 Task: Display track field history in the audit object.
Action: Mouse moved to (1314, 125)
Screenshot: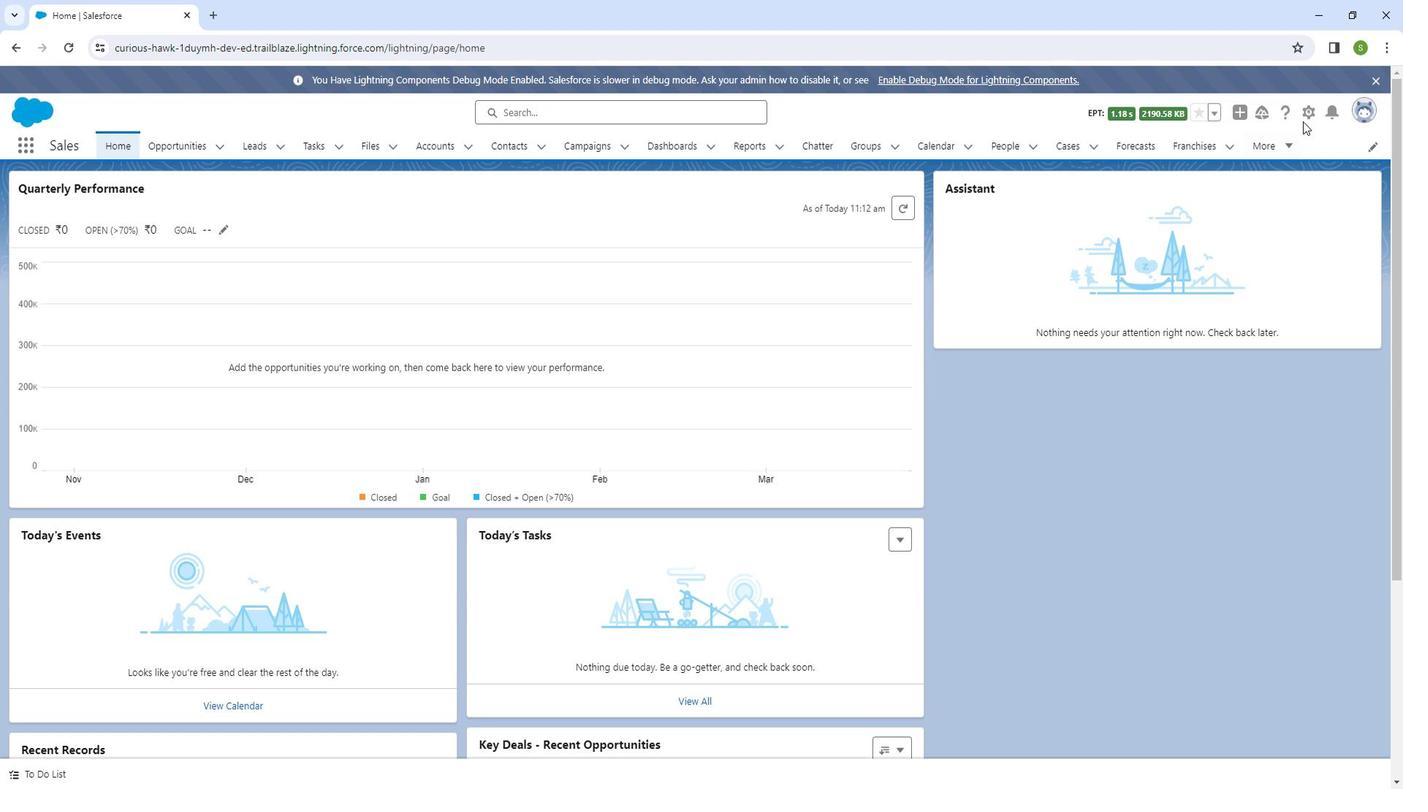 
Action: Mouse pressed left at (1314, 125)
Screenshot: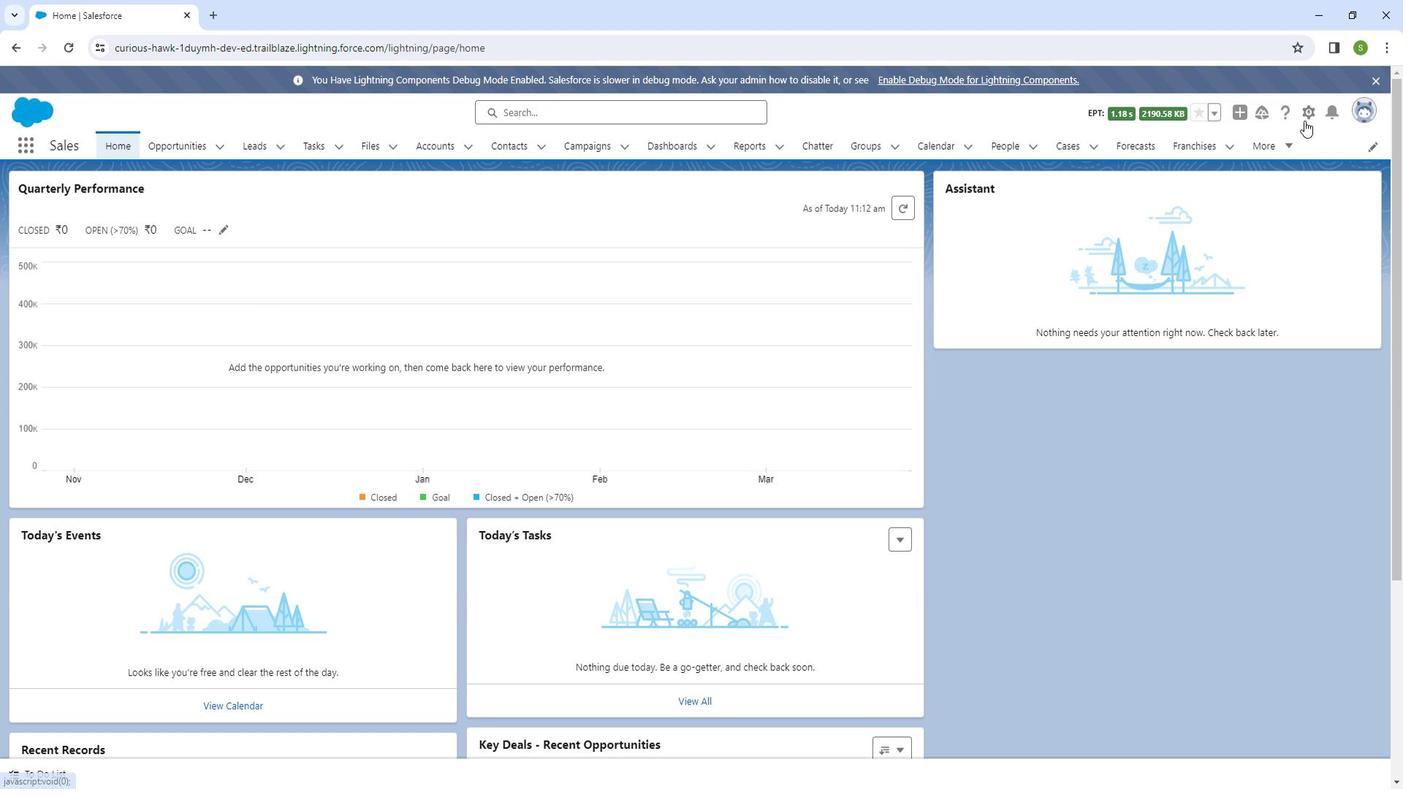 
Action: Mouse moved to (34, 150)
Screenshot: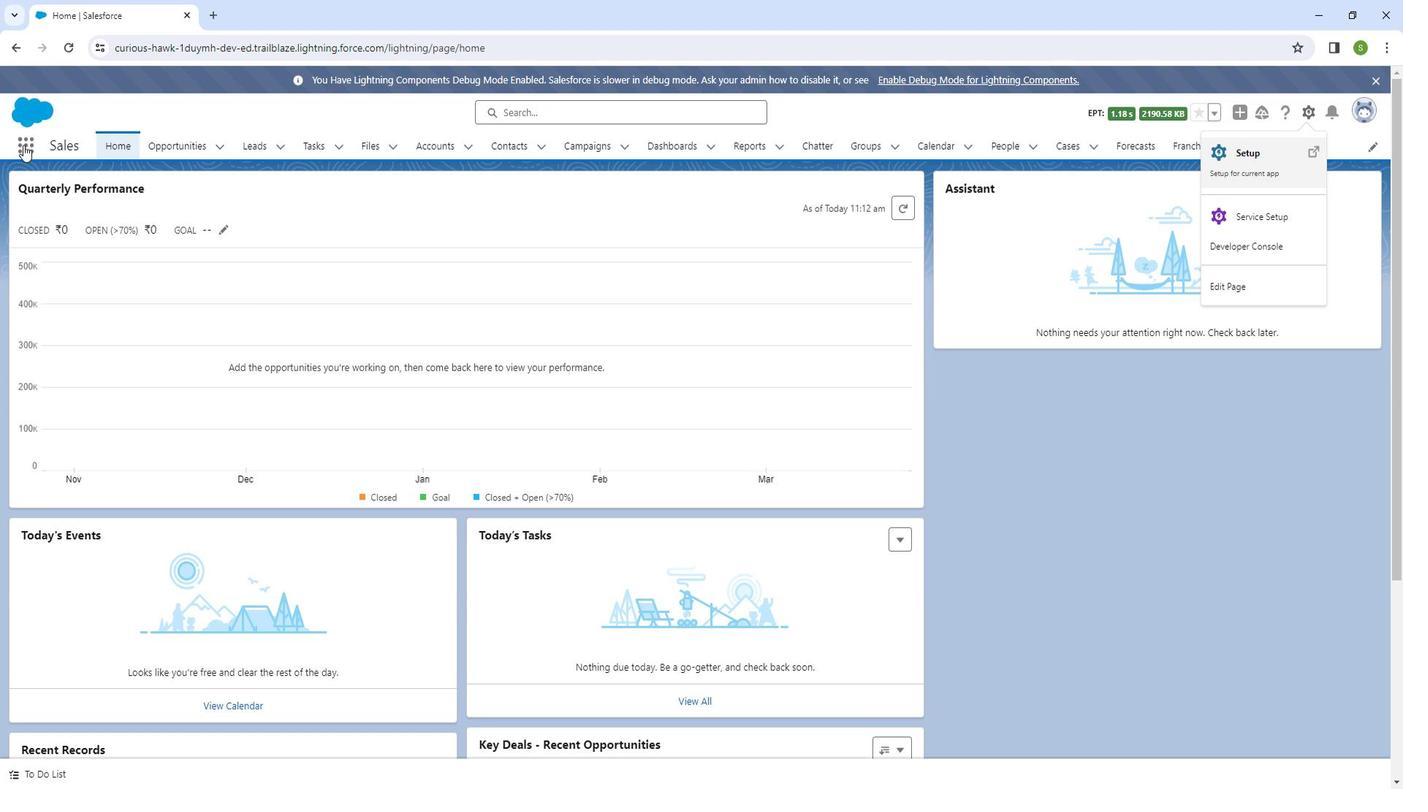 
Action: Mouse pressed left at (34, 150)
Screenshot: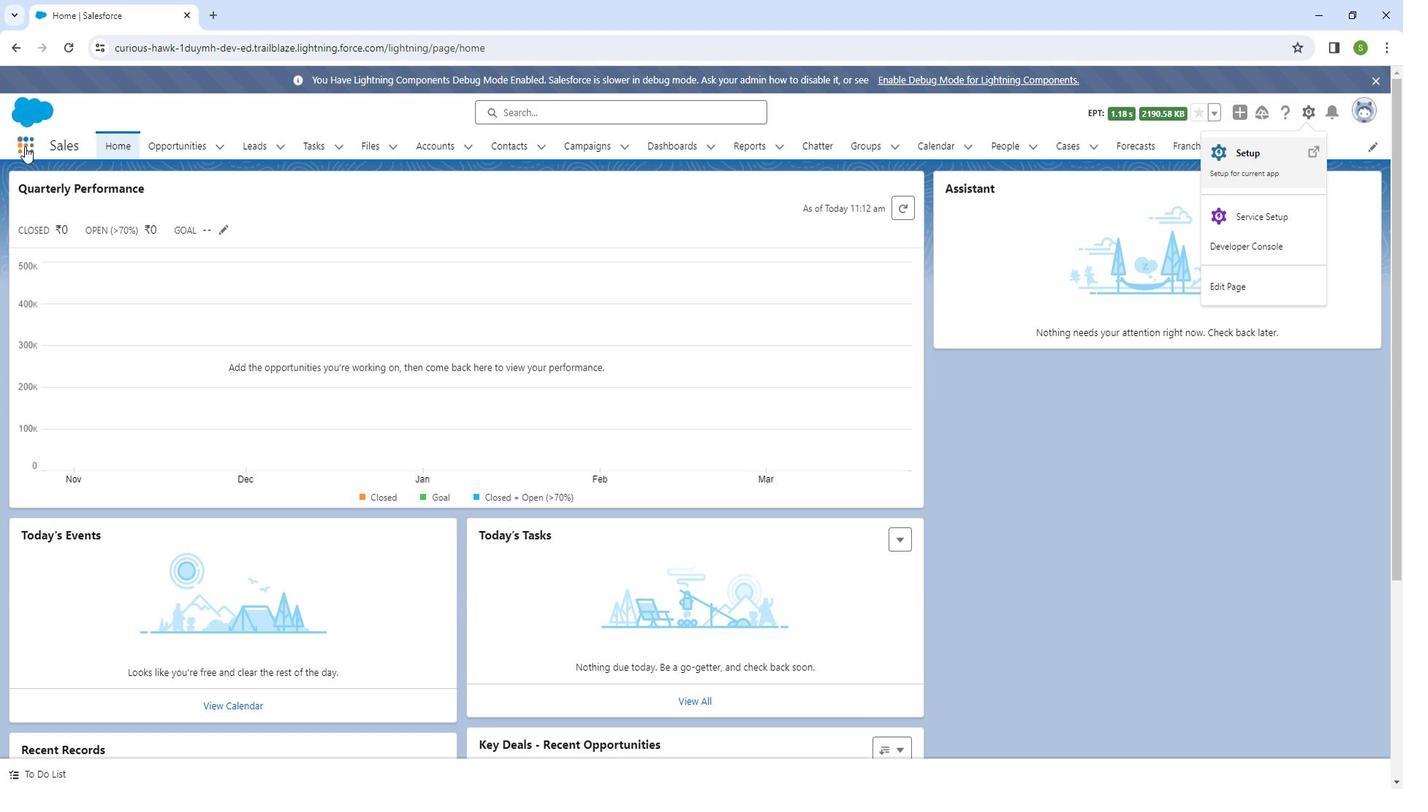 
Action: Mouse moved to (49, 408)
Screenshot: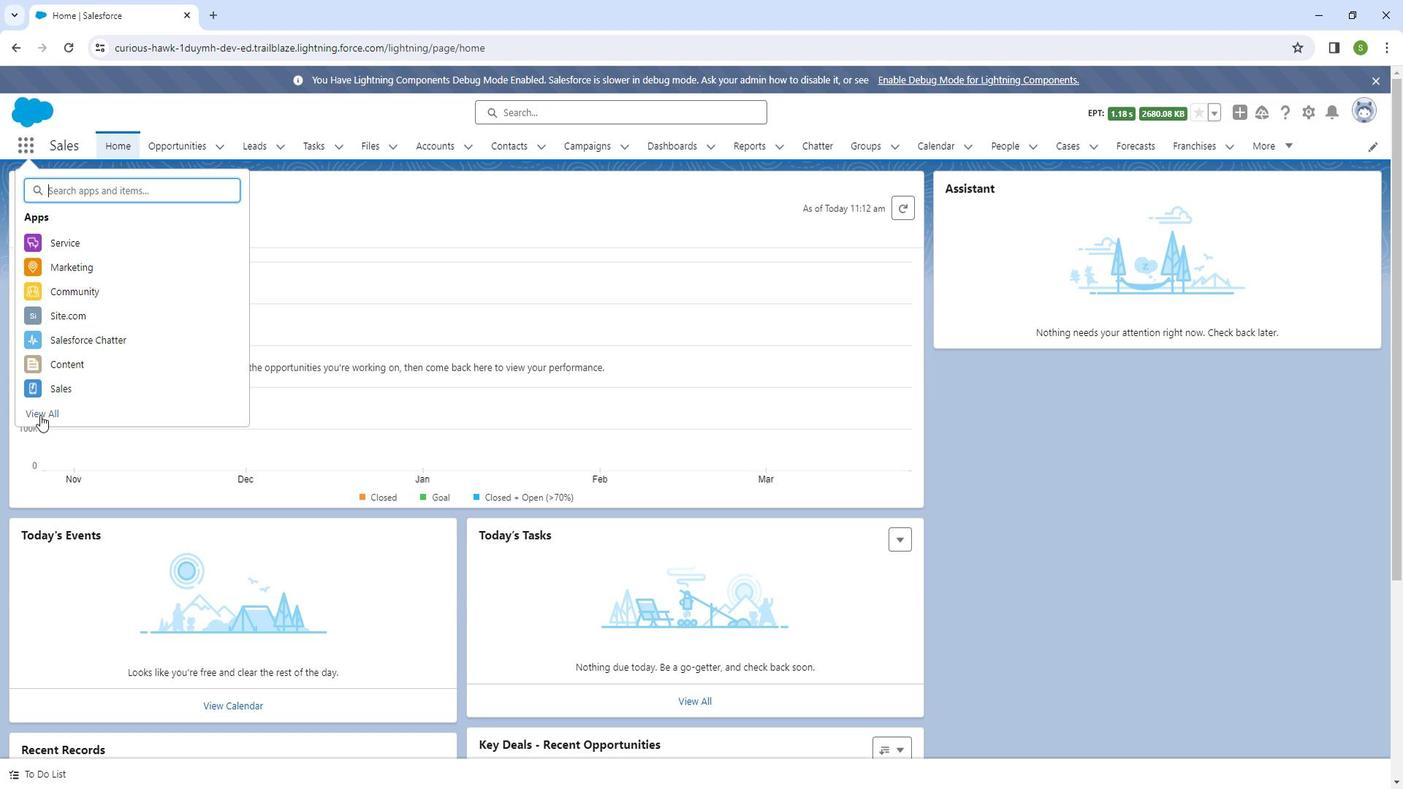 
Action: Mouse pressed left at (49, 408)
Screenshot: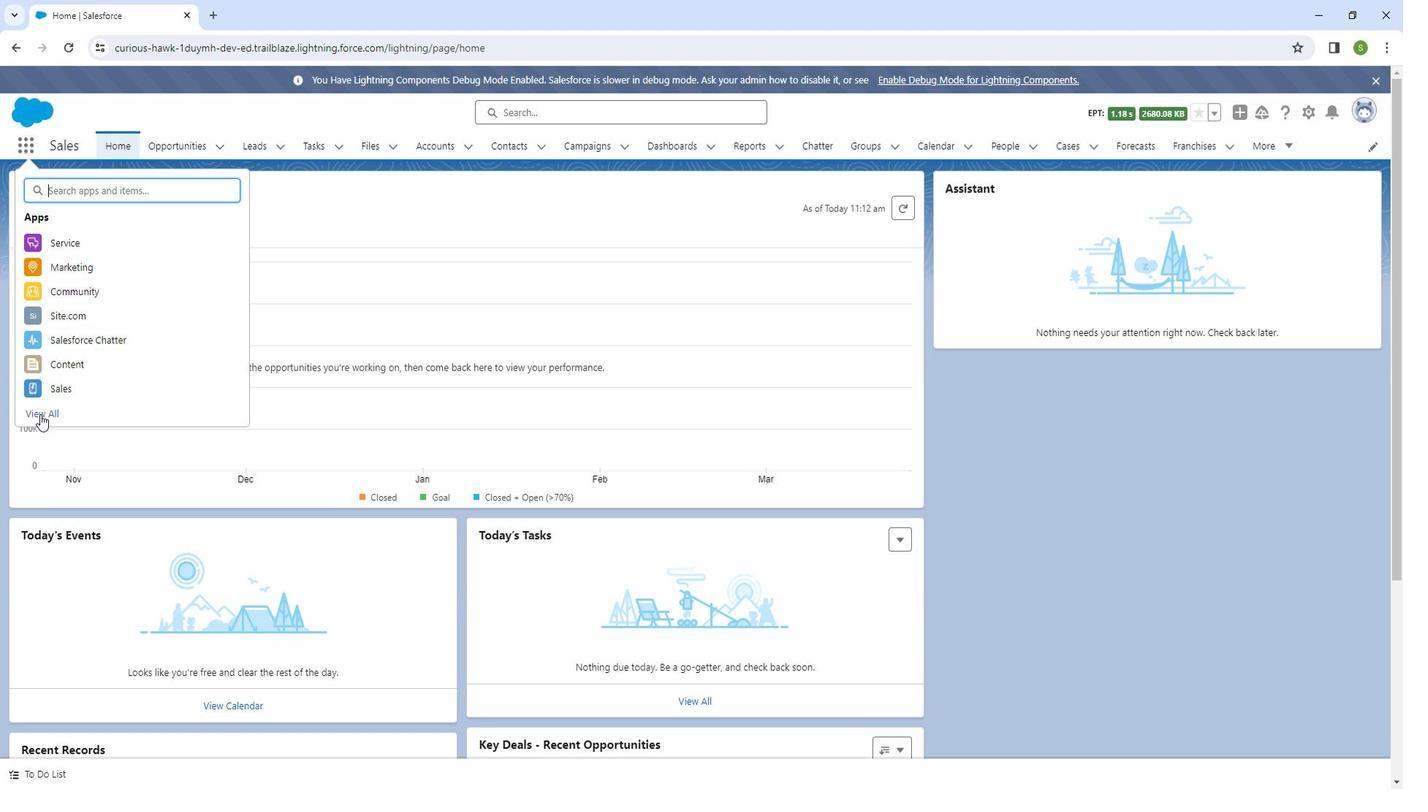
Action: Mouse moved to (984, 536)
Screenshot: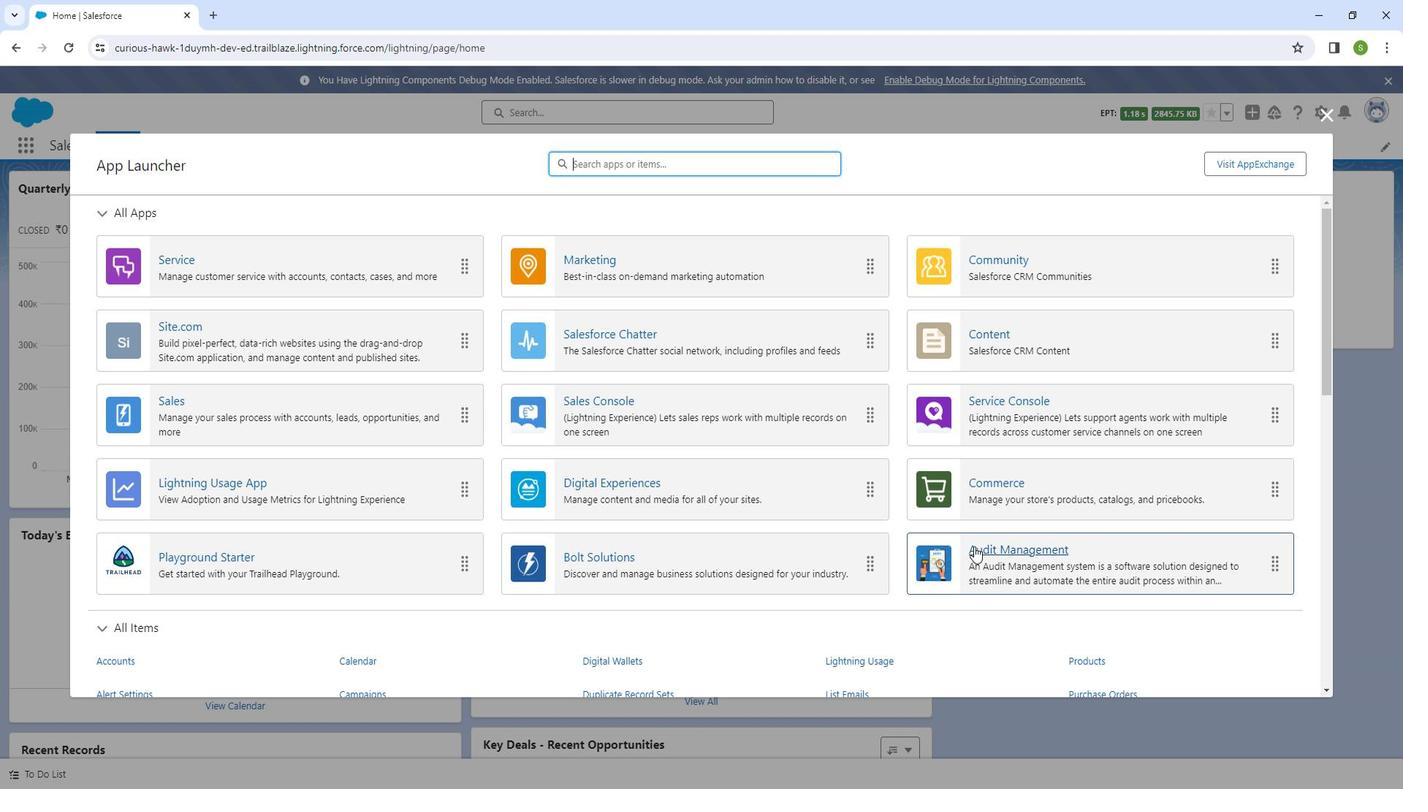 
Action: Mouse pressed left at (984, 536)
Screenshot: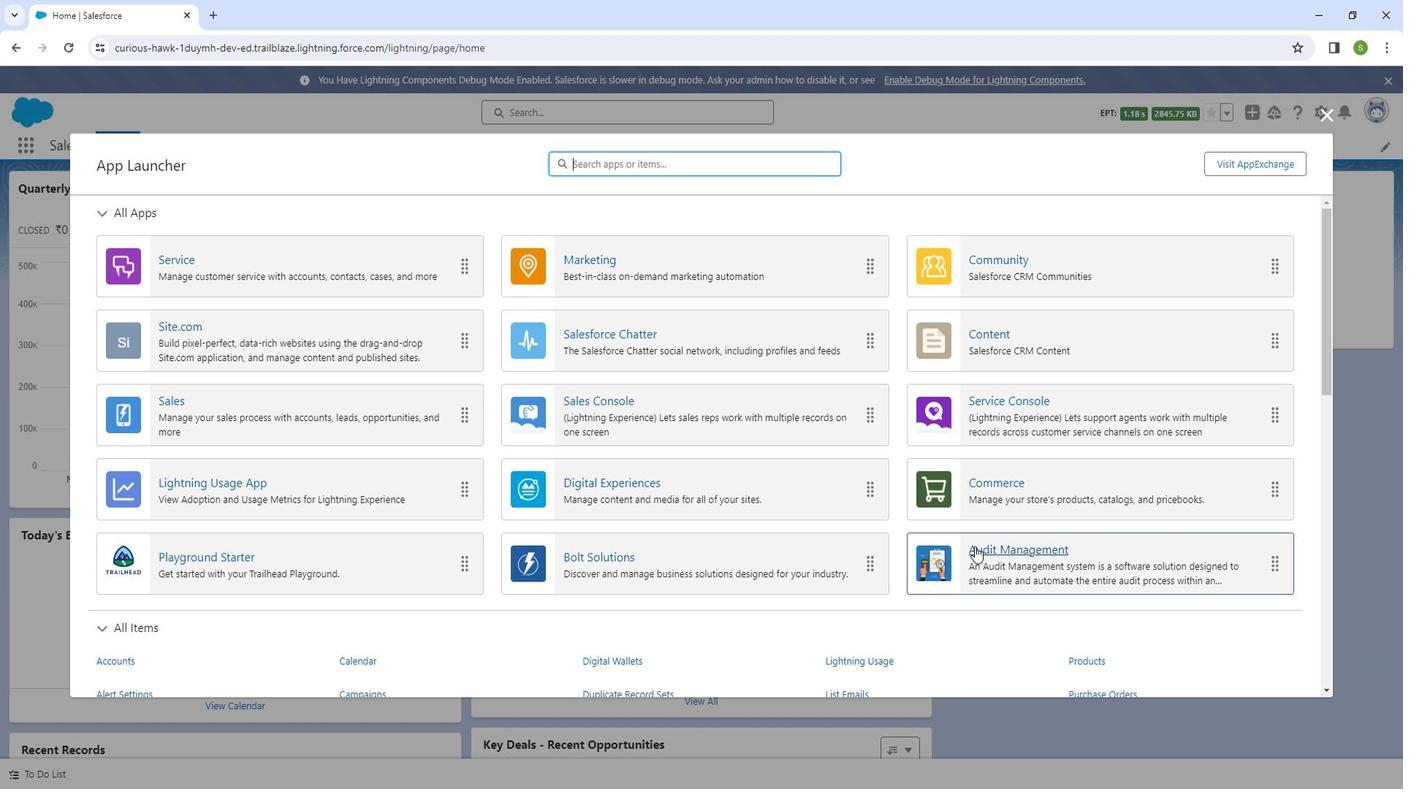 
Action: Mouse moved to (1329, 117)
Screenshot: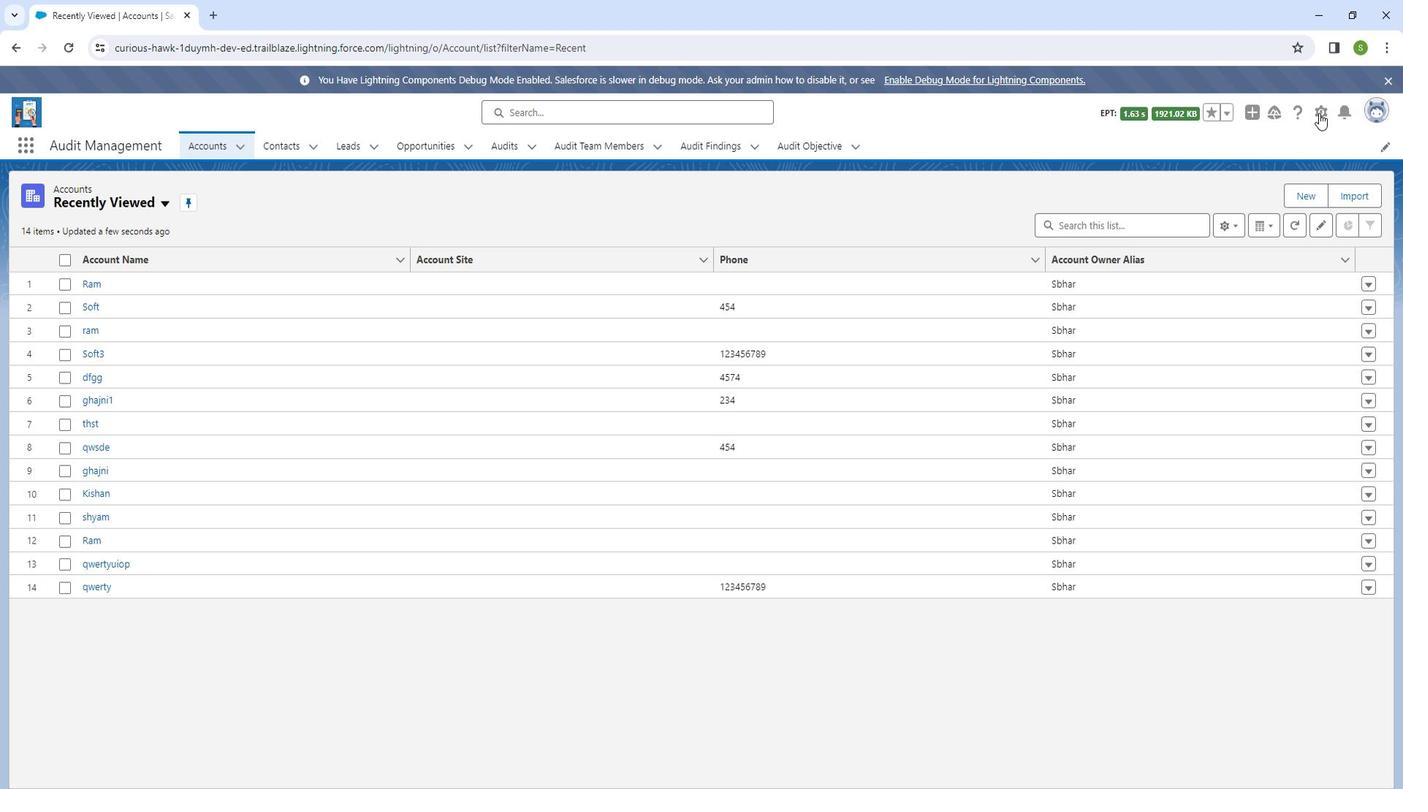 
Action: Mouse pressed left at (1329, 117)
Screenshot: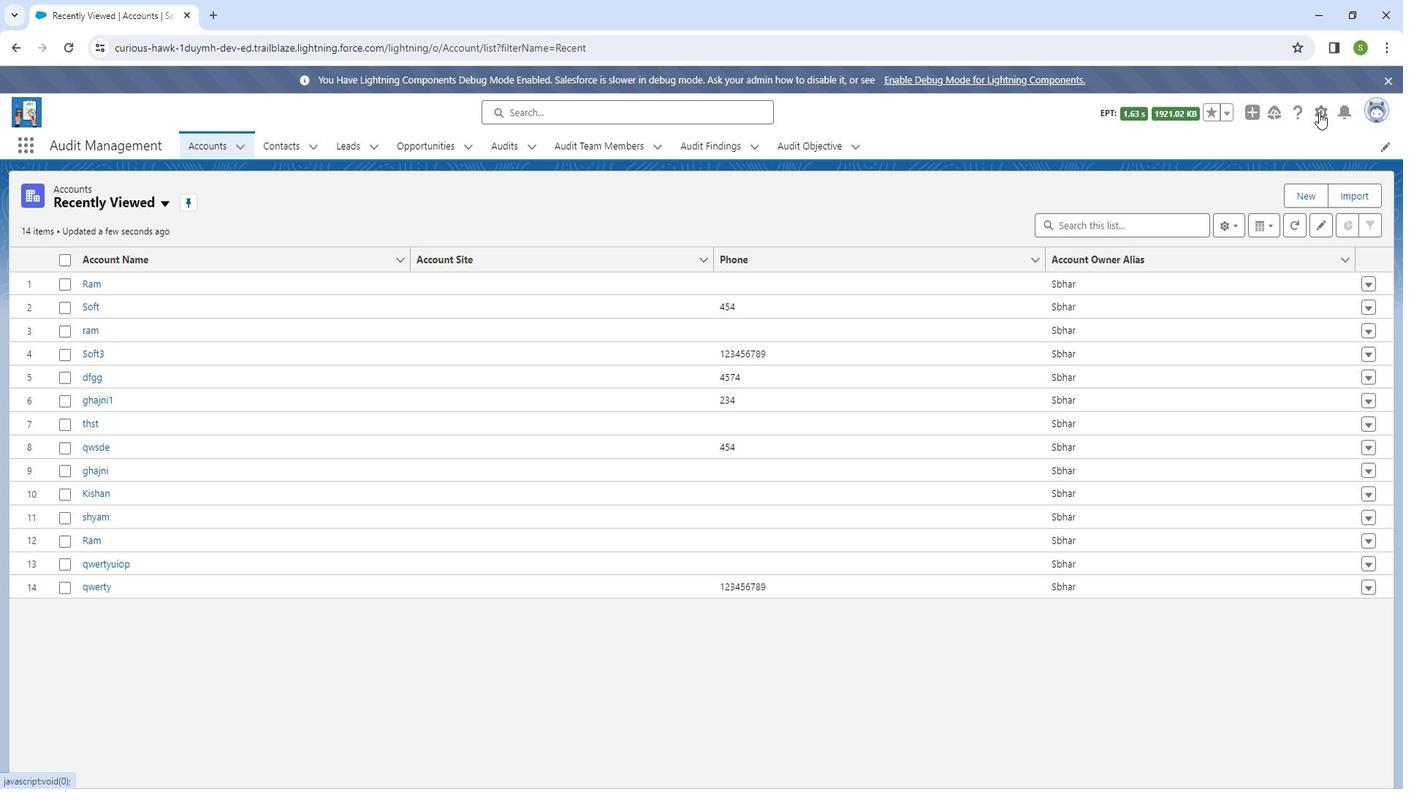 
Action: Mouse moved to (1286, 157)
Screenshot: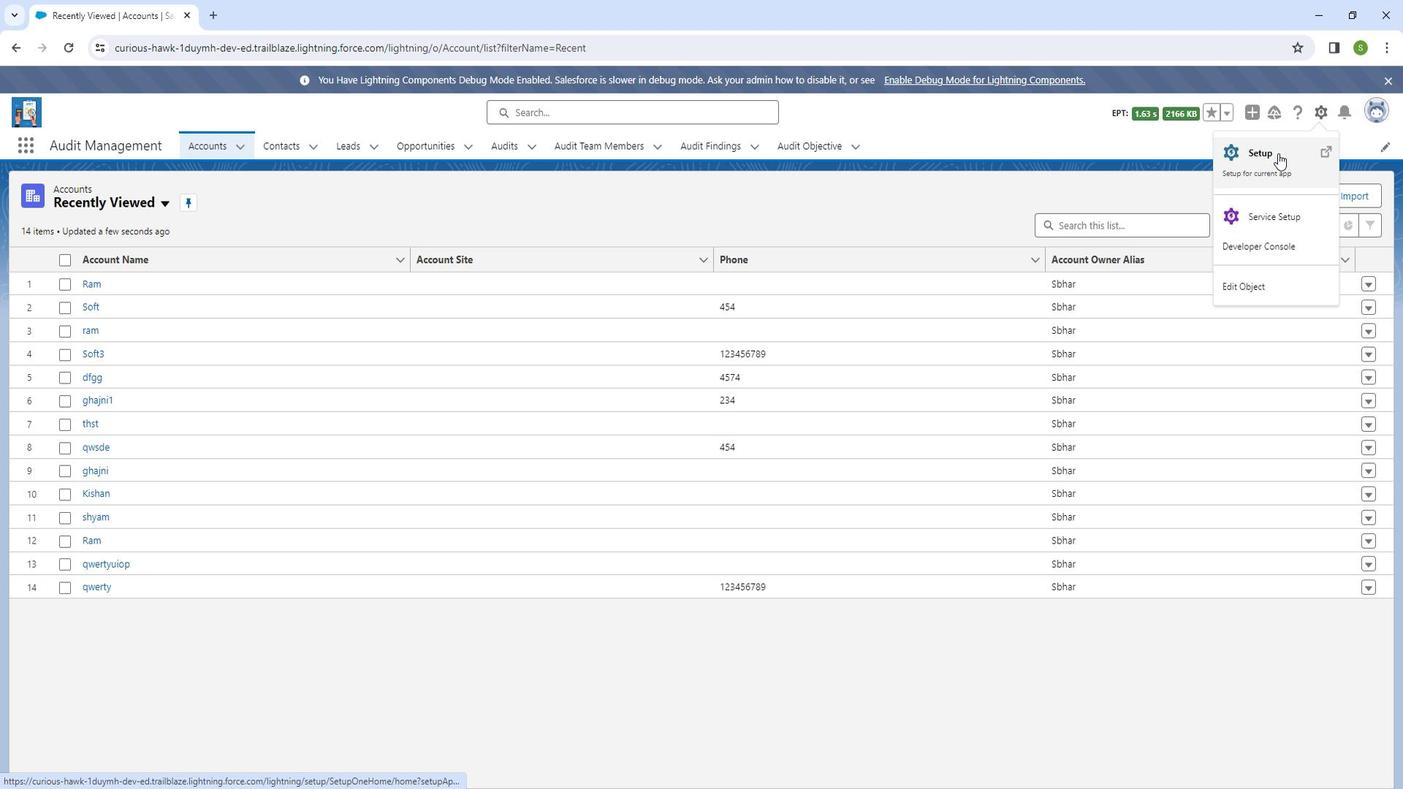 
Action: Mouse pressed left at (1286, 157)
Screenshot: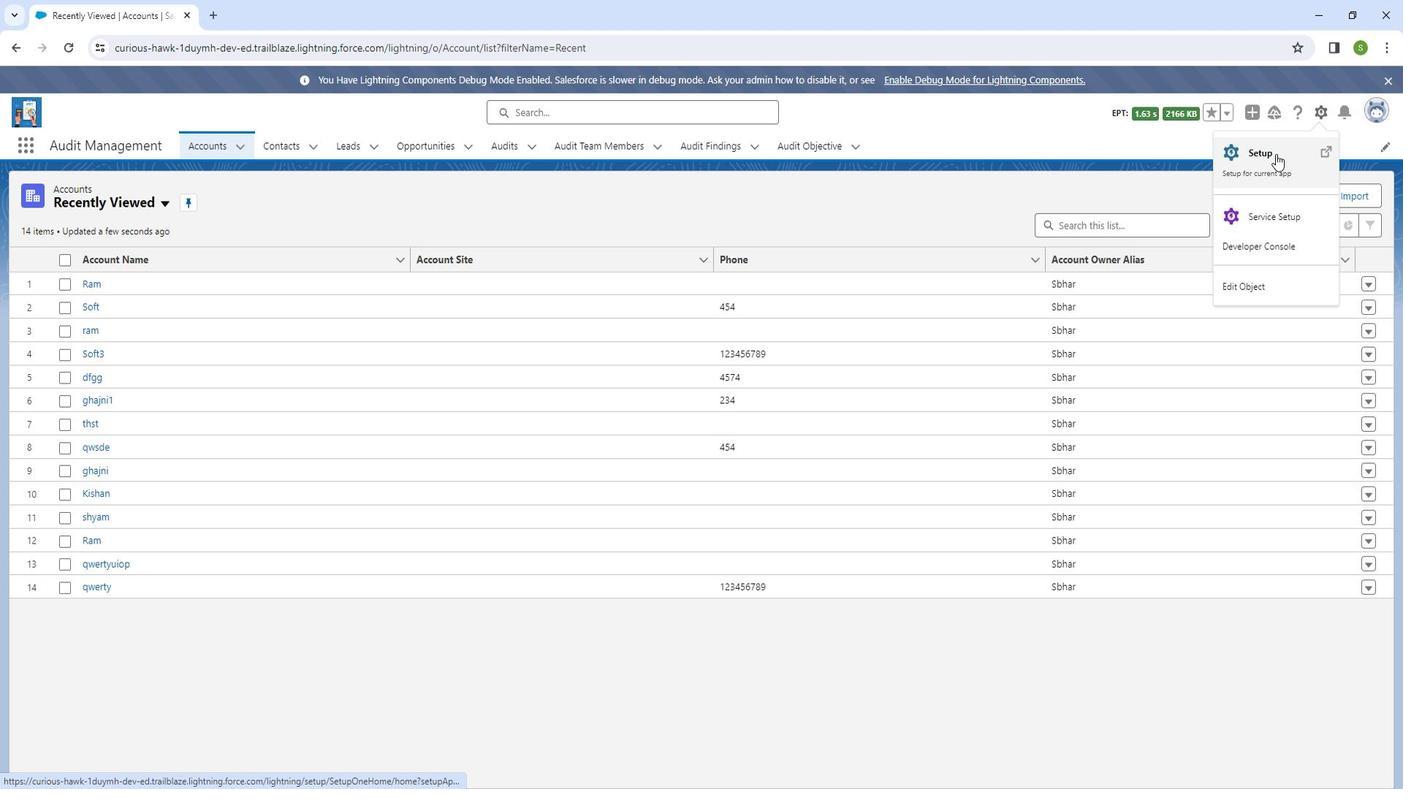 
Action: Mouse moved to (194, 154)
Screenshot: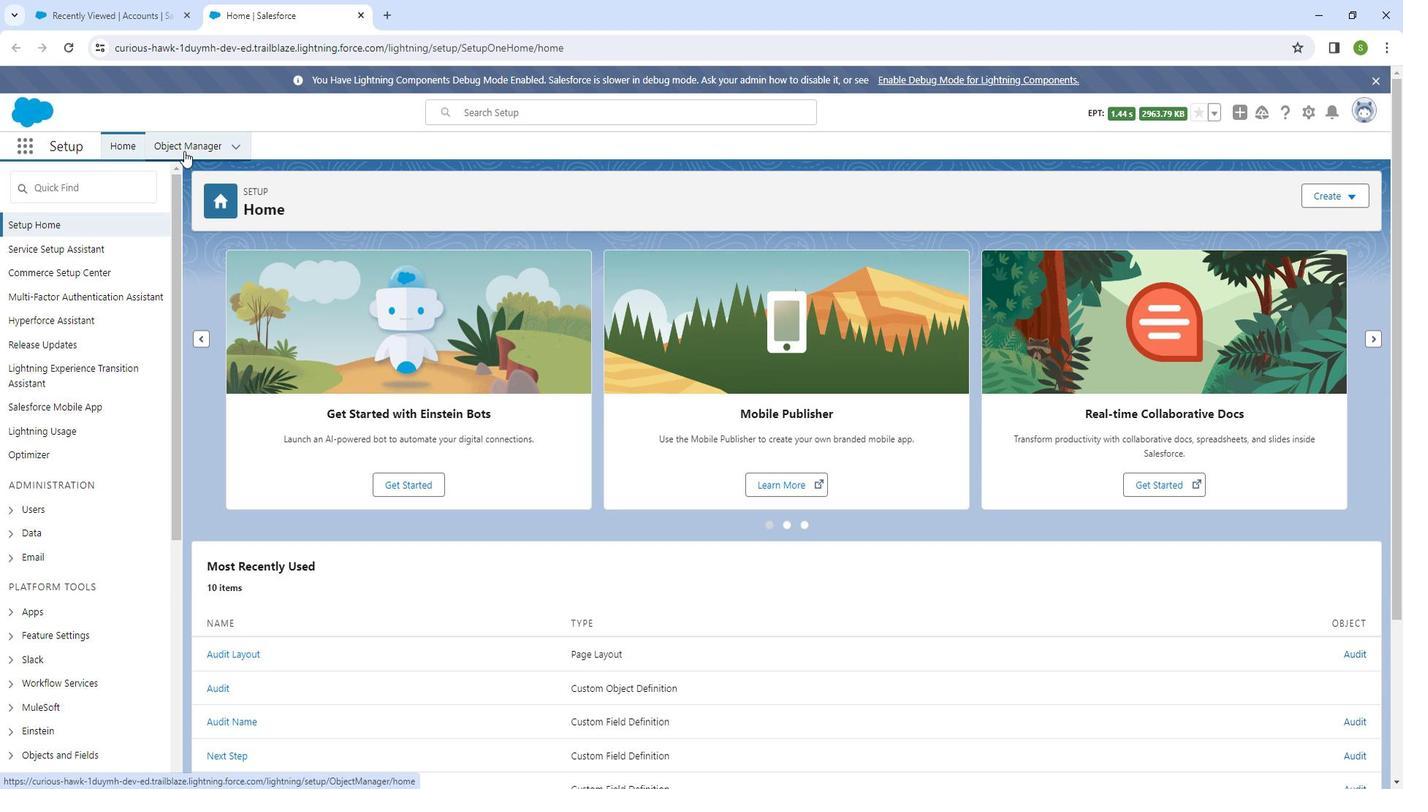 
Action: Mouse pressed left at (194, 154)
Screenshot: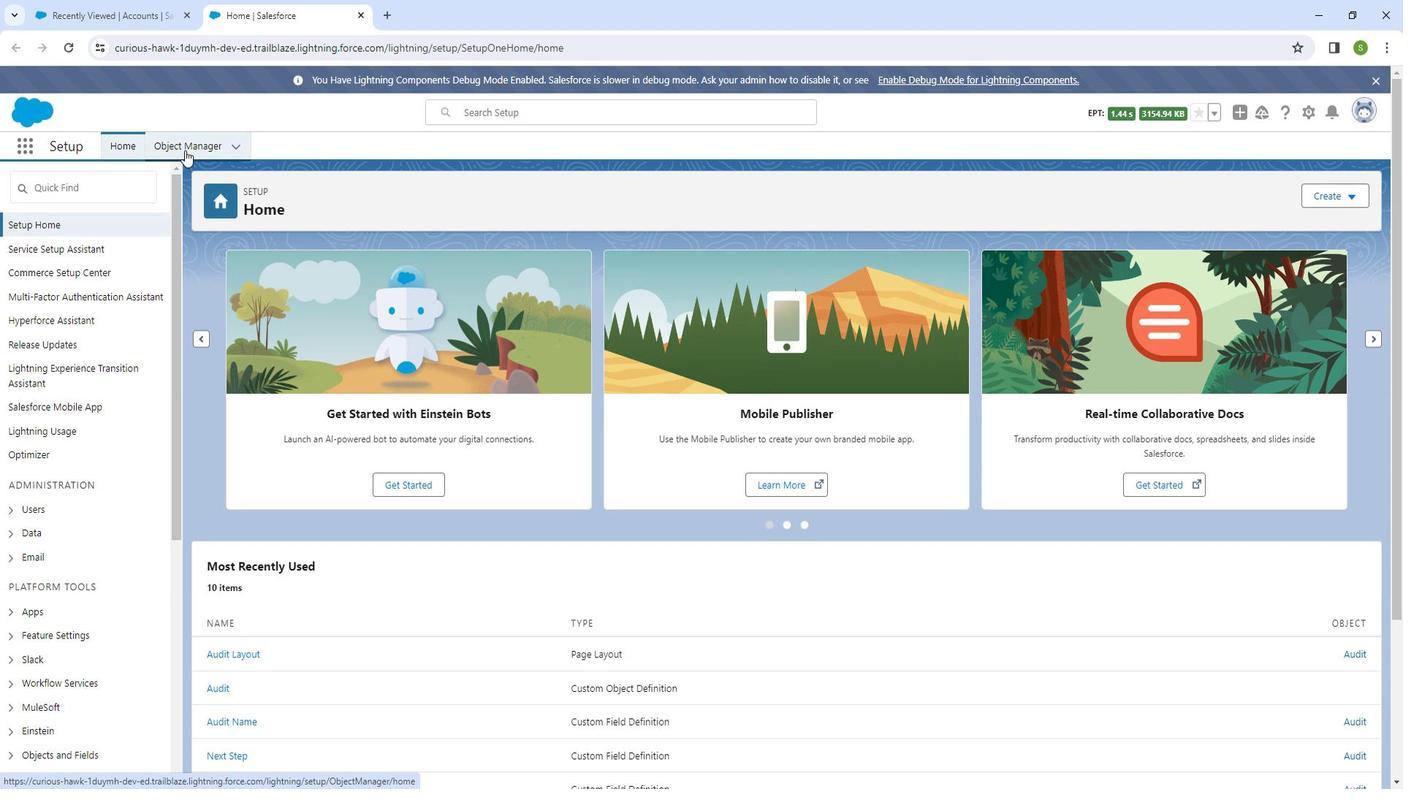 
Action: Mouse moved to (39, 575)
Screenshot: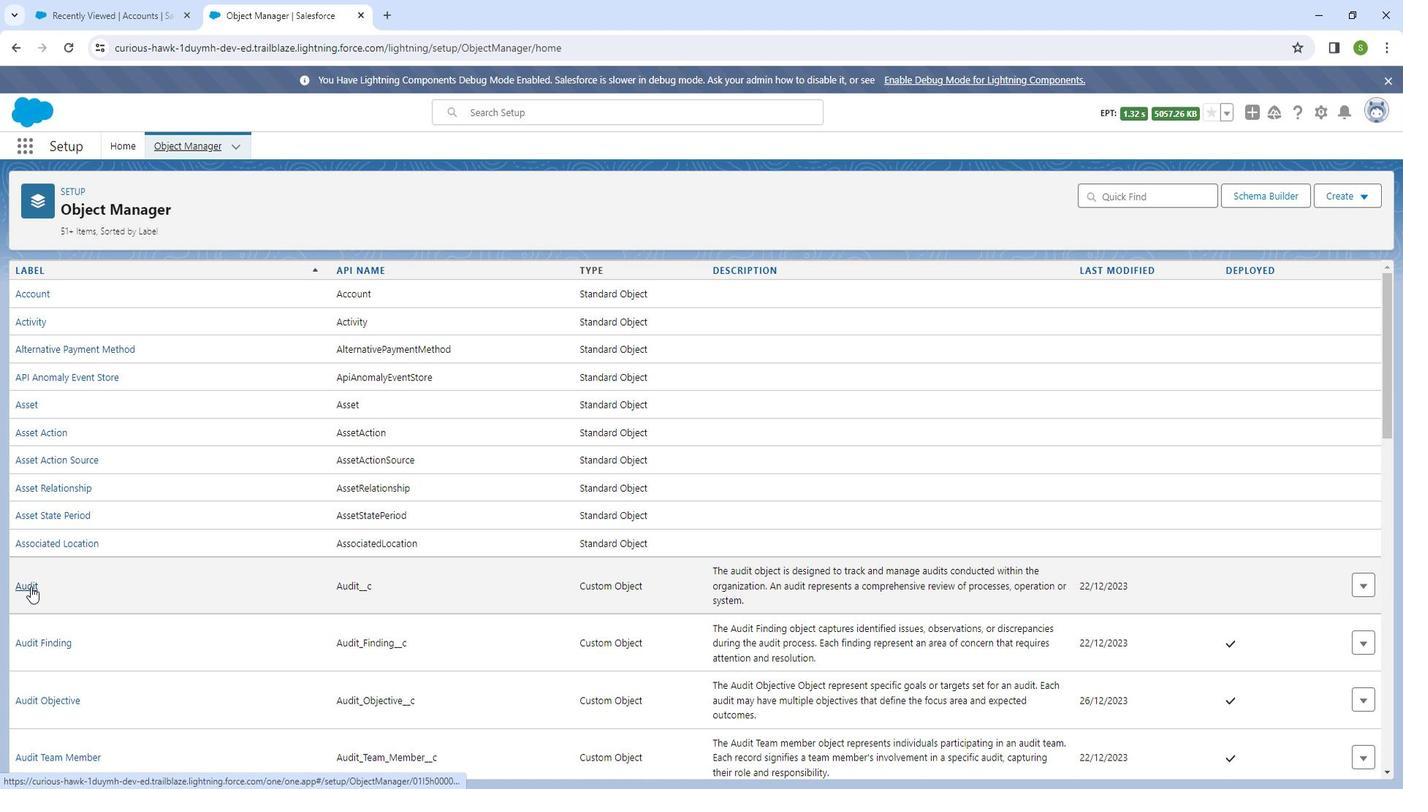 
Action: Mouse pressed left at (39, 575)
Screenshot: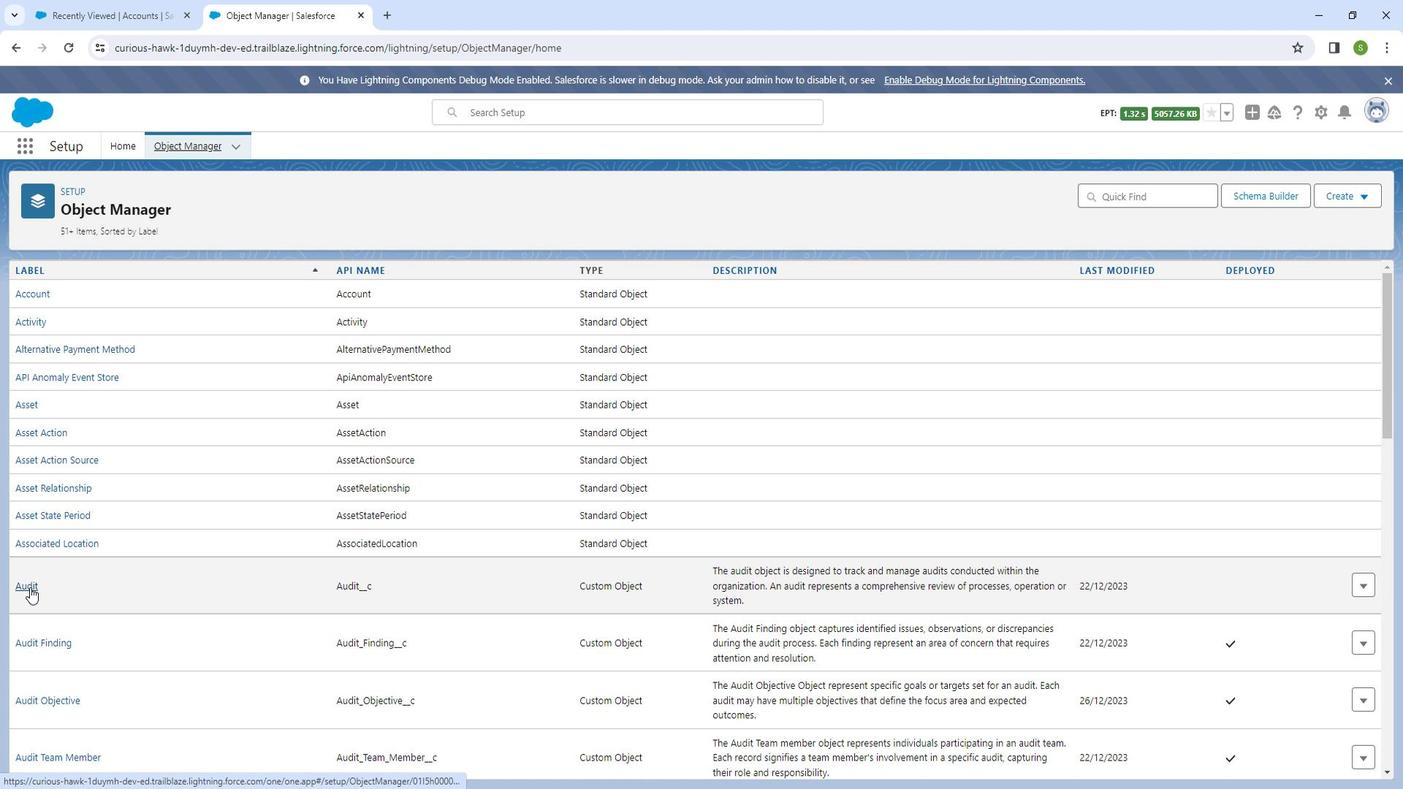 
Action: Mouse moved to (1324, 270)
Screenshot: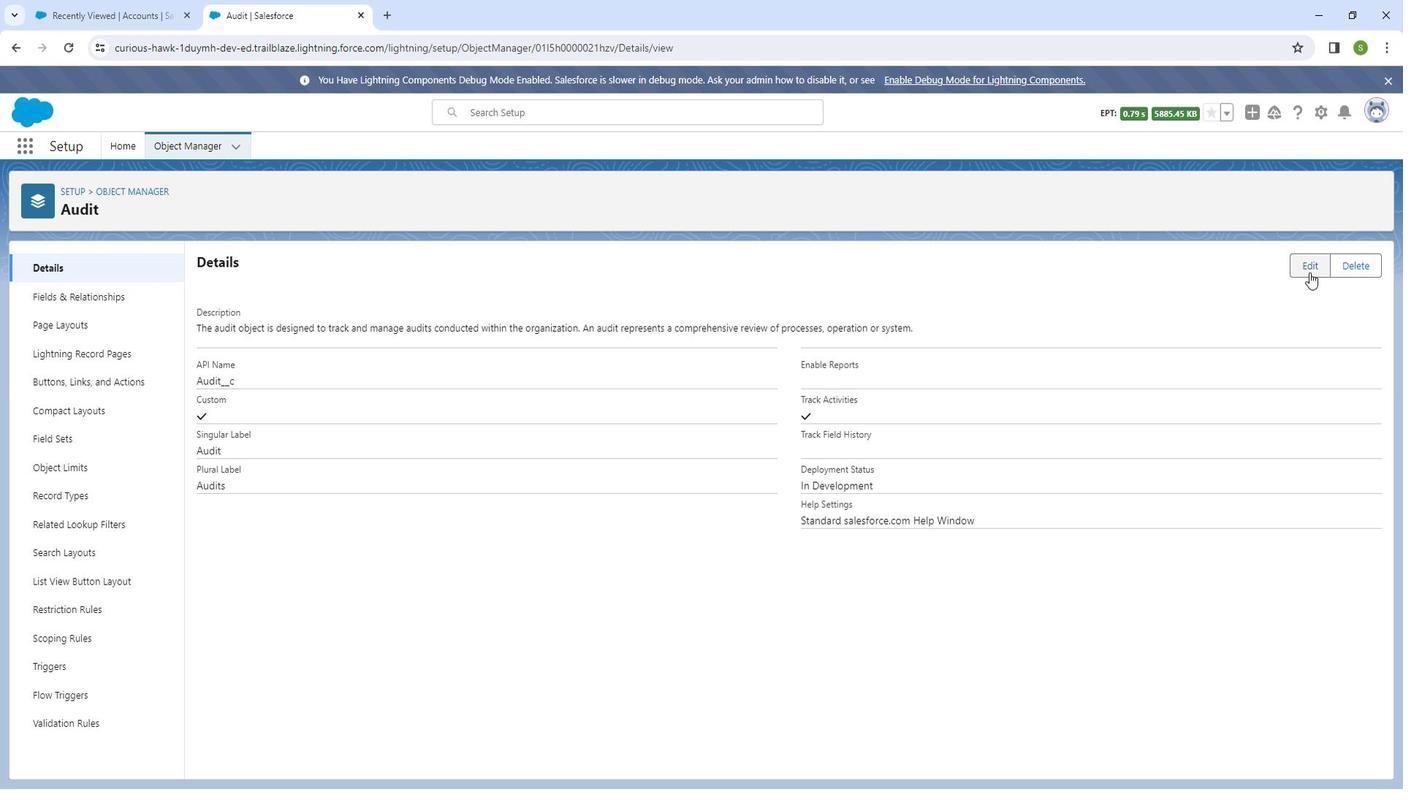 
Action: Mouse pressed left at (1324, 270)
Screenshot: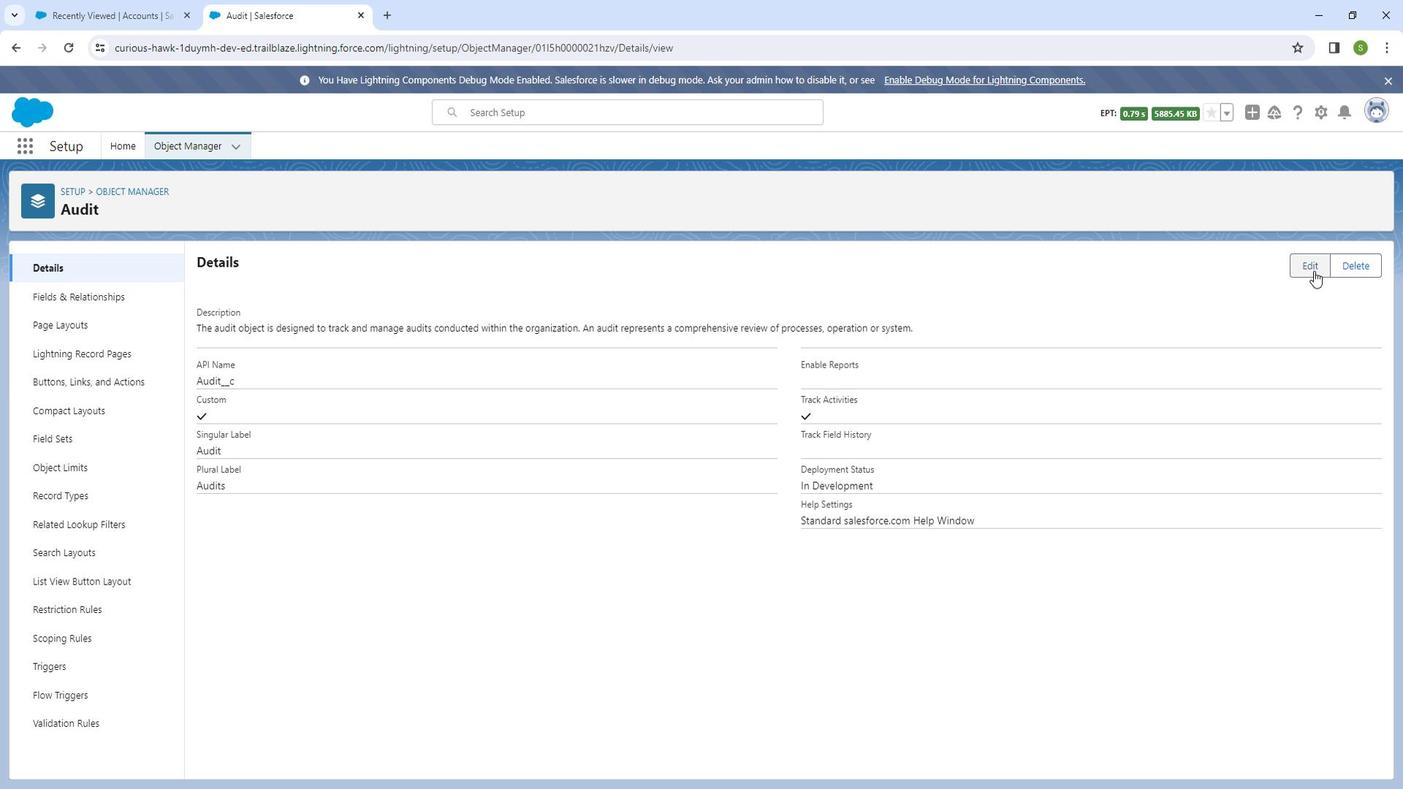 
Action: Mouse moved to (701, 398)
Screenshot: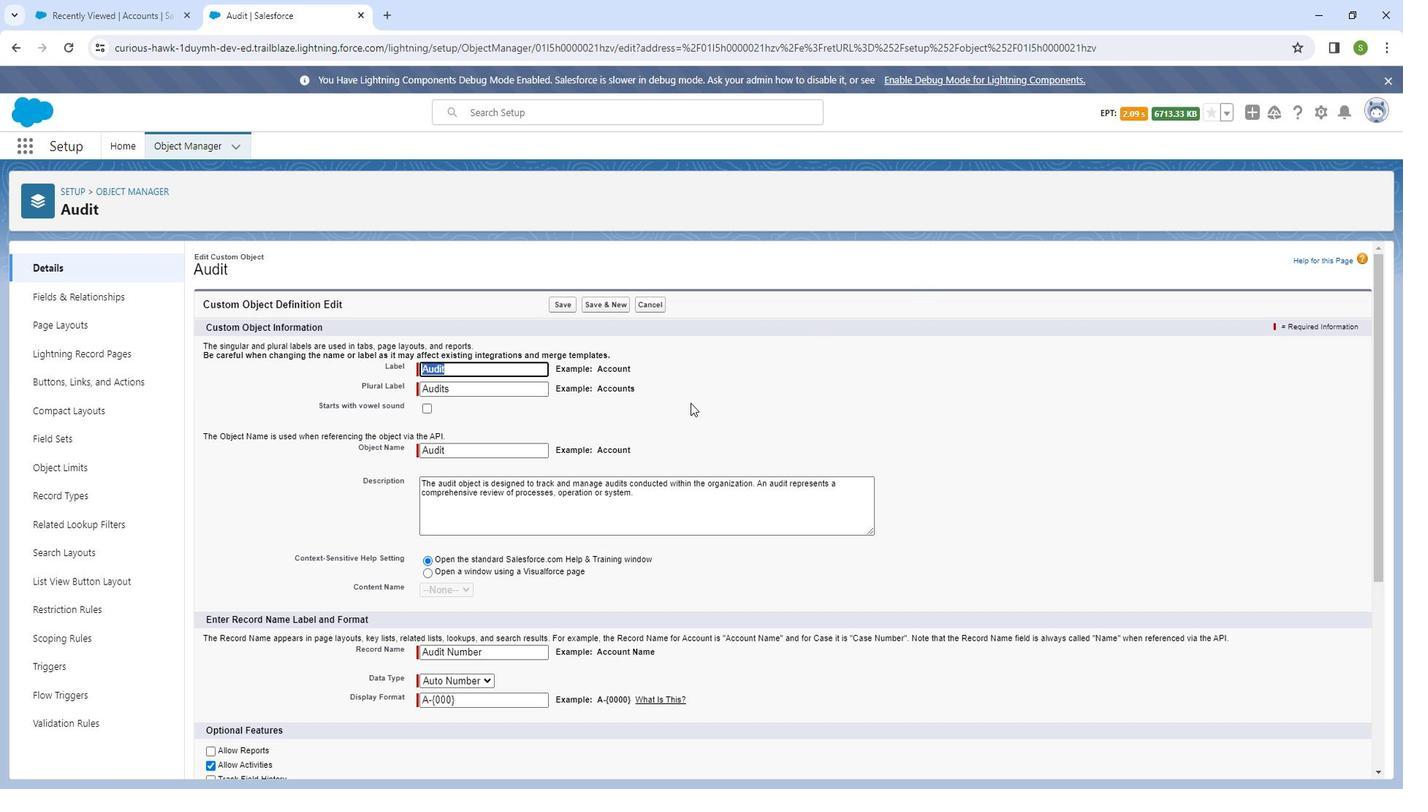 
Action: Mouse scrolled (701, 397) with delta (0, 0)
Screenshot: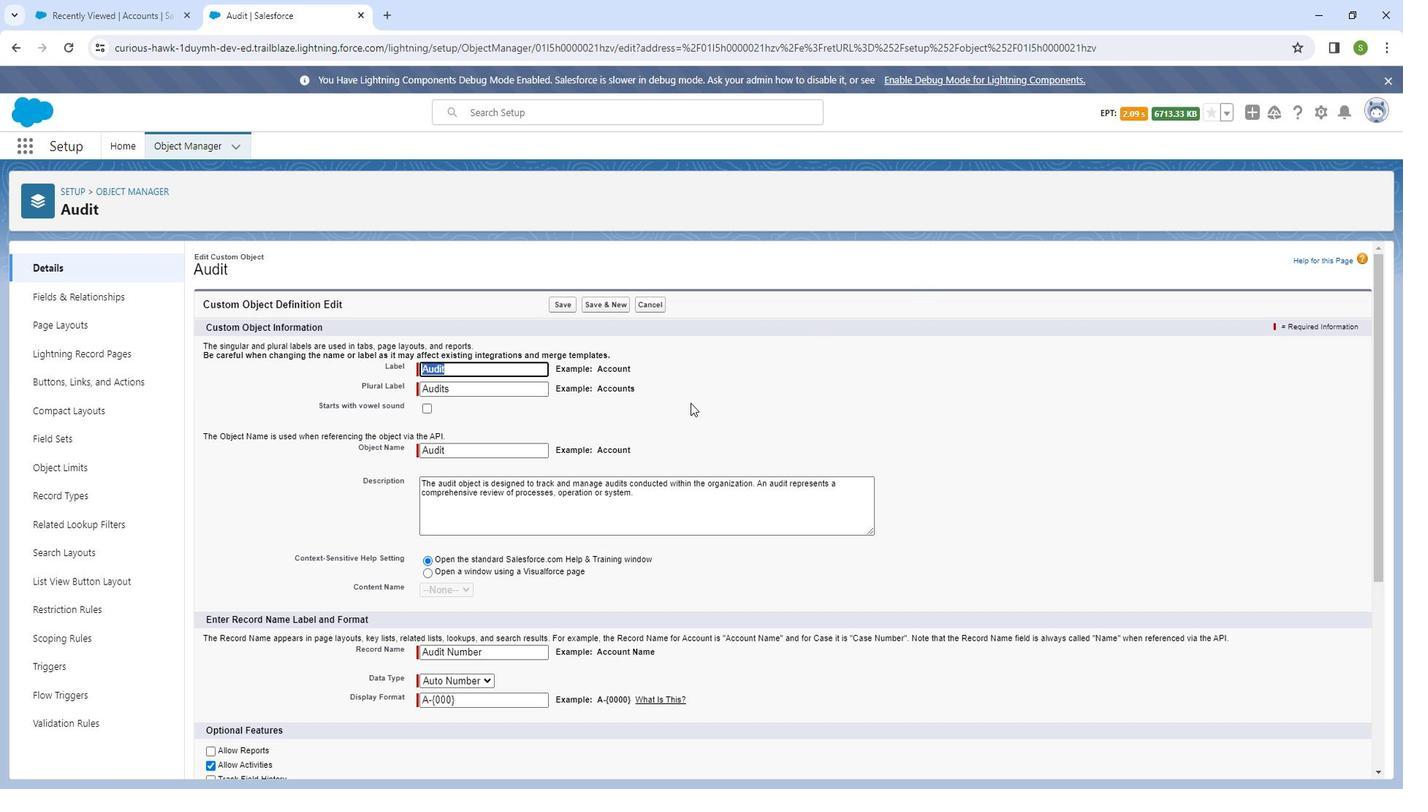 
Action: Mouse moved to (704, 401)
Screenshot: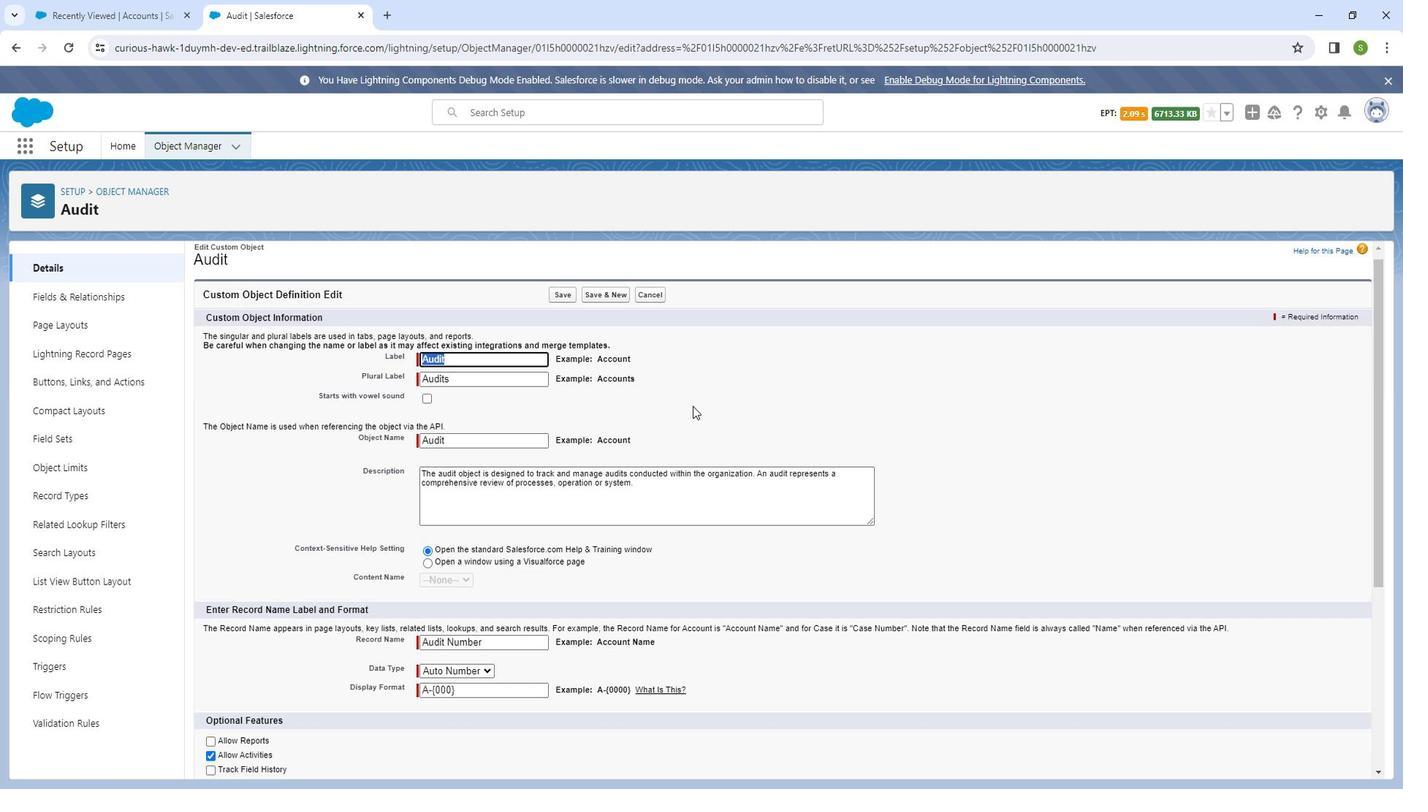 
Action: Mouse scrolled (704, 400) with delta (0, 0)
Screenshot: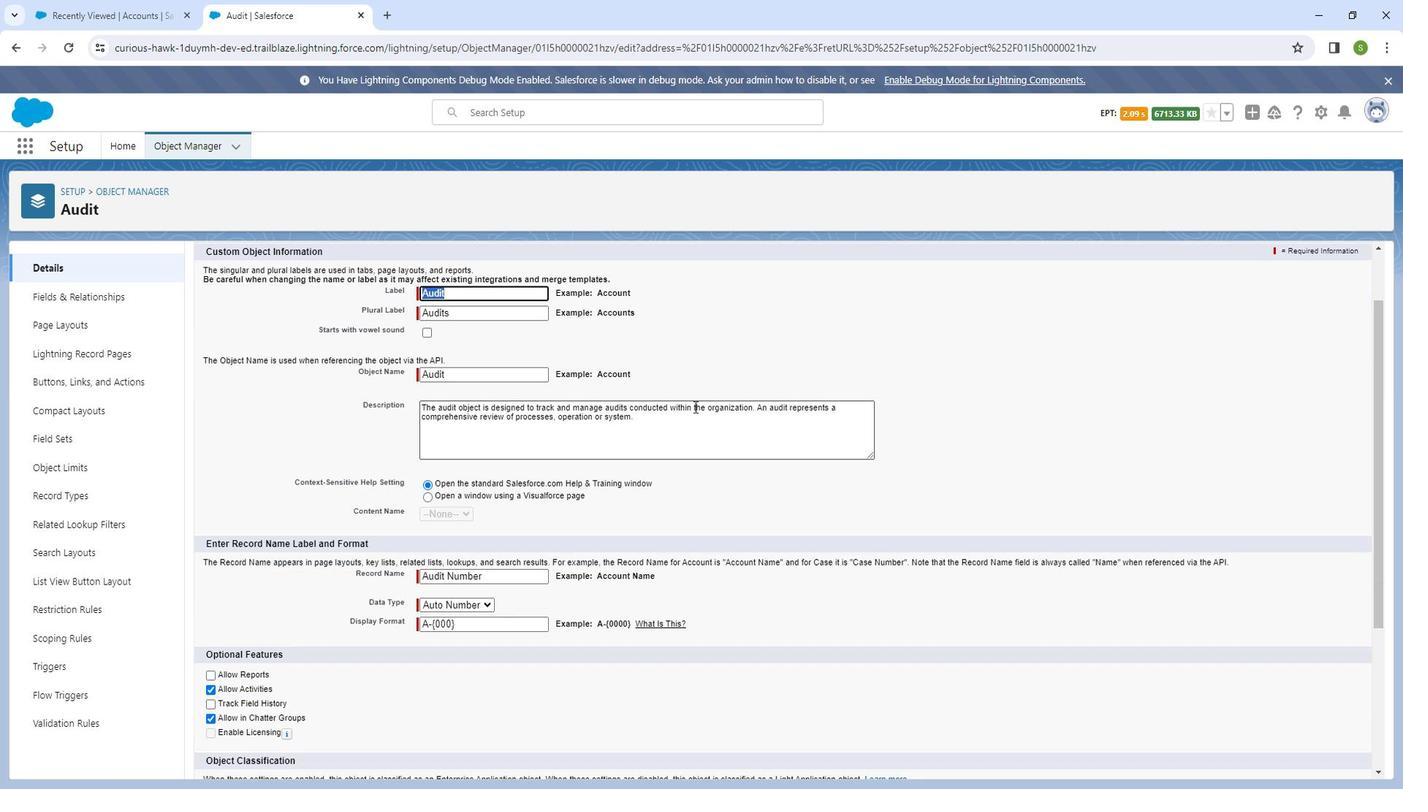 
Action: Mouse moved to (704, 402)
Screenshot: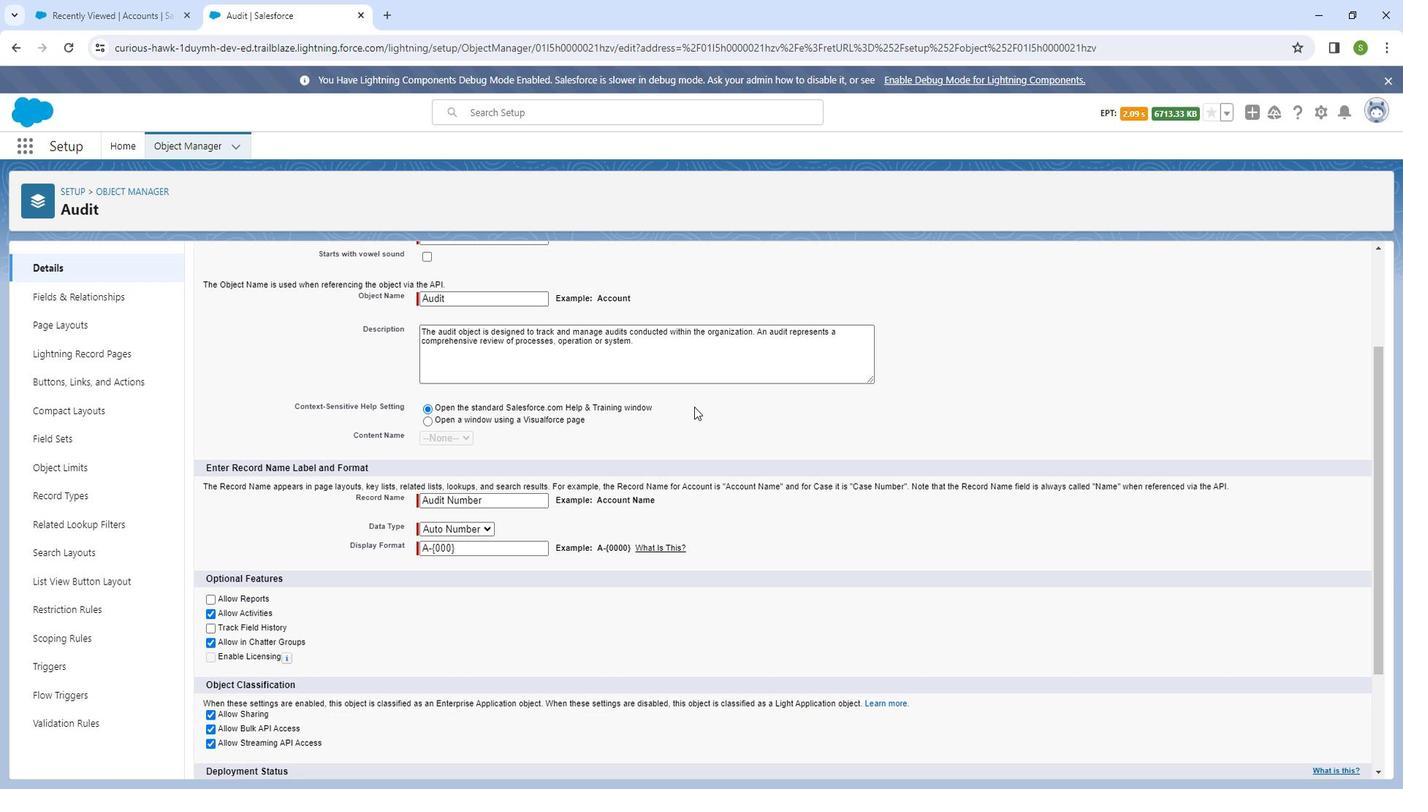 
Action: Mouse scrolled (704, 402) with delta (0, 0)
Screenshot: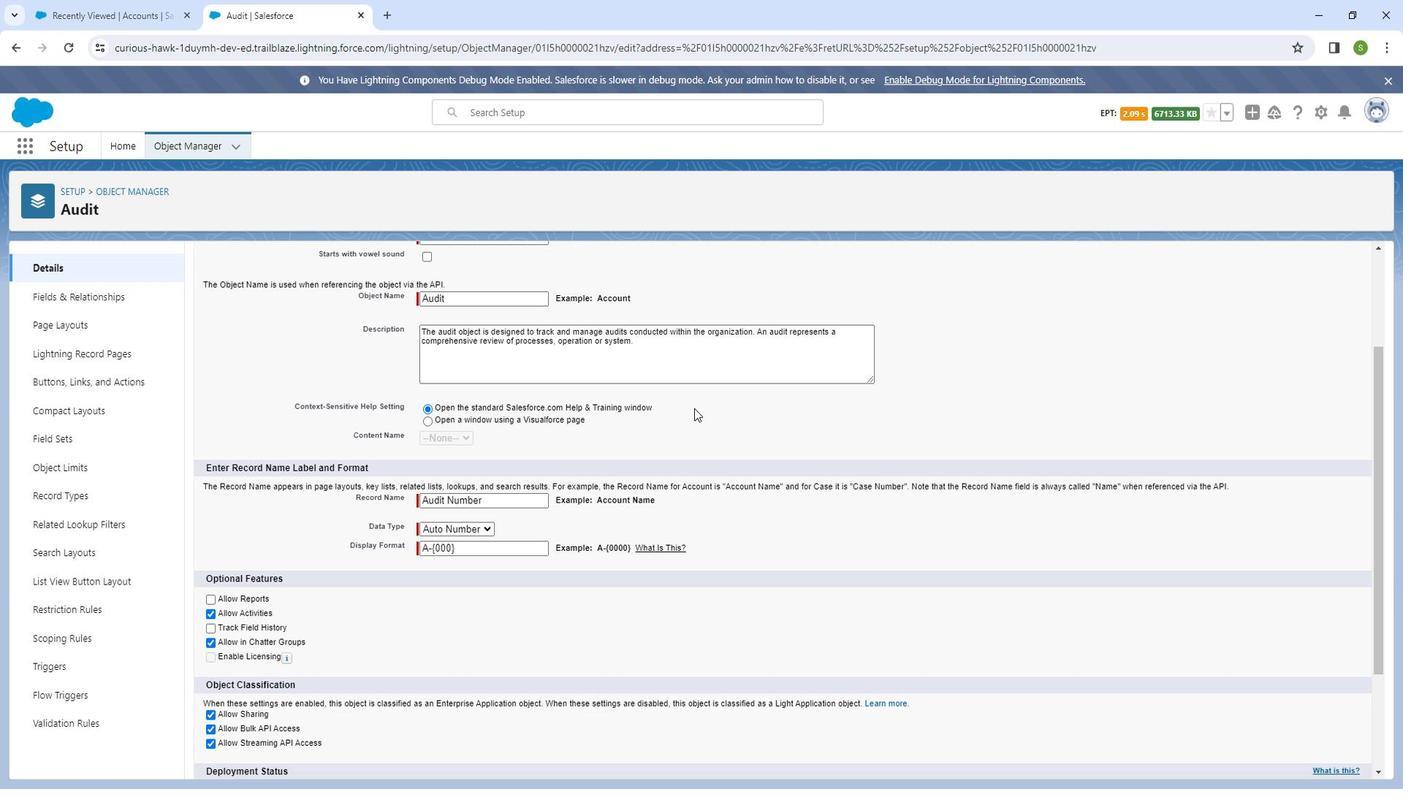 
Action: Mouse moved to (284, 540)
Screenshot: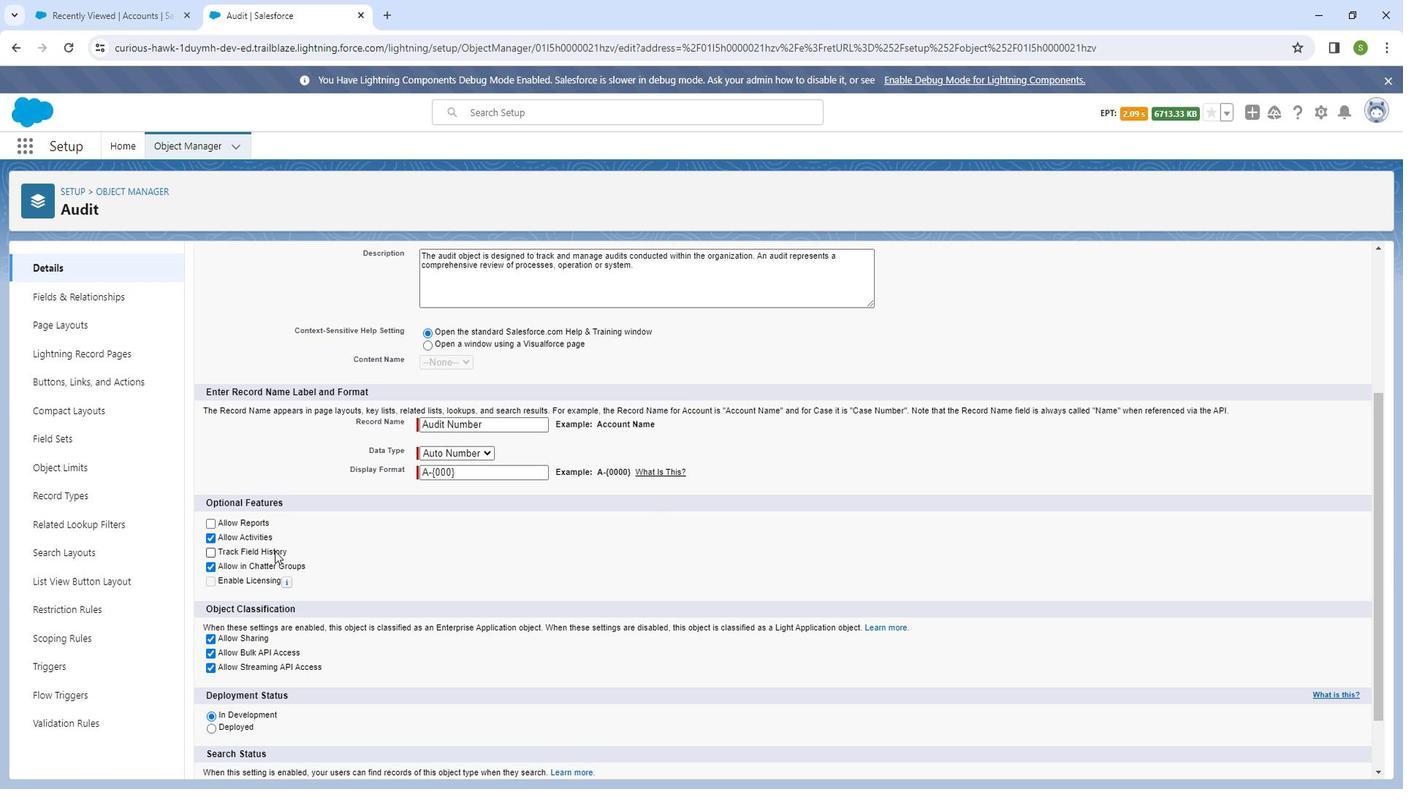 
Action: Mouse pressed left at (284, 540)
Screenshot: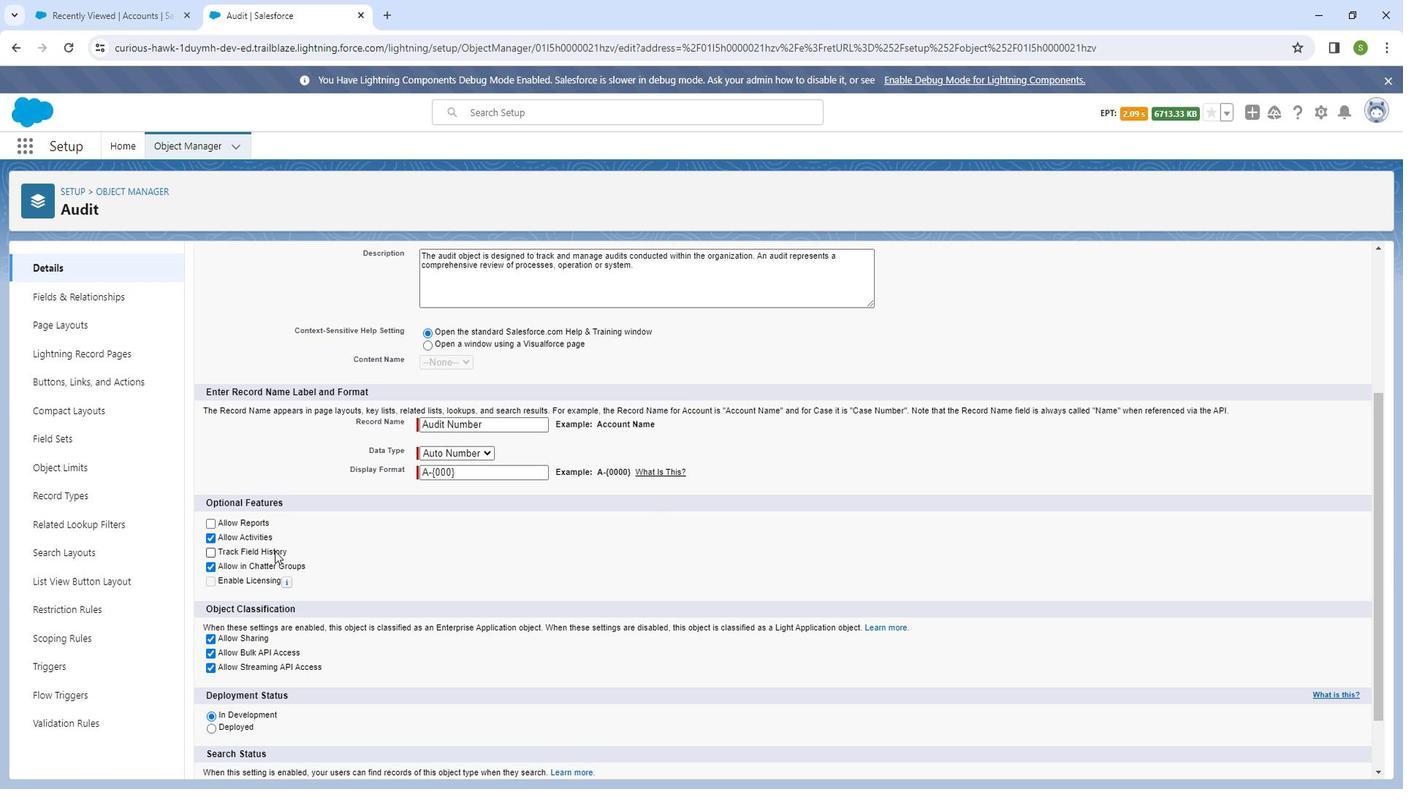 
Action: Mouse moved to (936, 546)
Screenshot: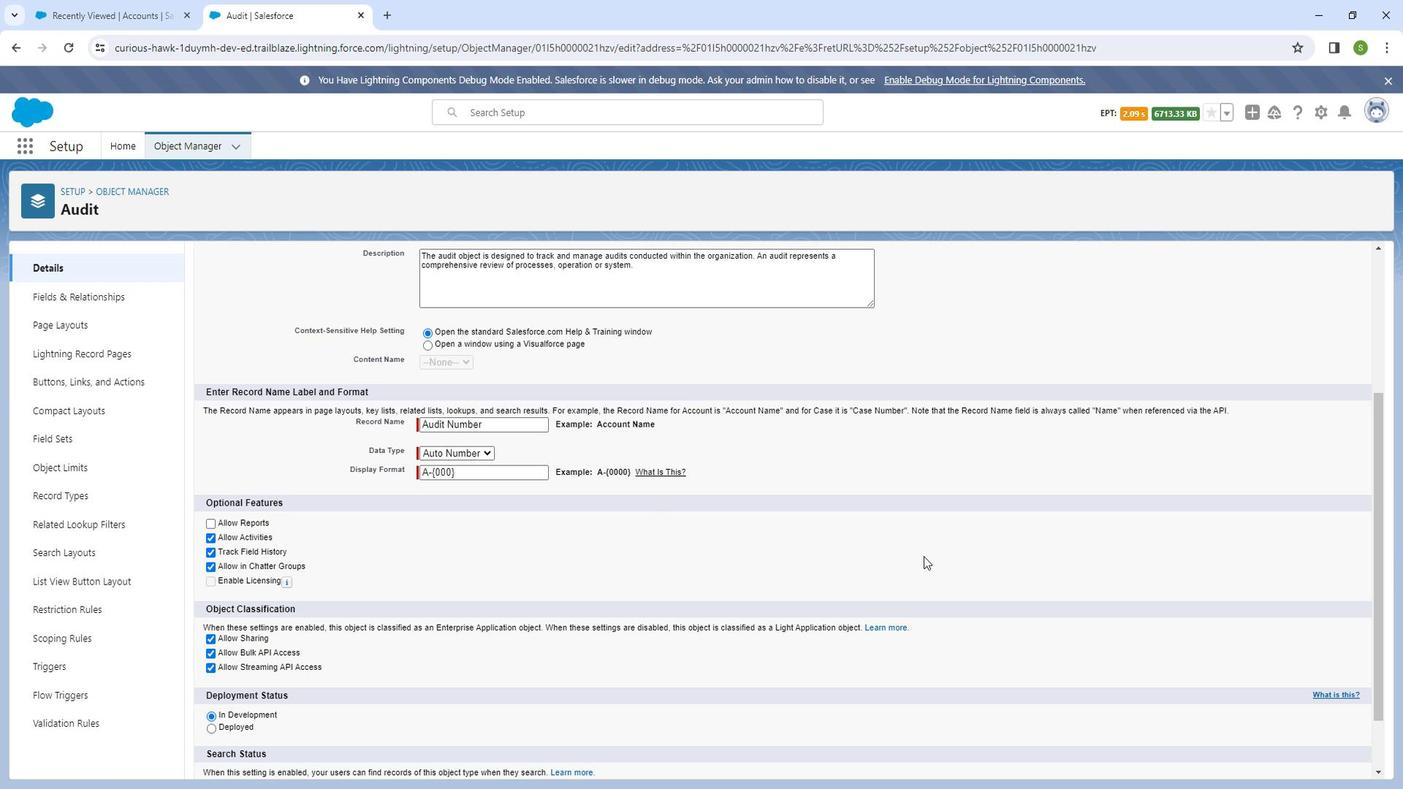 
Action: Mouse scrolled (936, 545) with delta (0, 0)
Screenshot: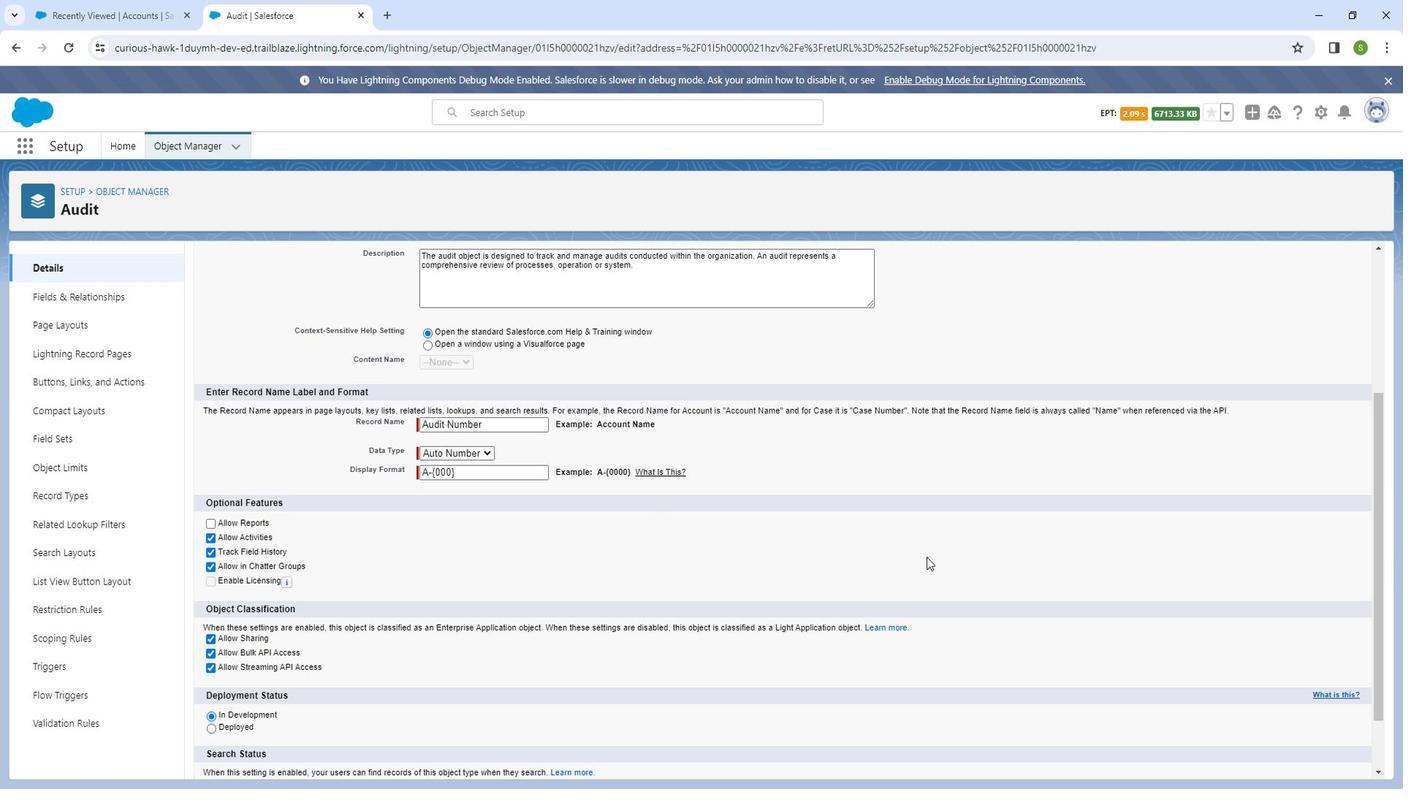
Action: Mouse moved to (941, 547)
Screenshot: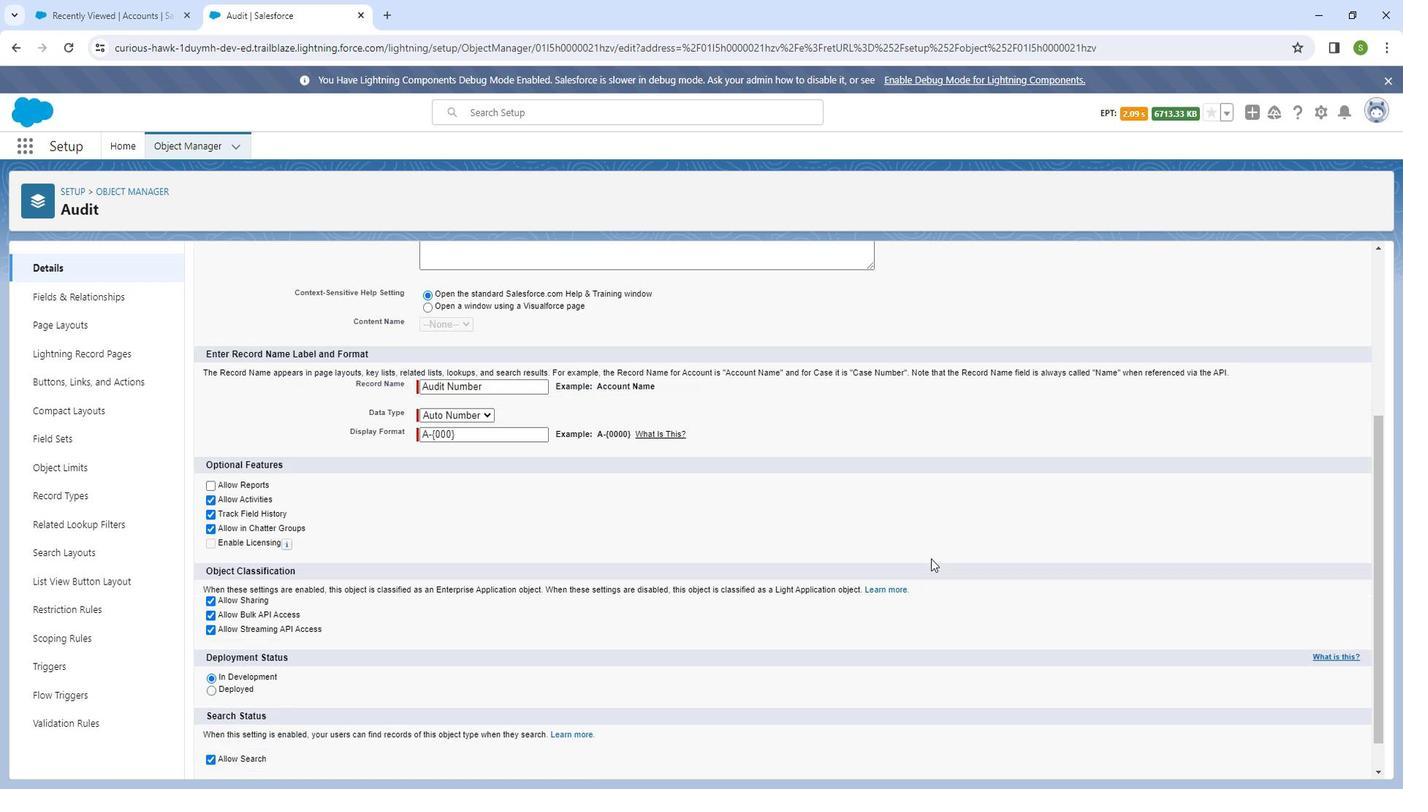
Action: Mouse scrolled (941, 546) with delta (0, 0)
Screenshot: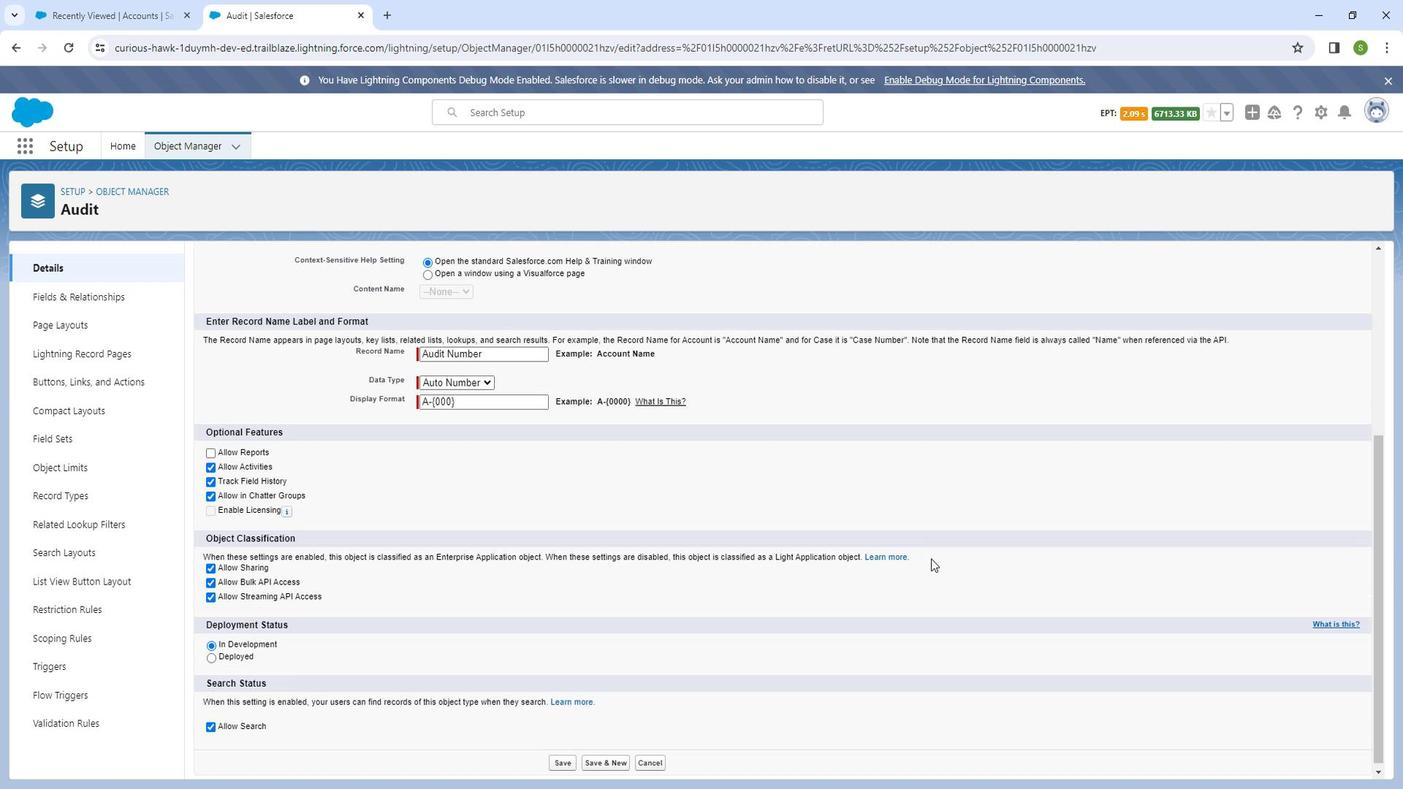 
Action: Mouse moved to (945, 549)
Screenshot: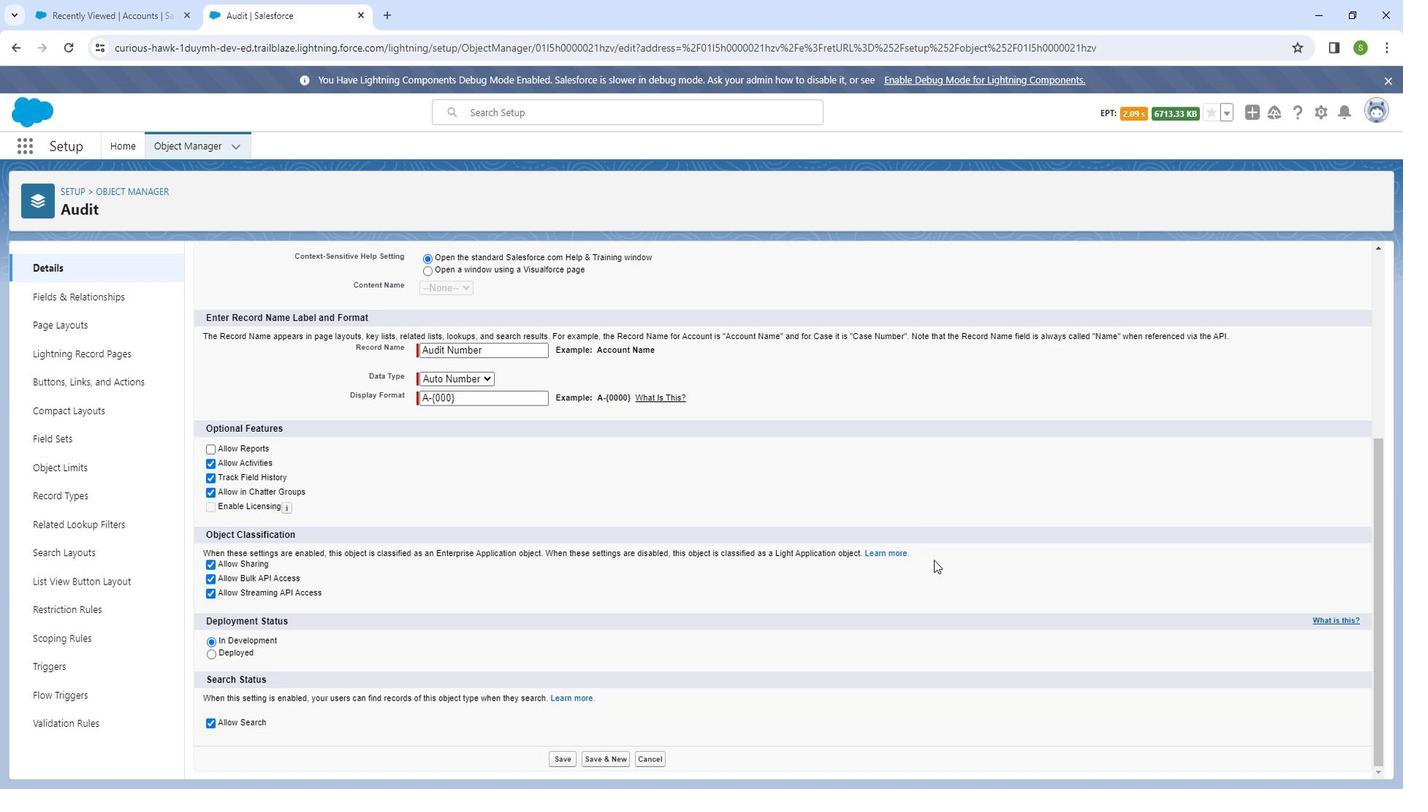 
Action: Mouse scrolled (945, 548) with delta (0, 0)
Screenshot: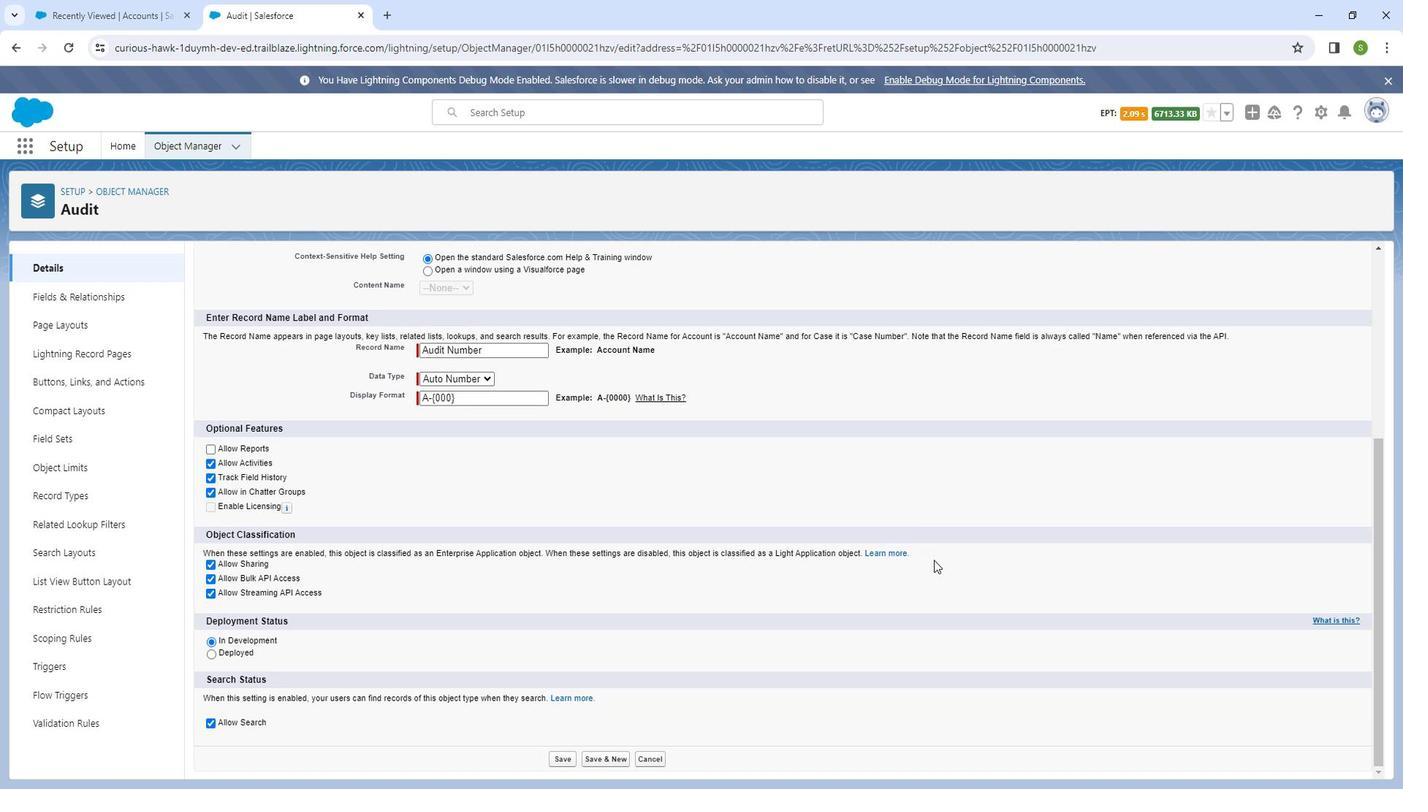 
Action: Mouse moved to (948, 549)
Screenshot: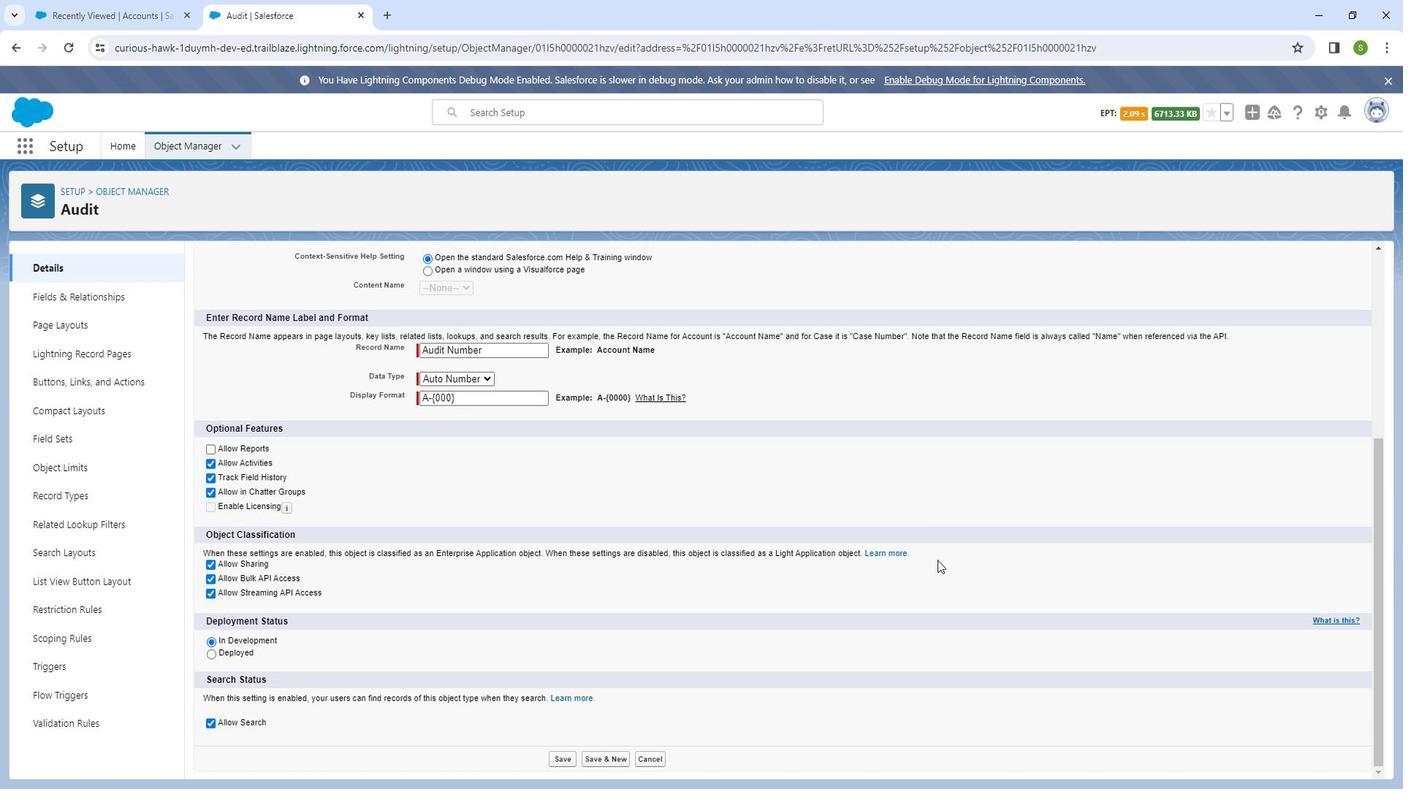 
Action: Mouse scrolled (948, 549) with delta (0, 0)
Screenshot: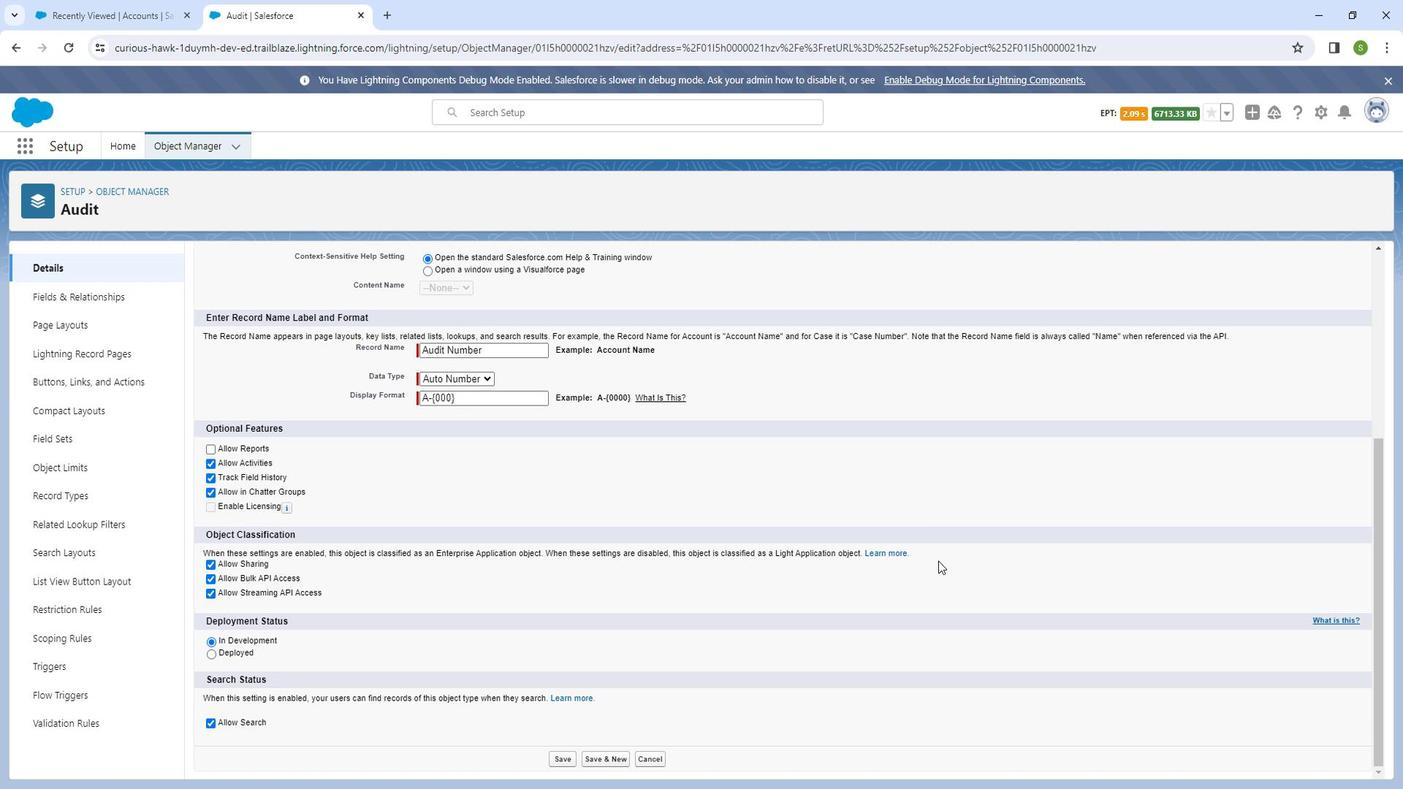 
Action: Mouse moved to (575, 743)
Screenshot: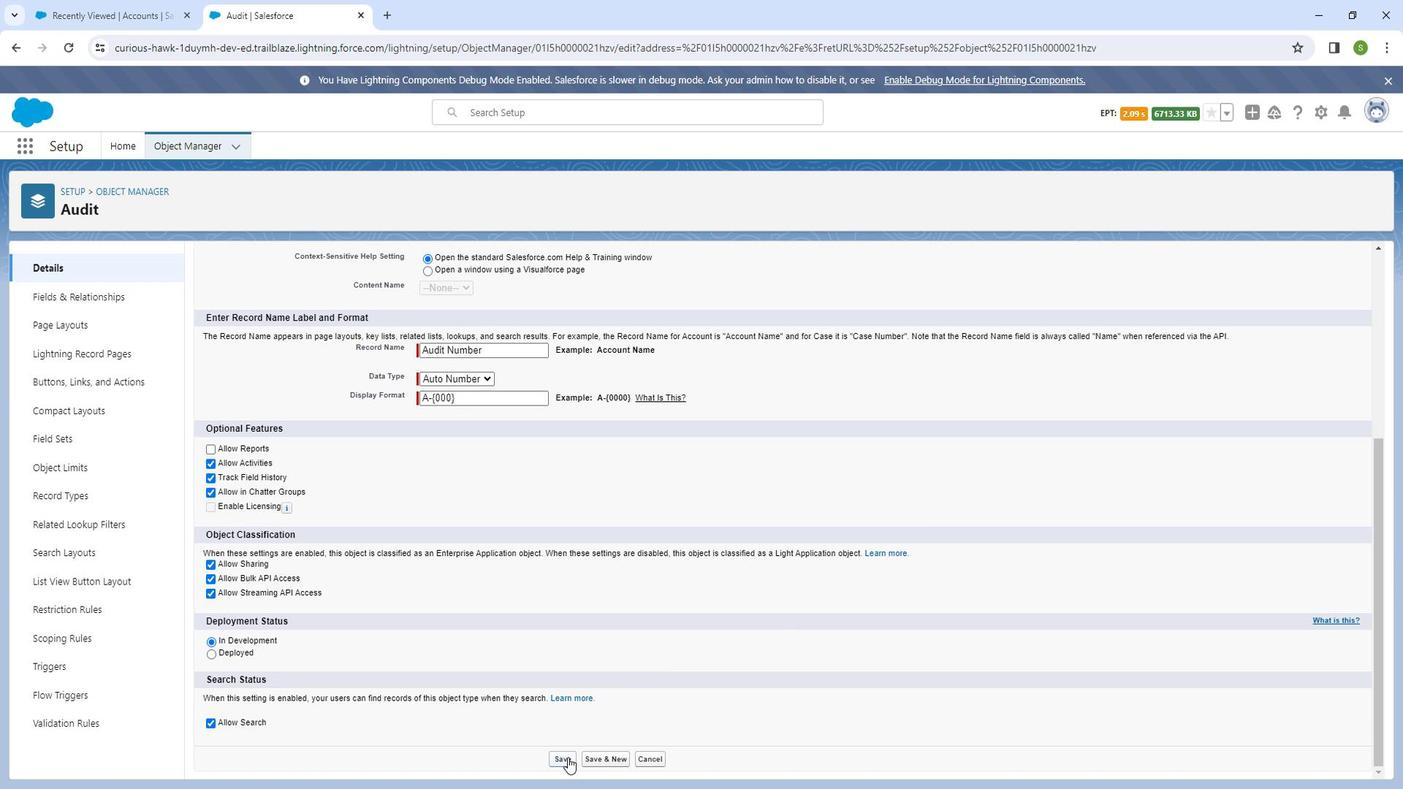 
Action: Mouse pressed left at (575, 743)
Screenshot: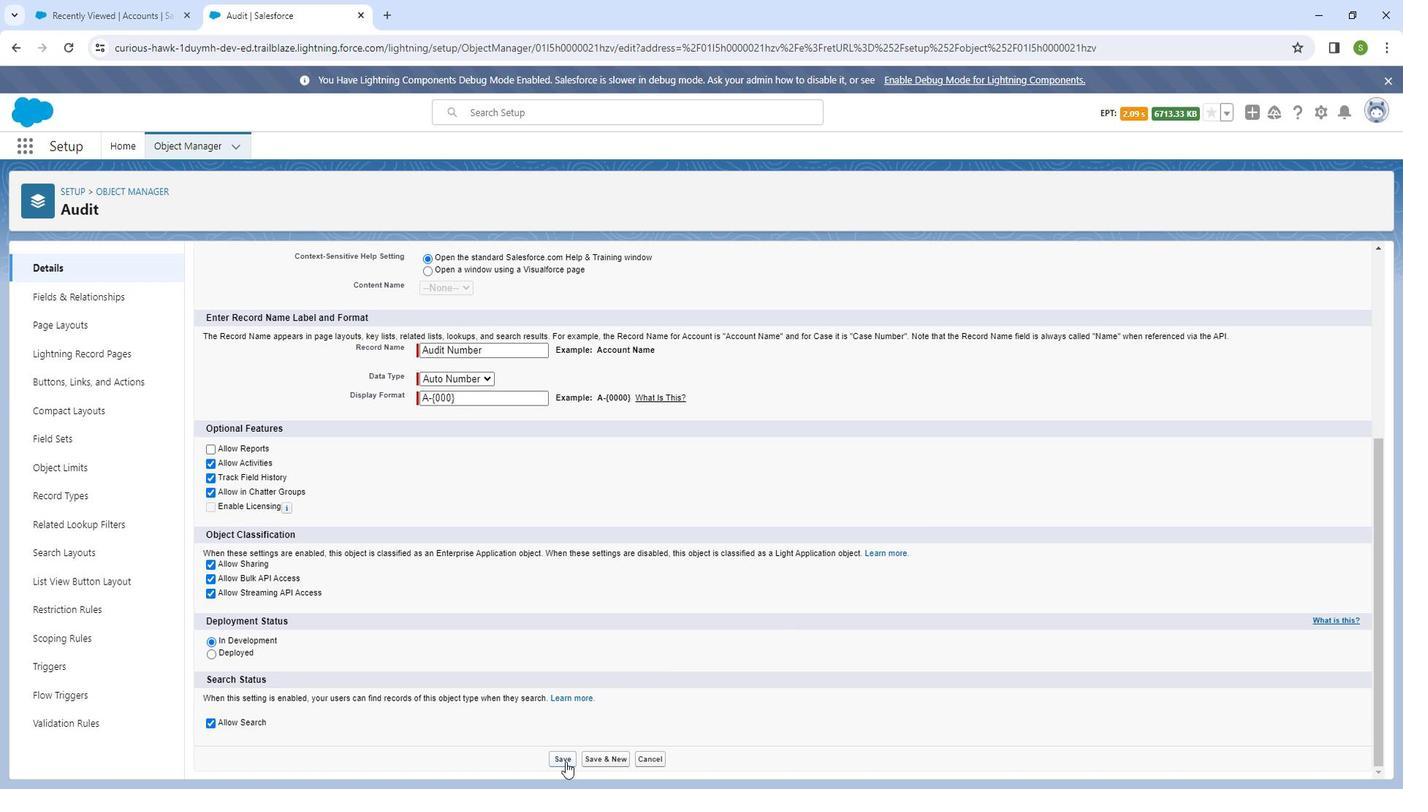 
Action: Mouse moved to (161, 287)
Screenshot: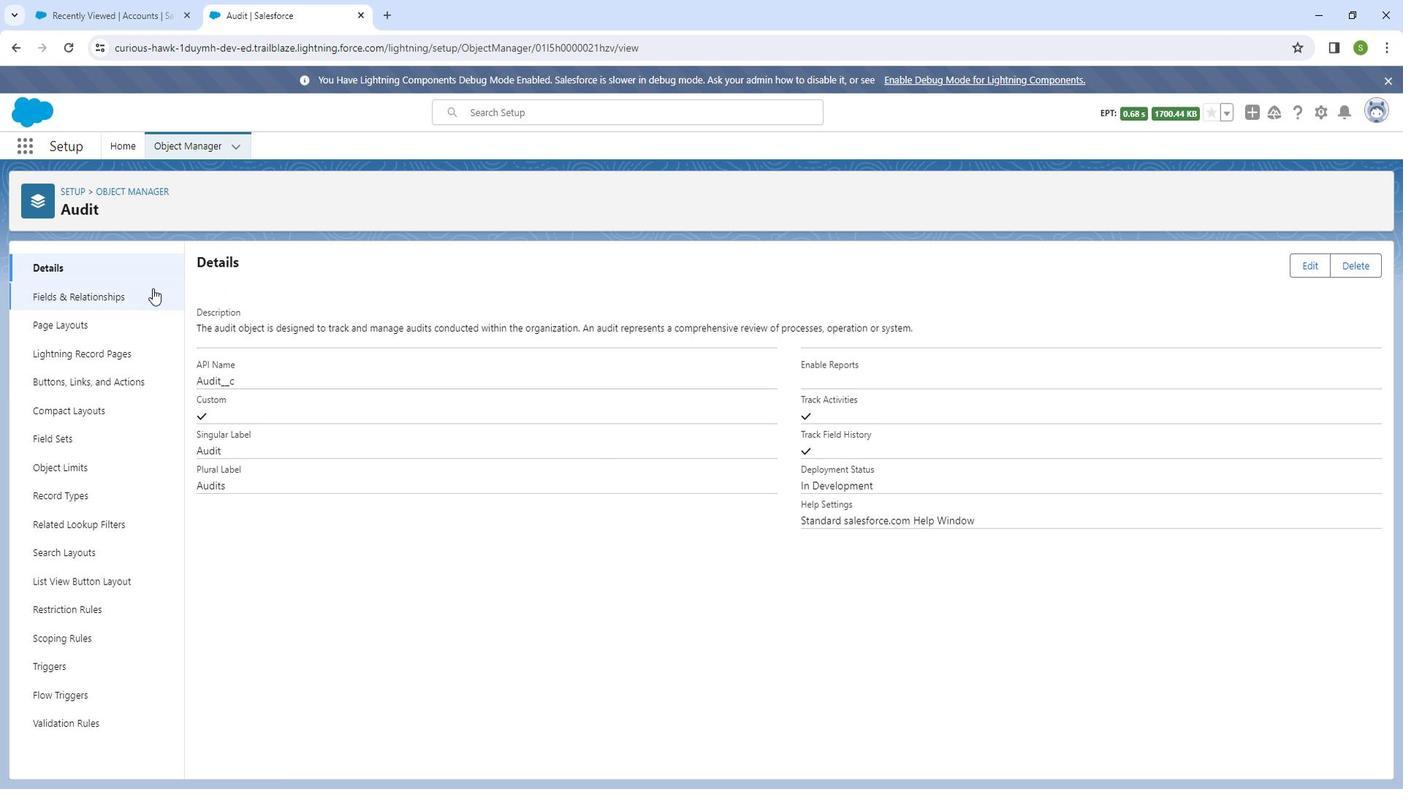 
Action: Mouse pressed left at (161, 287)
Screenshot: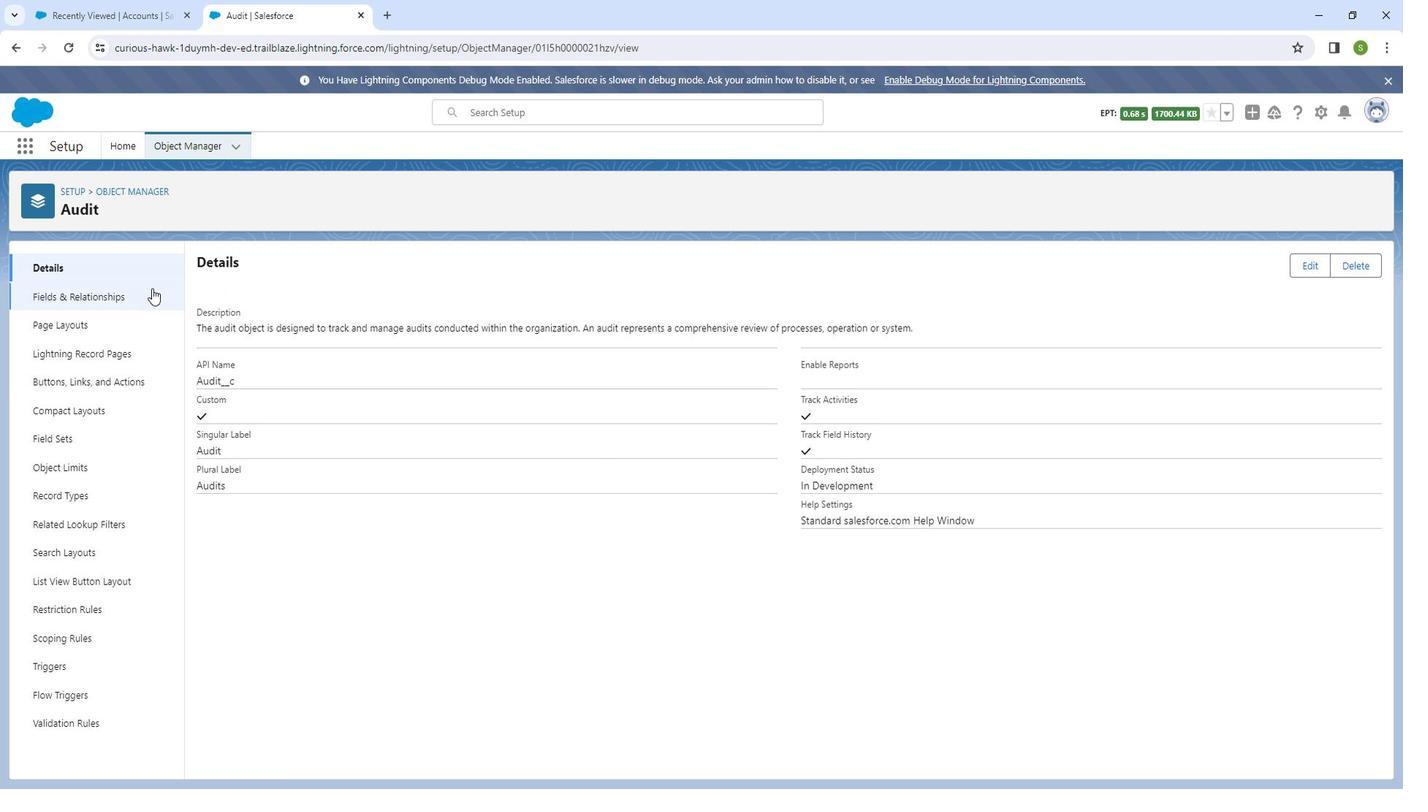 
Action: Mouse moved to (1346, 266)
Screenshot: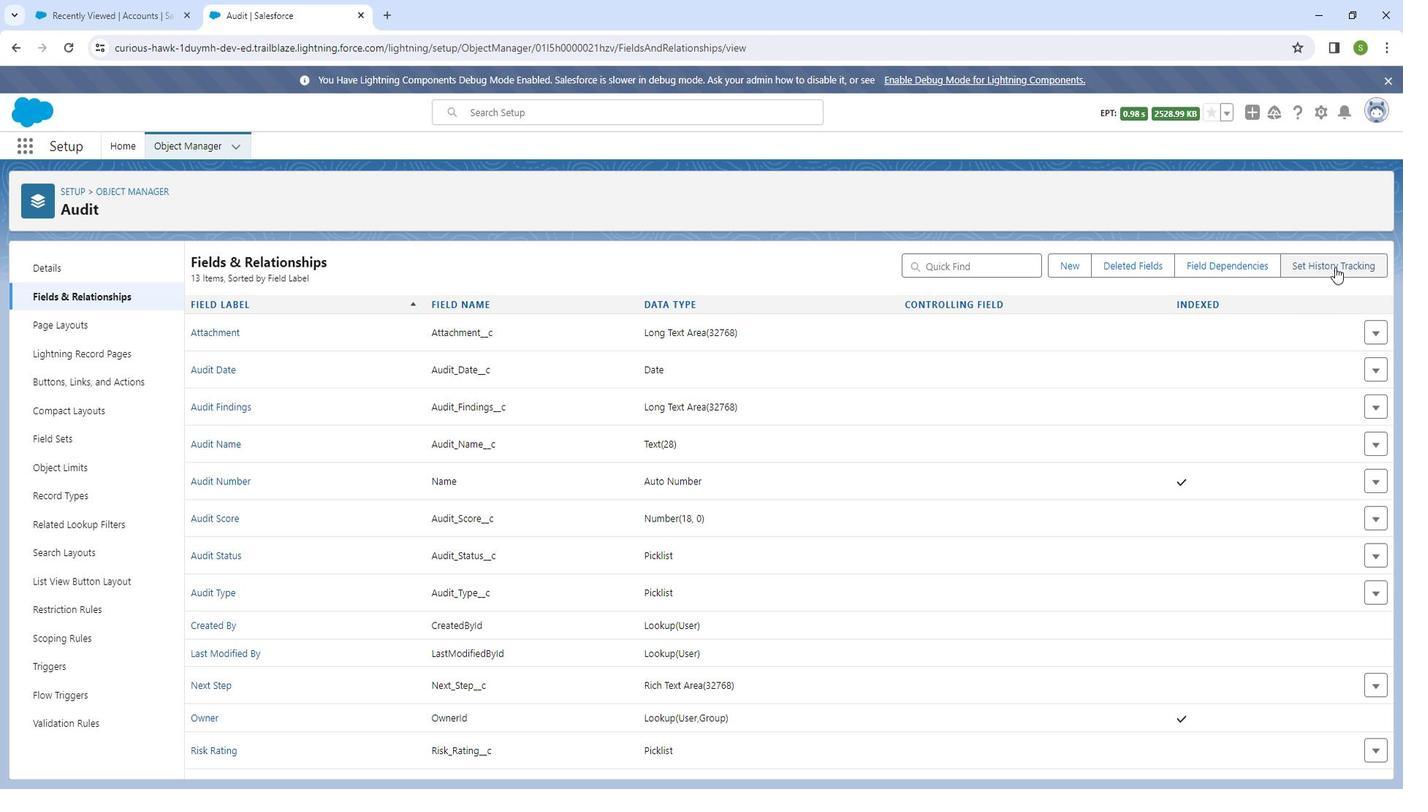 
Action: Mouse pressed left at (1346, 266)
Screenshot: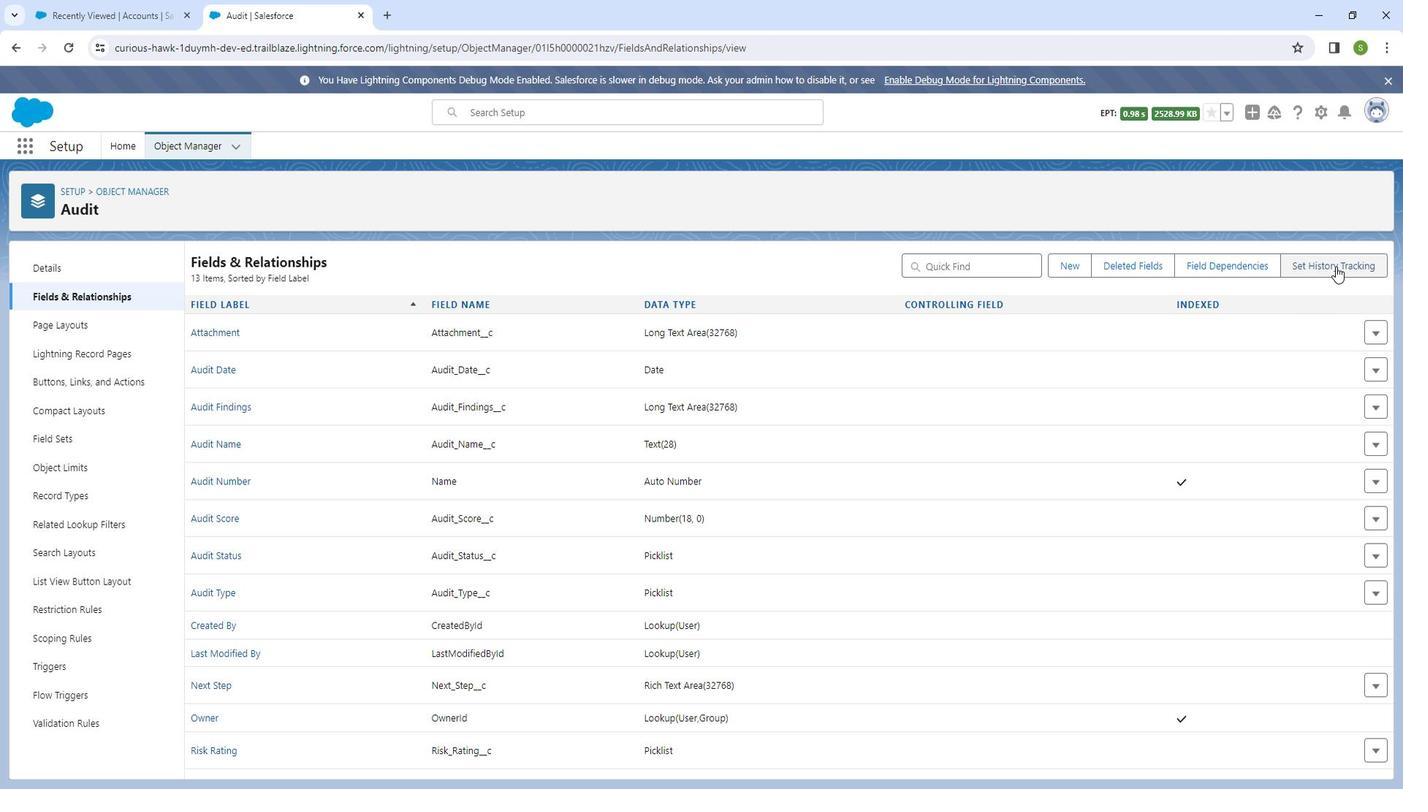 
Action: Mouse moved to (438, 393)
Screenshot: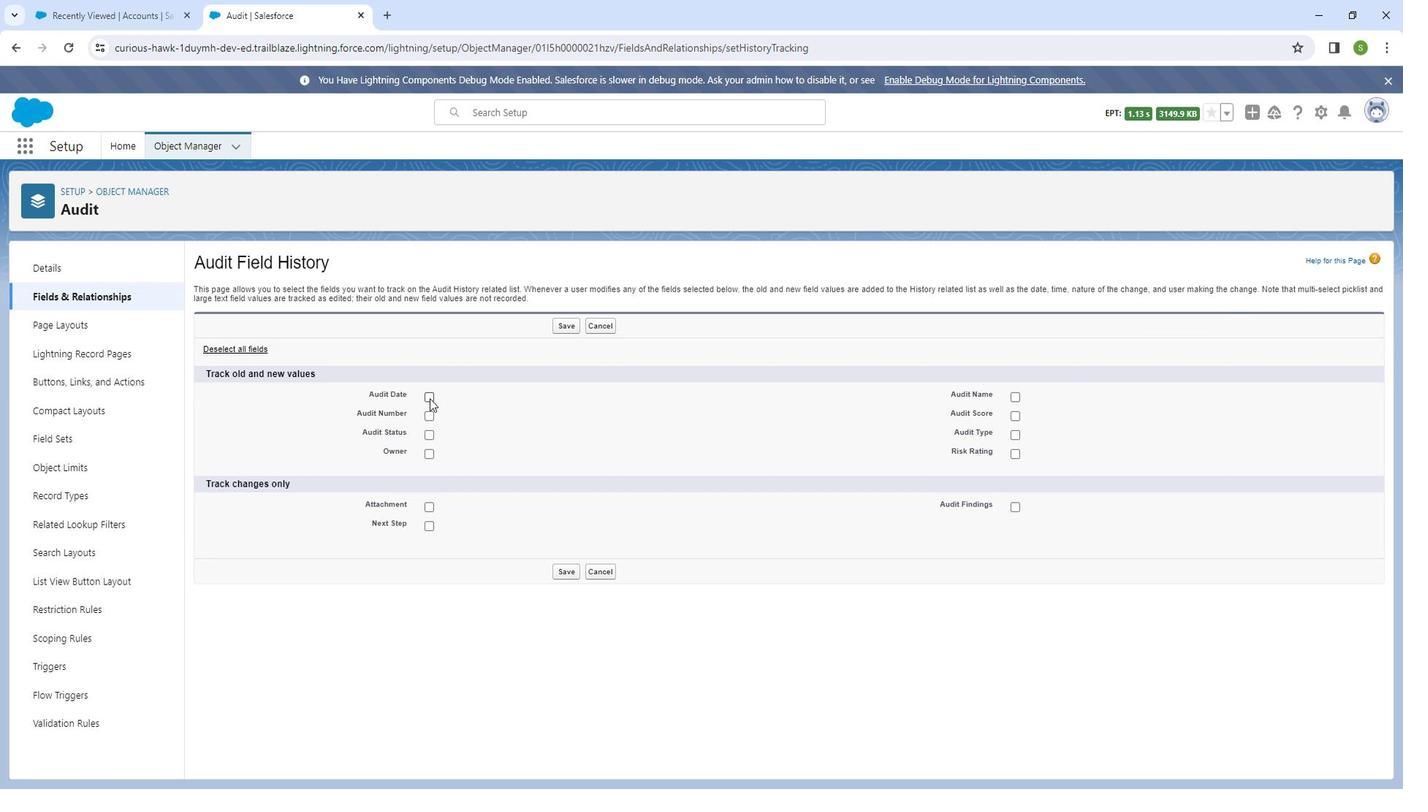 
Action: Mouse pressed left at (438, 393)
Screenshot: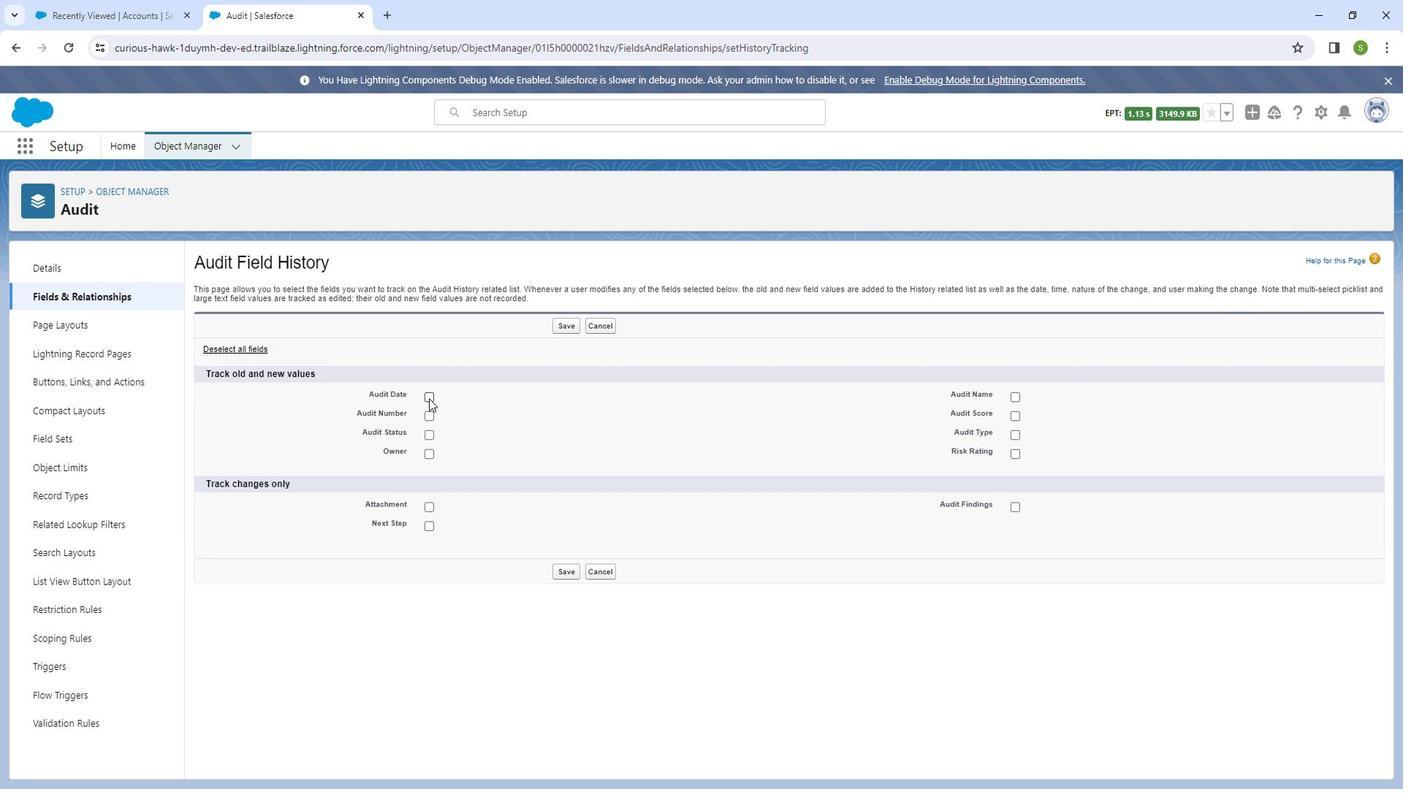 
Action: Mouse moved to (571, 559)
Screenshot: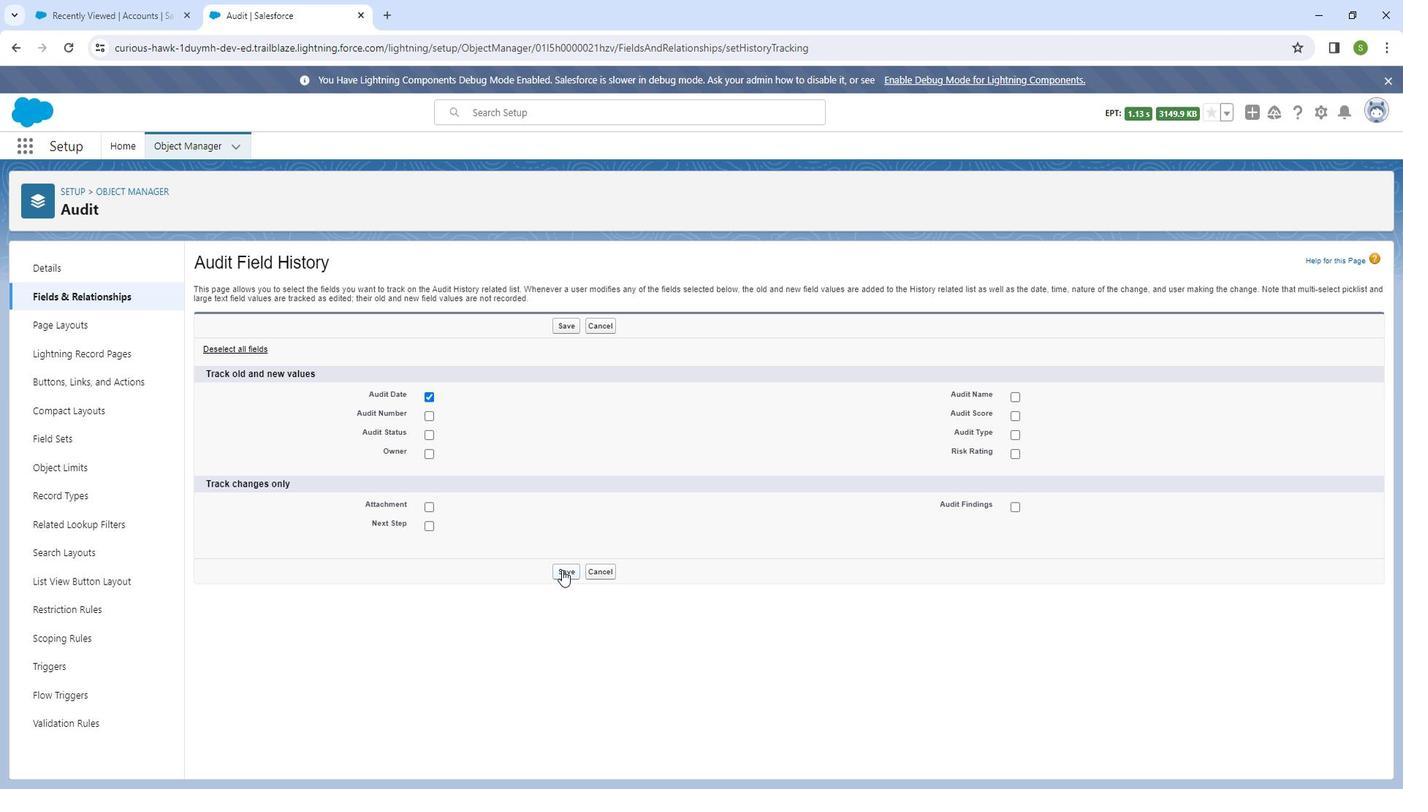 
Action: Mouse pressed left at (571, 559)
Screenshot: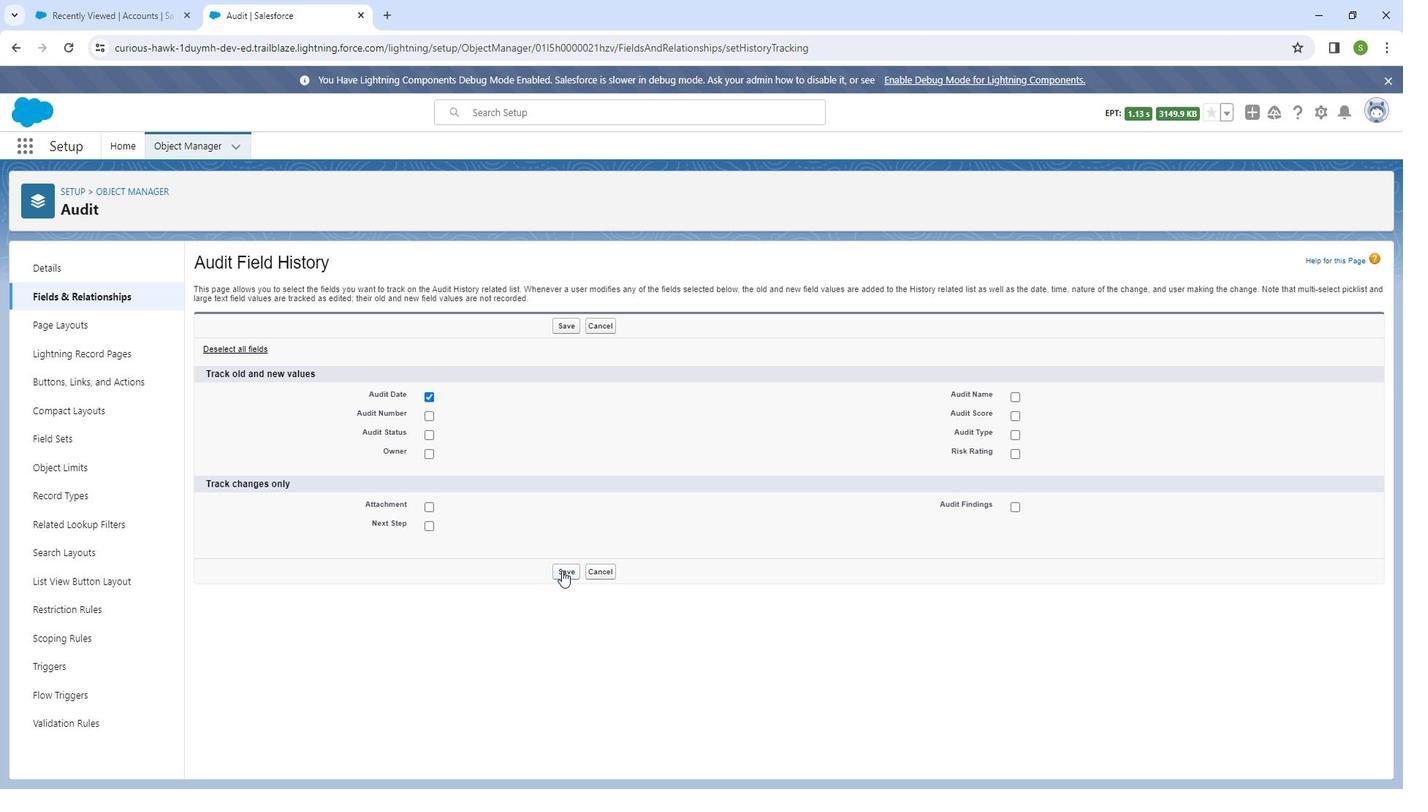 
Action: Mouse moved to (130, 321)
Screenshot: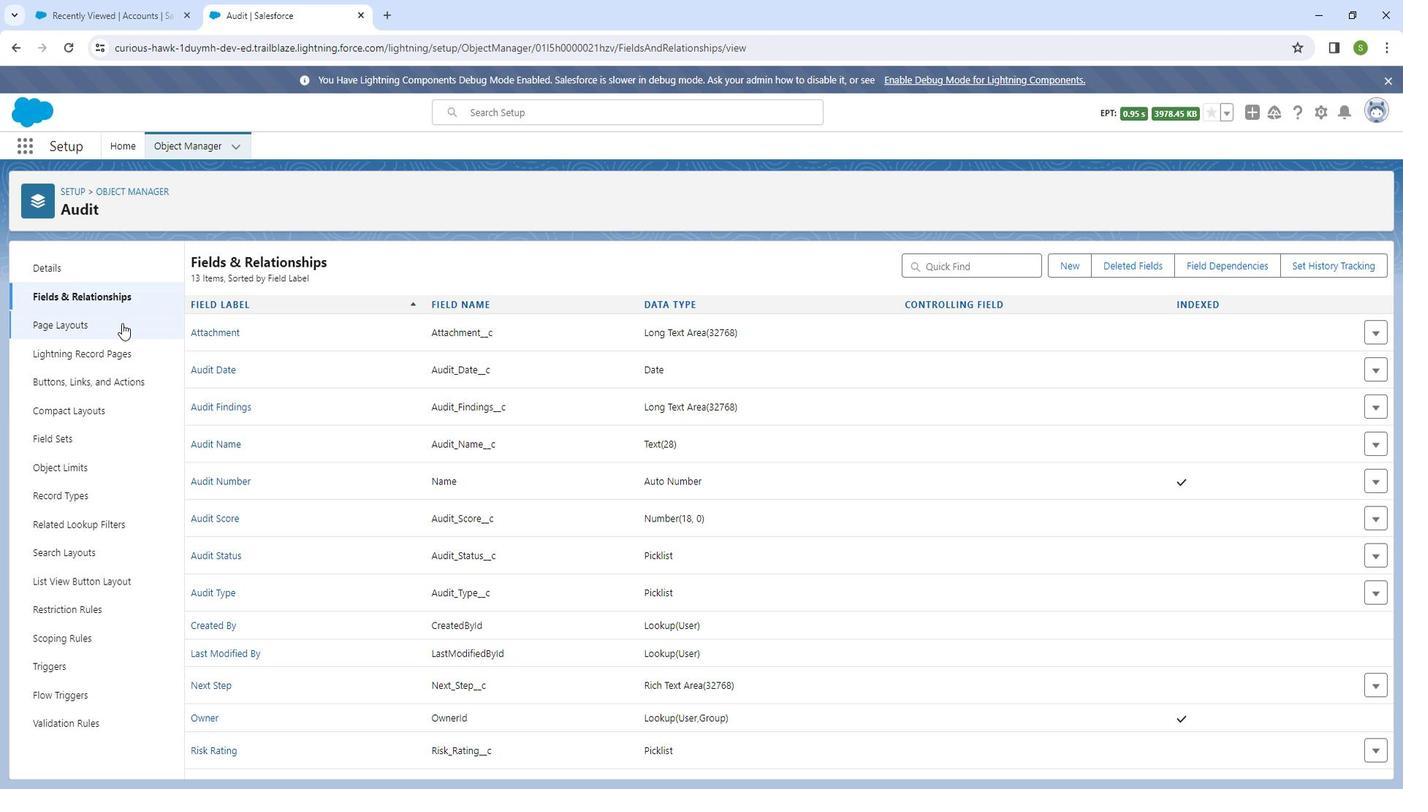
Action: Mouse pressed left at (130, 321)
Screenshot: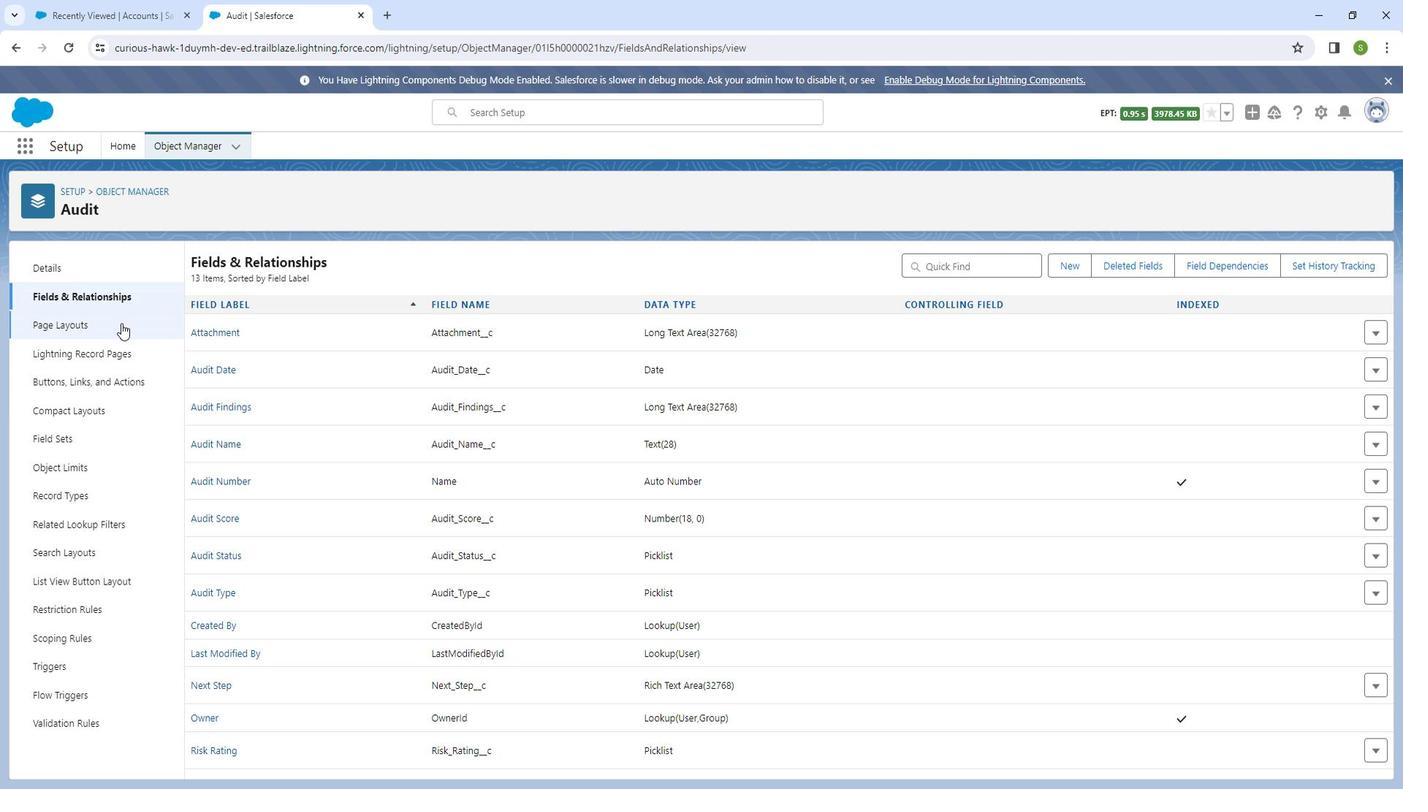 
Action: Mouse moved to (220, 332)
Screenshot: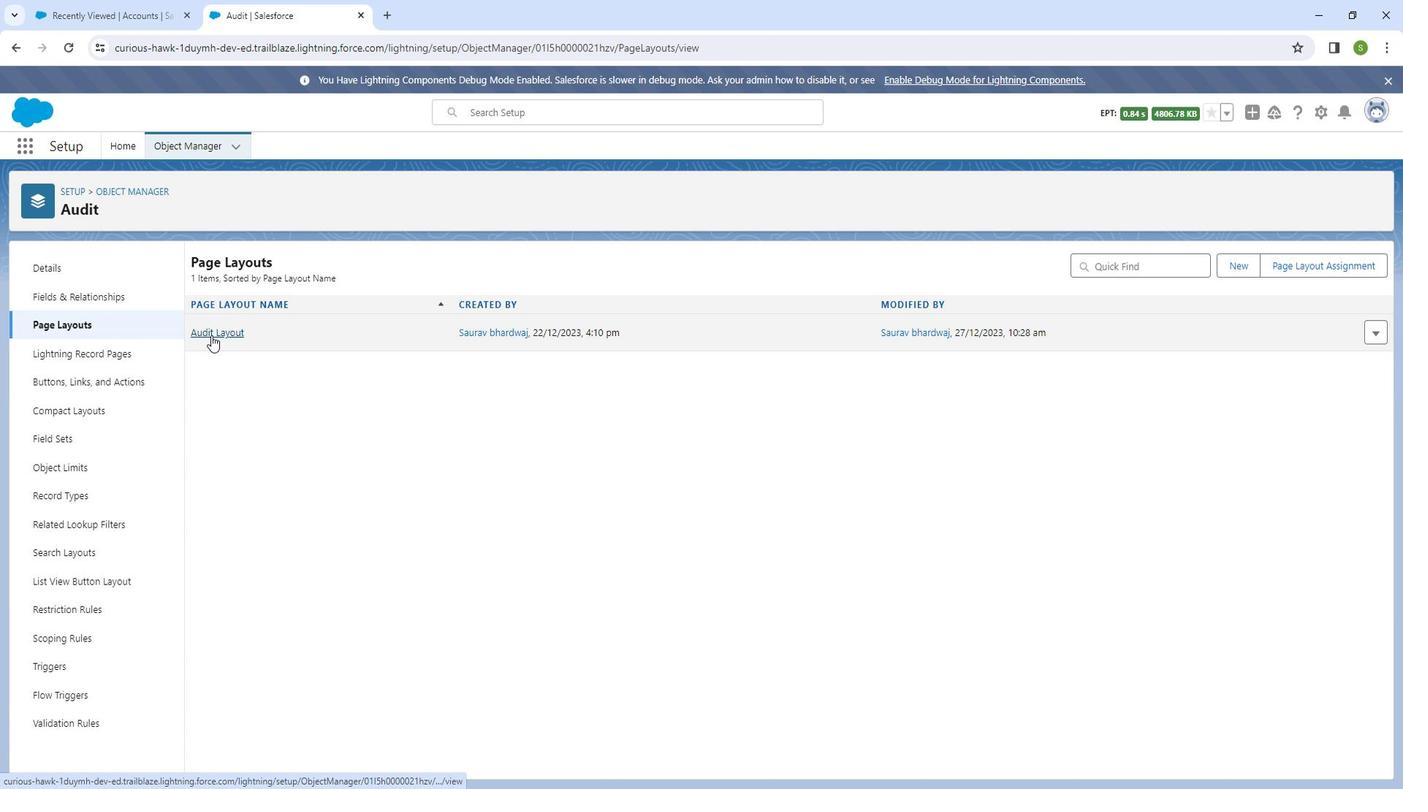 
Action: Mouse pressed left at (220, 332)
Screenshot: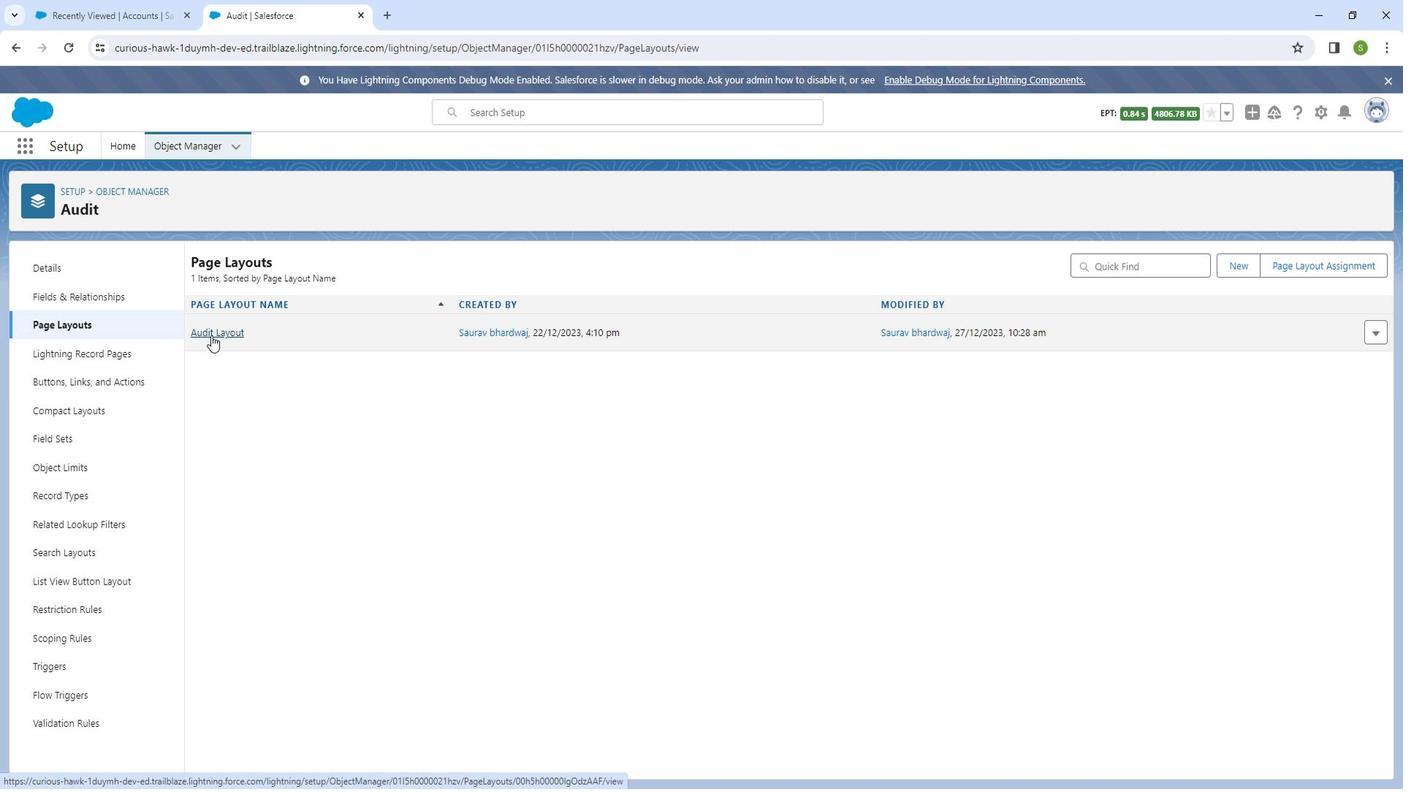 
Action: Mouse moved to (435, 348)
Screenshot: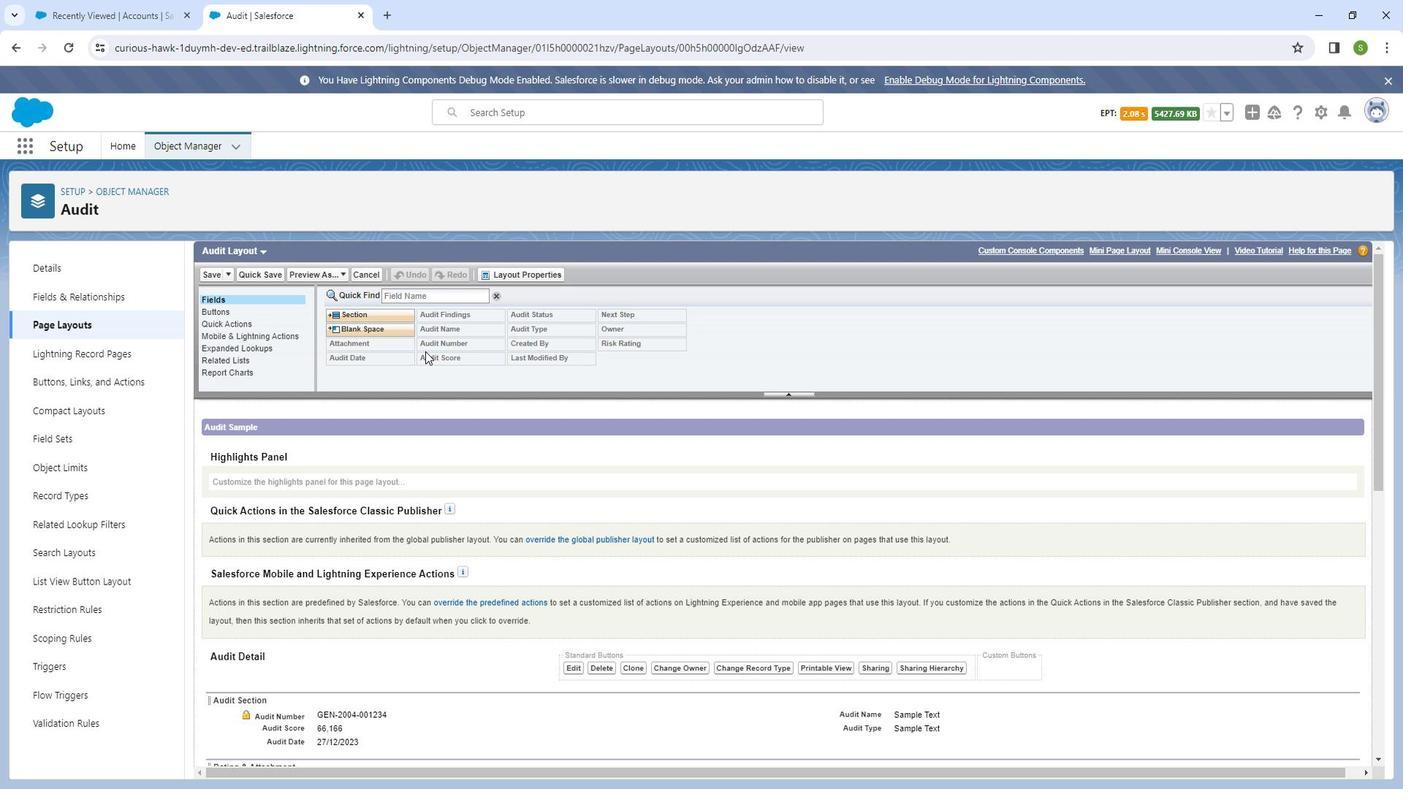 
Action: Mouse scrolled (435, 347) with delta (0, 0)
Screenshot: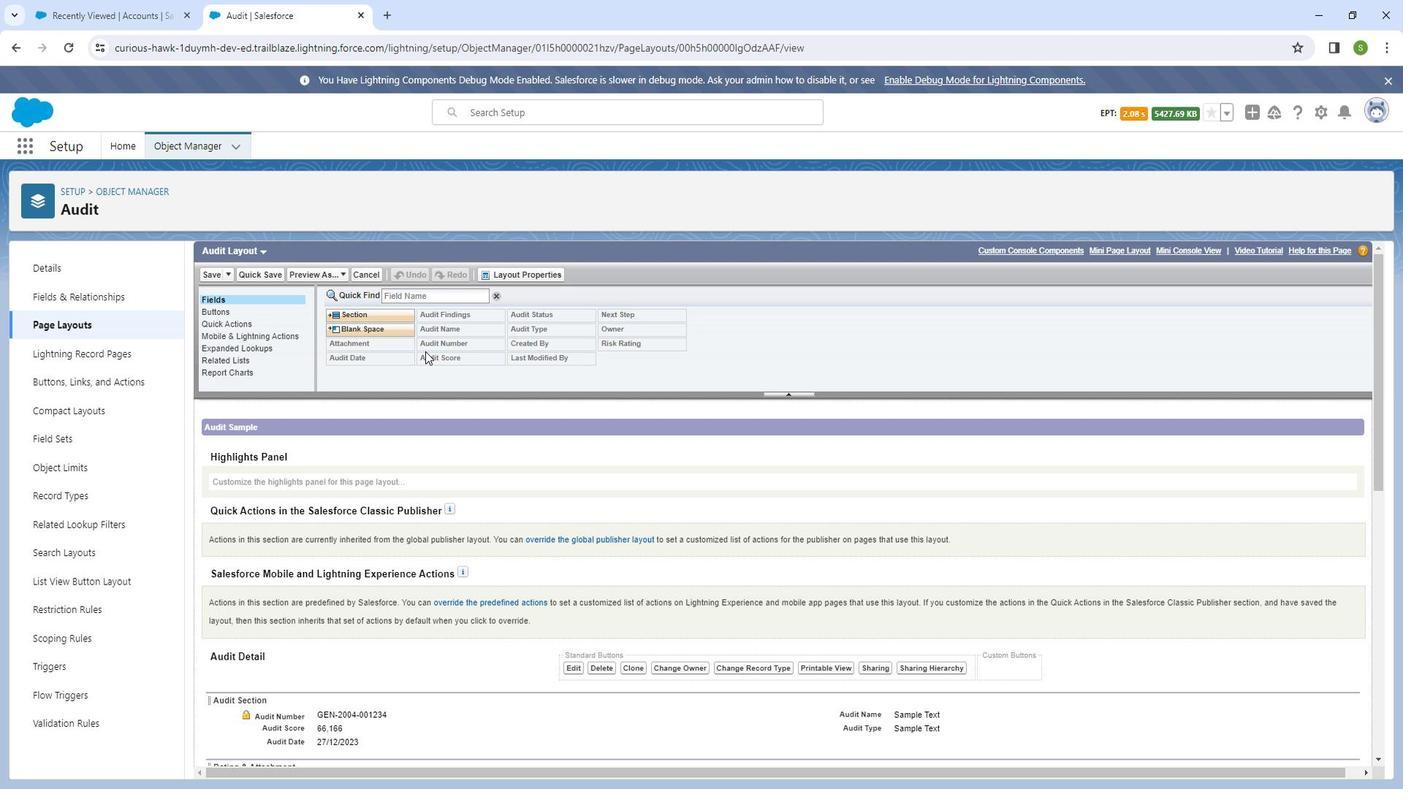 
Action: Mouse moved to (435, 348)
Screenshot: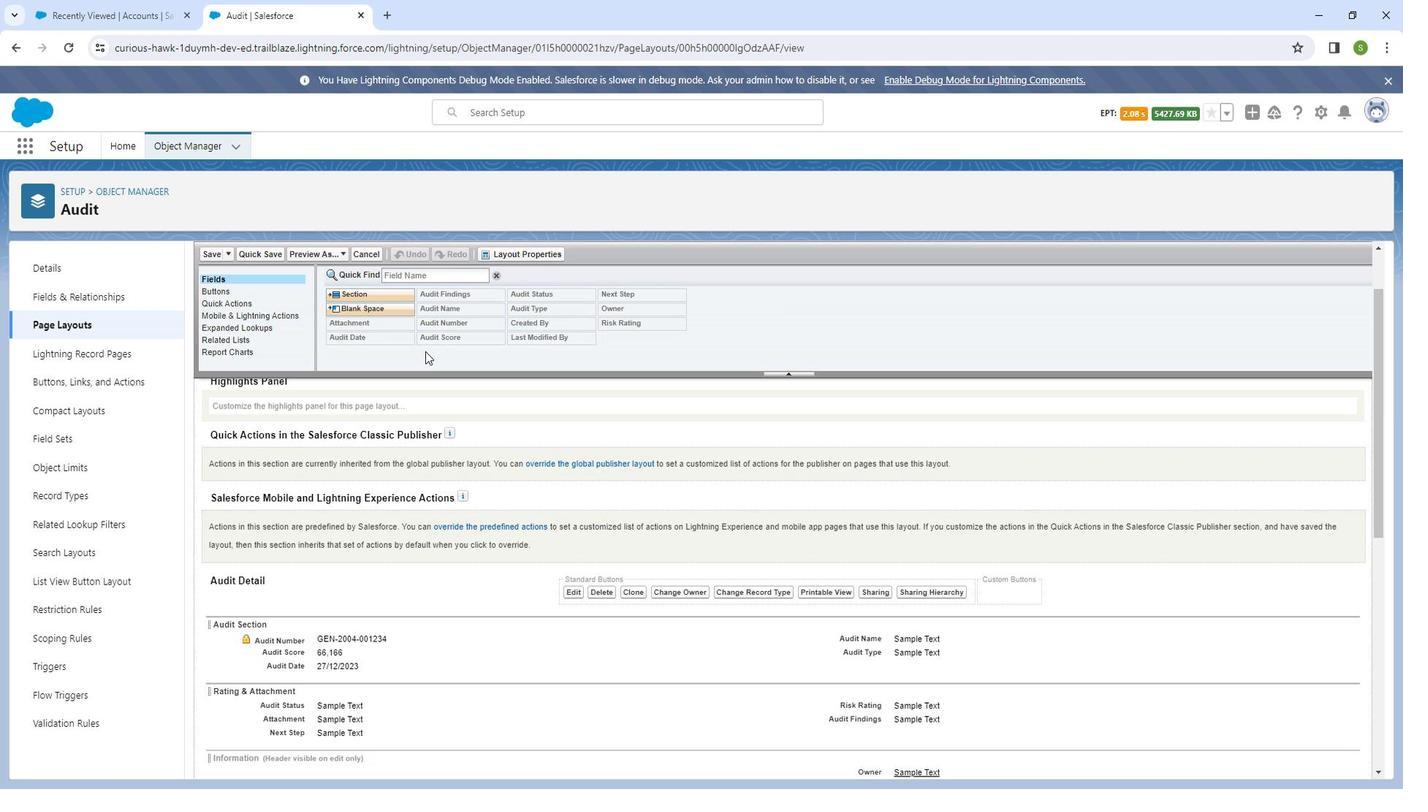 
Action: Mouse scrolled (435, 348) with delta (0, 0)
Screenshot: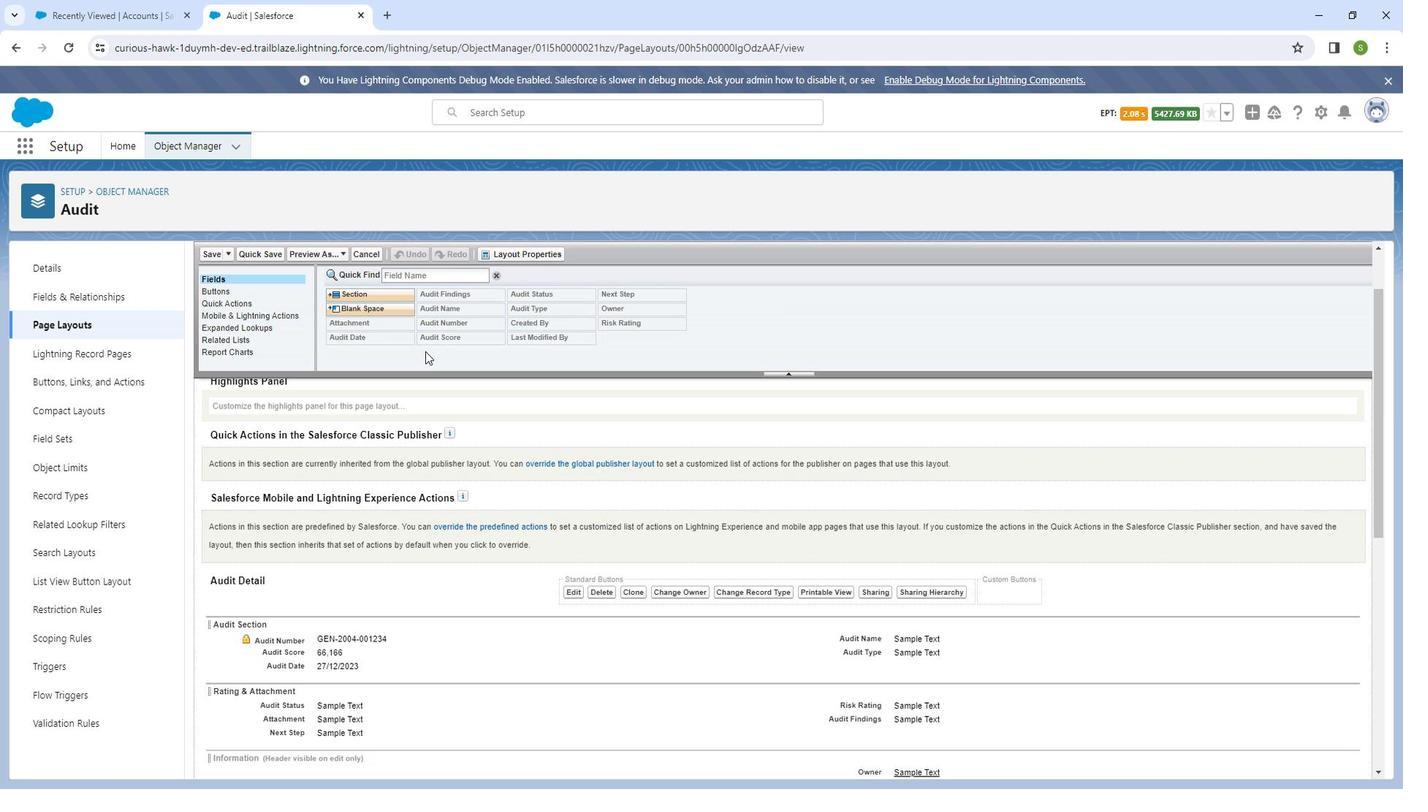 
Action: Mouse moved to (435, 350)
Screenshot: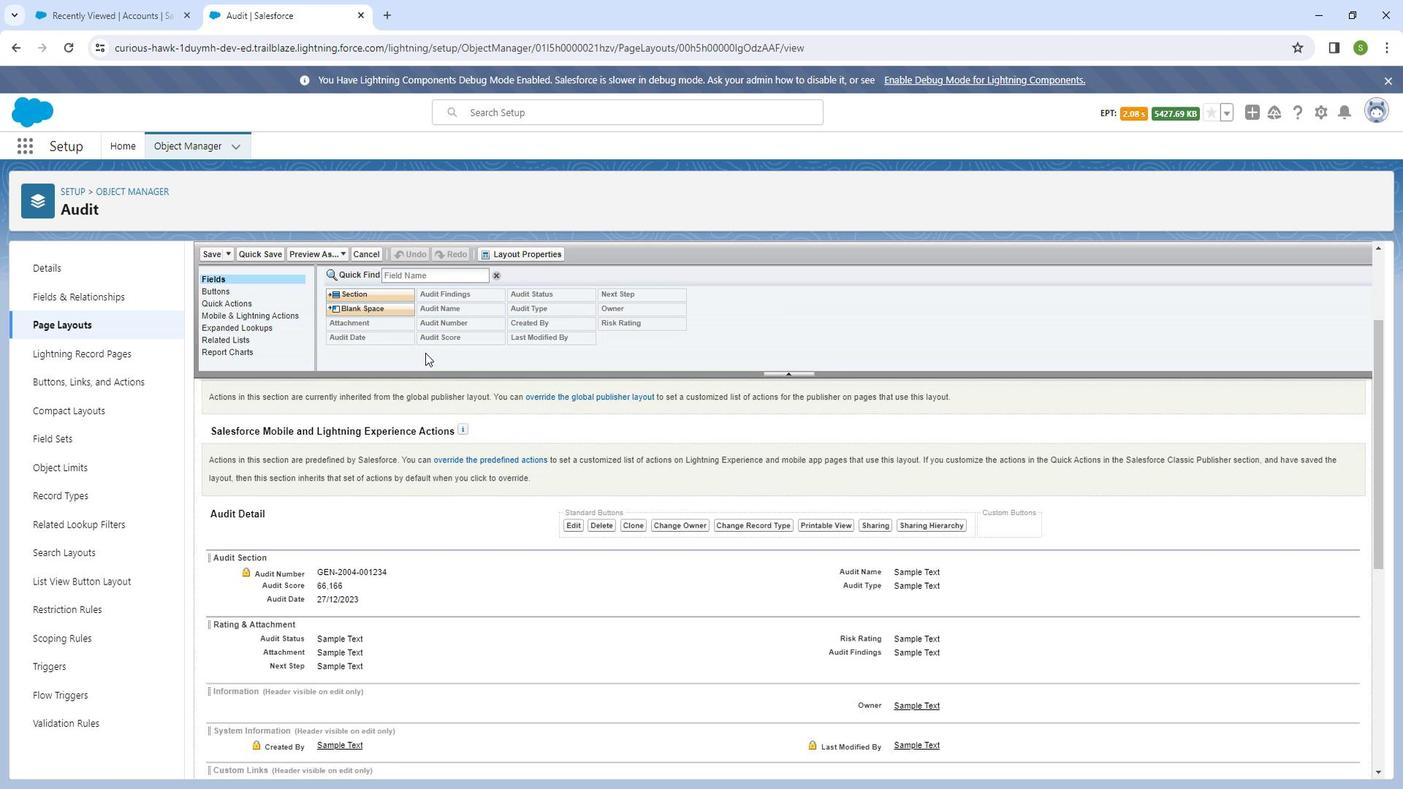 
Action: Mouse scrolled (435, 349) with delta (0, 0)
Screenshot: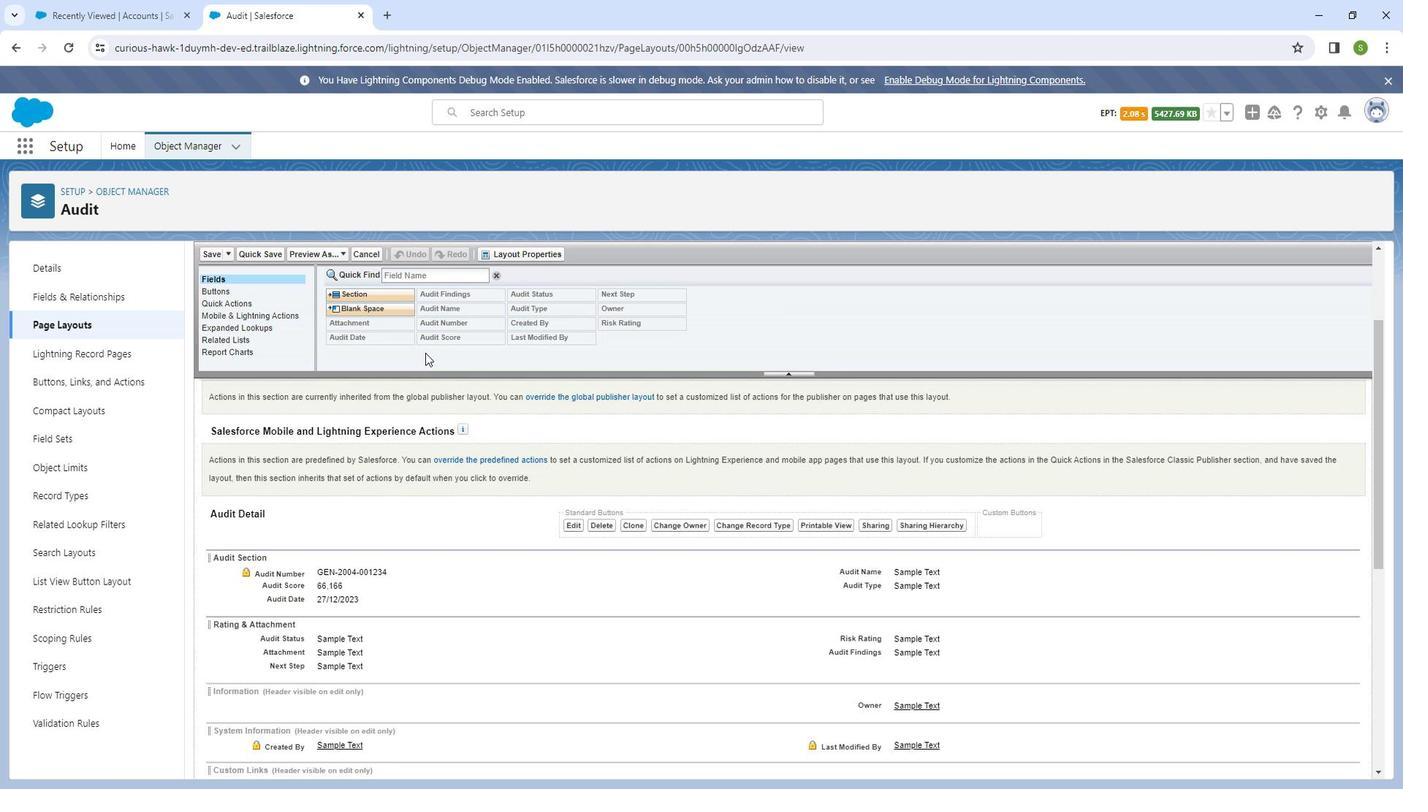 
Action: Mouse scrolled (435, 349) with delta (0, 0)
Screenshot: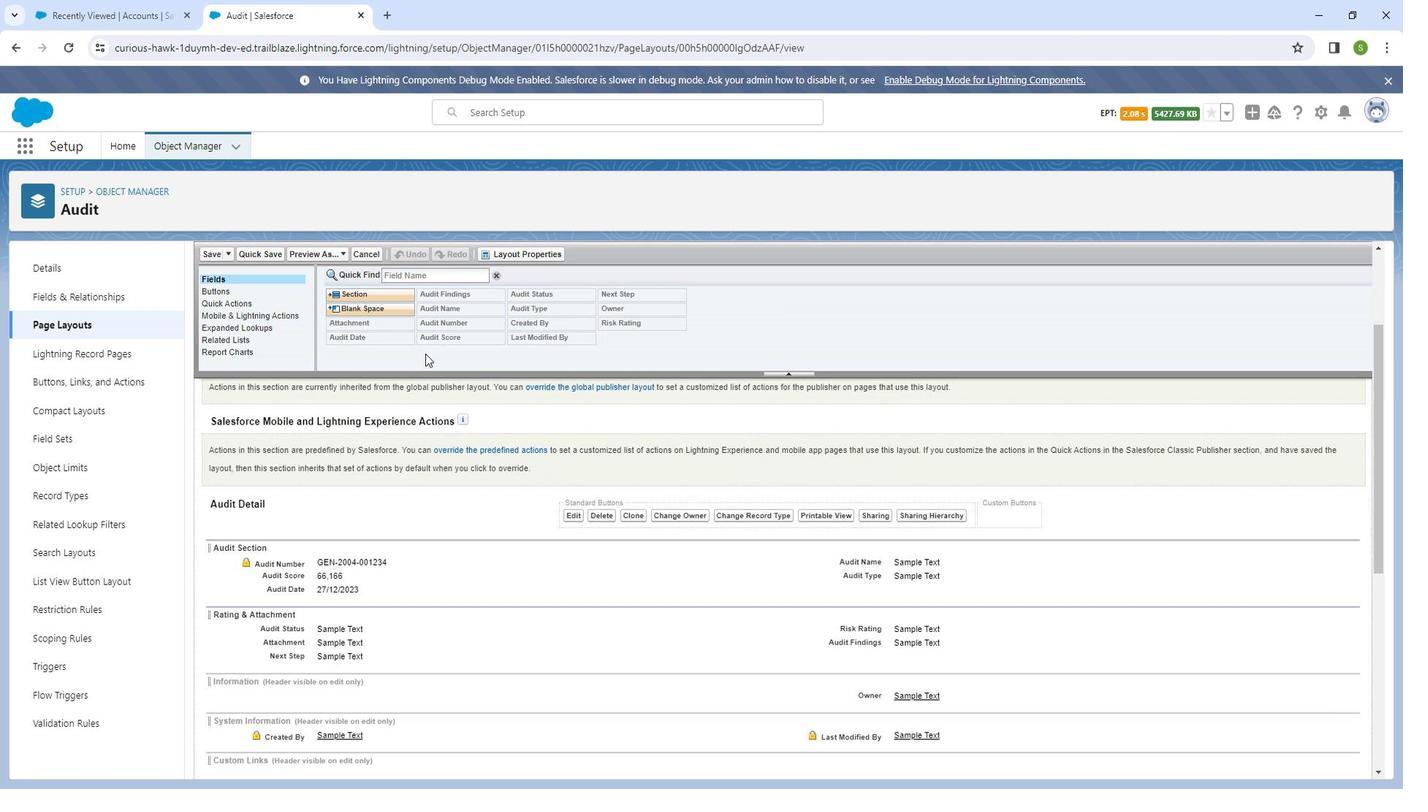 
Action: Mouse moved to (435, 350)
Screenshot: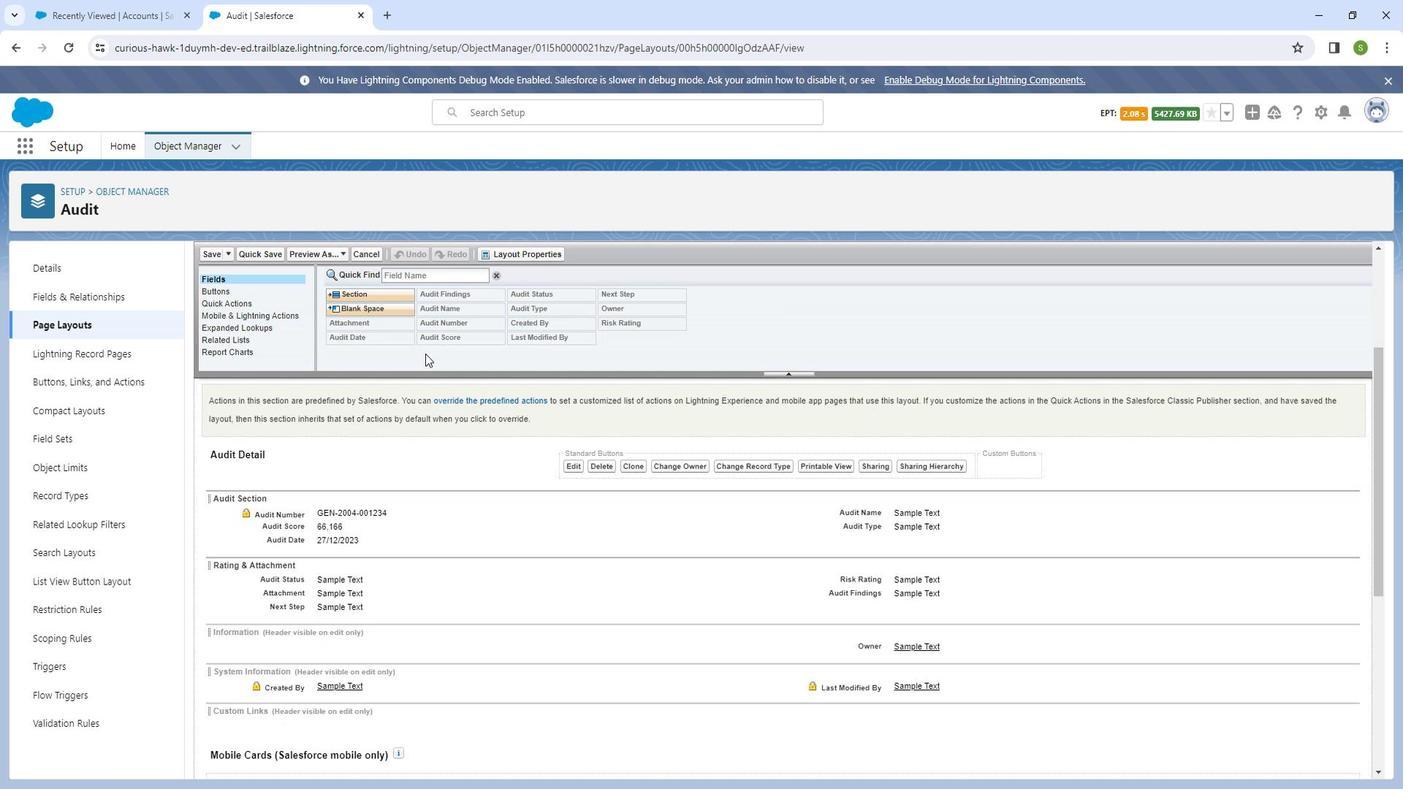 
Action: Mouse scrolled (435, 350) with delta (0, 0)
Screenshot: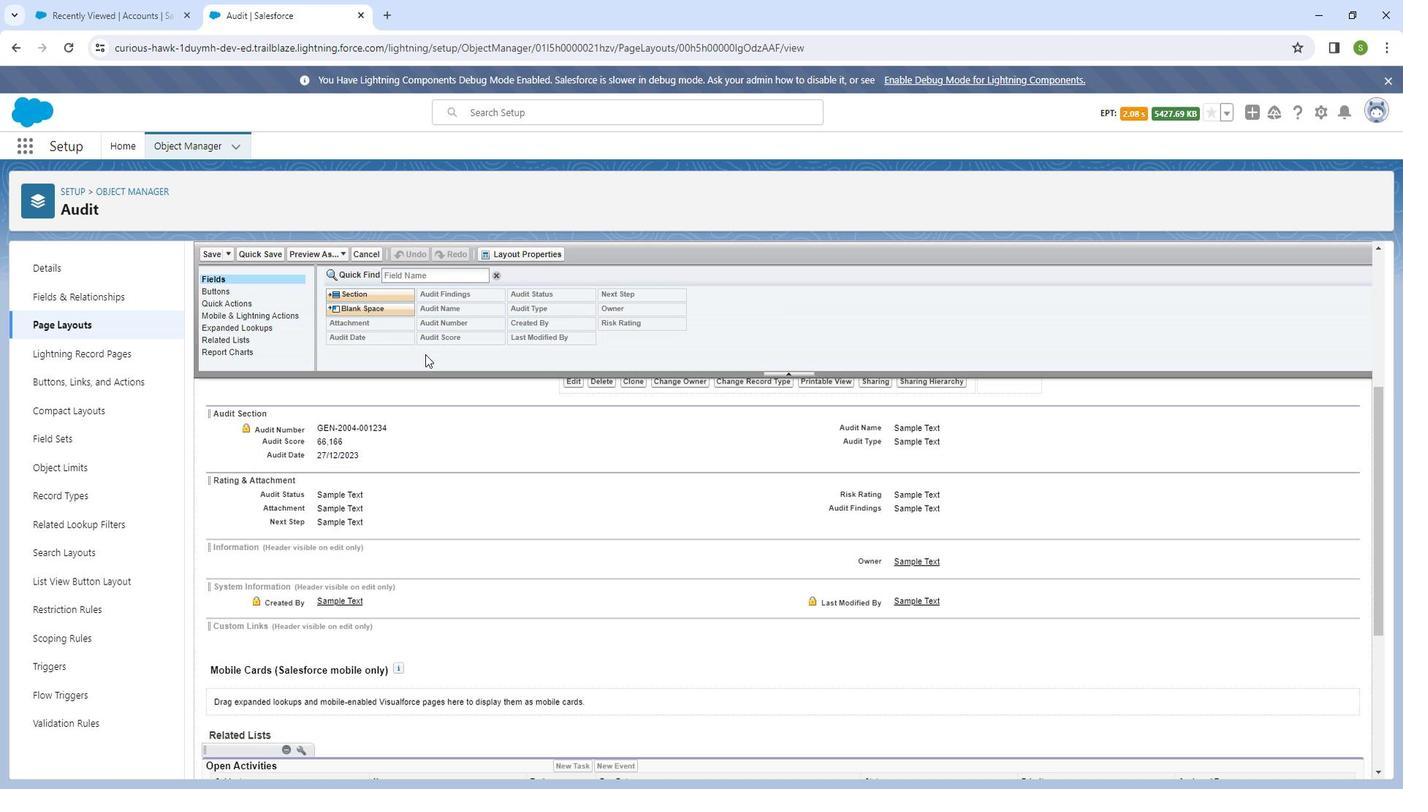 
Action: Mouse scrolled (435, 350) with delta (0, 0)
Screenshot: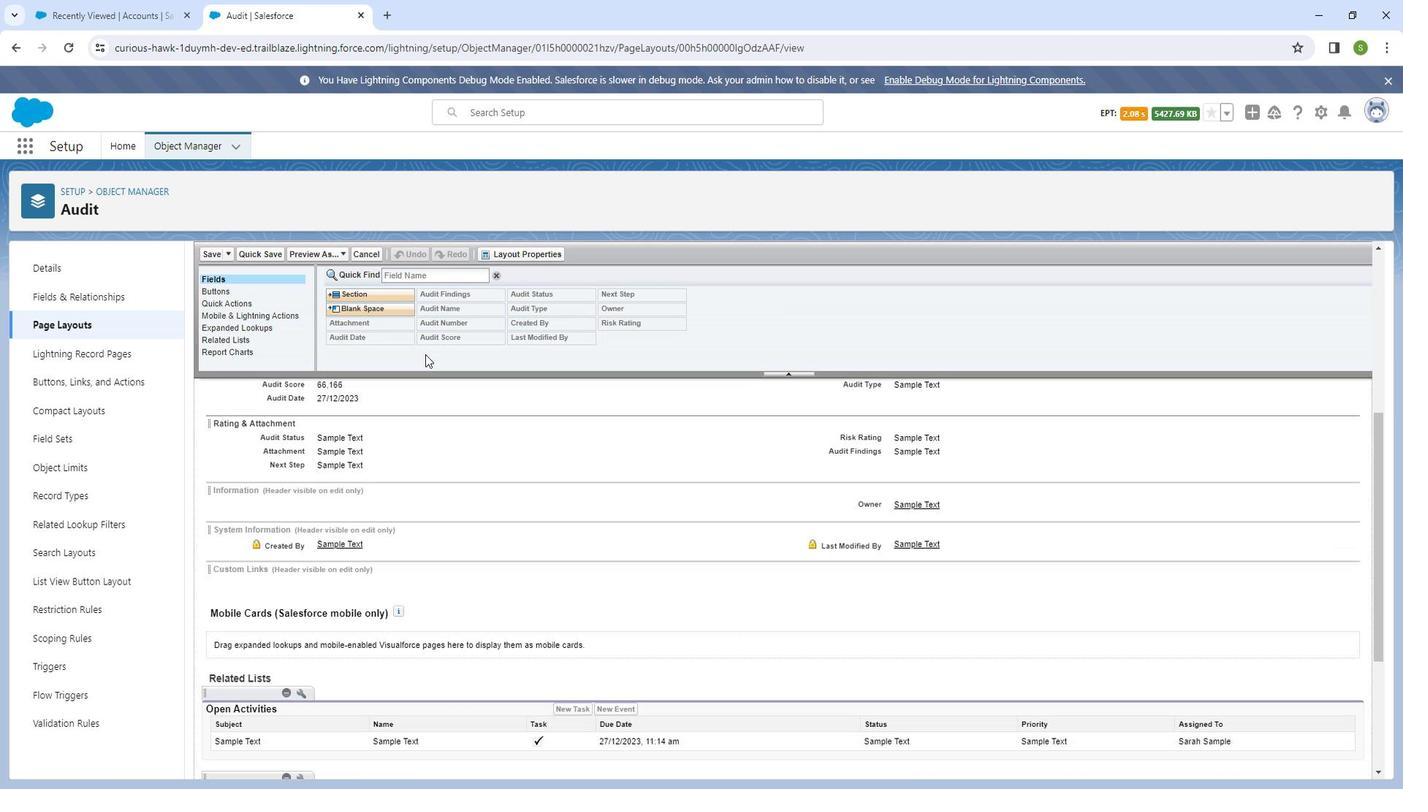 
Action: Mouse scrolled (435, 350) with delta (0, 0)
Screenshot: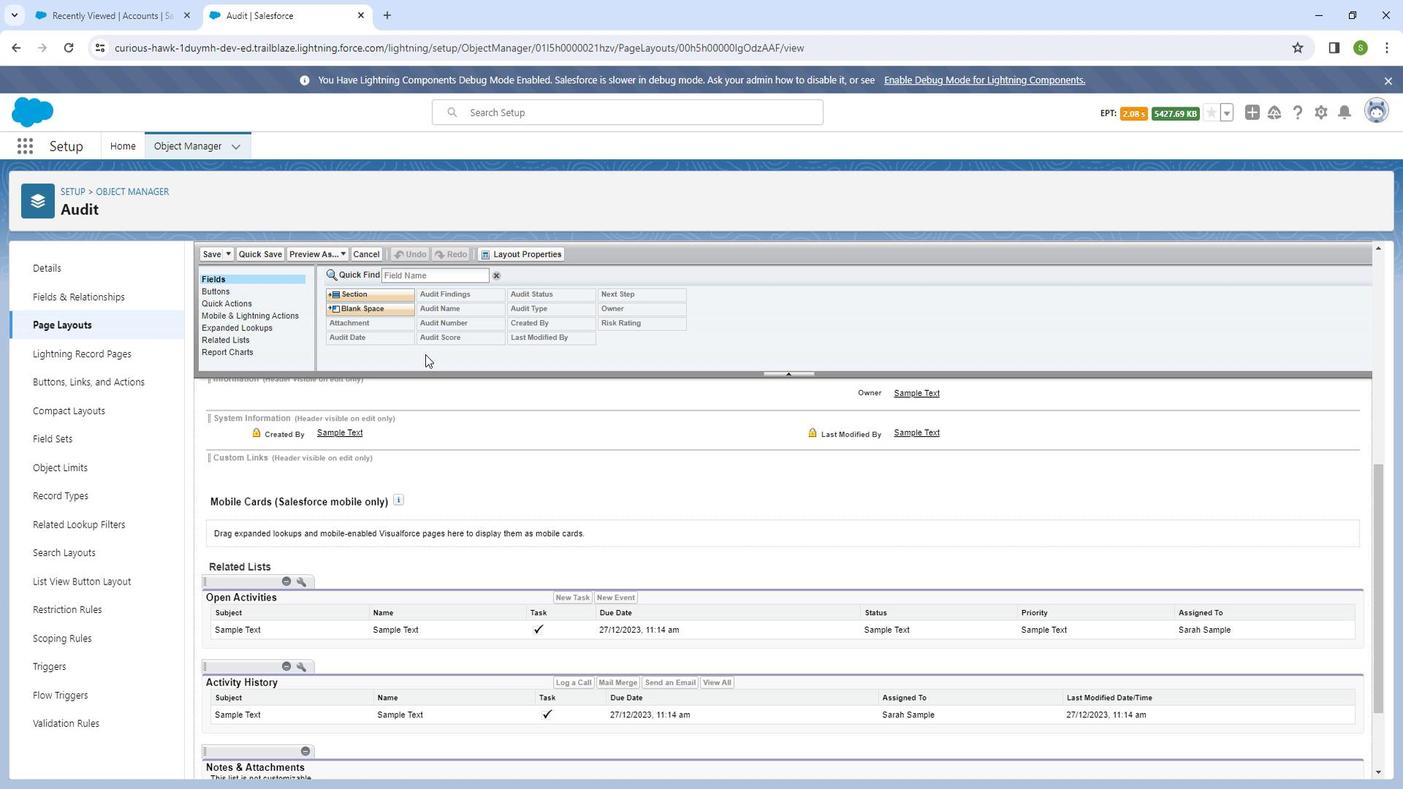 
Action: Mouse scrolled (435, 350) with delta (0, 0)
Screenshot: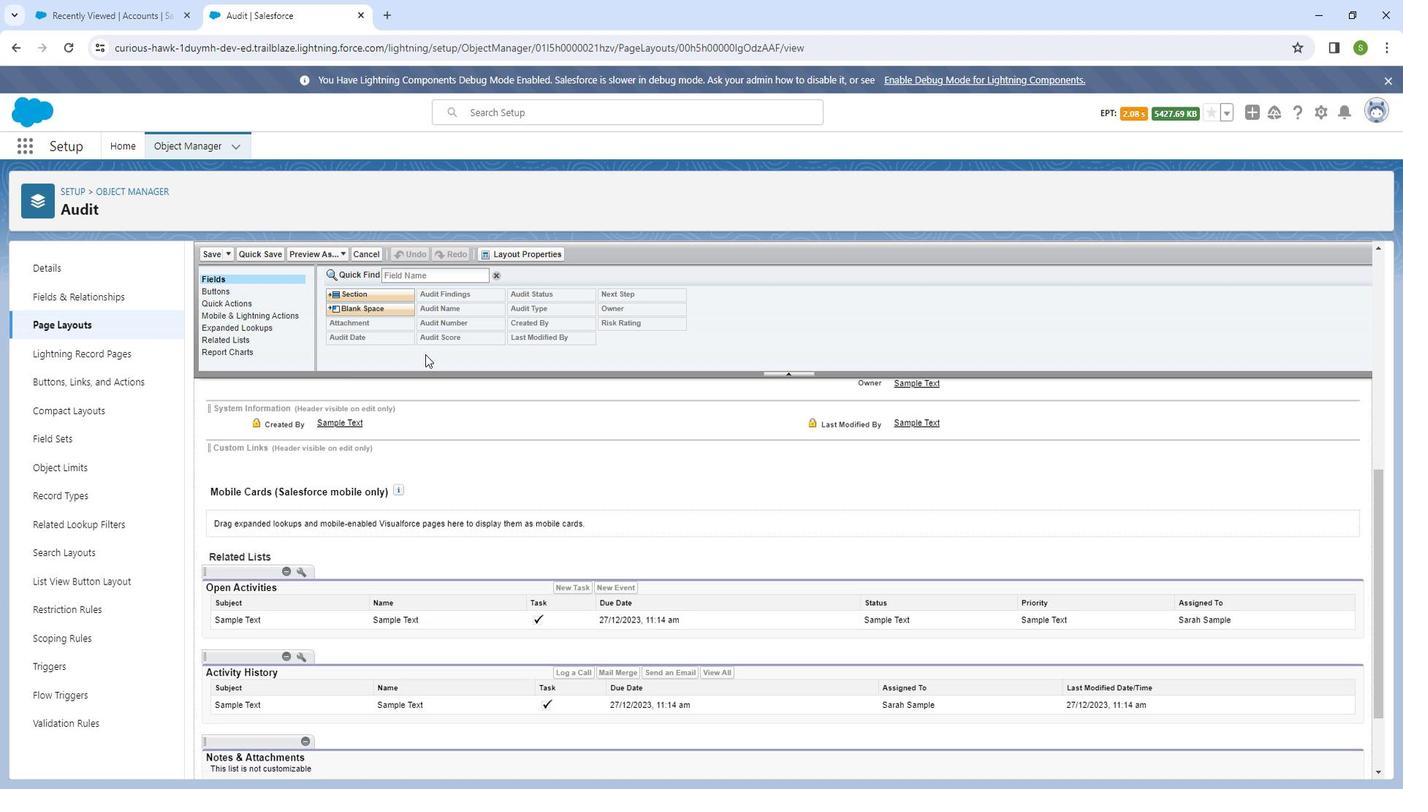 
Action: Mouse moved to (435, 351)
Screenshot: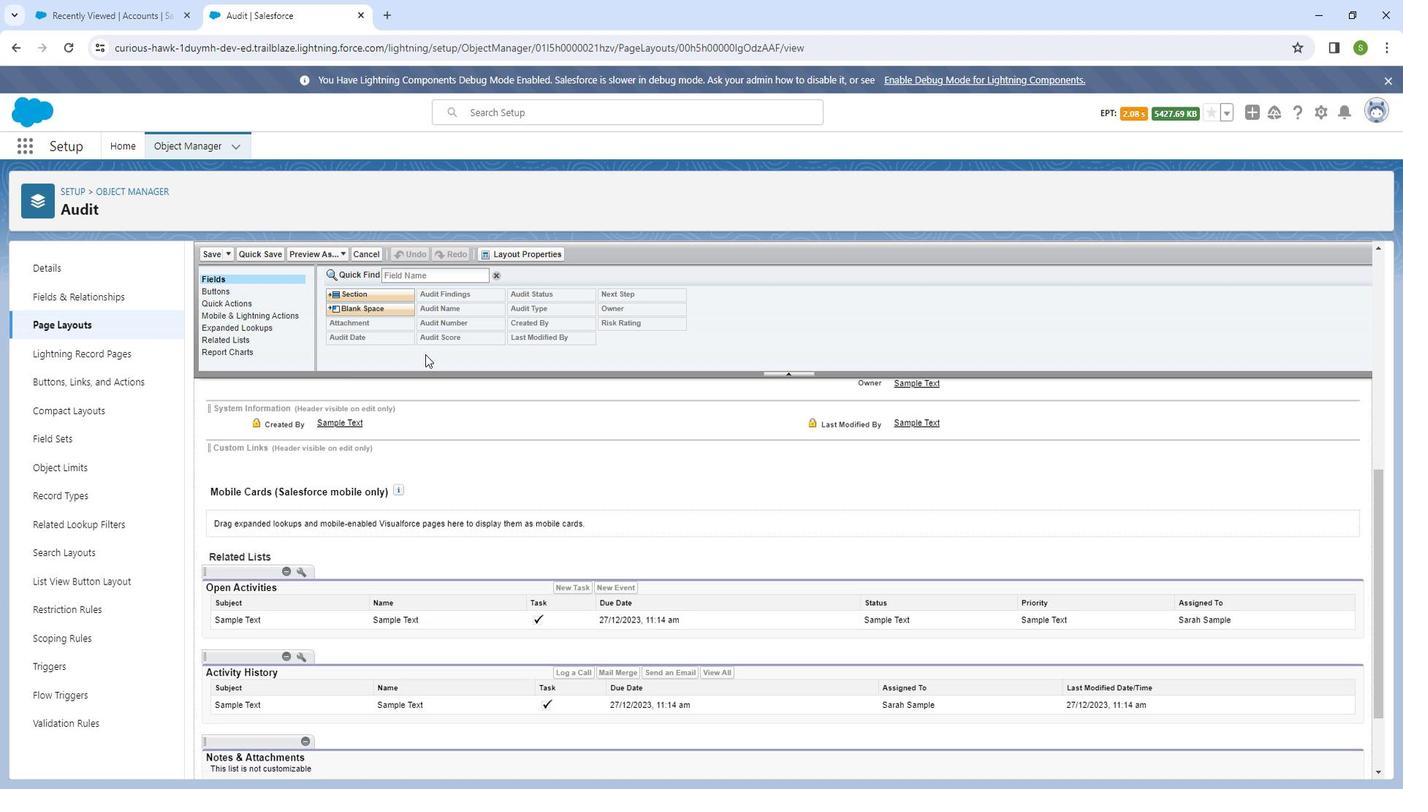
Action: Mouse scrolled (435, 350) with delta (0, 0)
Screenshot: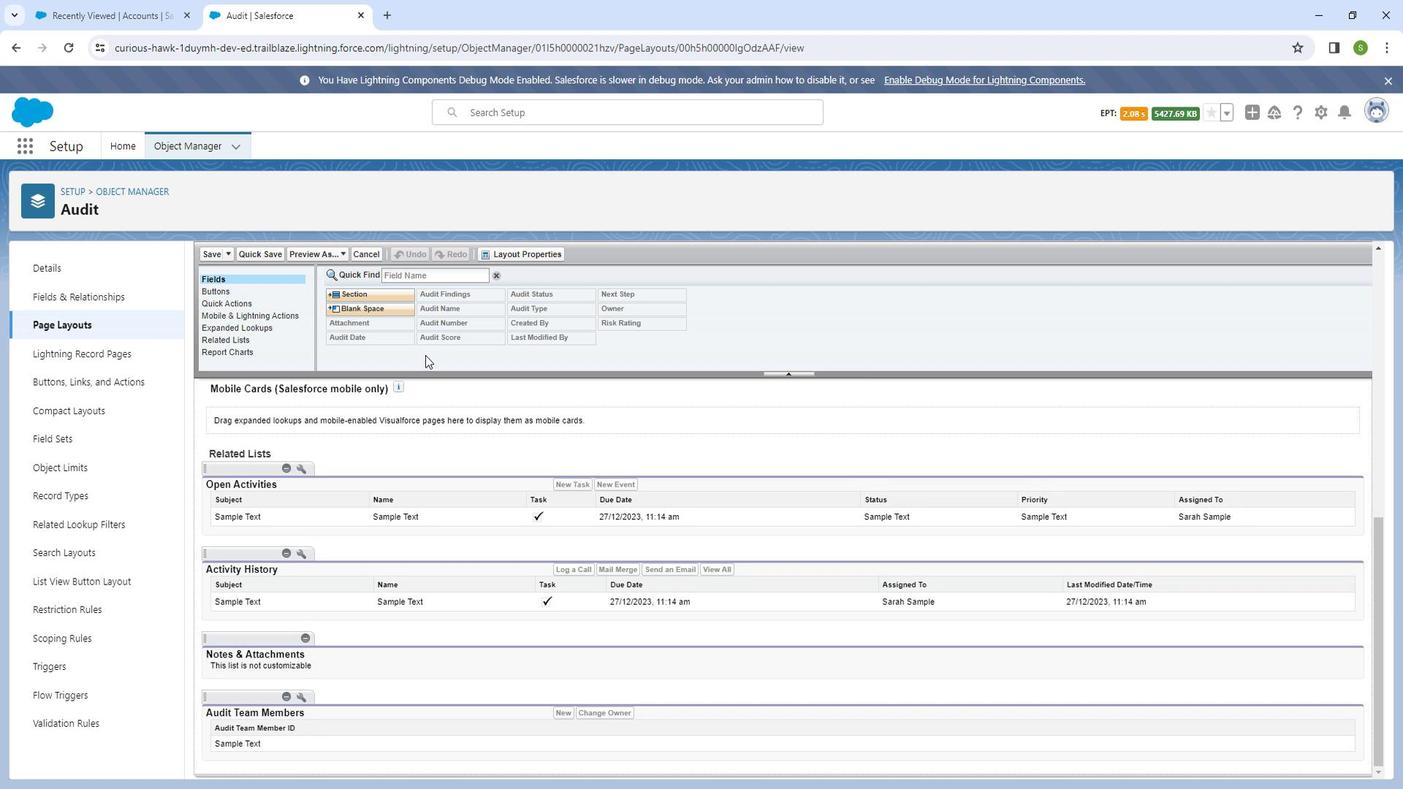 
Action: Mouse scrolled (435, 352) with delta (0, 0)
Screenshot: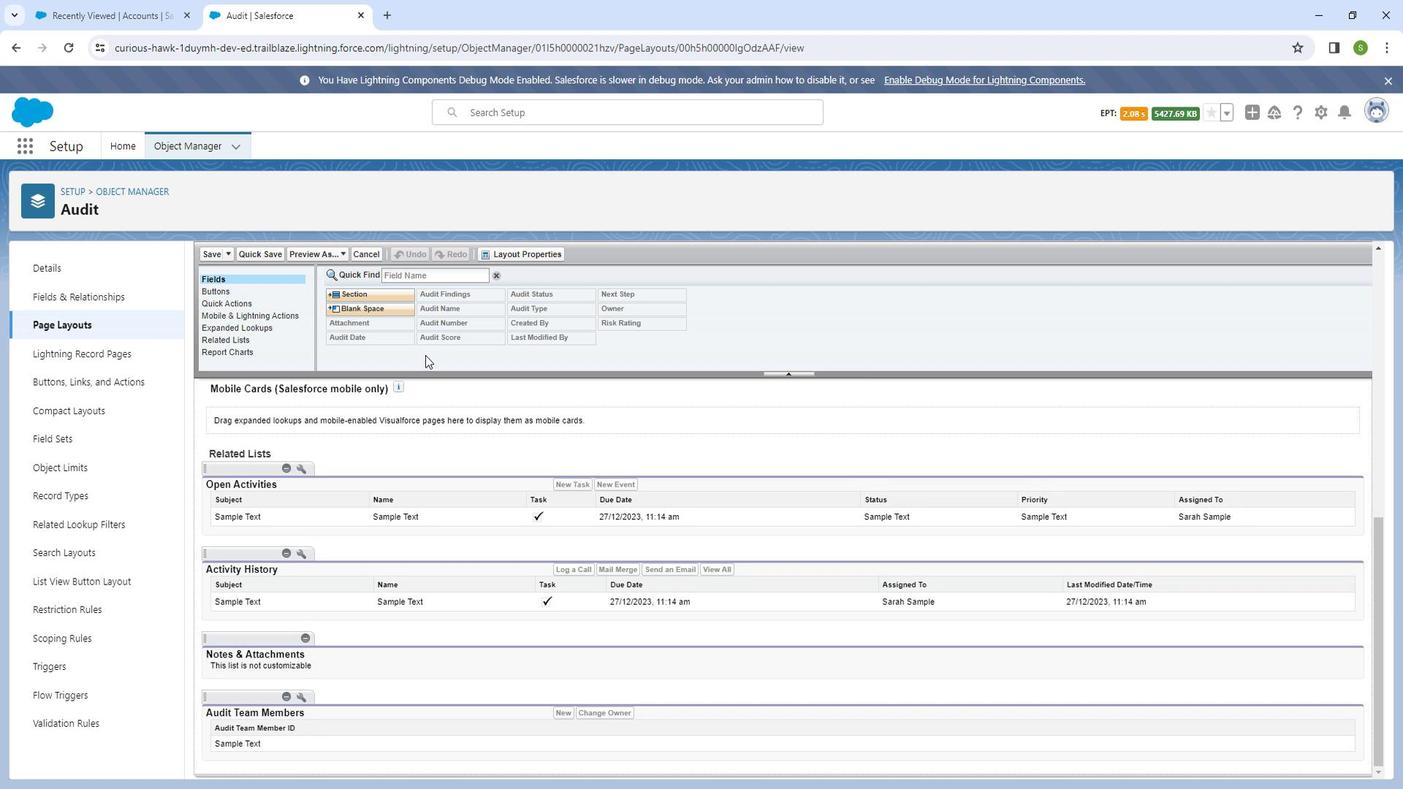 
Action: Mouse scrolled (435, 352) with delta (0, 0)
Screenshot: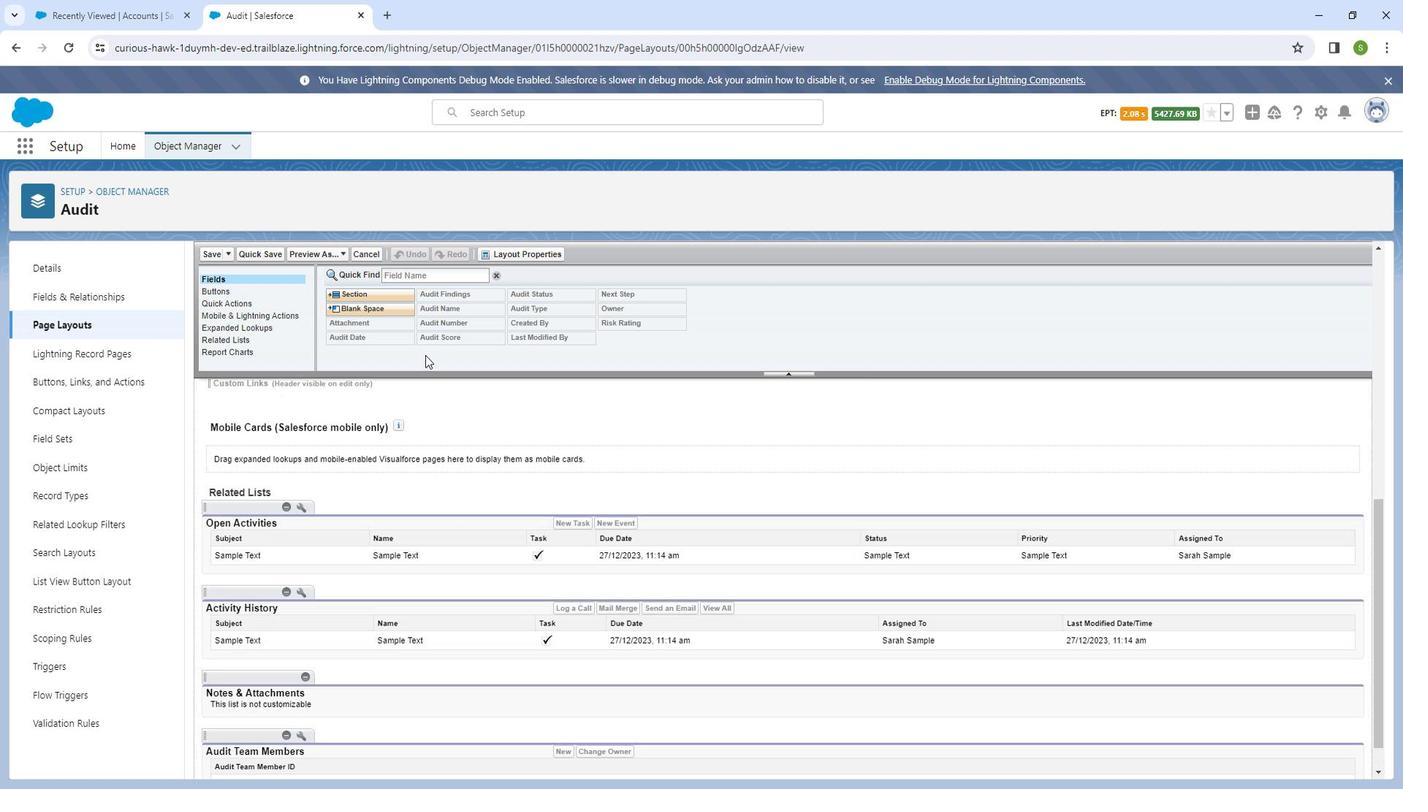 
Action: Mouse scrolled (435, 352) with delta (0, 0)
Screenshot: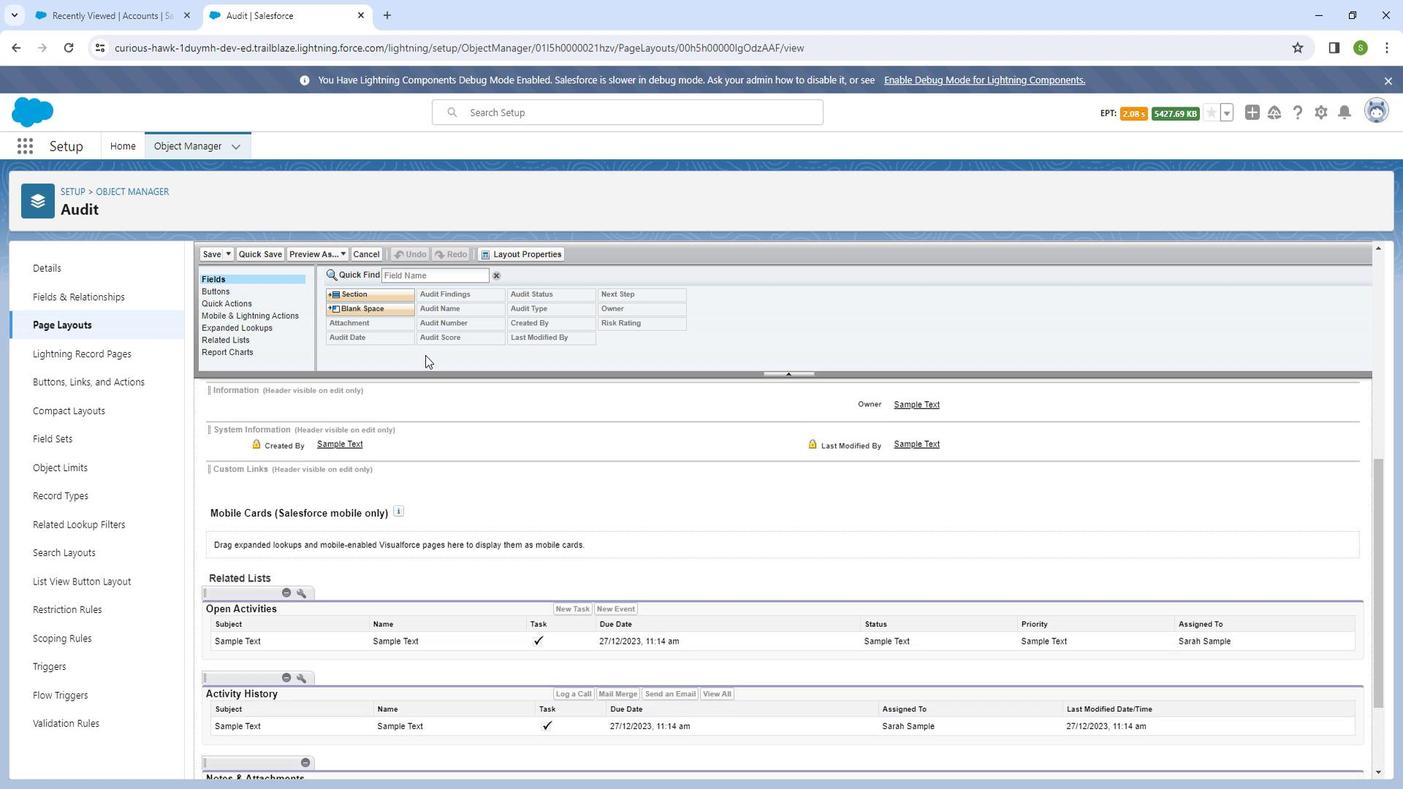 
Action: Mouse scrolled (435, 352) with delta (0, 0)
Screenshot: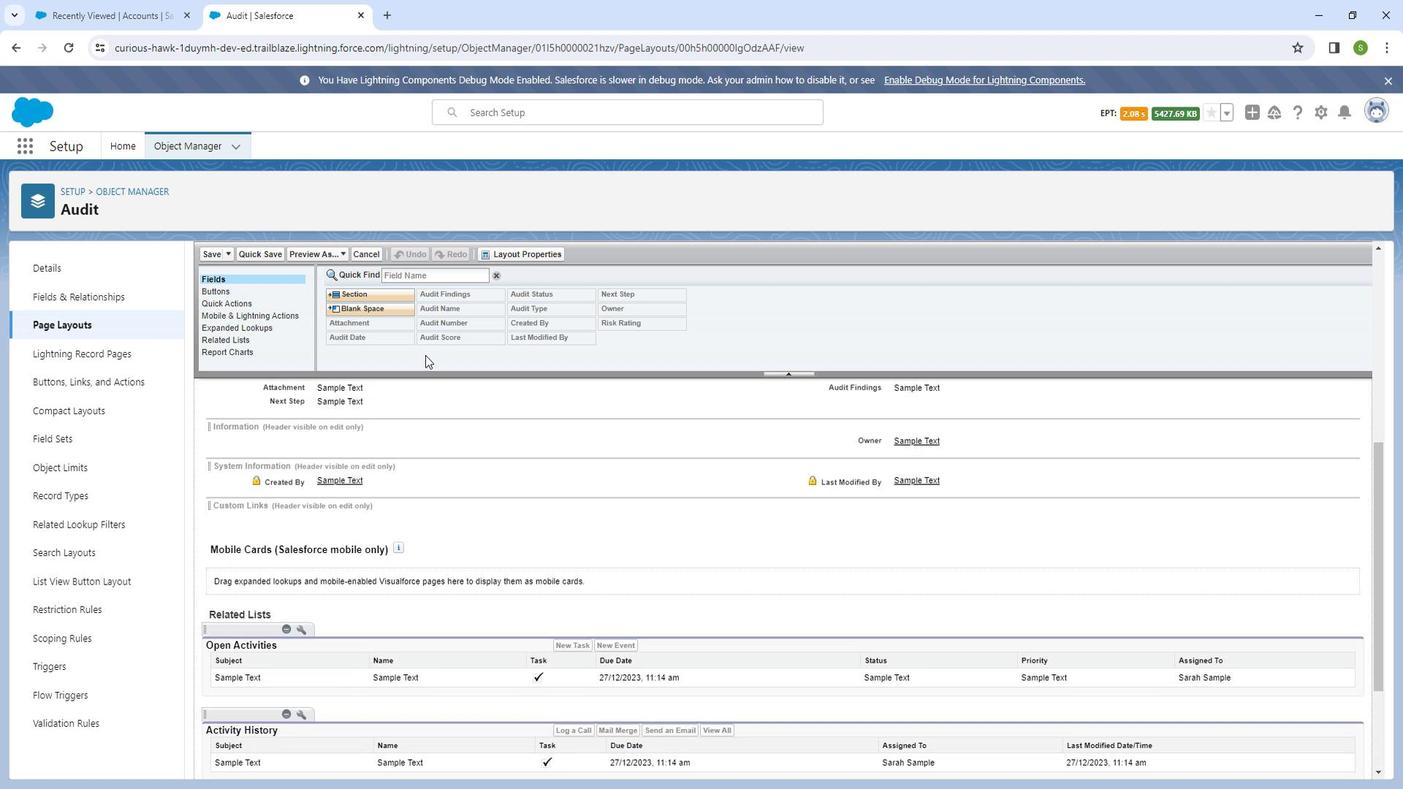 
Action: Mouse scrolled (435, 352) with delta (0, 0)
Screenshot: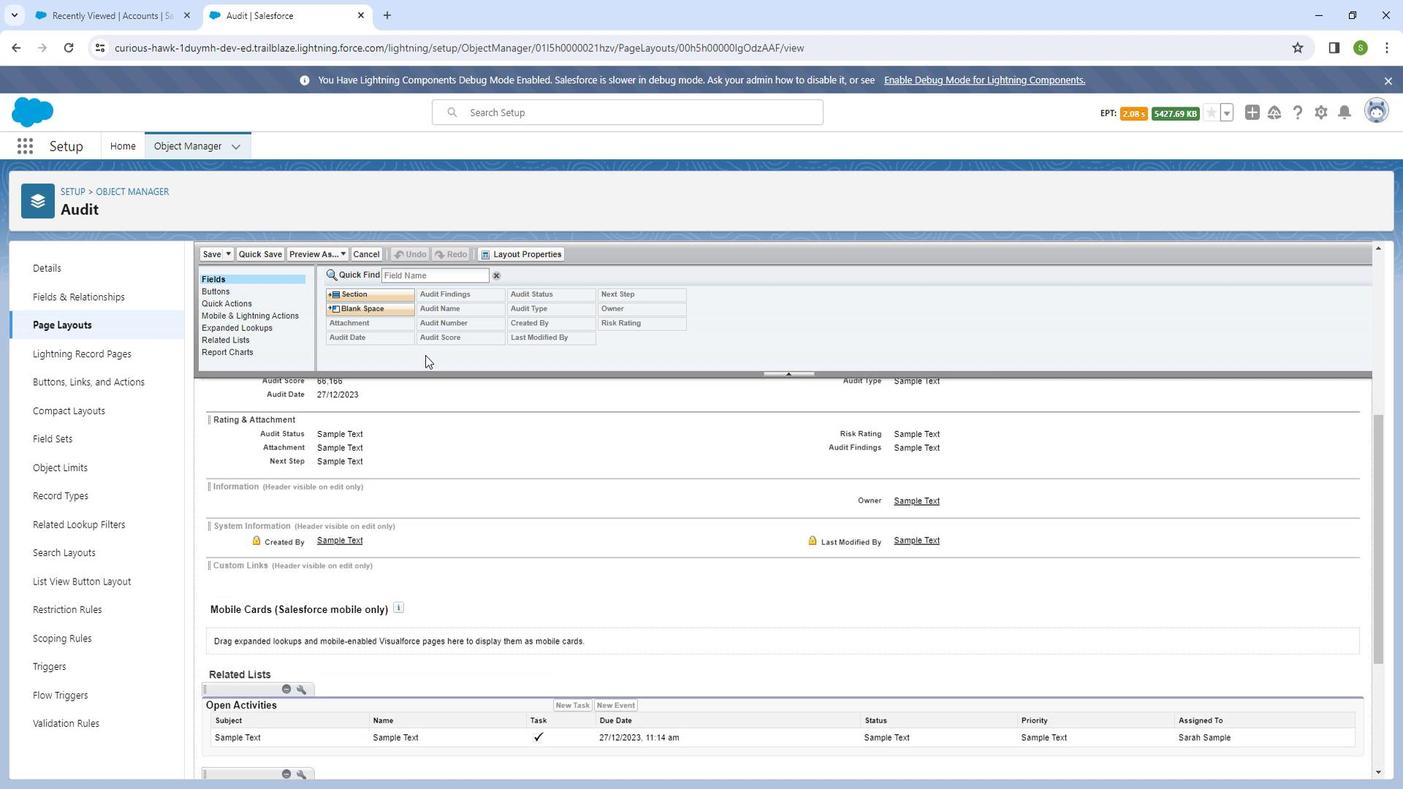 
Action: Mouse moved to (435, 351)
Screenshot: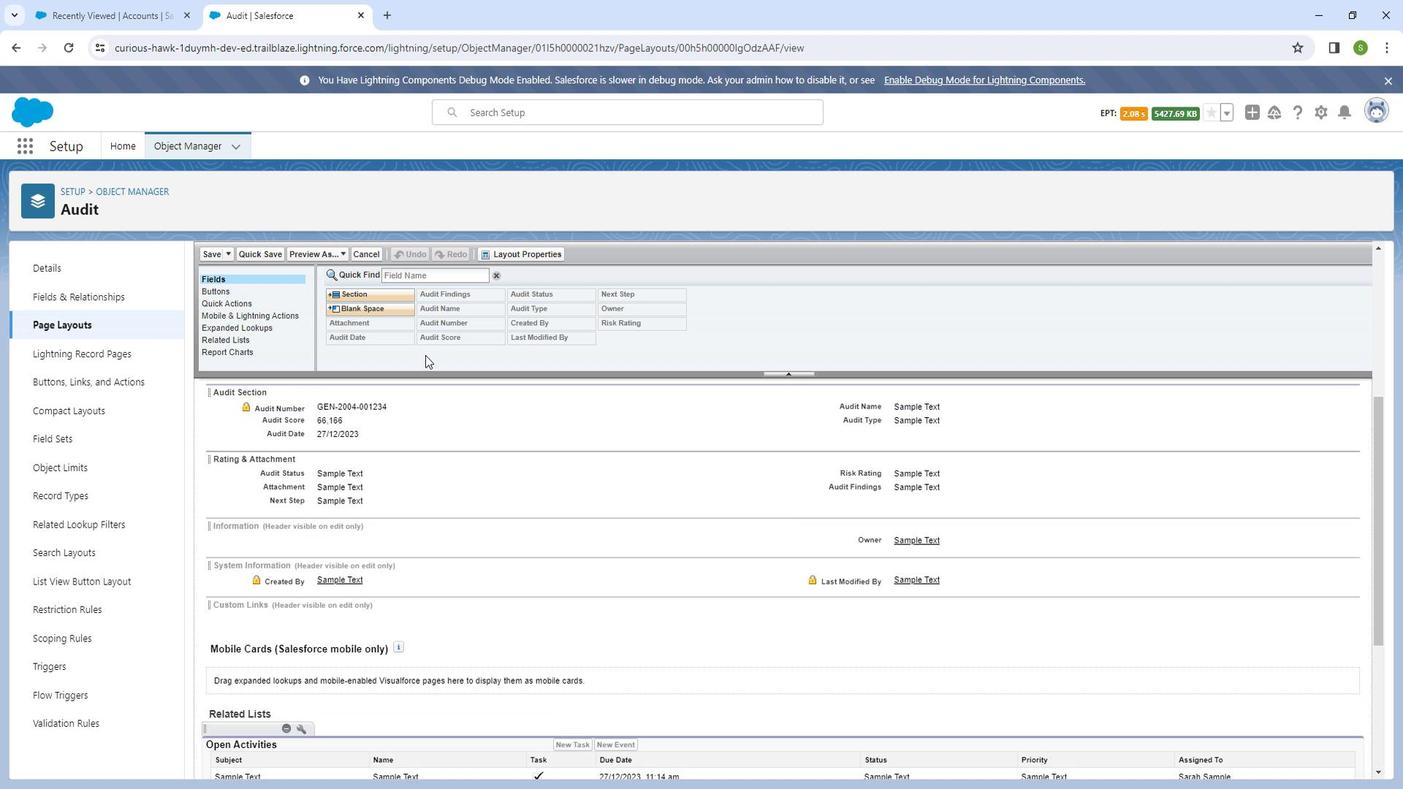 
Action: Mouse scrolled (435, 352) with delta (0, 0)
Screenshot: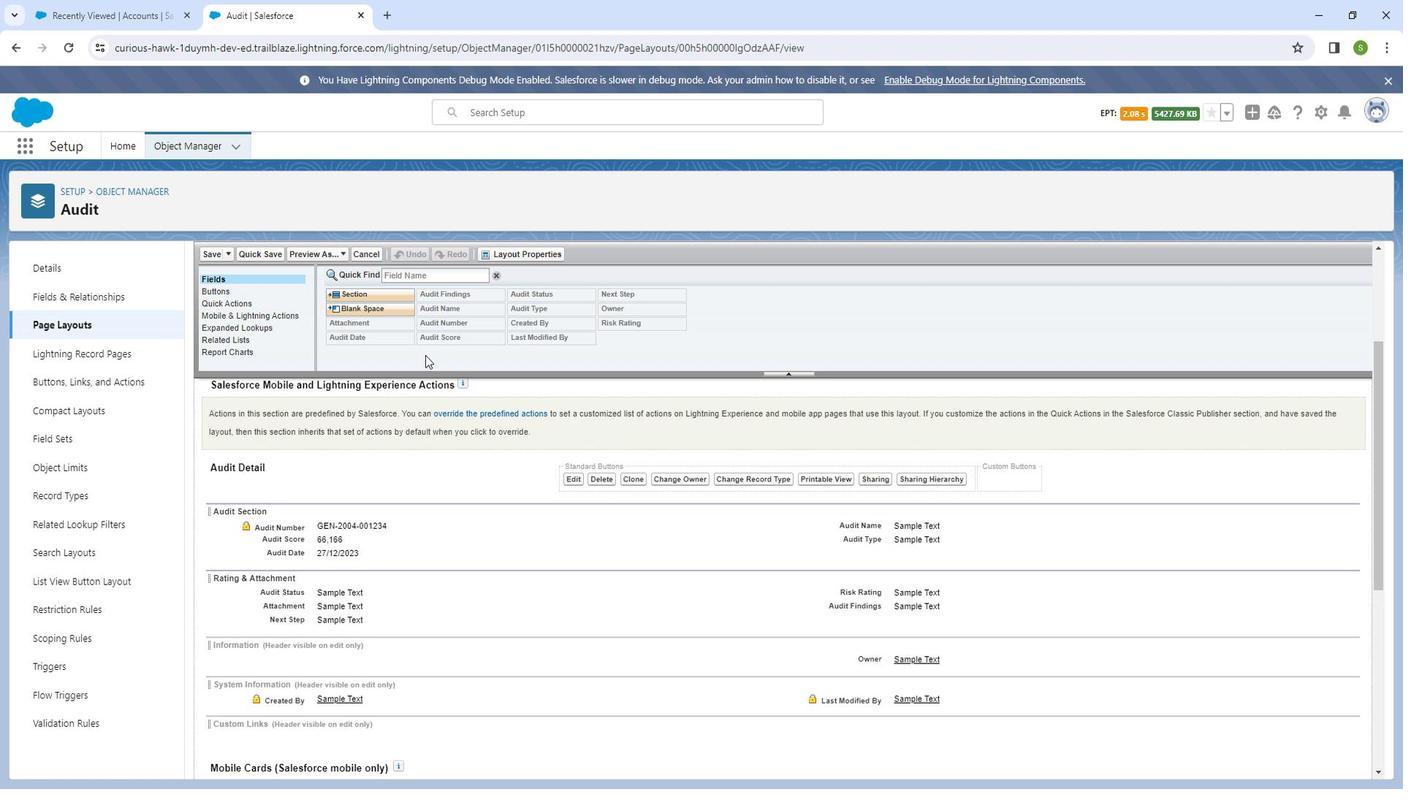 
Action: Mouse scrolled (435, 352) with delta (0, 0)
Screenshot: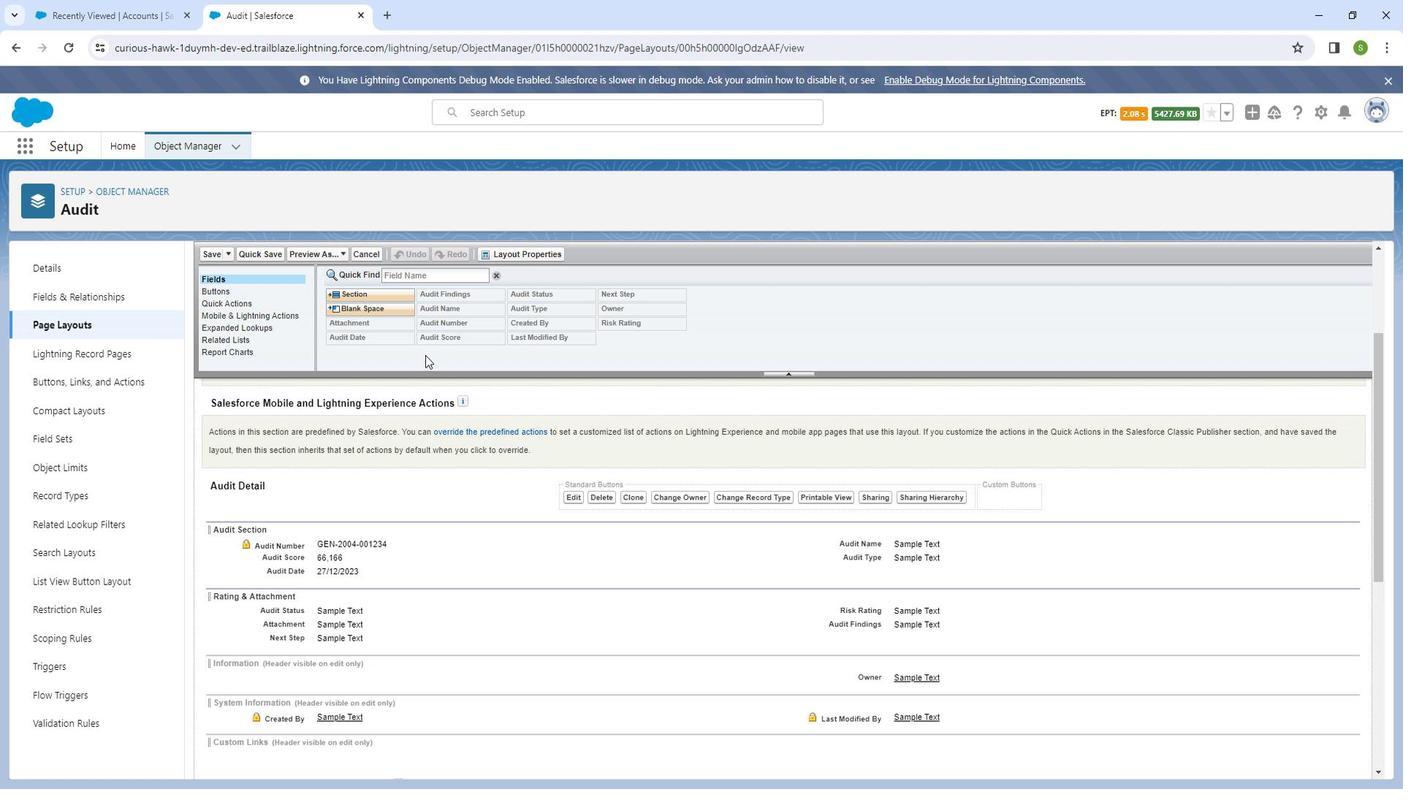 
Action: Mouse scrolled (435, 352) with delta (0, 0)
Screenshot: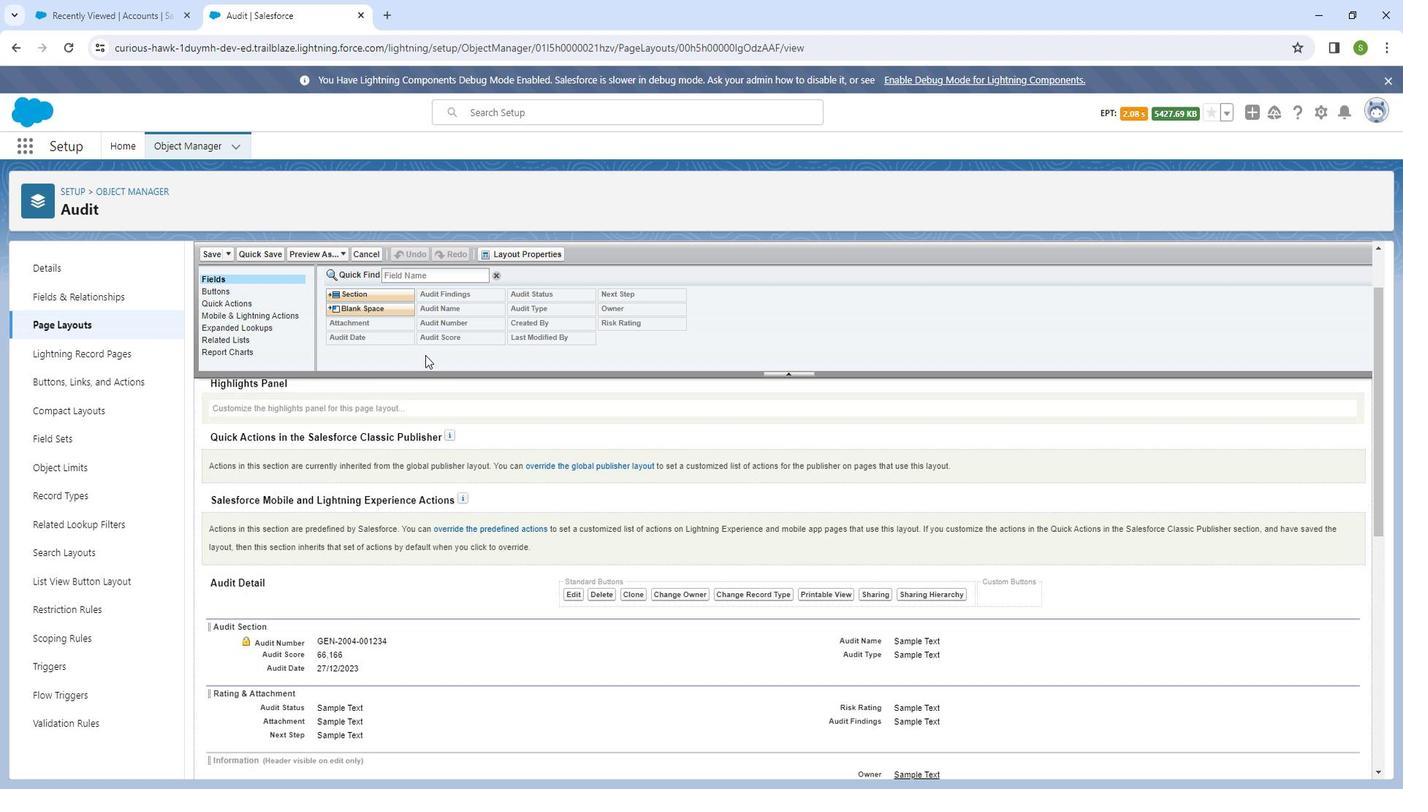 
Action: Mouse scrolled (435, 352) with delta (0, 0)
Screenshot: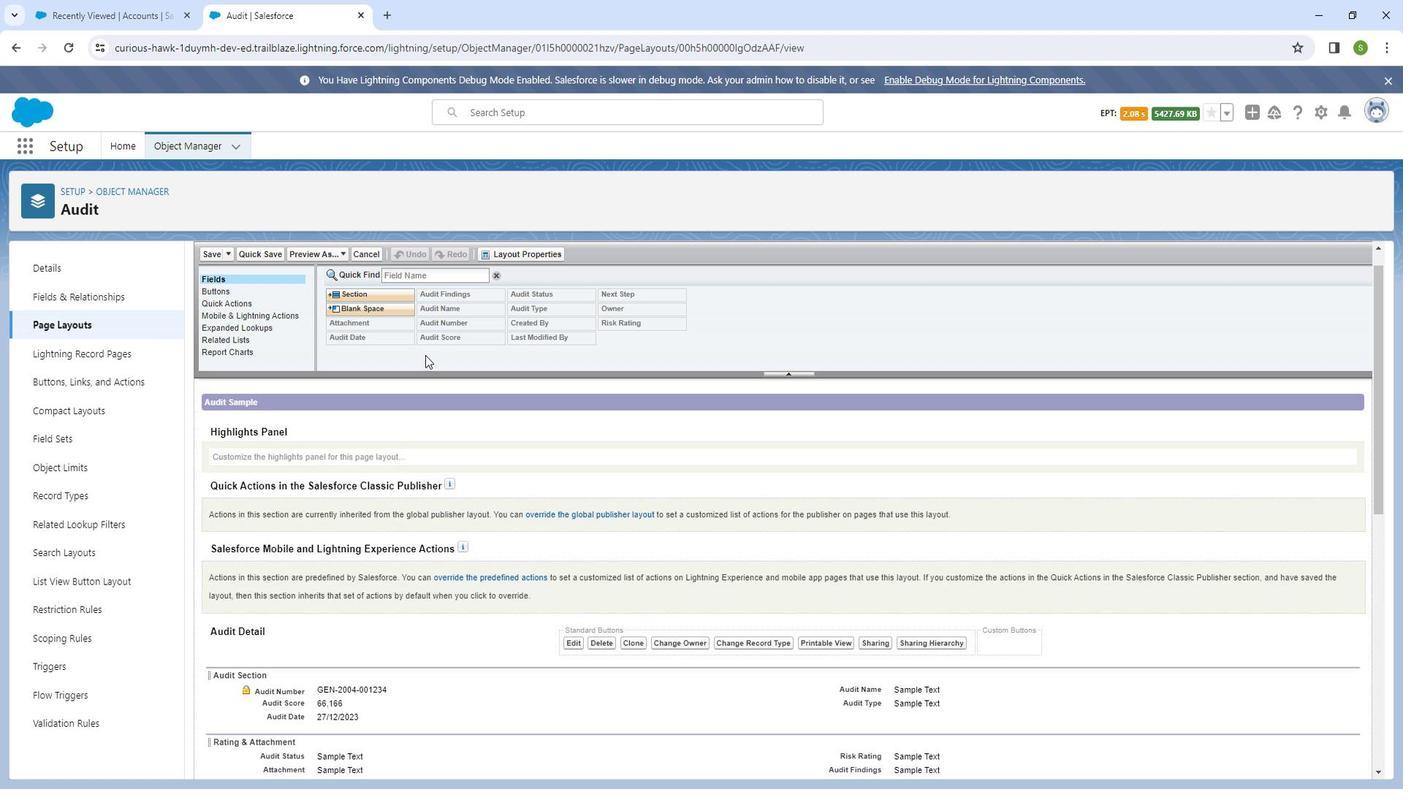 
Action: Mouse moved to (269, 312)
Screenshot: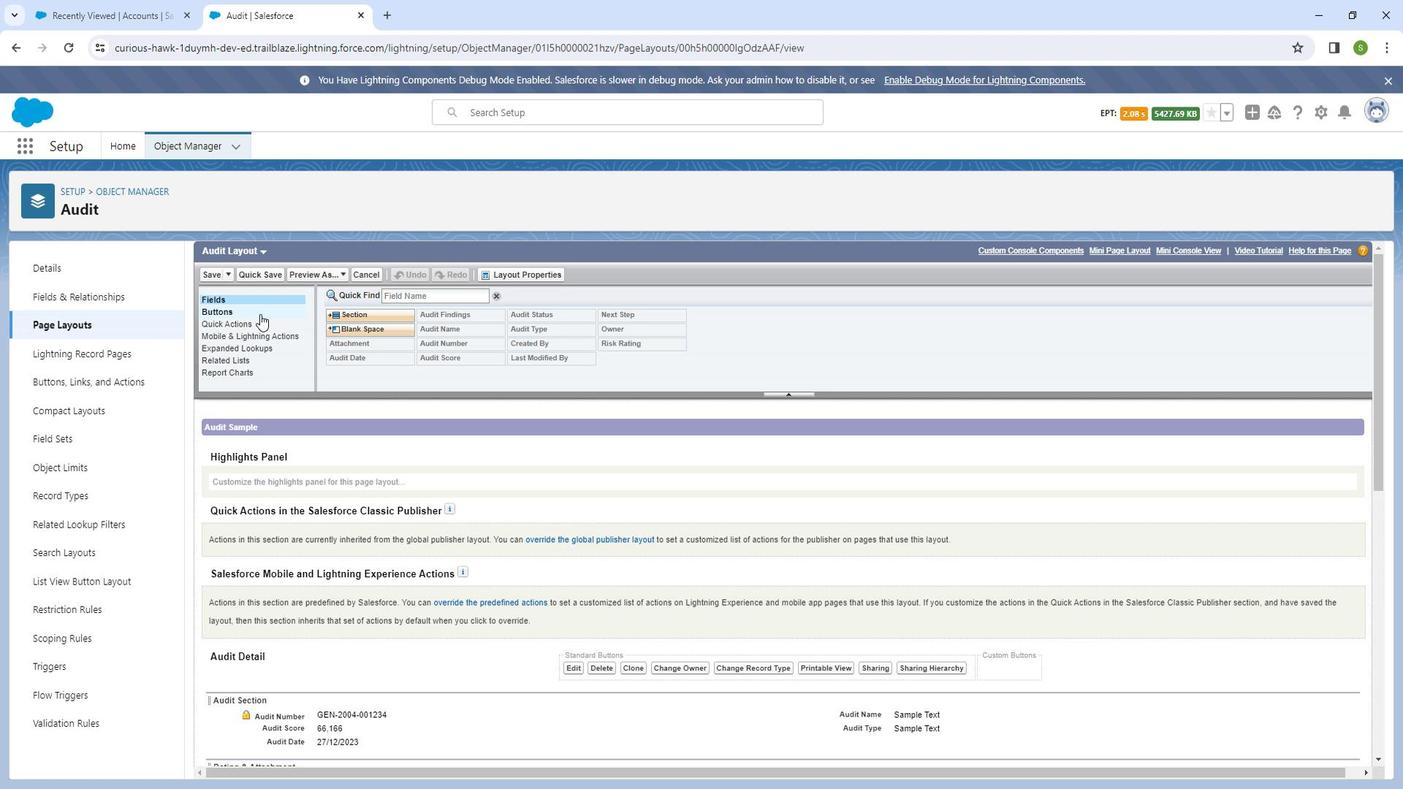 
Action: Mouse pressed left at (269, 312)
Screenshot: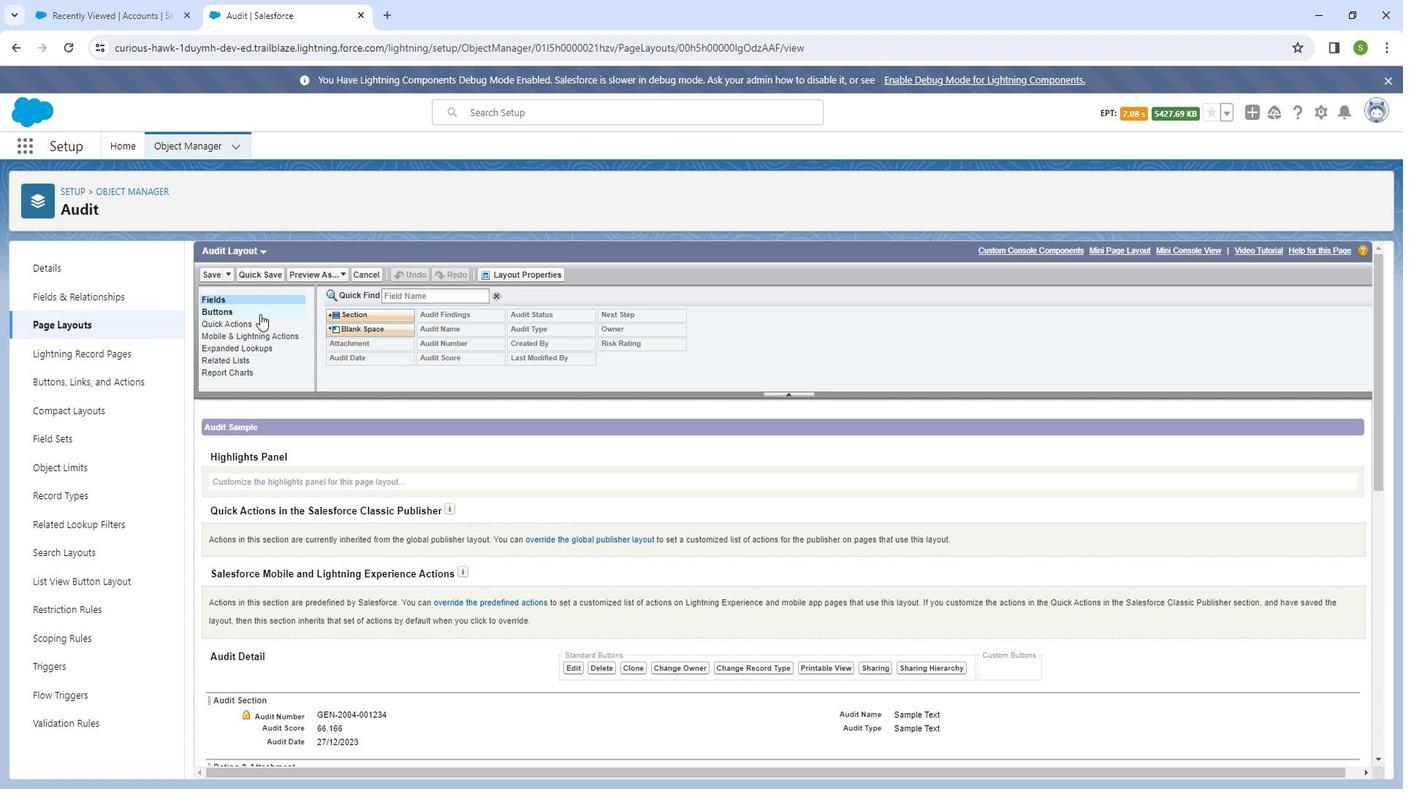 
Action: Mouse moved to (271, 320)
Screenshot: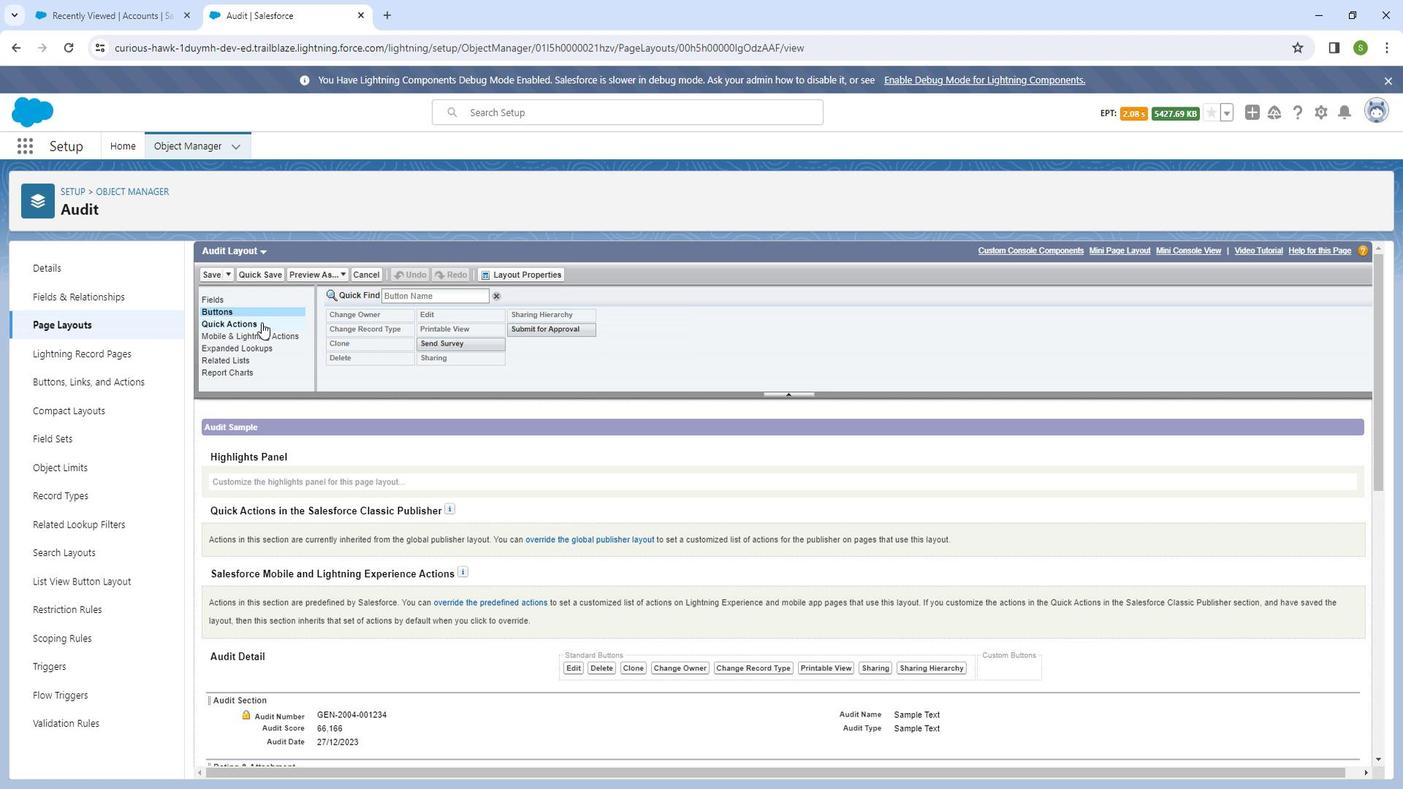 
Action: Mouse pressed left at (271, 320)
Screenshot: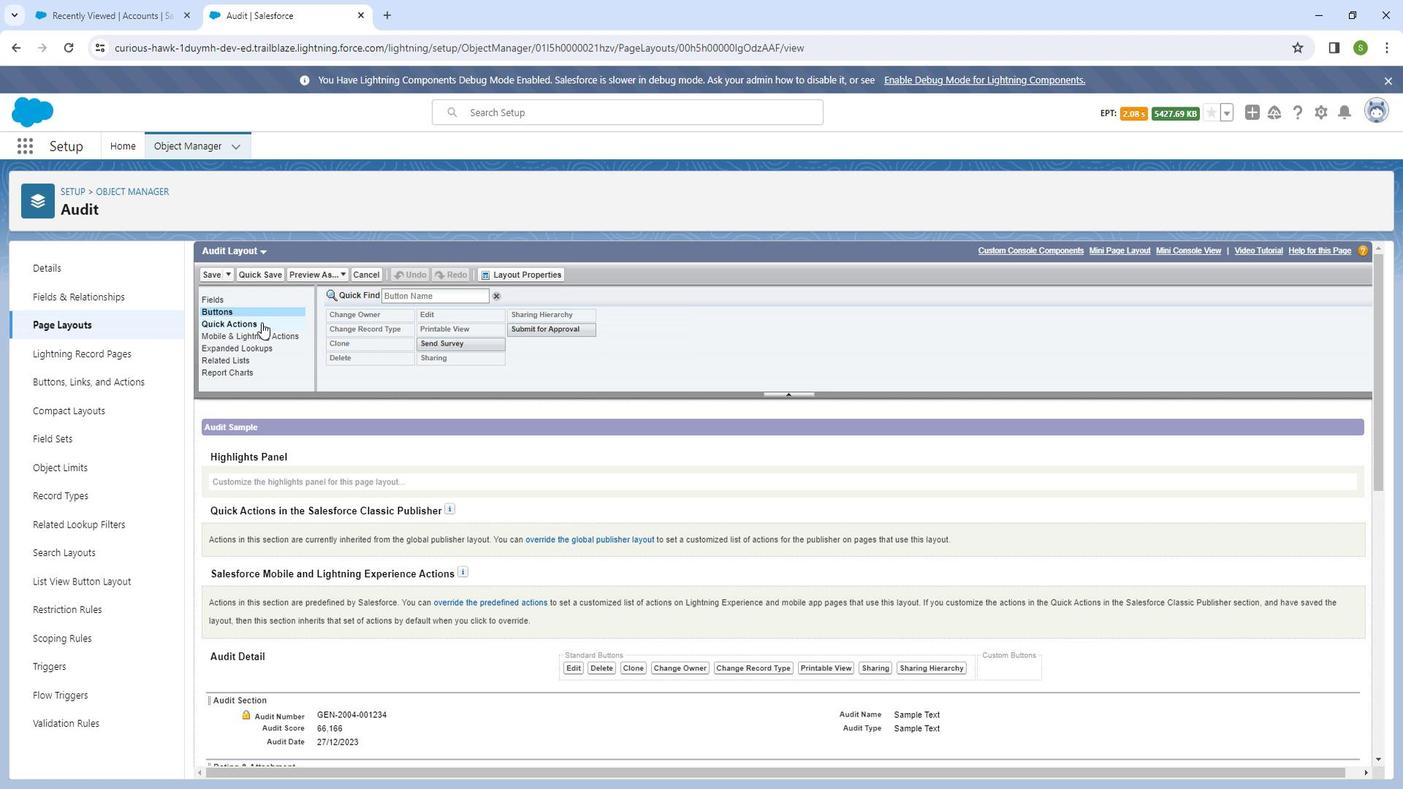 
Action: Mouse moved to (273, 332)
Screenshot: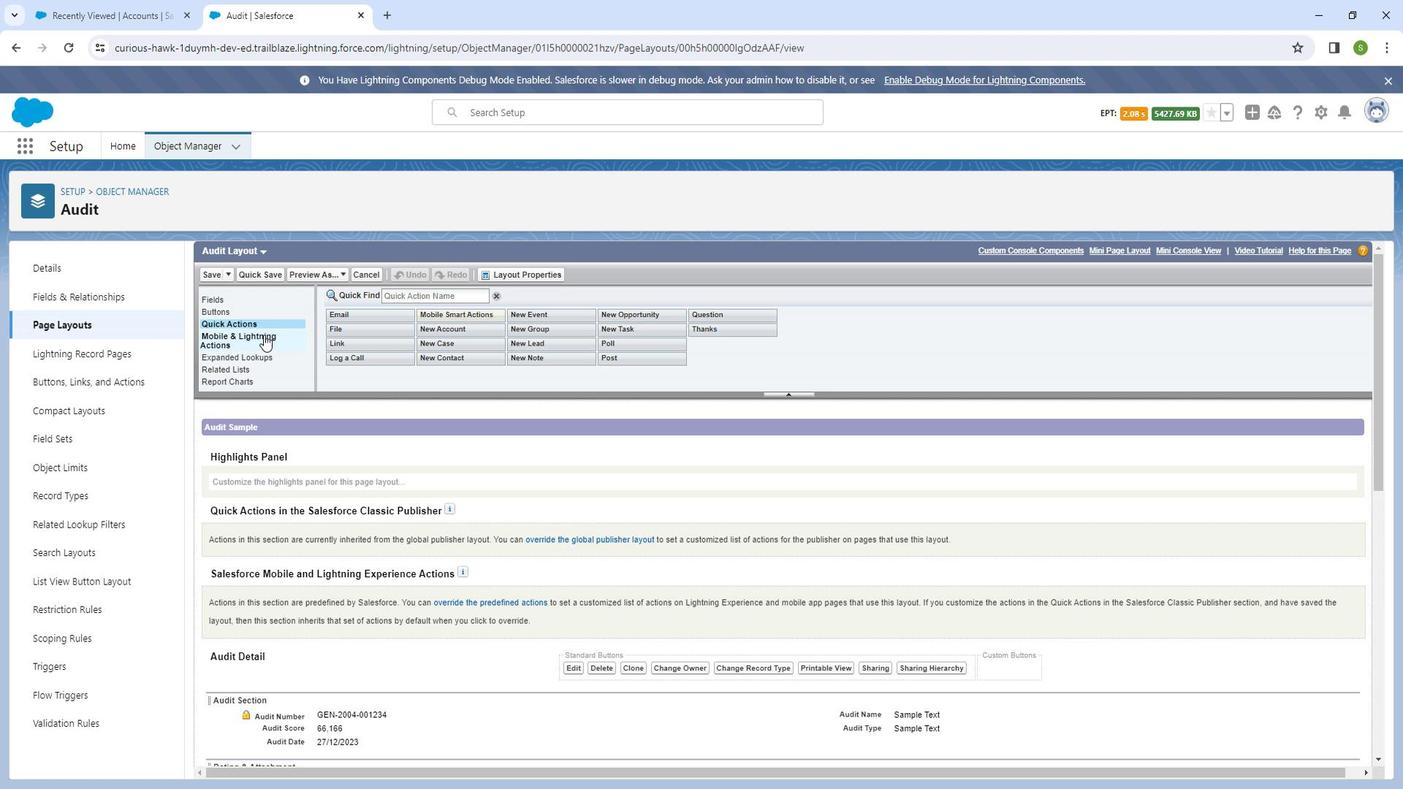 
Action: Mouse pressed left at (273, 332)
Screenshot: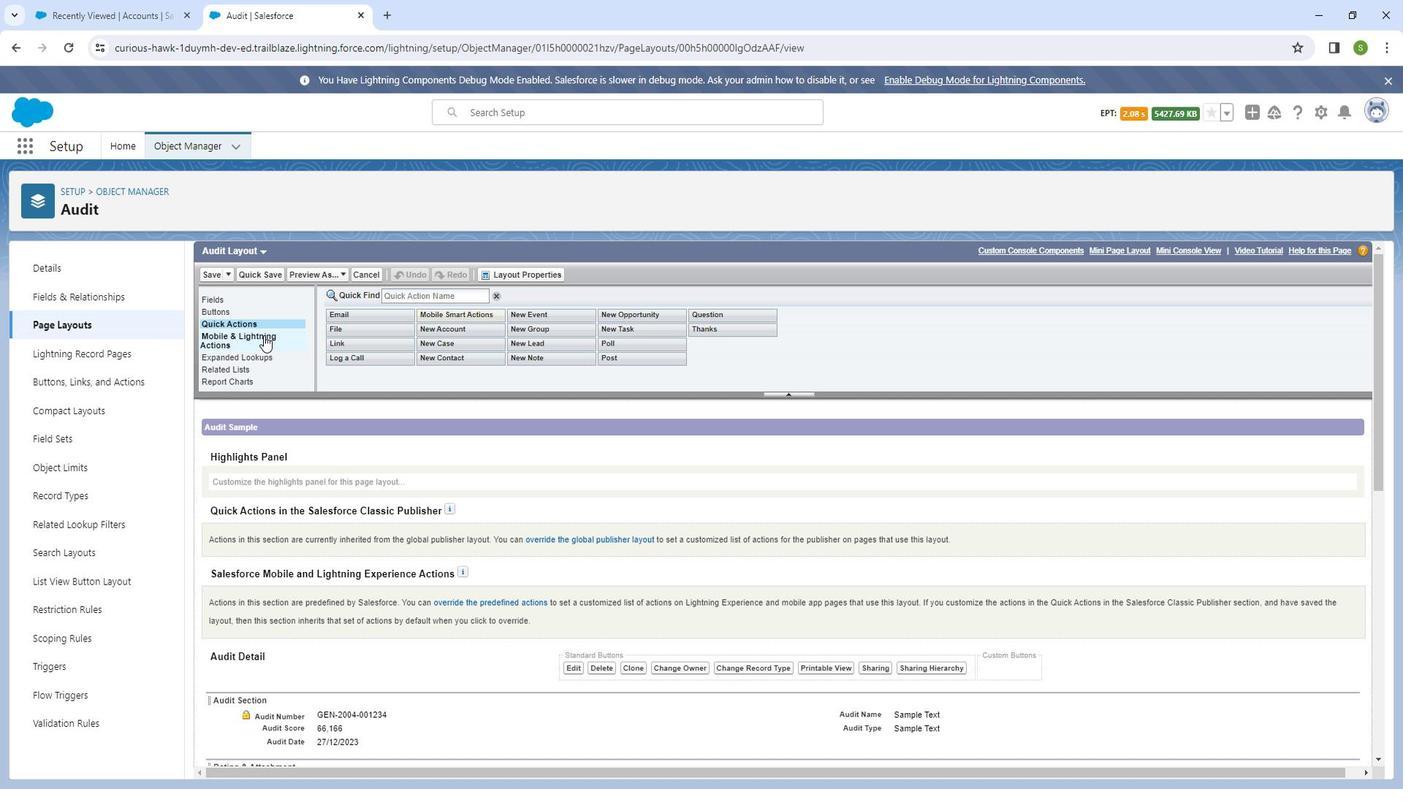 
Action: Mouse moved to (272, 357)
Screenshot: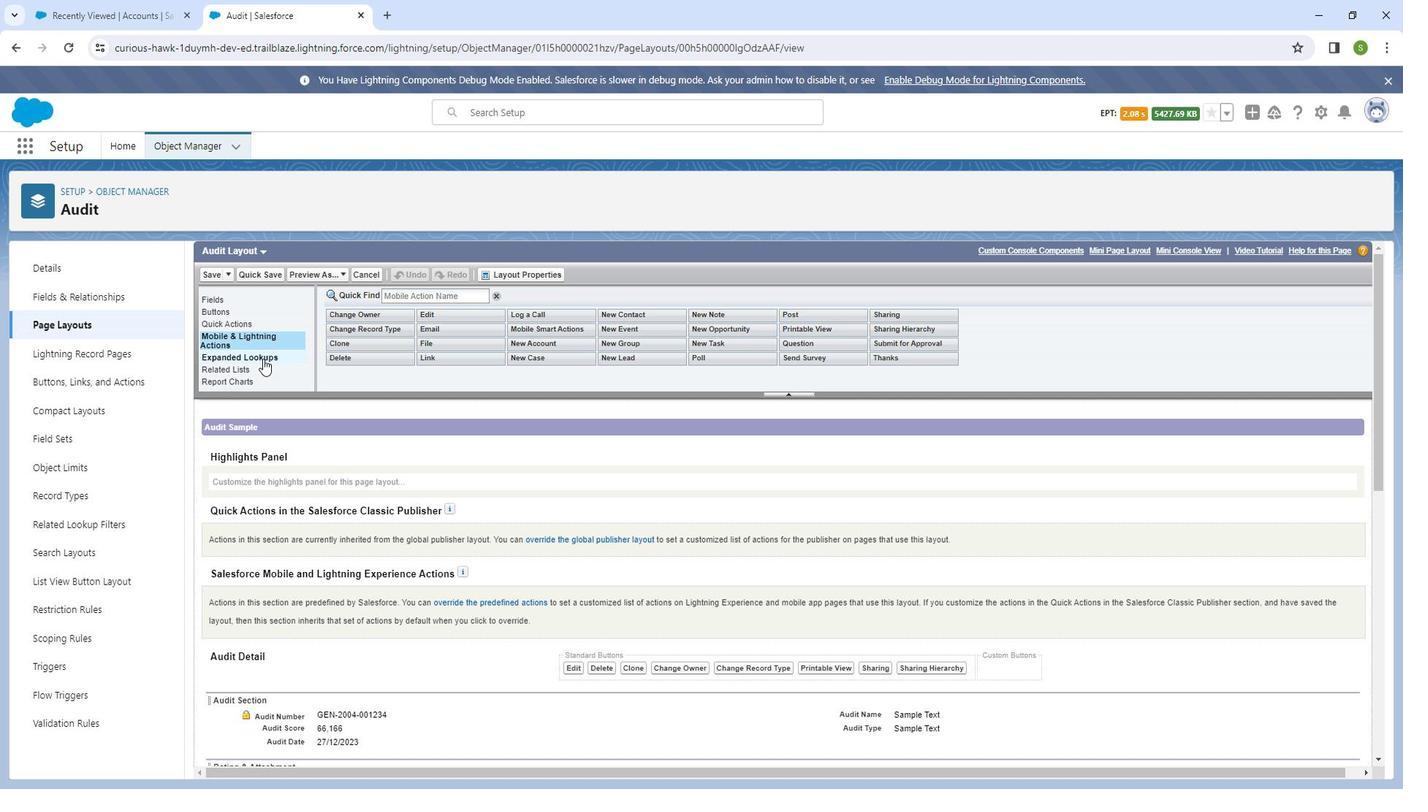 
Action: Mouse pressed left at (272, 357)
Screenshot: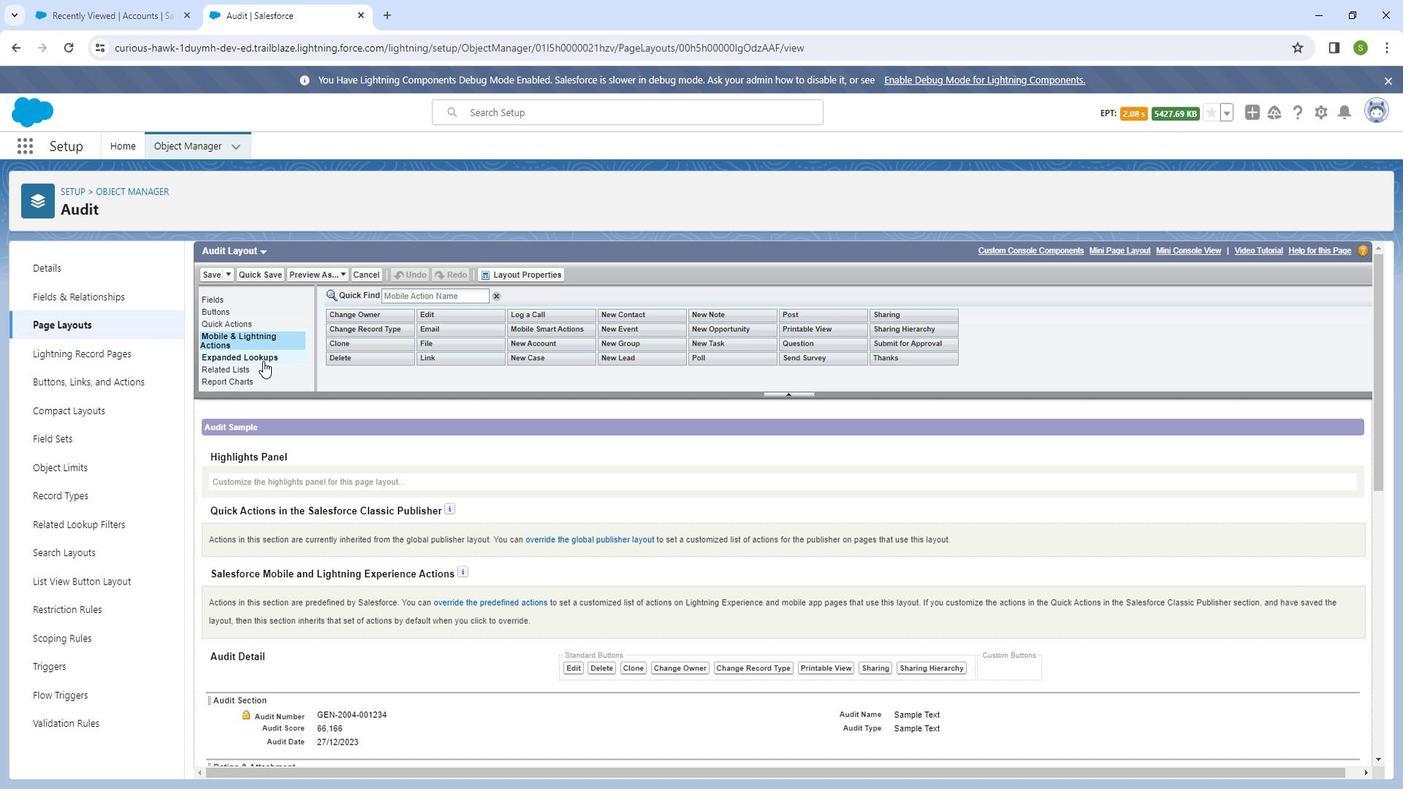 
Action: Mouse moved to (261, 338)
Screenshot: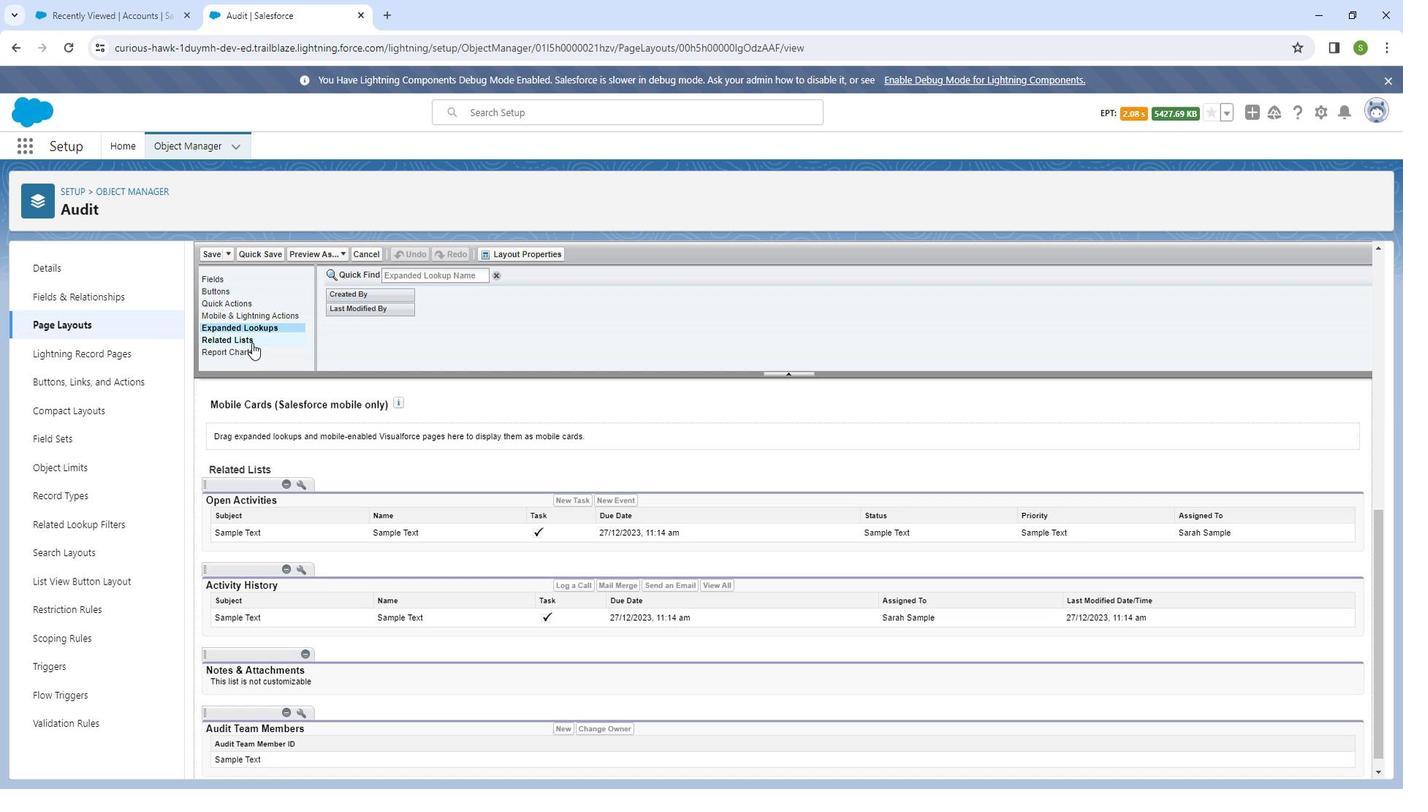 
Action: Mouse pressed left at (261, 338)
Screenshot: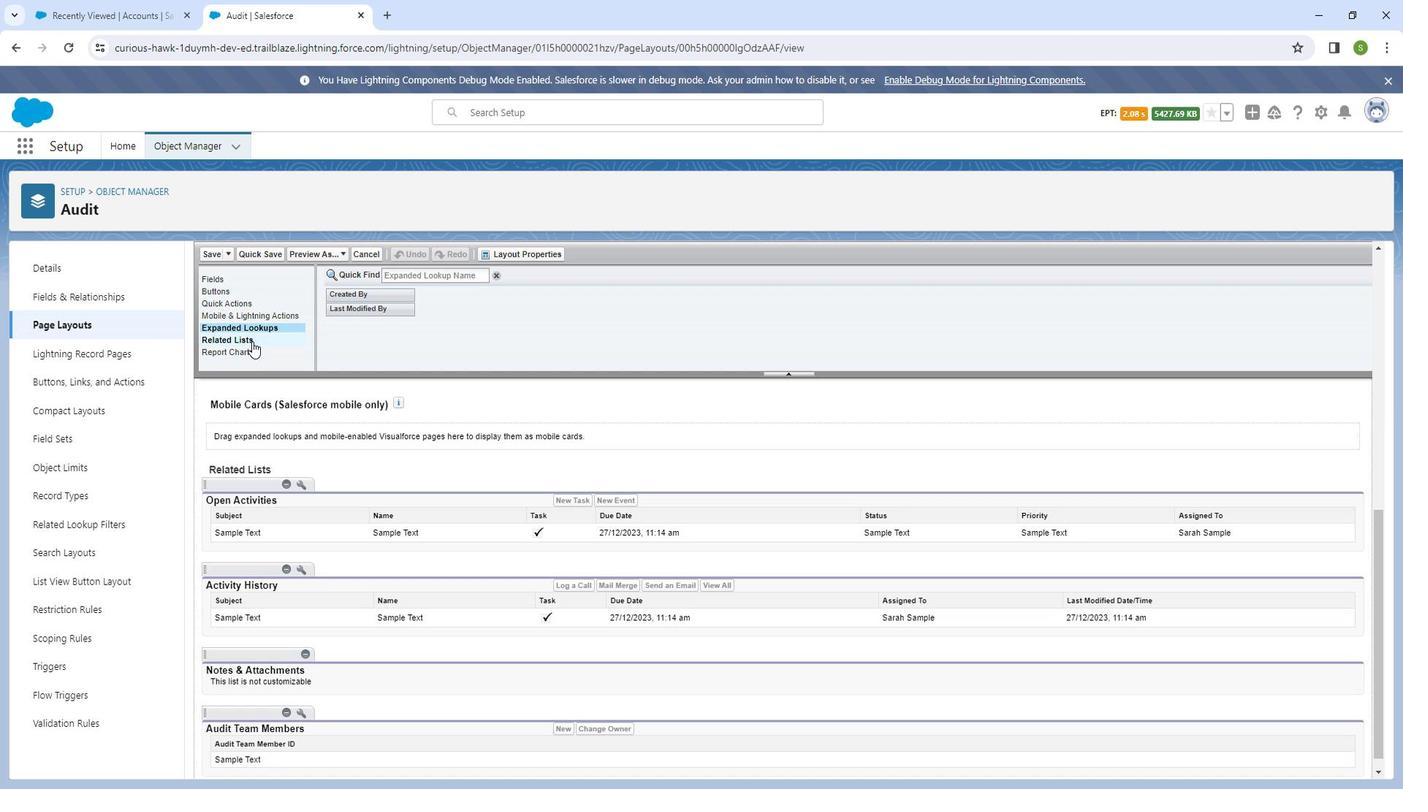
Action: Mouse moved to (370, 323)
Screenshot: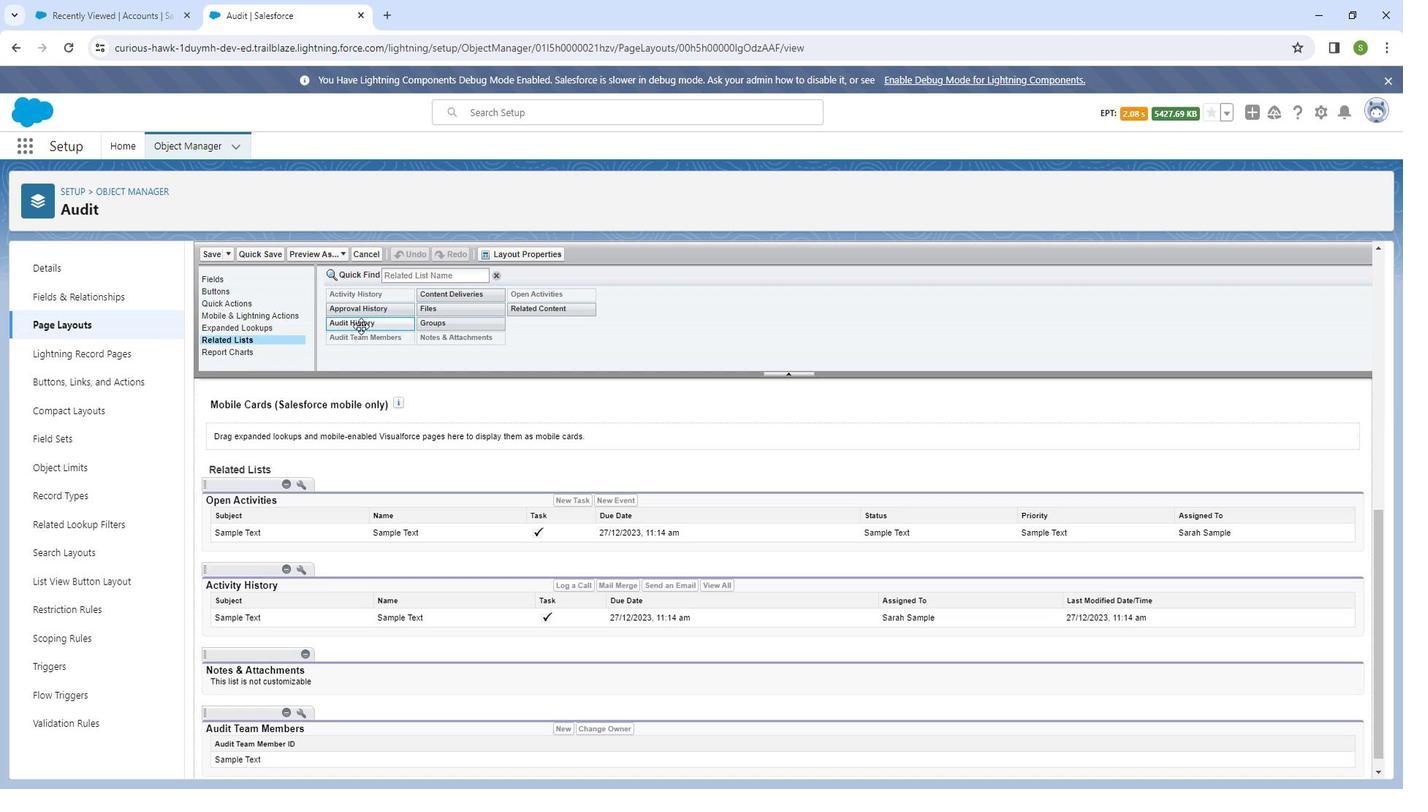 
Action: Mouse pressed left at (370, 323)
Screenshot: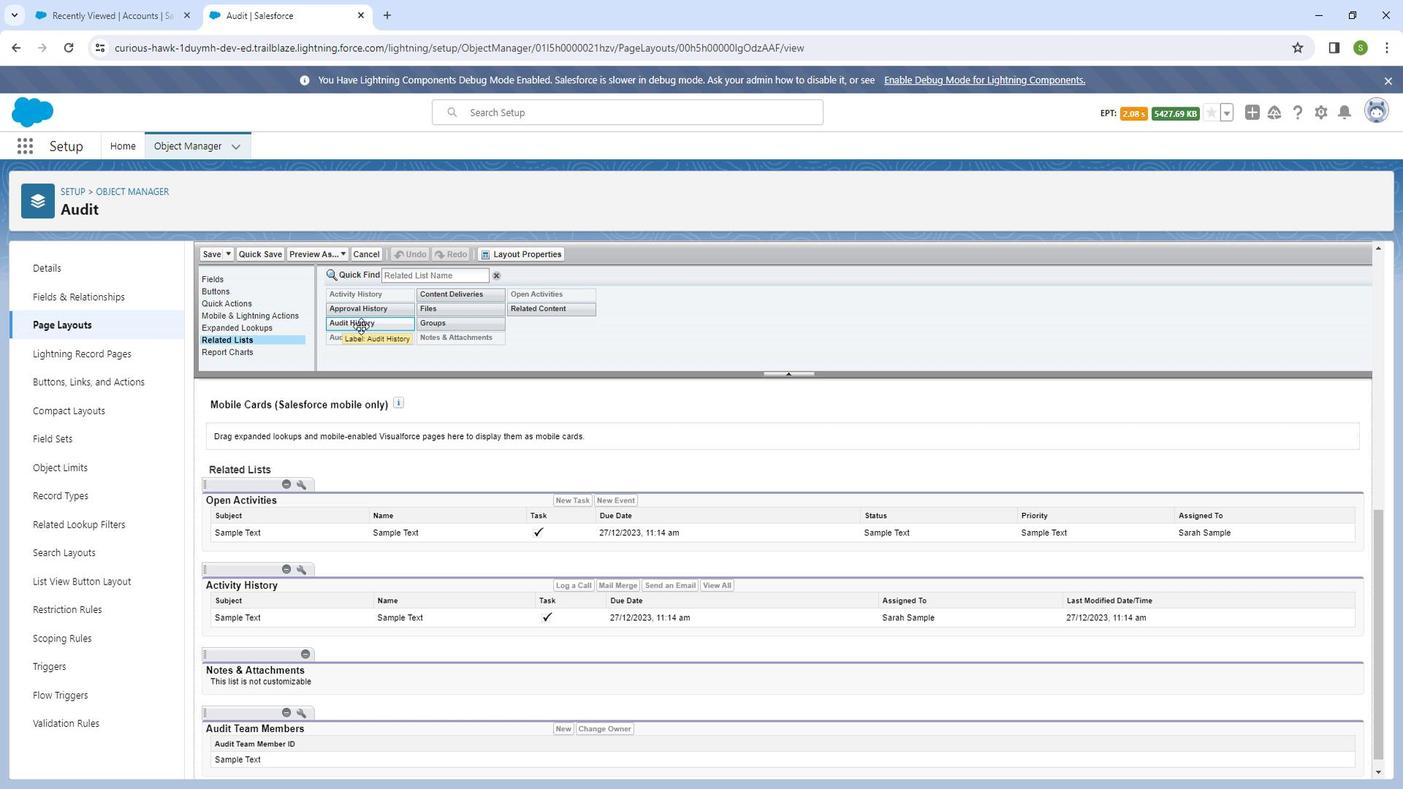 
Action: Mouse moved to (225, 253)
Screenshot: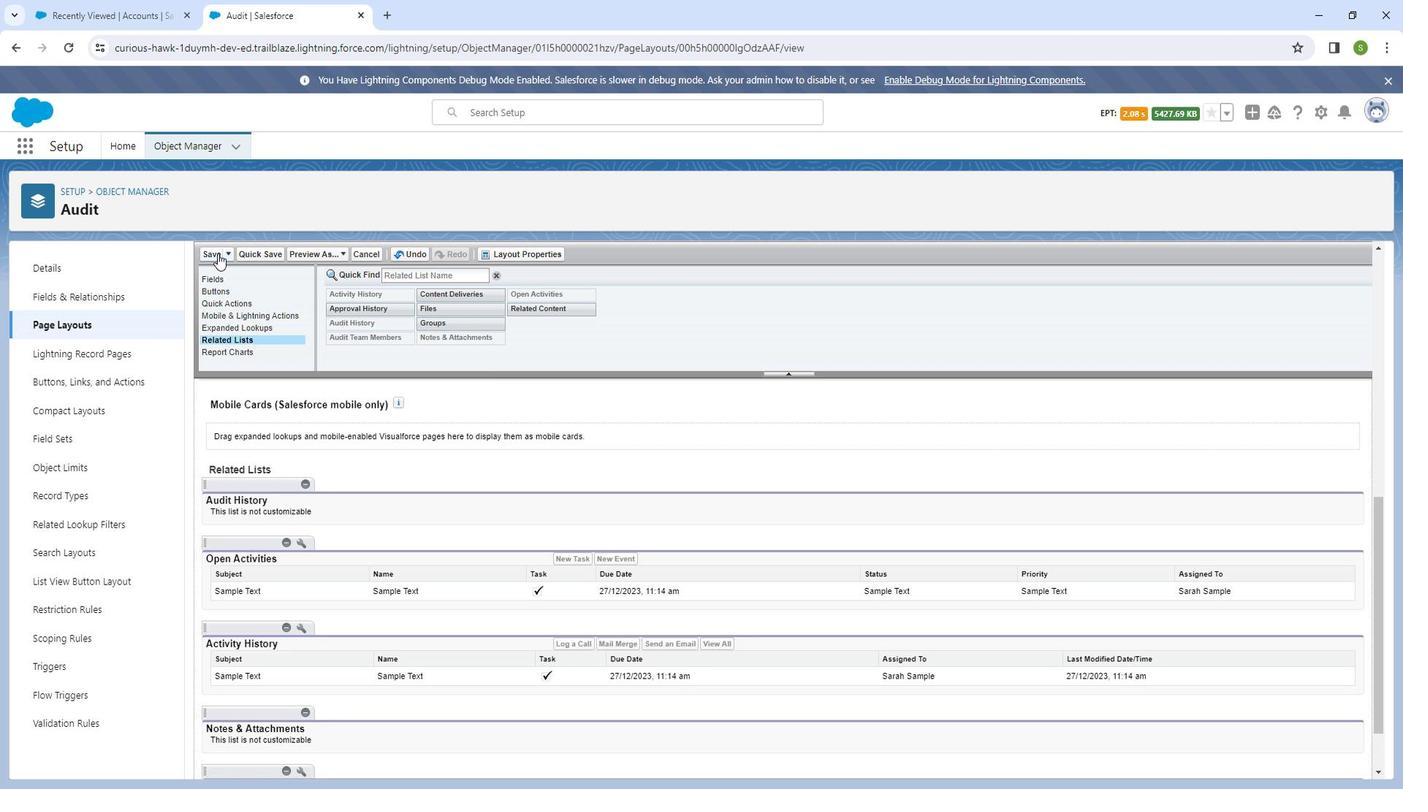 
Action: Mouse pressed left at (225, 253)
Screenshot: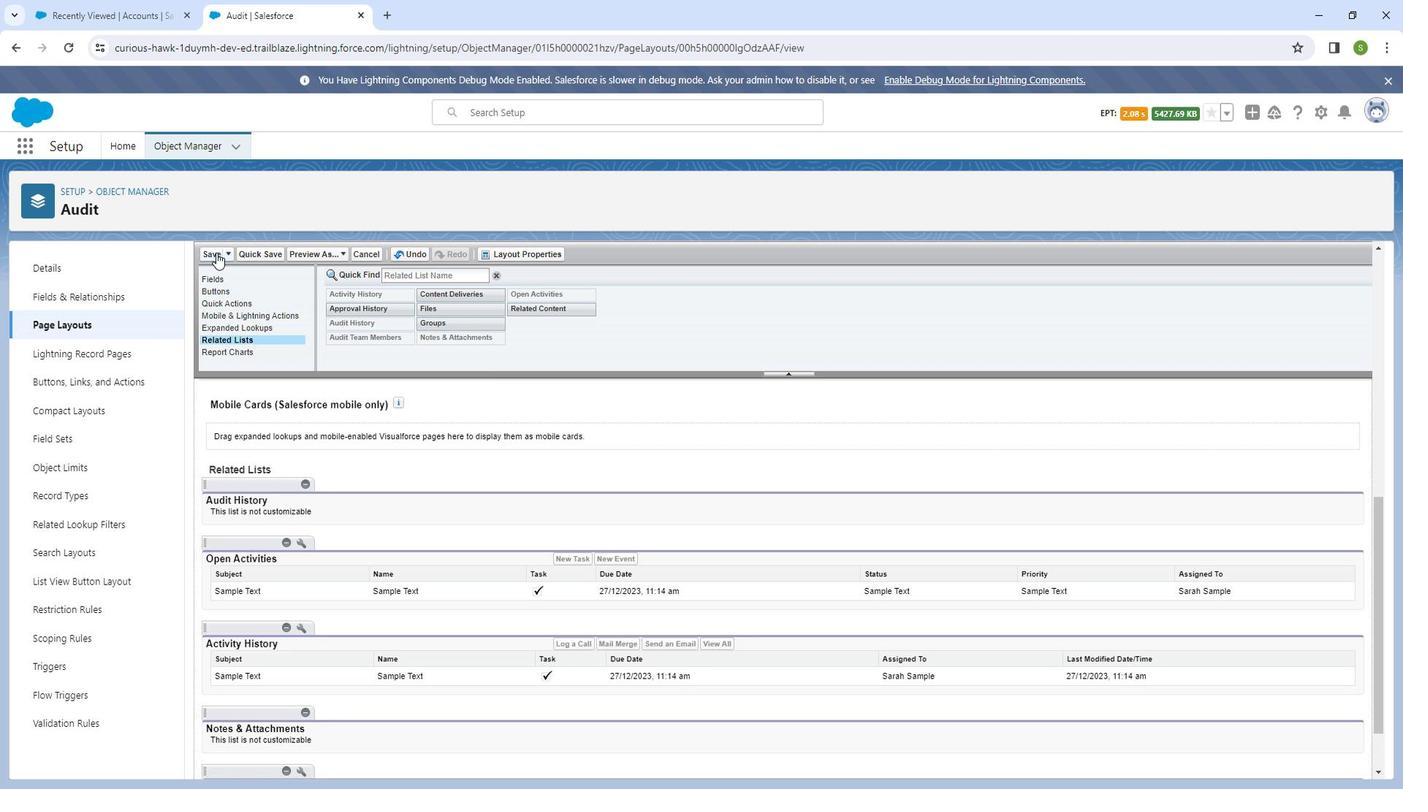 
Action: Mouse moved to (730, 548)
Screenshot: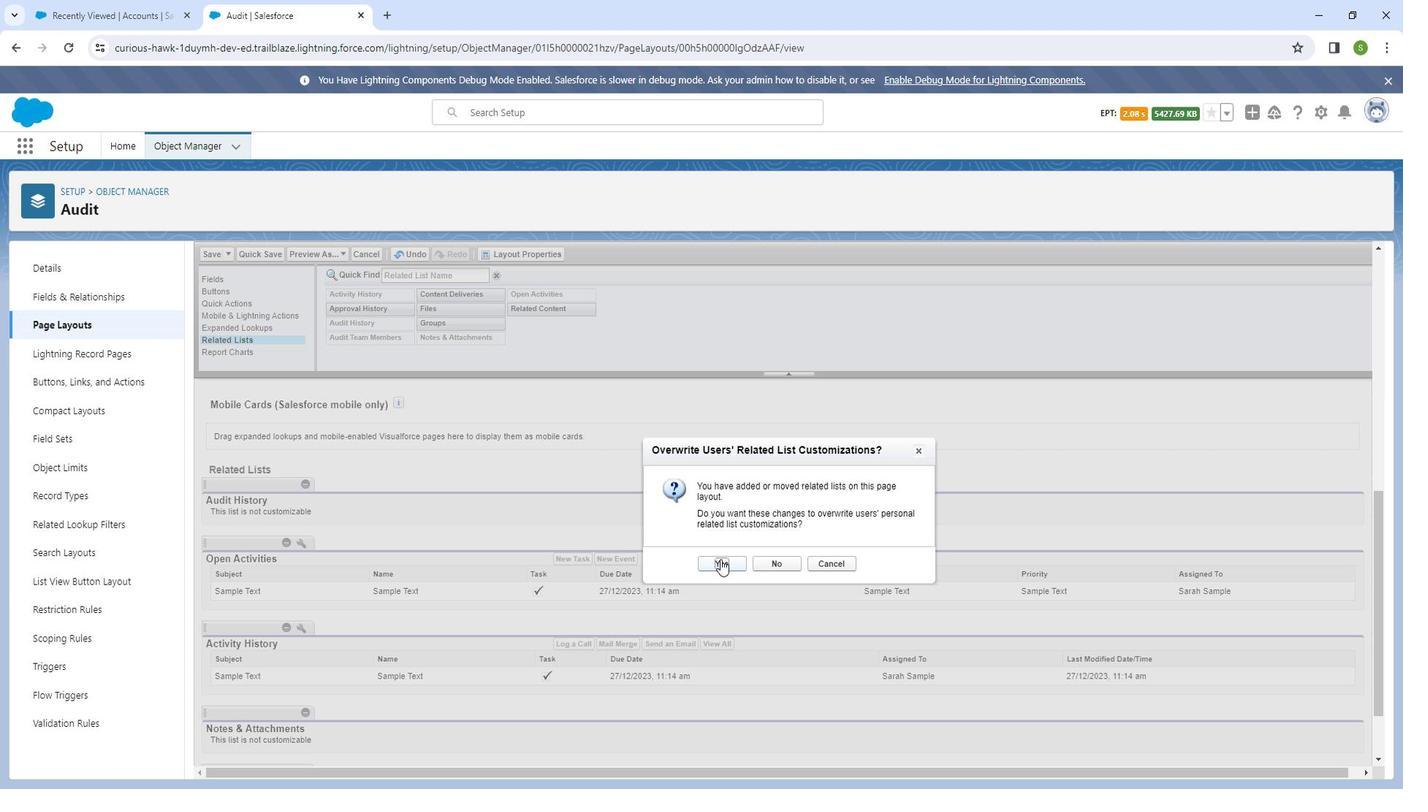 
Action: Mouse pressed left at (730, 548)
Screenshot: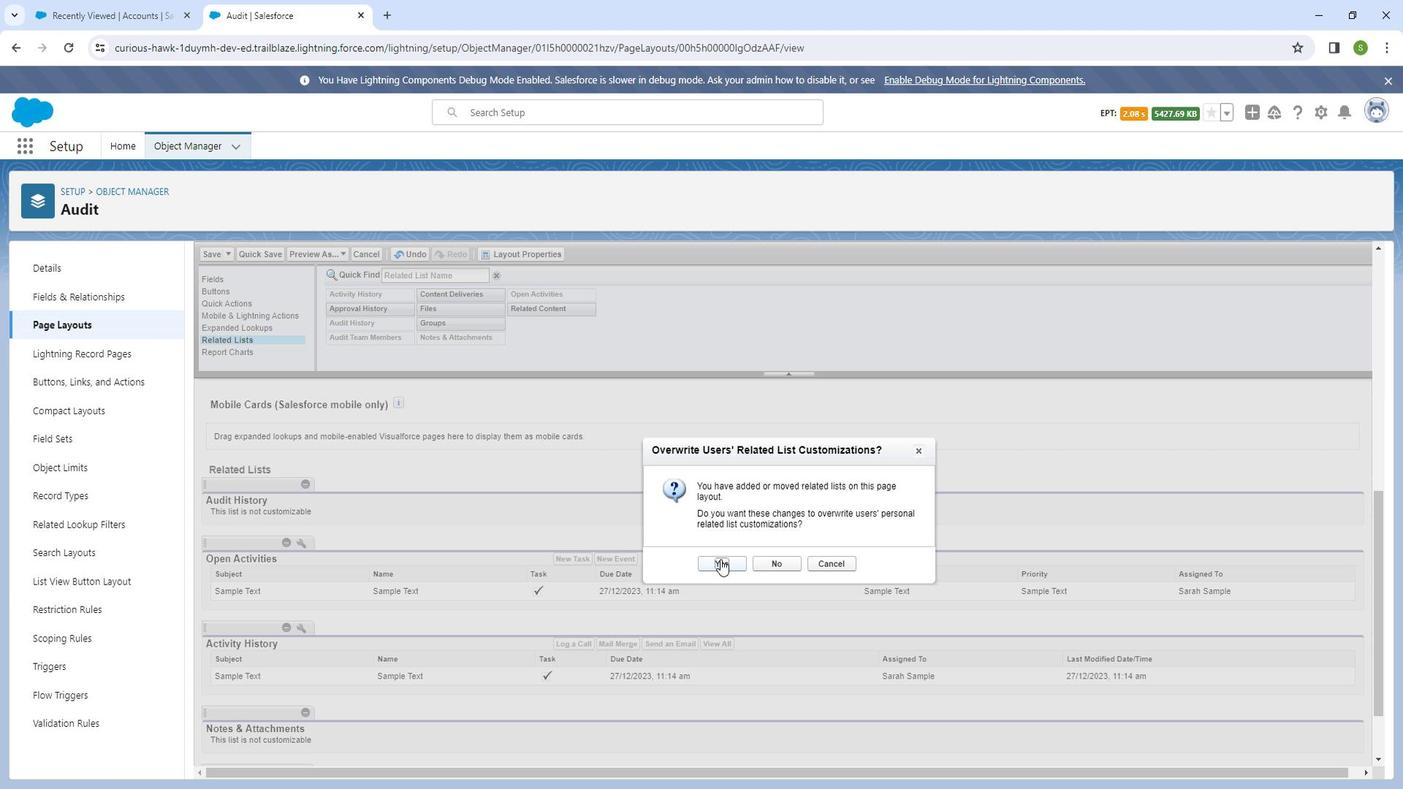 
Action: Mouse moved to (136, 21)
Screenshot: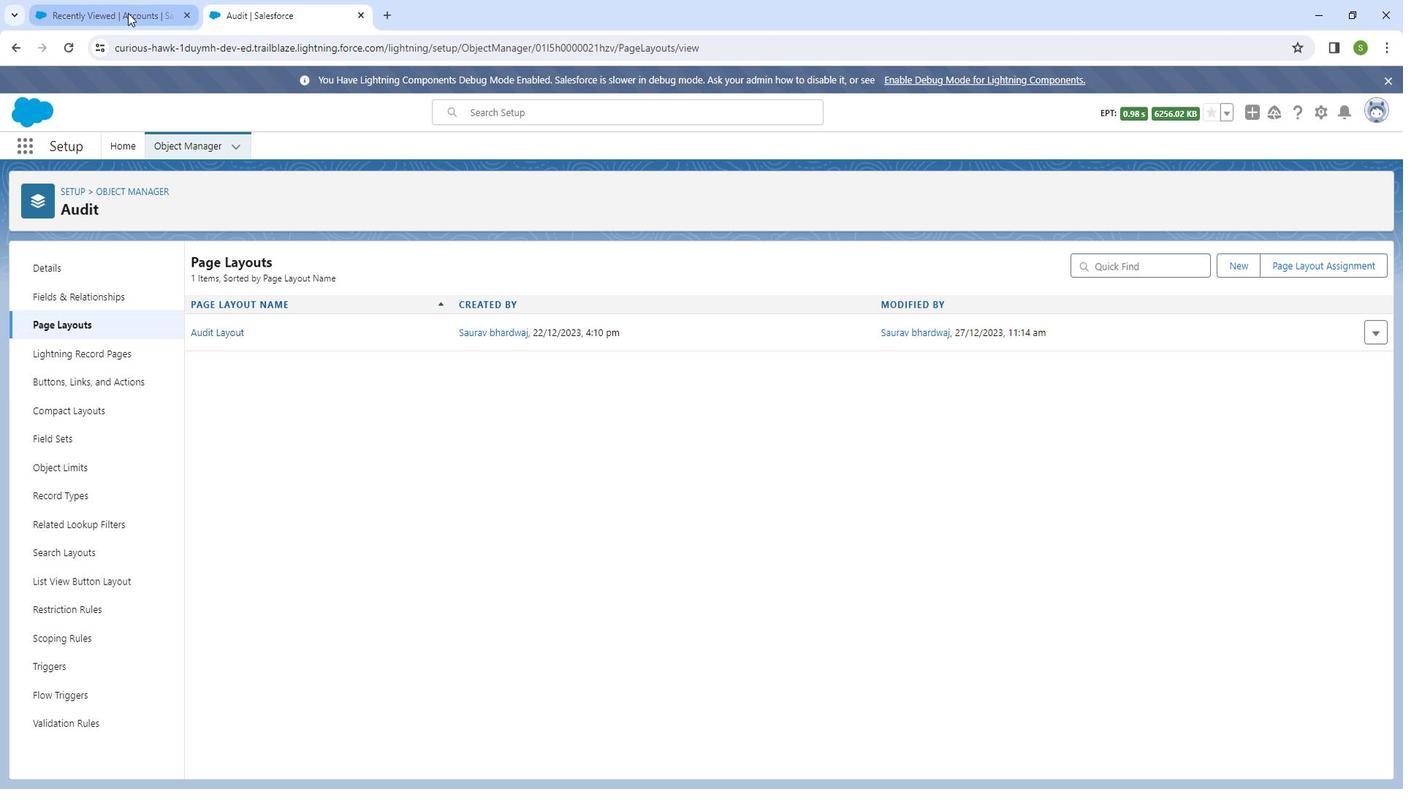
Action: Mouse pressed left at (136, 21)
Screenshot: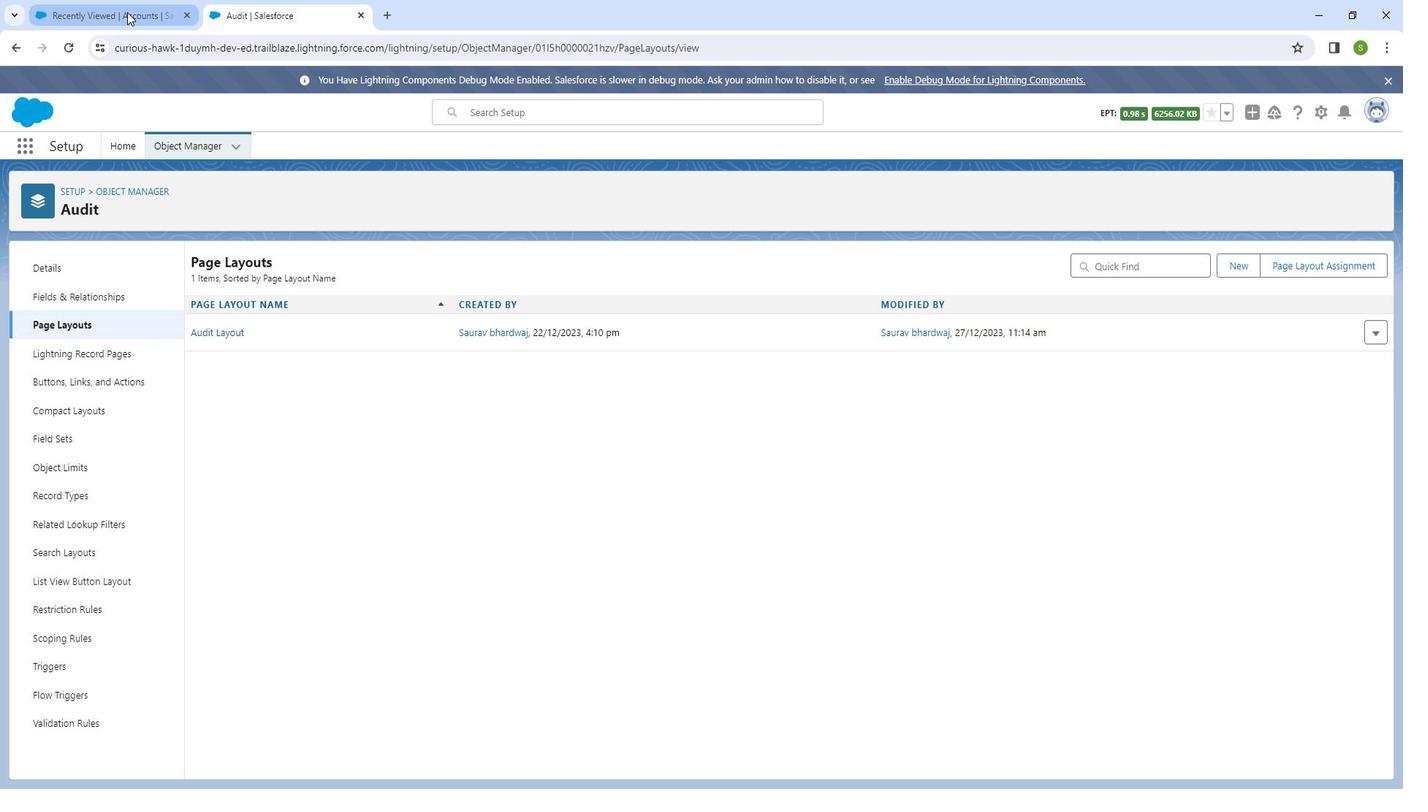 
Action: Mouse moved to (517, 149)
Screenshot: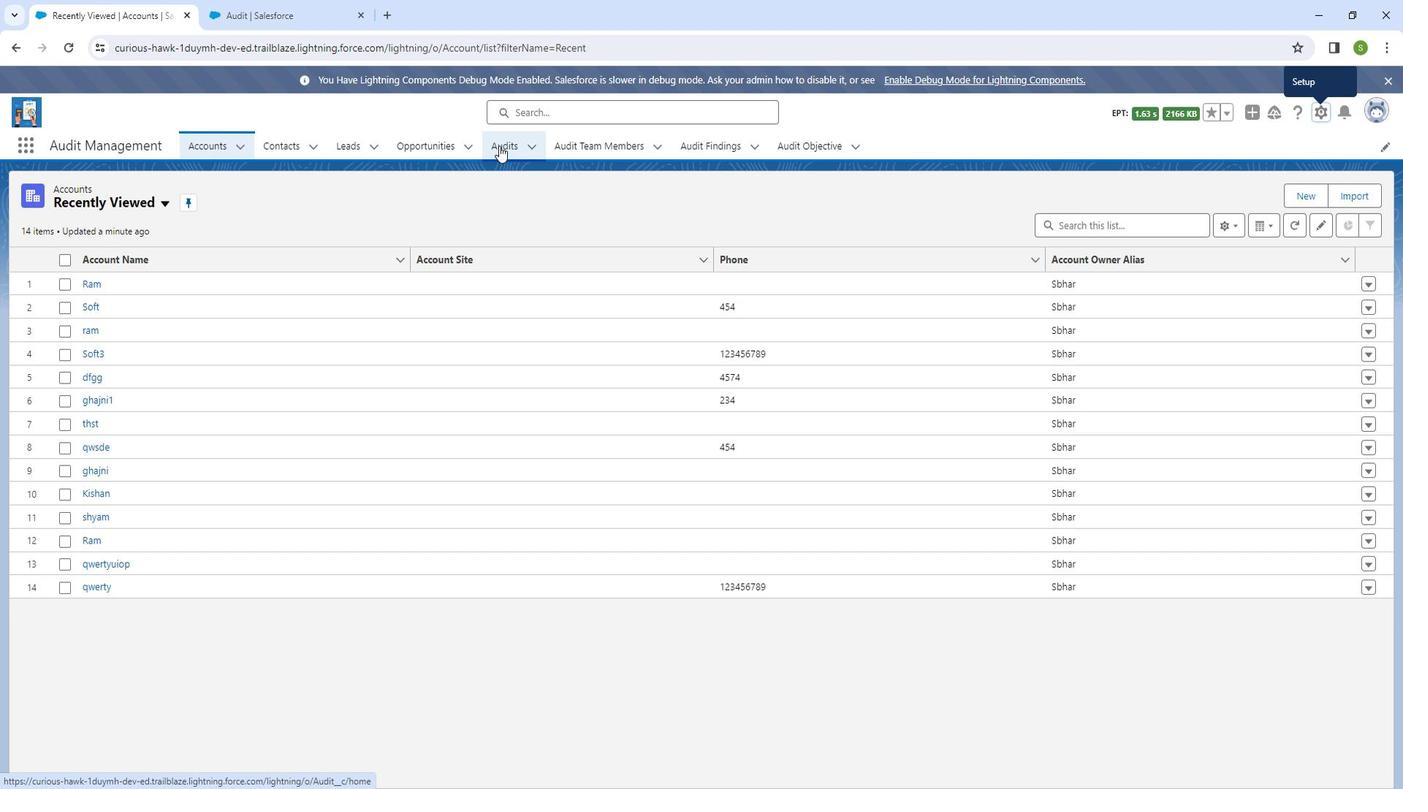 
Action: Mouse pressed left at (517, 149)
Screenshot: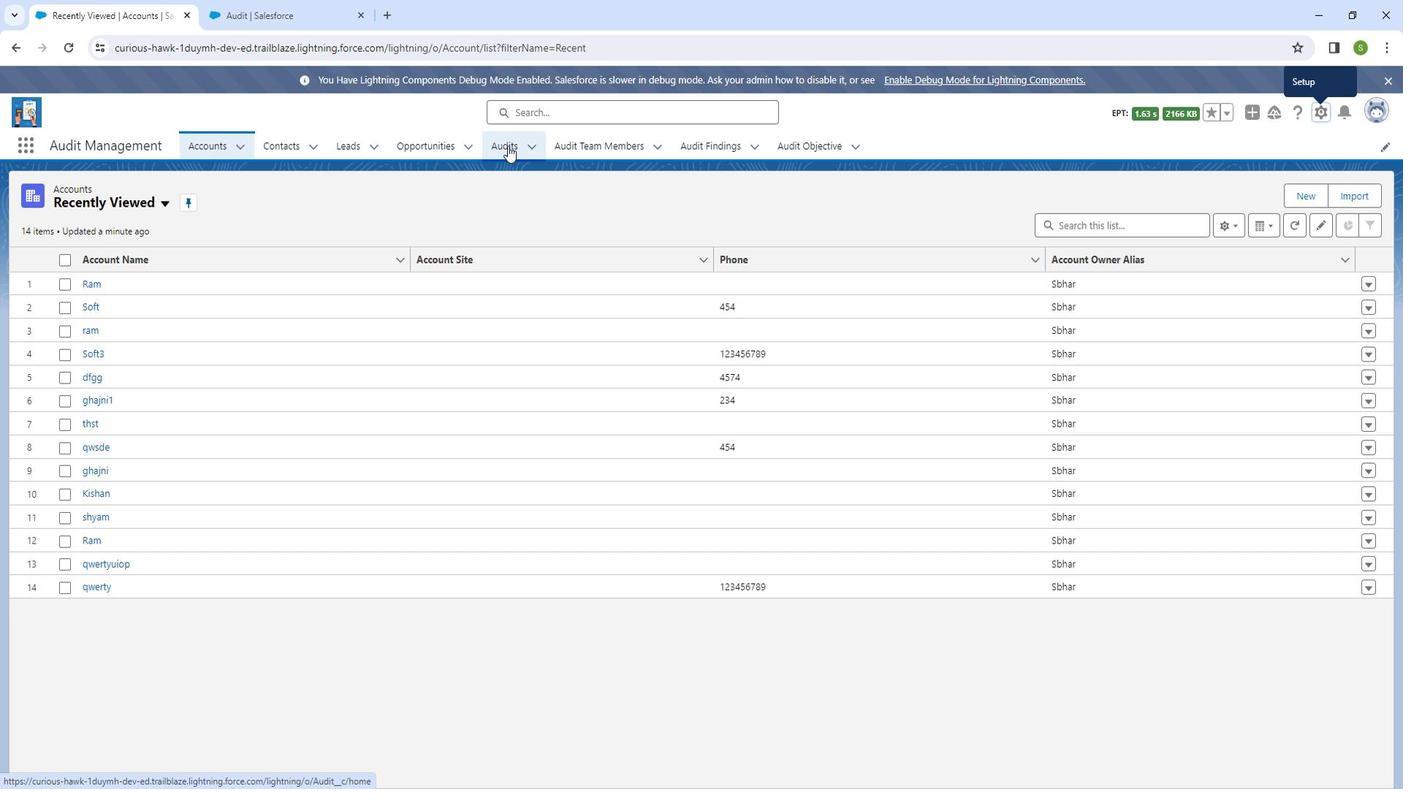 
Action: Mouse moved to (103, 282)
Screenshot: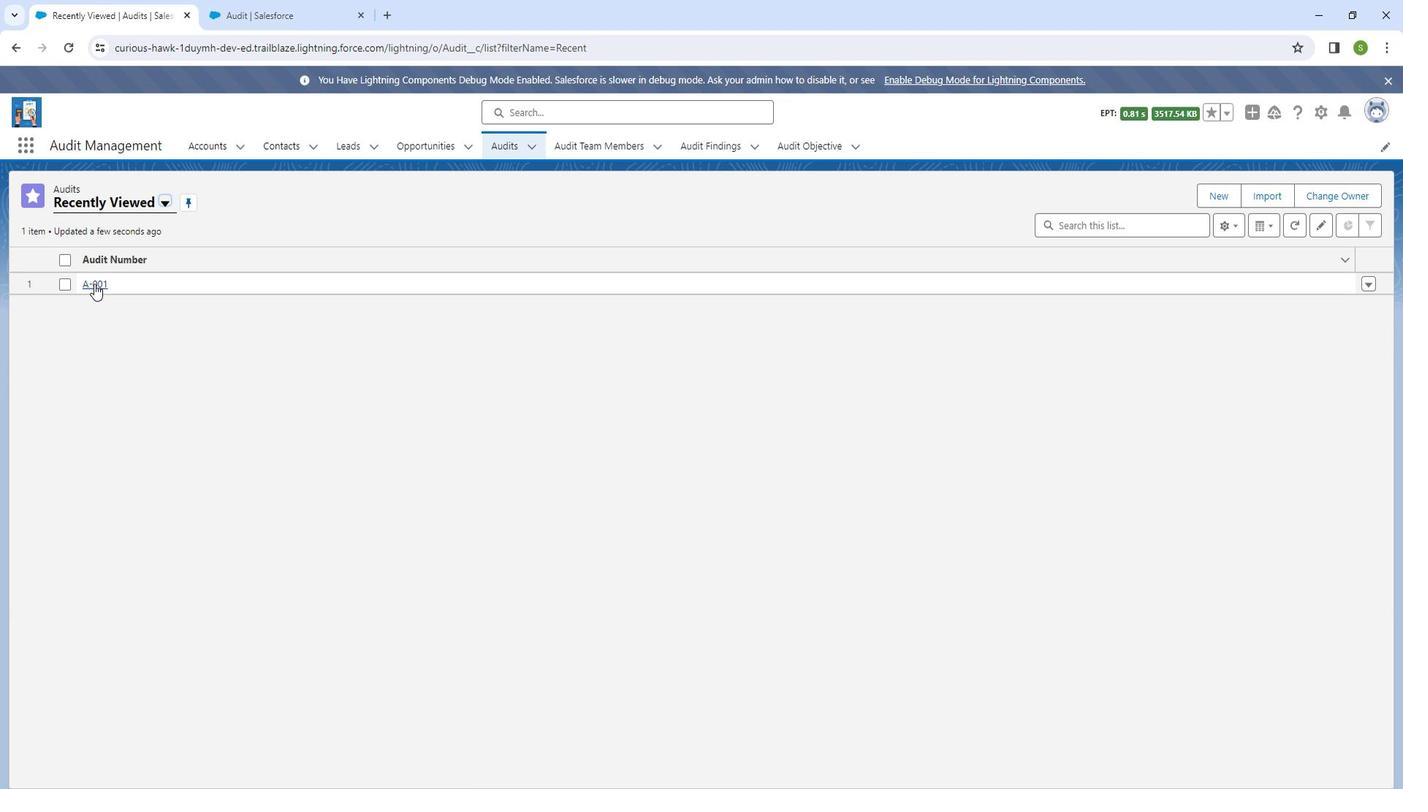 
Action: Mouse pressed left at (103, 282)
Screenshot: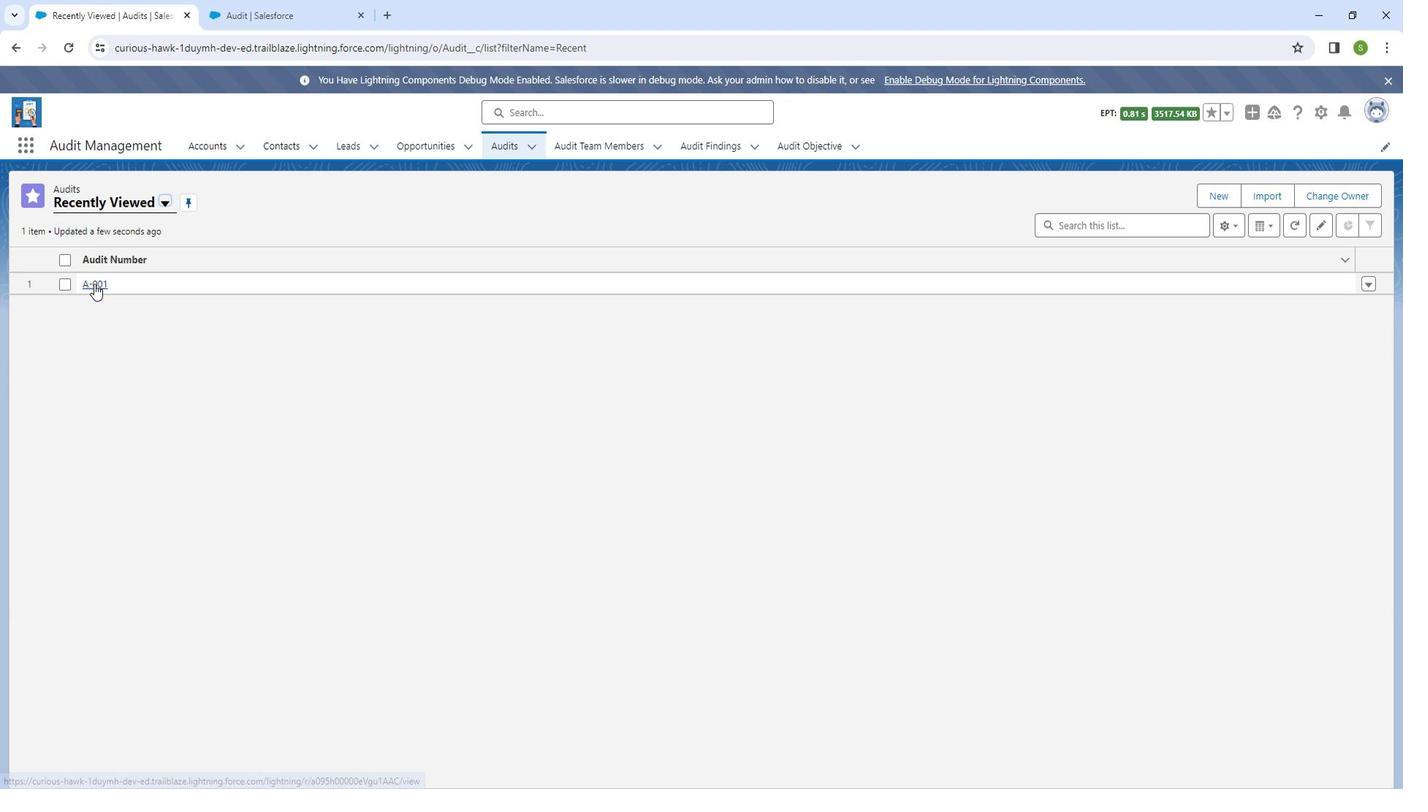 
Action: Mouse moved to (51, 256)
Screenshot: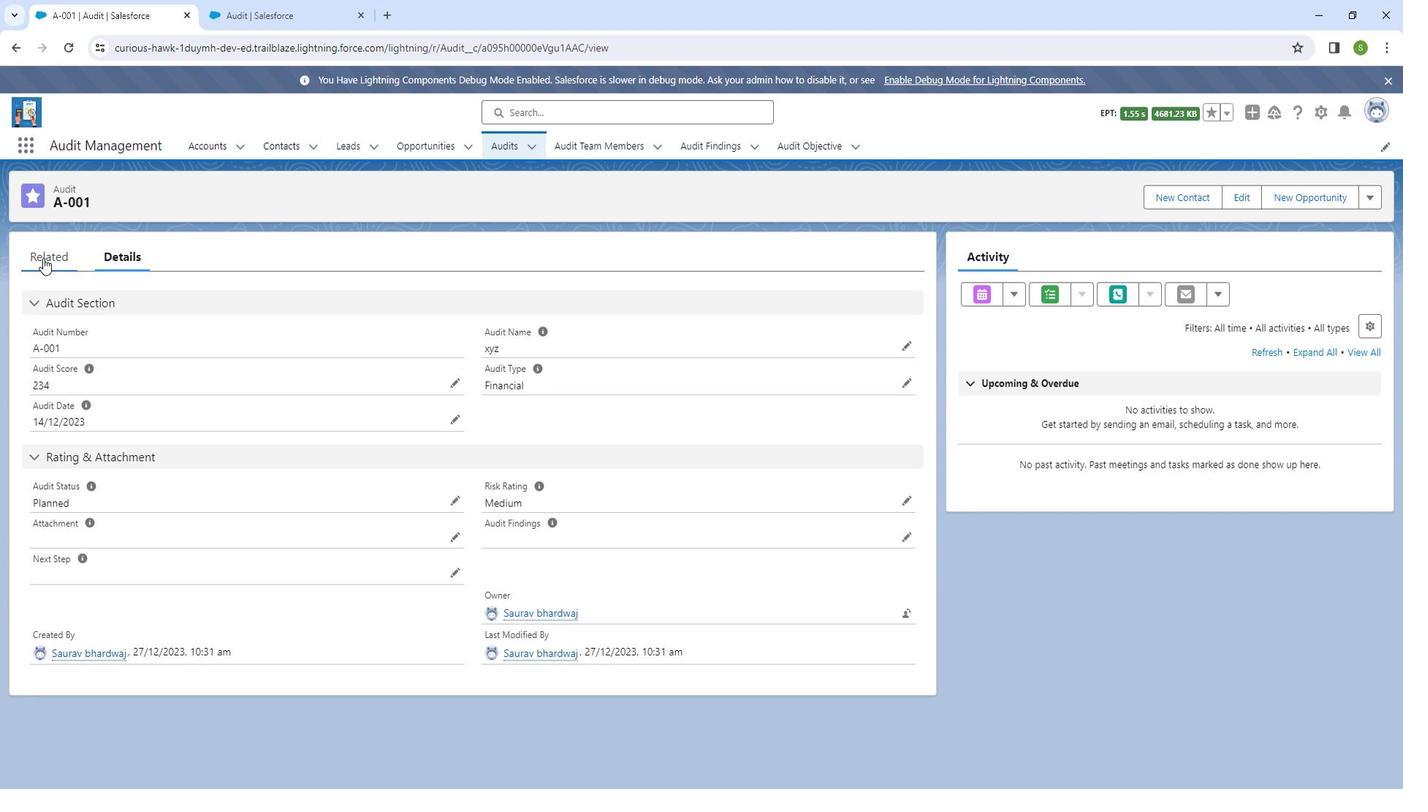 
Action: Mouse pressed left at (51, 256)
Screenshot: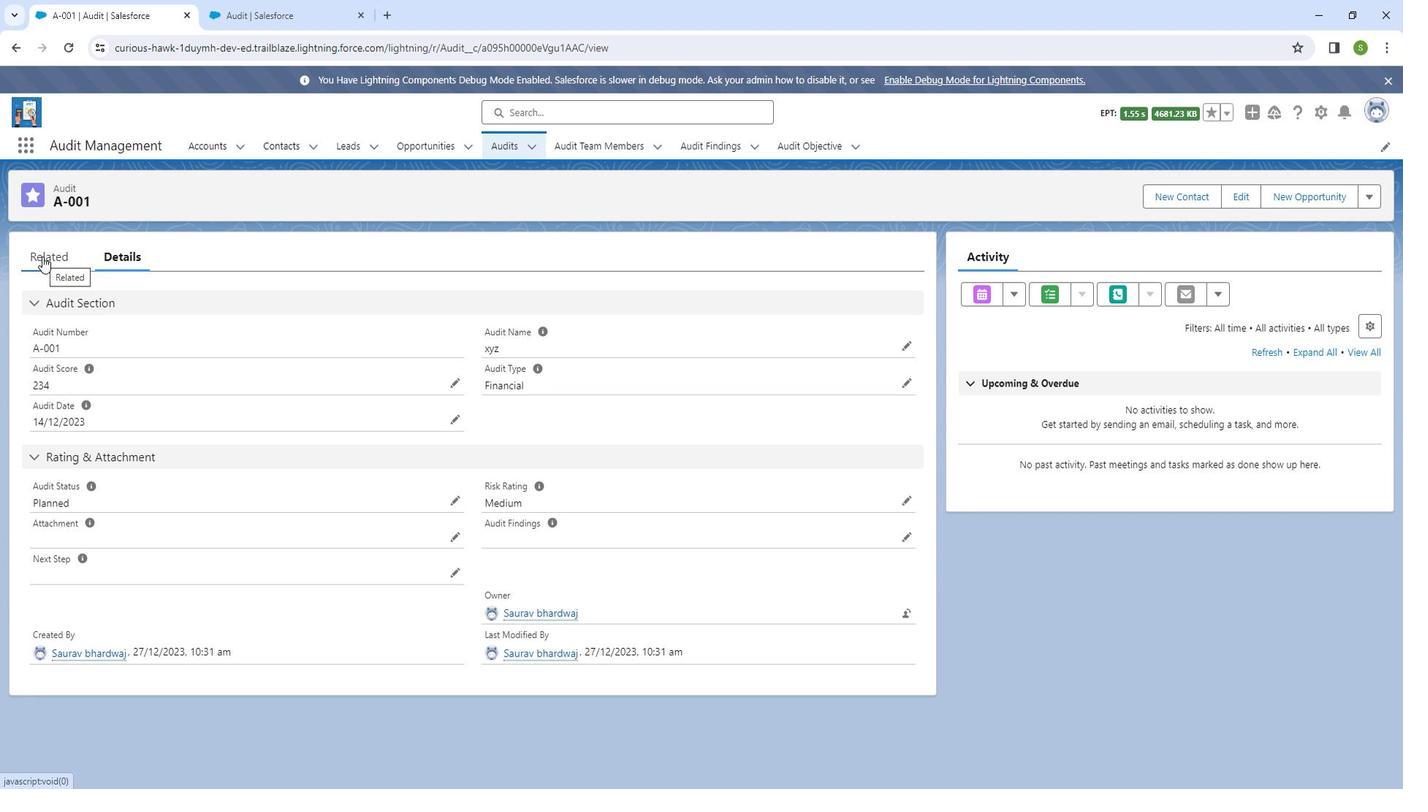 
Action: Mouse moved to (127, 261)
Screenshot: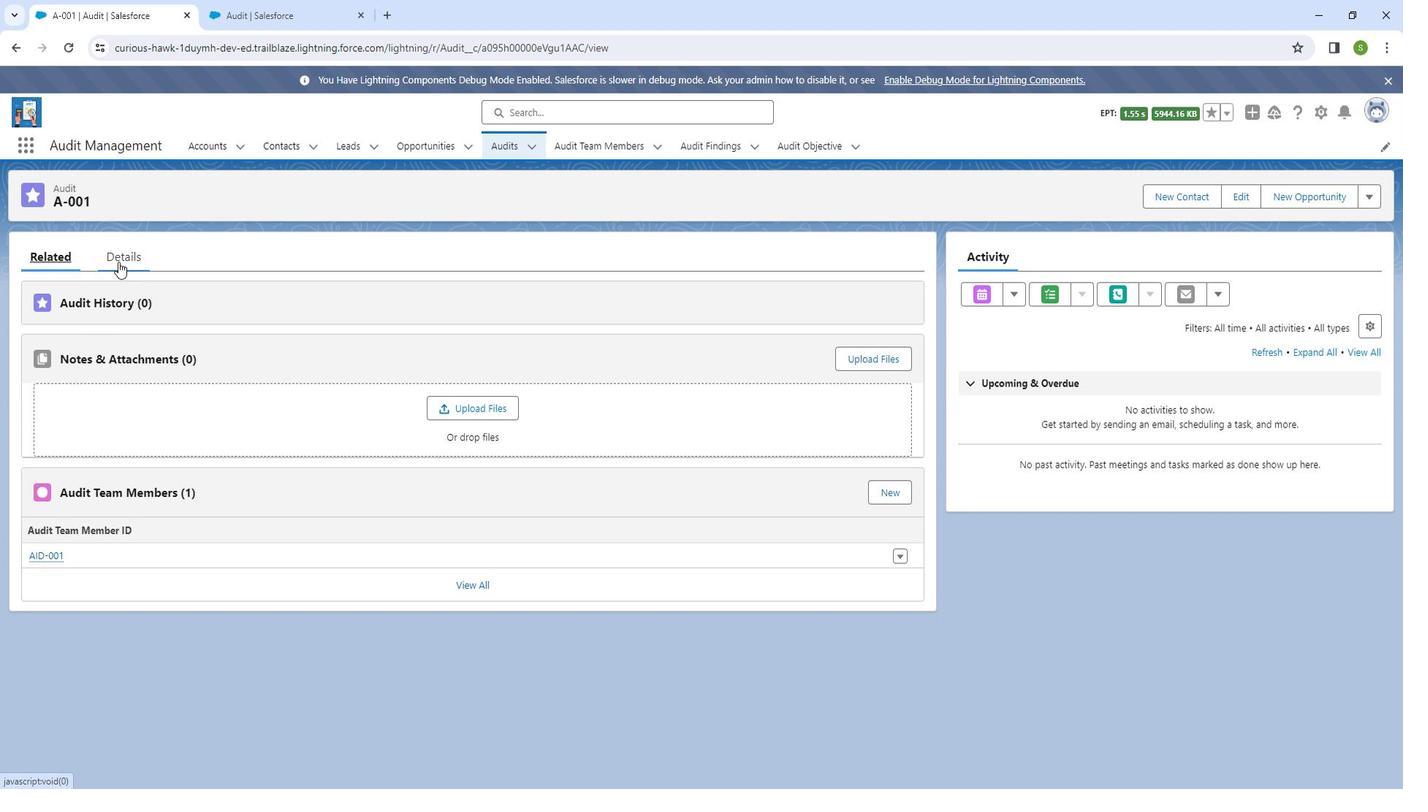 
Action: Mouse pressed left at (127, 261)
Screenshot: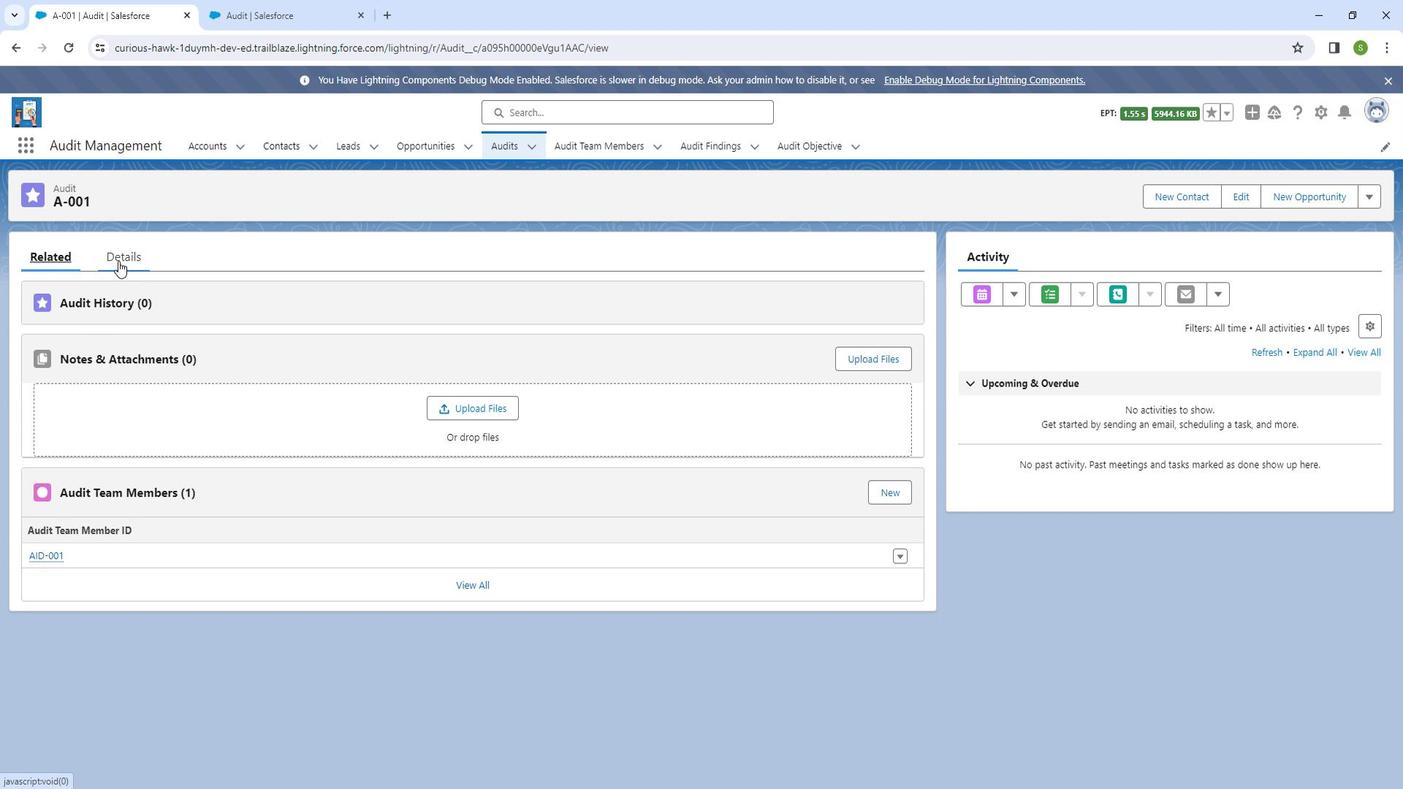 
Action: Mouse moved to (465, 415)
Screenshot: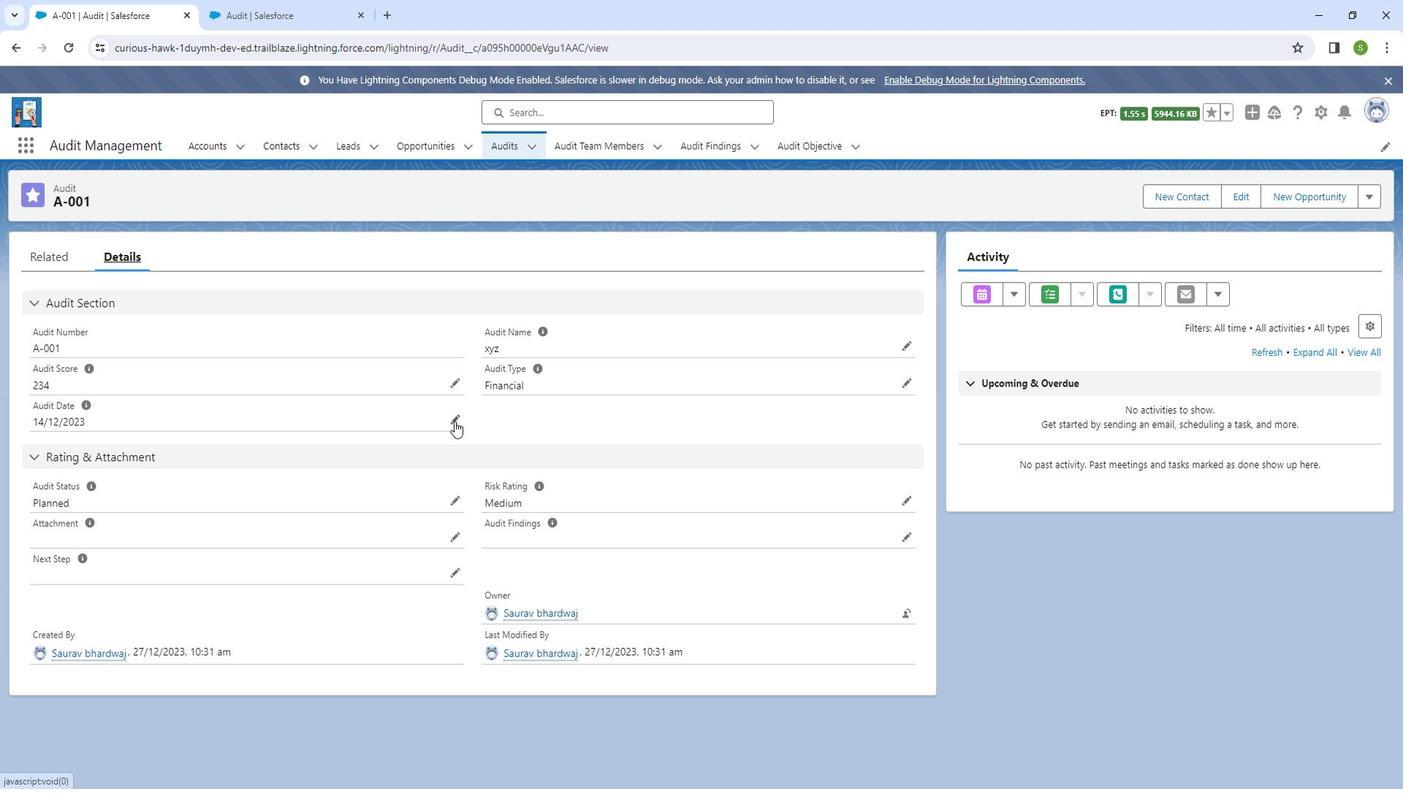 
Action: Mouse pressed left at (465, 415)
Screenshot: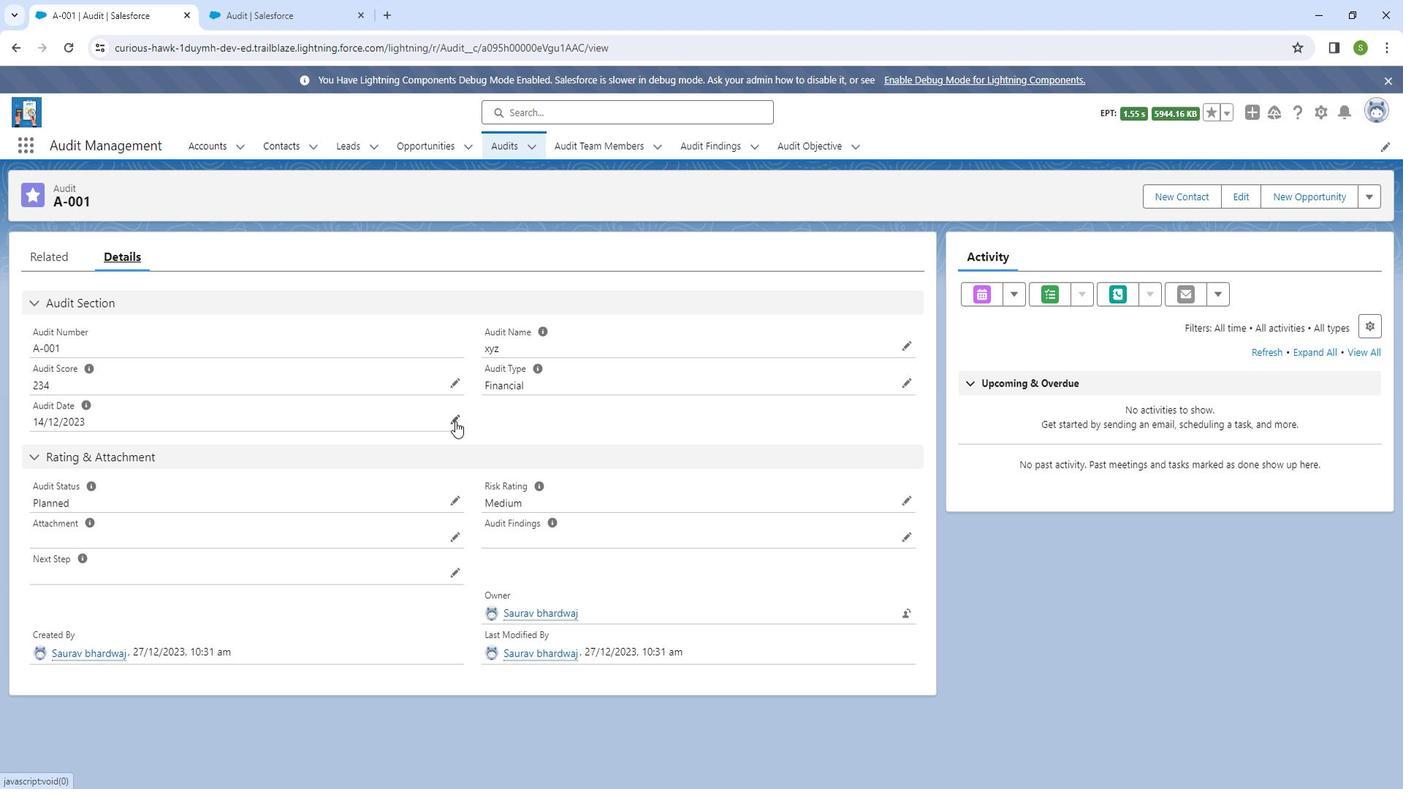 
Action: Mouse moved to (416, 448)
Screenshot: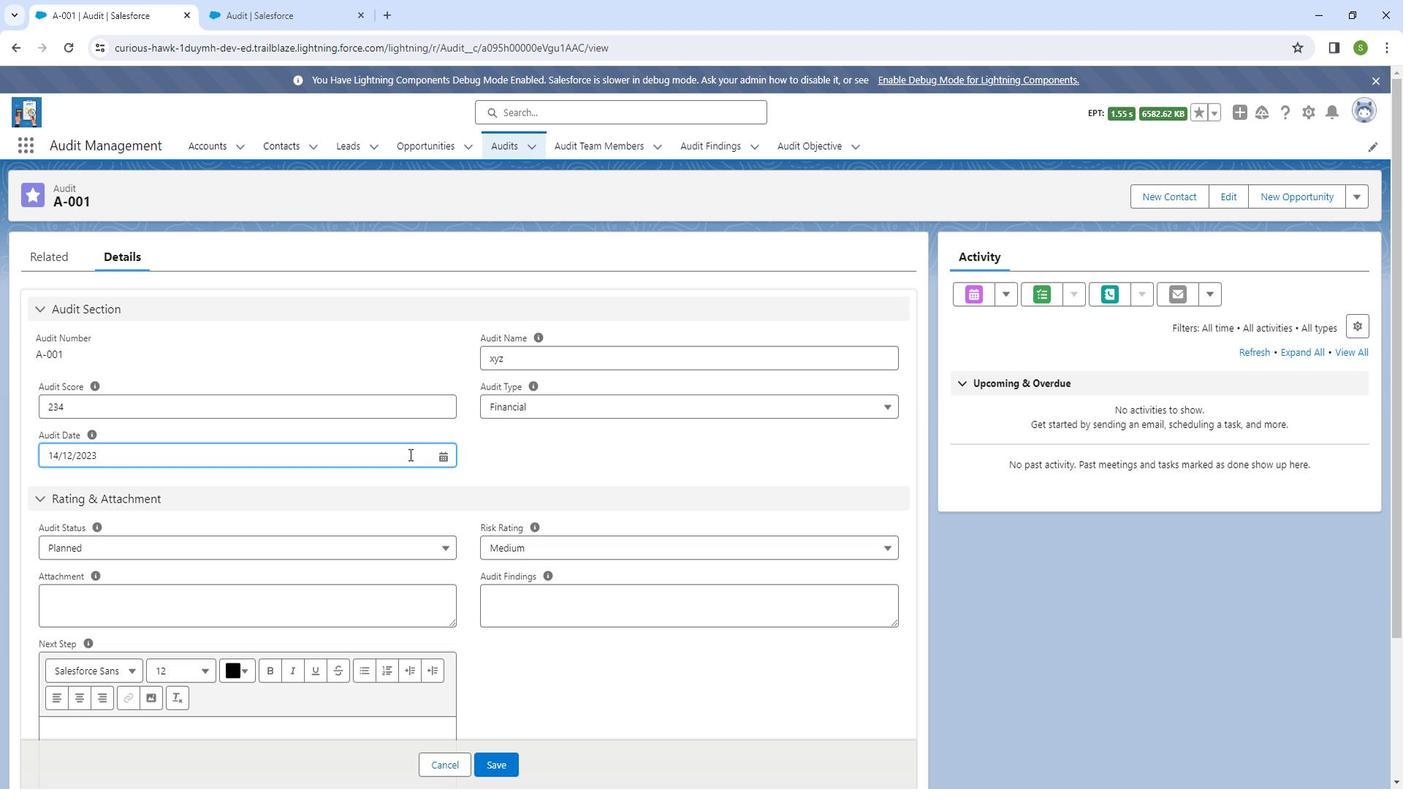 
Action: Mouse pressed left at (416, 448)
Screenshot: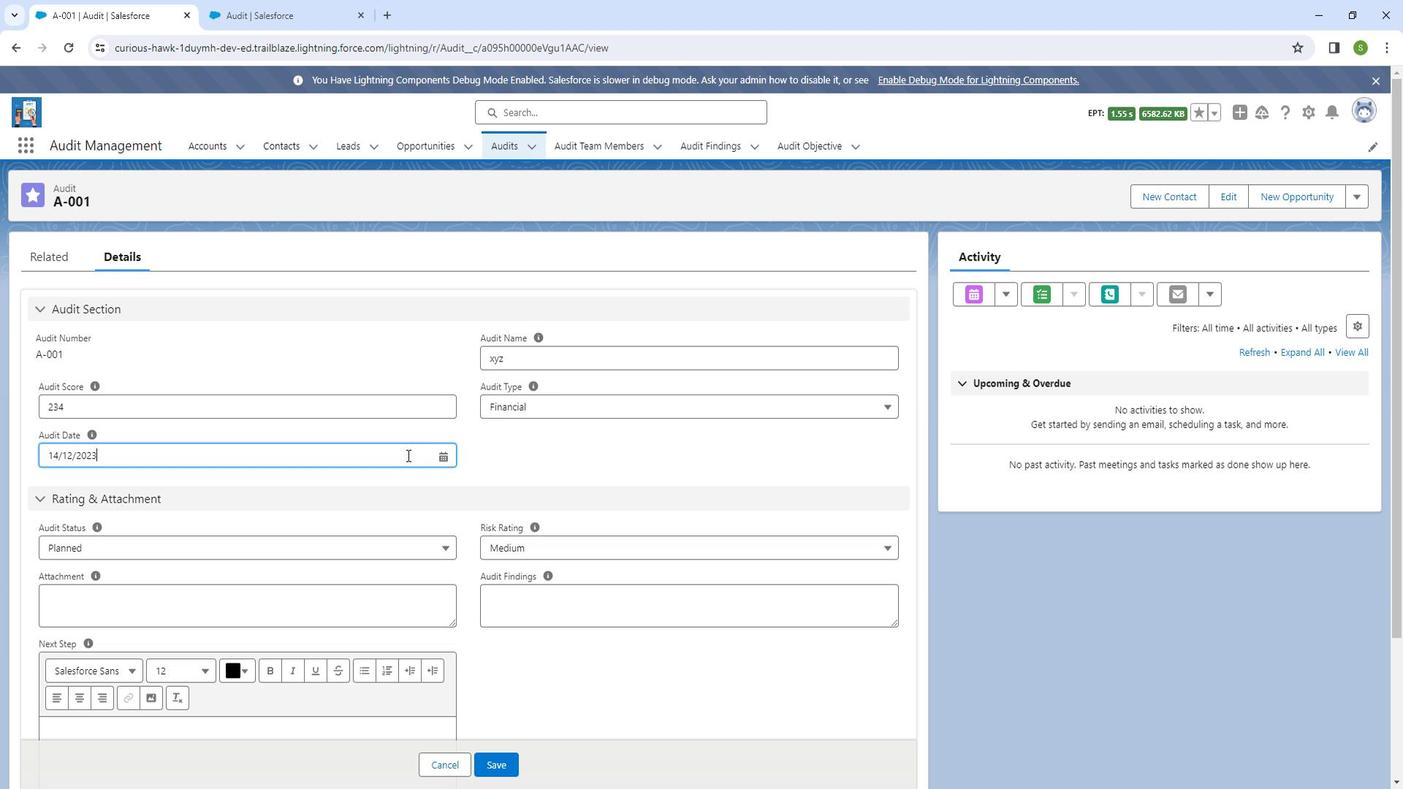 
Action: Mouse moved to (419, 591)
Screenshot: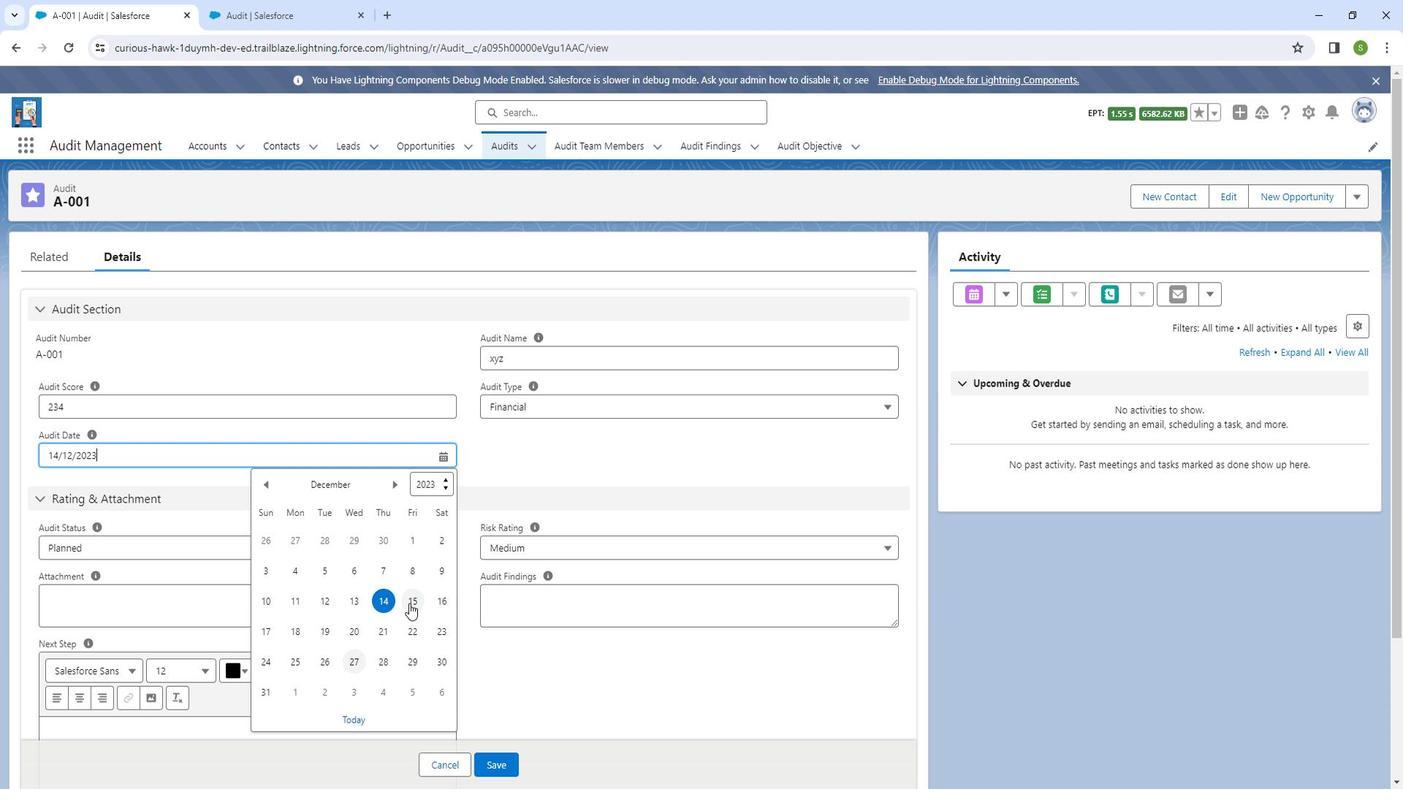 
Action: Mouse pressed left at (419, 591)
Screenshot: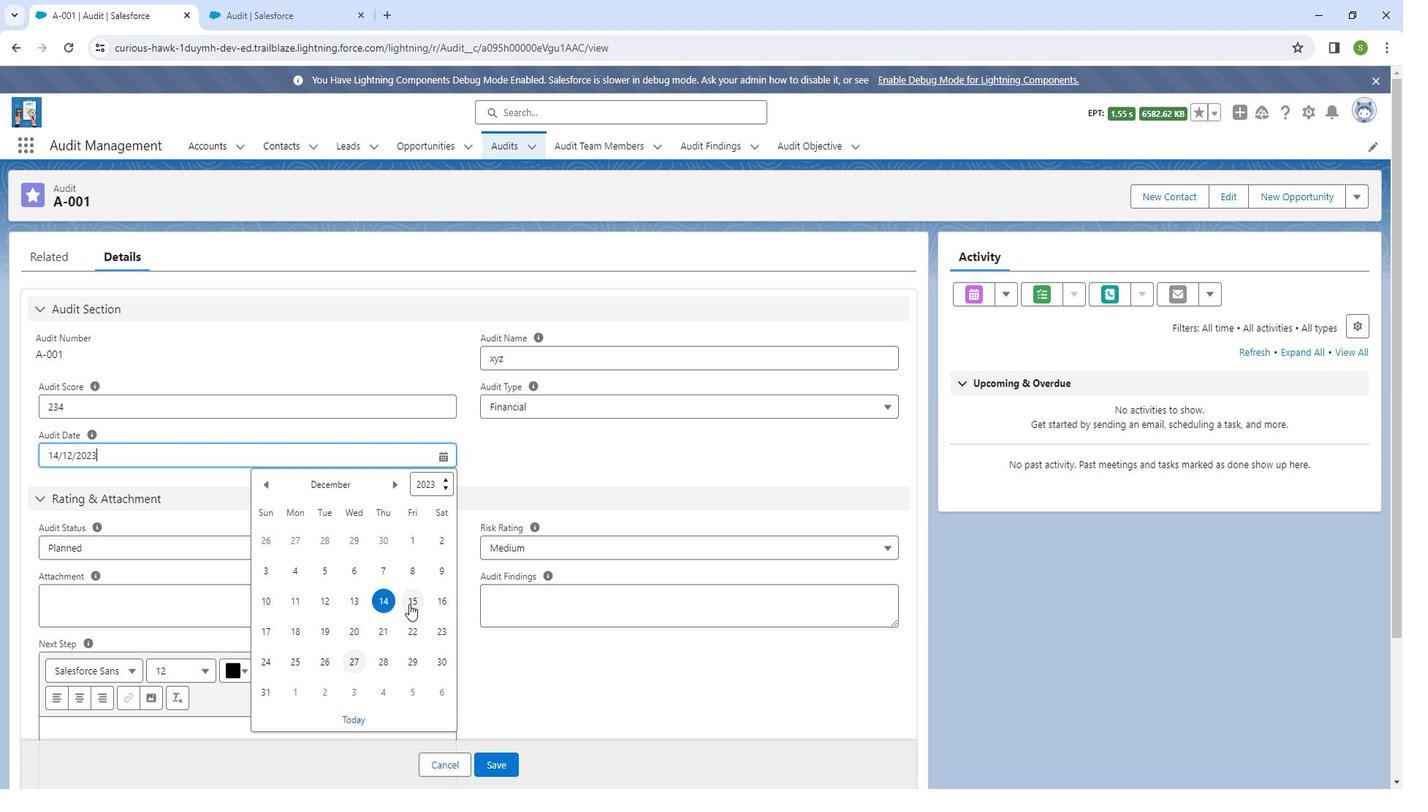 
Action: Mouse moved to (504, 742)
Screenshot: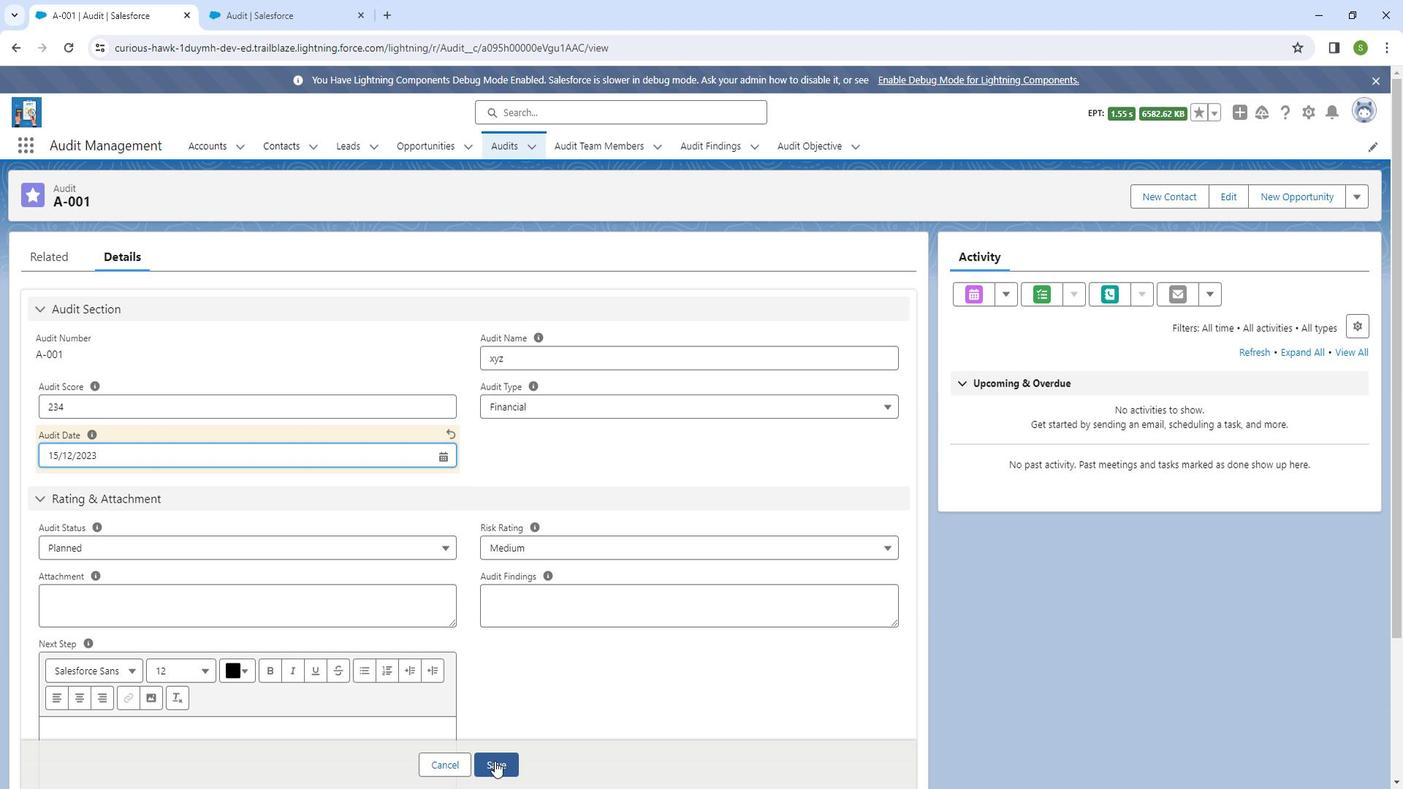 
Action: Mouse pressed left at (504, 742)
Screenshot: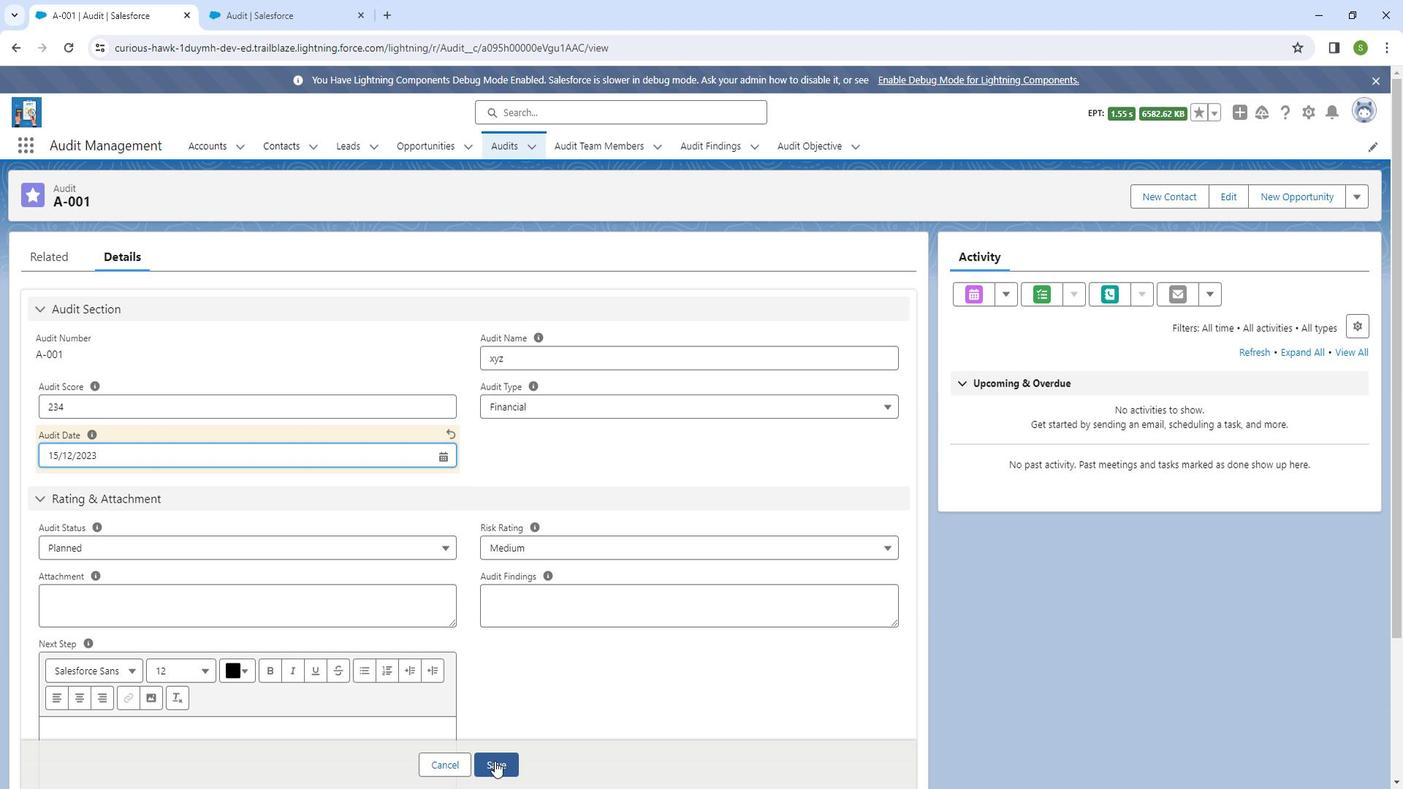 
Action: Mouse moved to (60, 259)
Screenshot: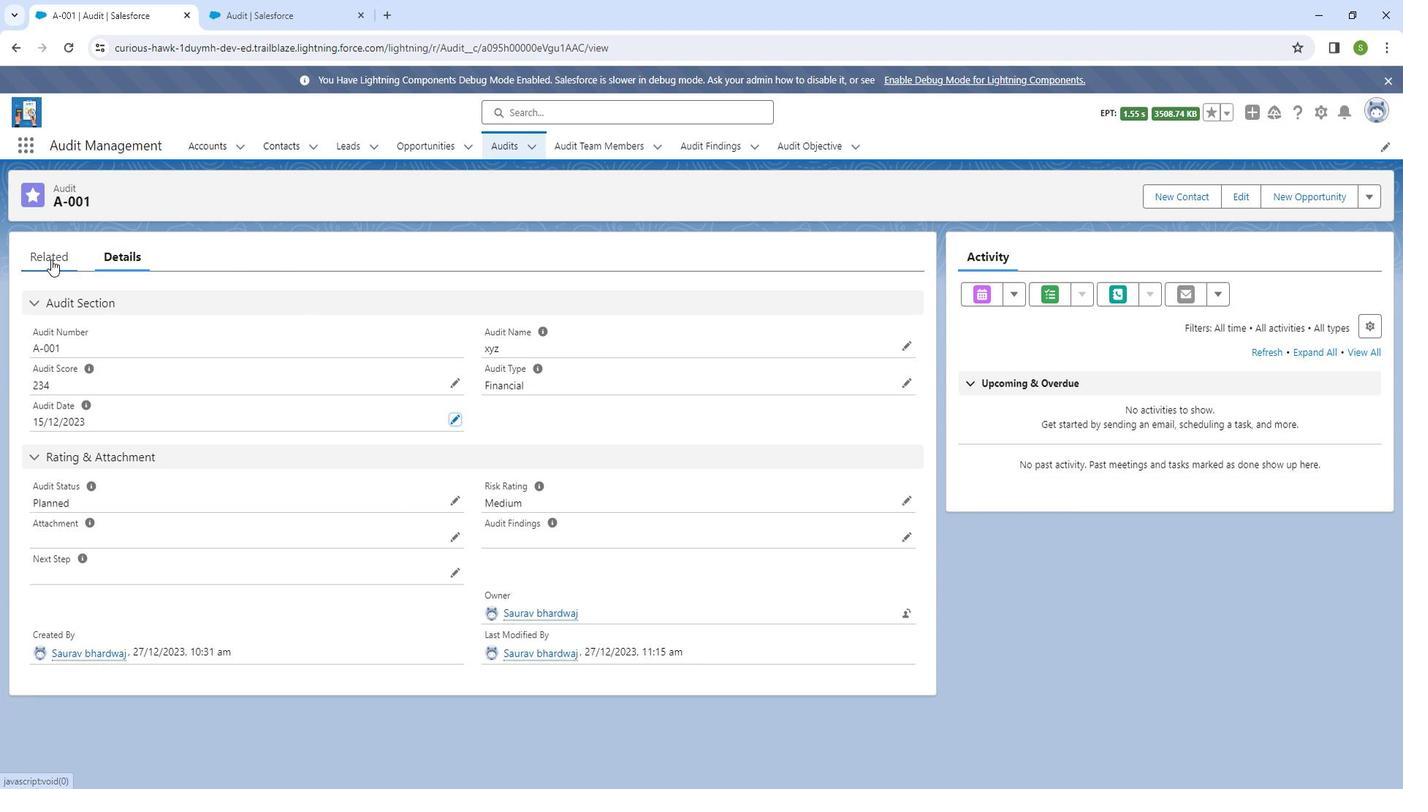 
Action: Mouse pressed left at (60, 259)
Screenshot: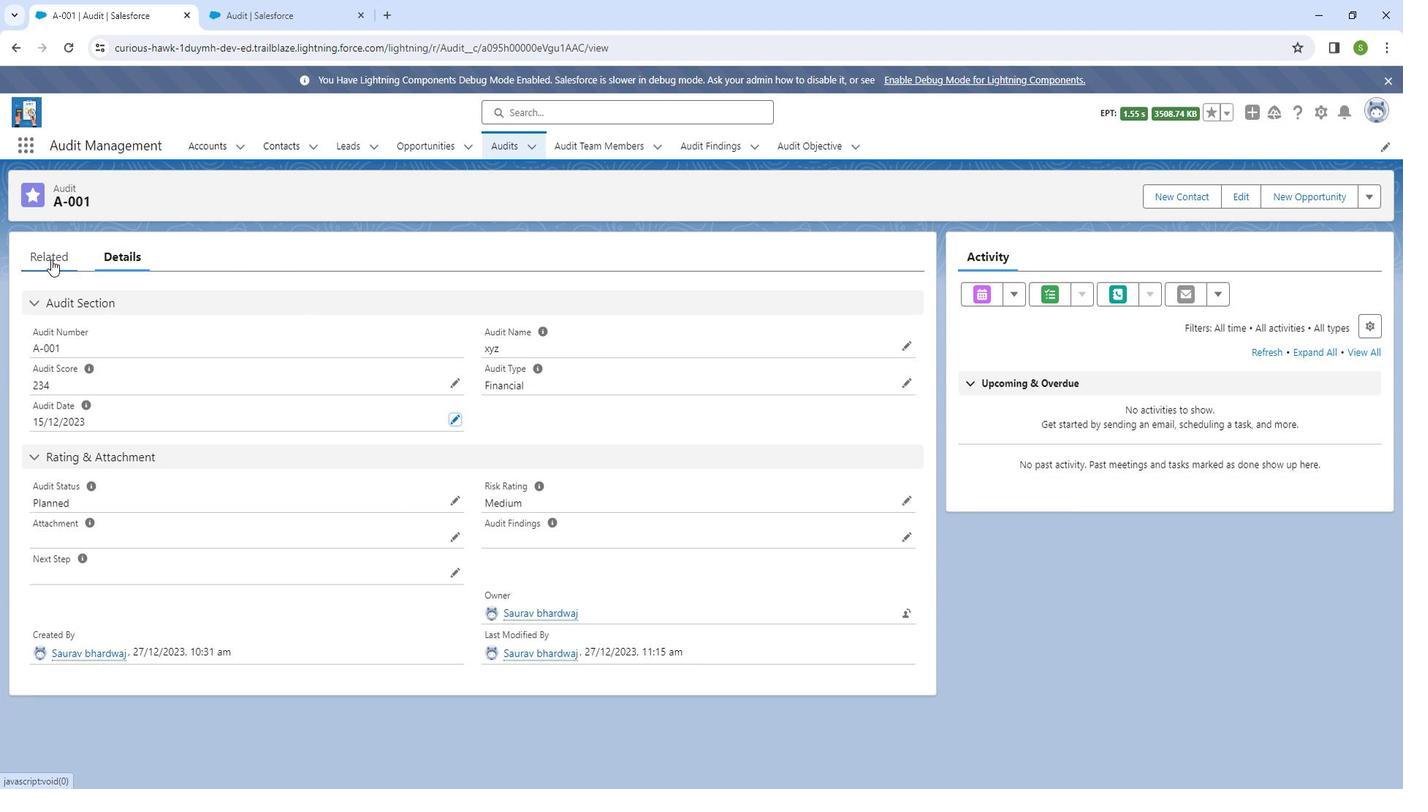 
Action: Mouse moved to (142, 255)
Screenshot: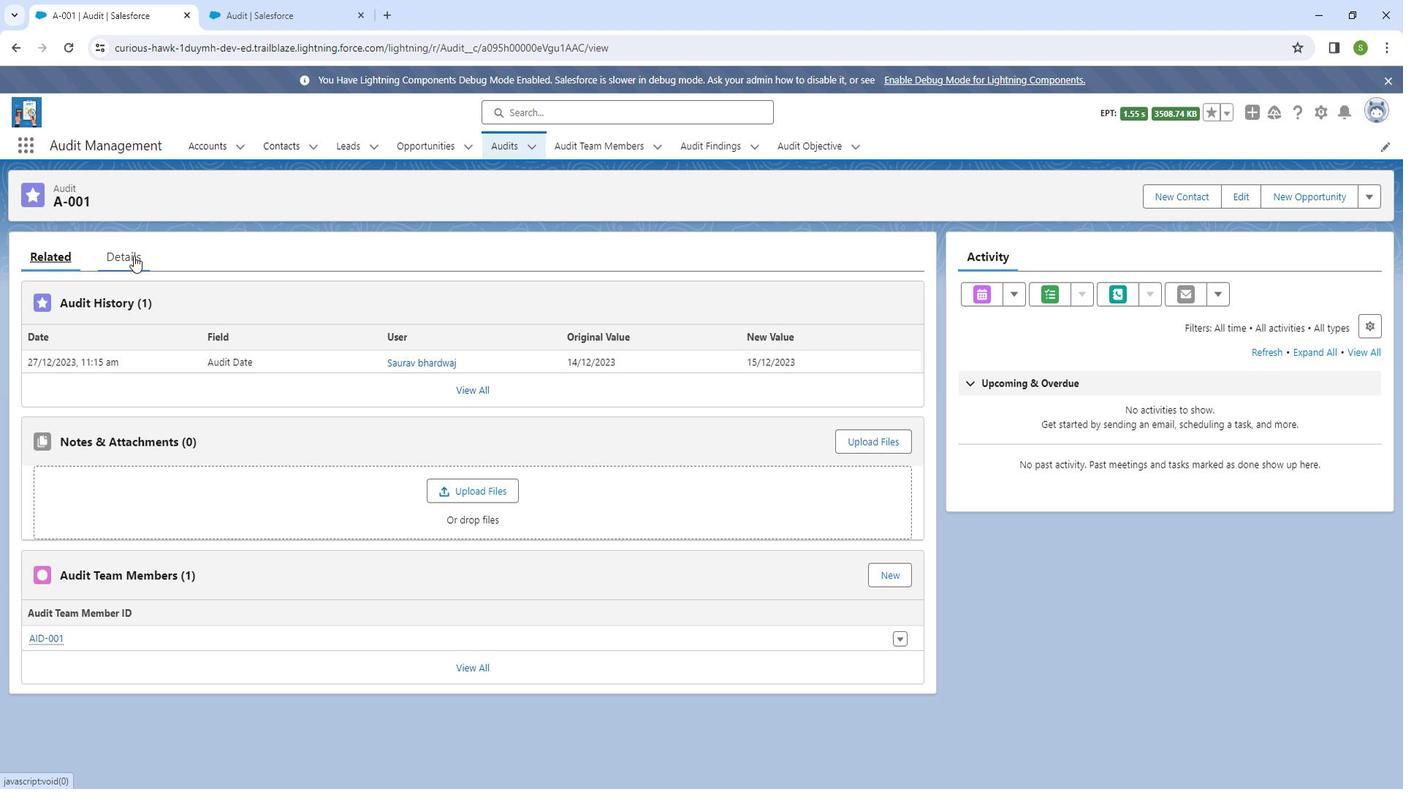 
Action: Mouse pressed left at (142, 255)
Screenshot: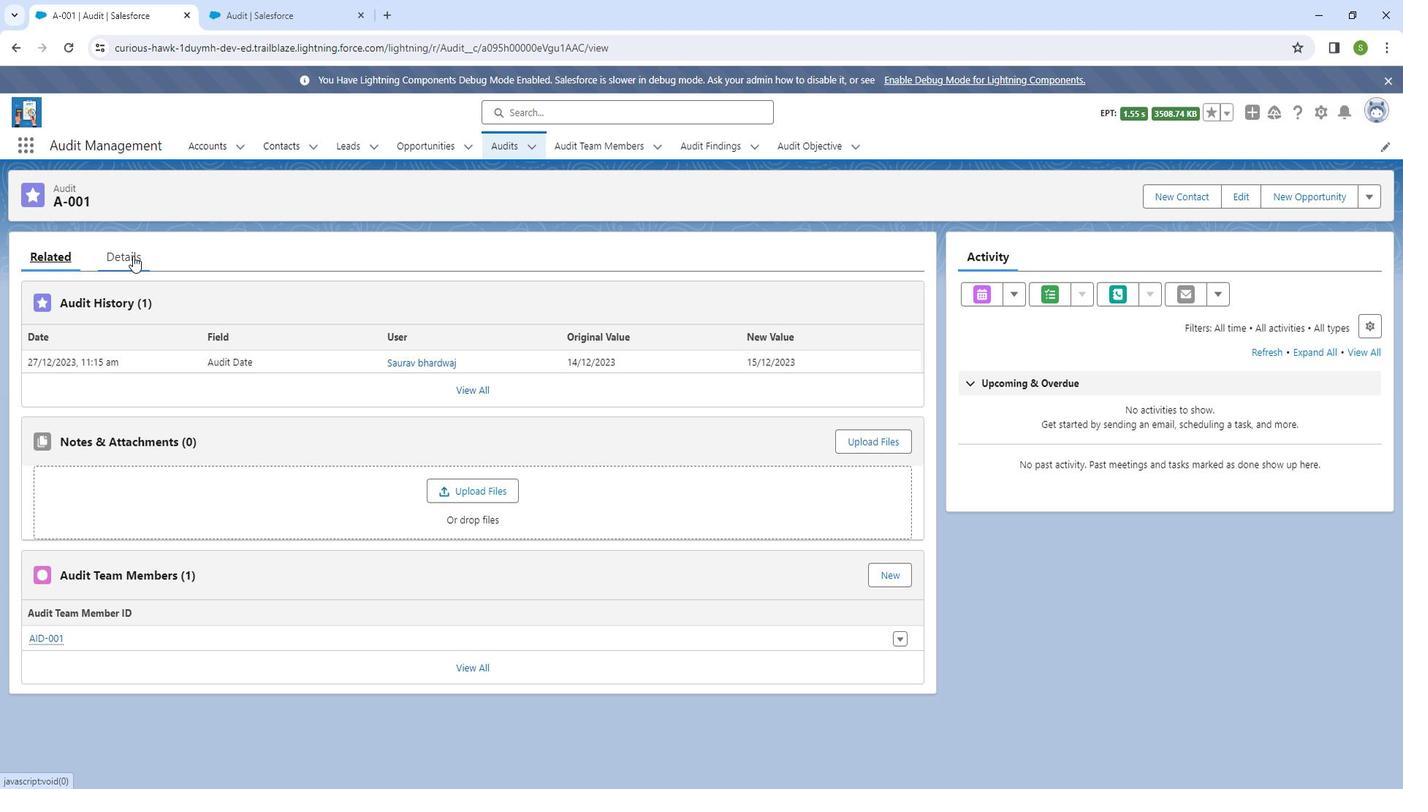 
Action: Mouse moved to (519, 147)
Screenshot: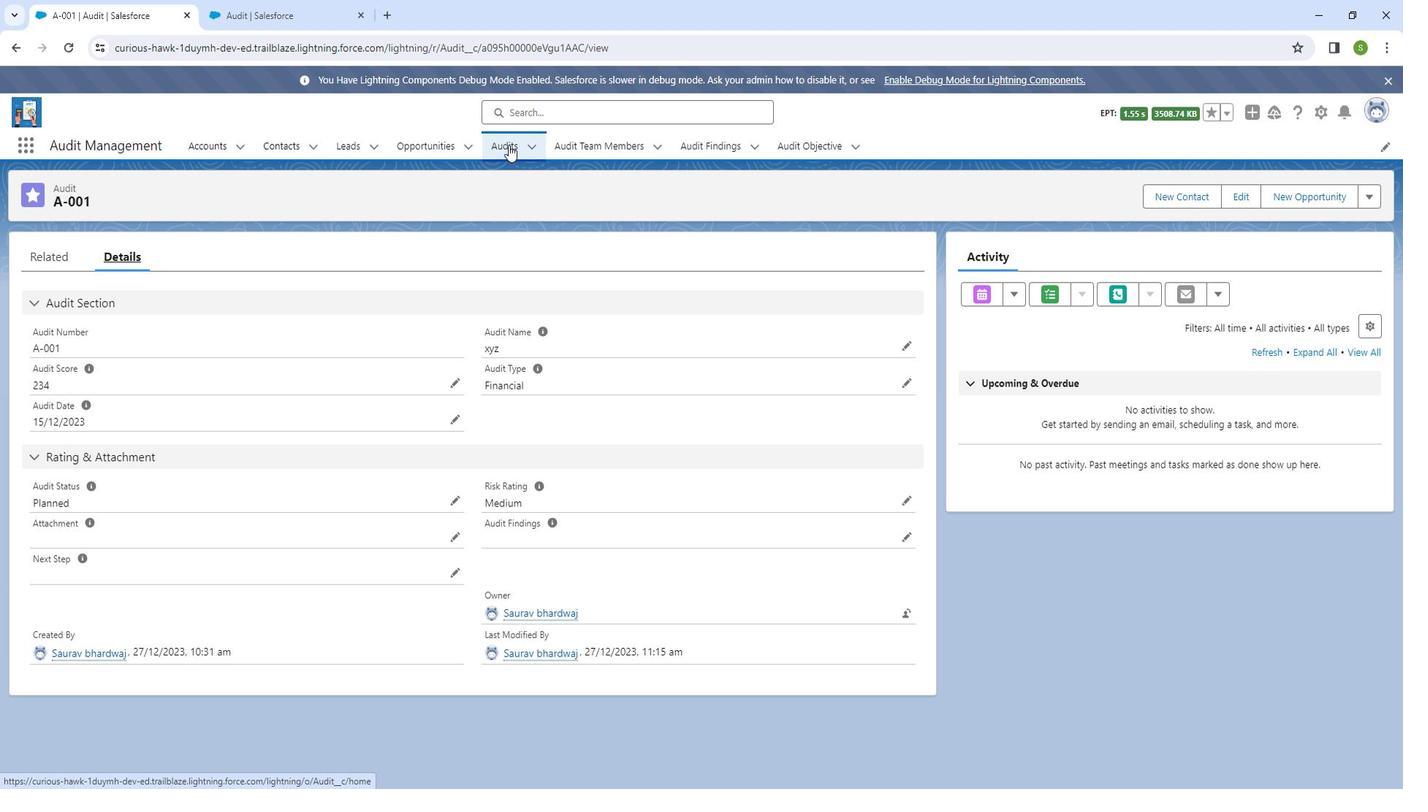 
Action: Mouse pressed left at (519, 147)
Screenshot: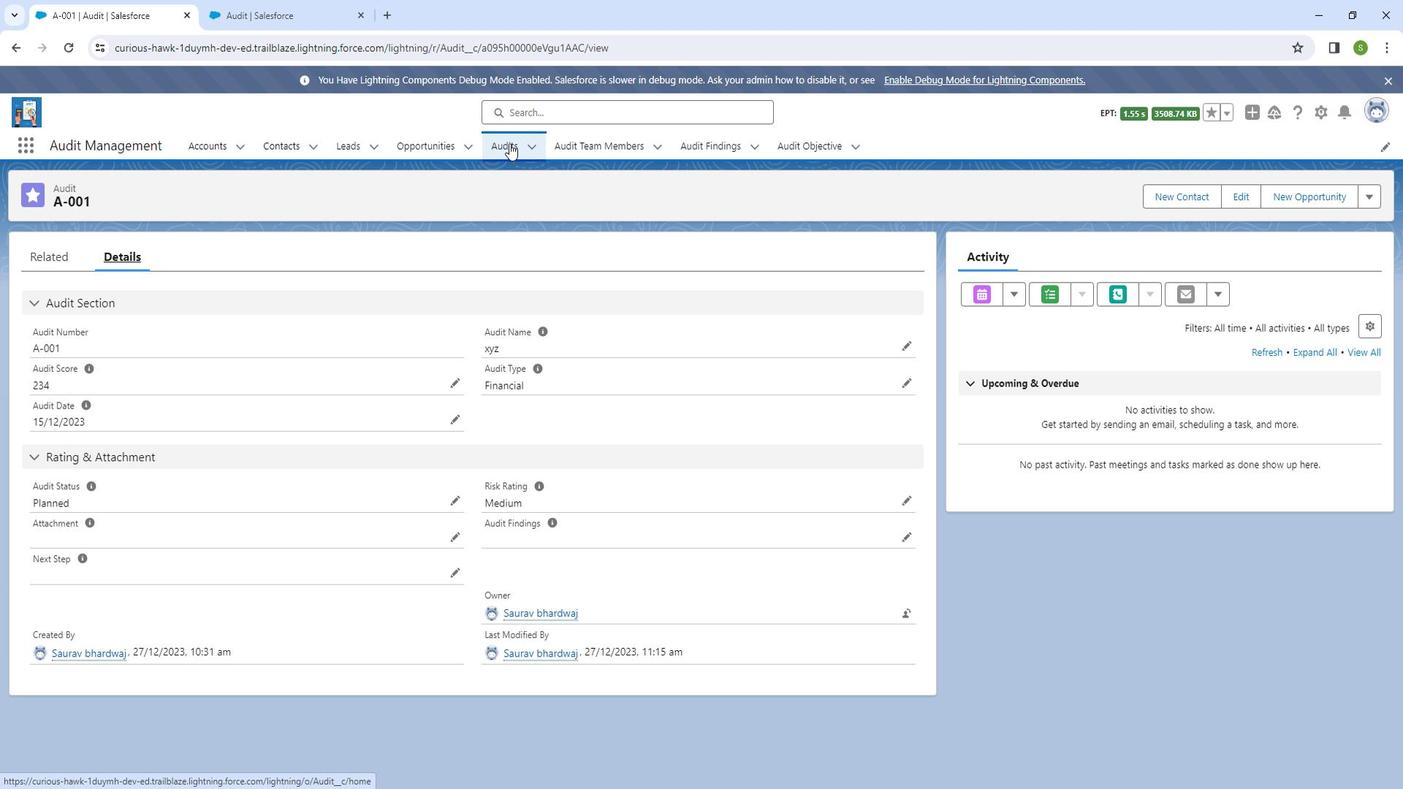
Action: Mouse moved to (1221, 194)
Screenshot: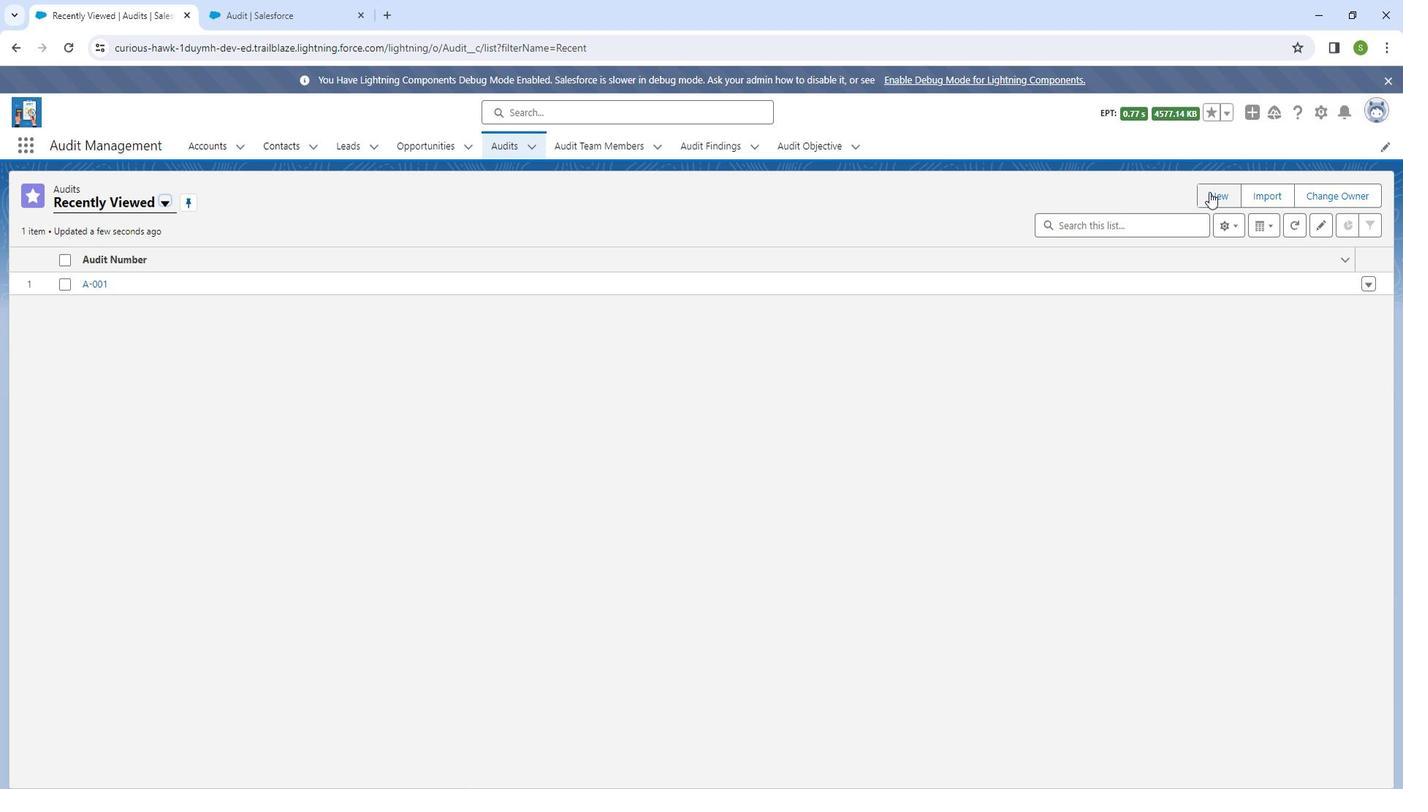 
Action: Mouse pressed left at (1221, 194)
Screenshot: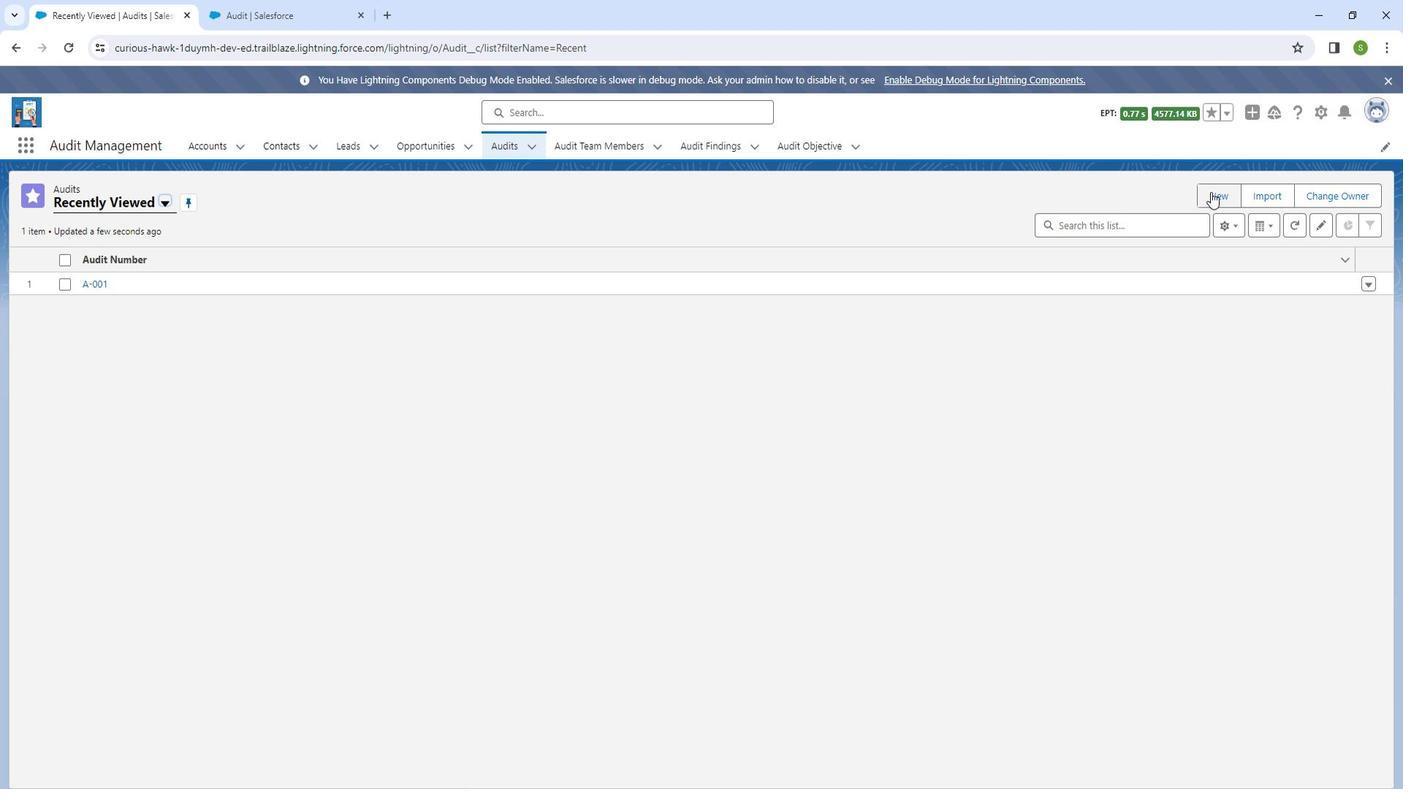 
Action: Mouse moved to (518, 270)
Screenshot: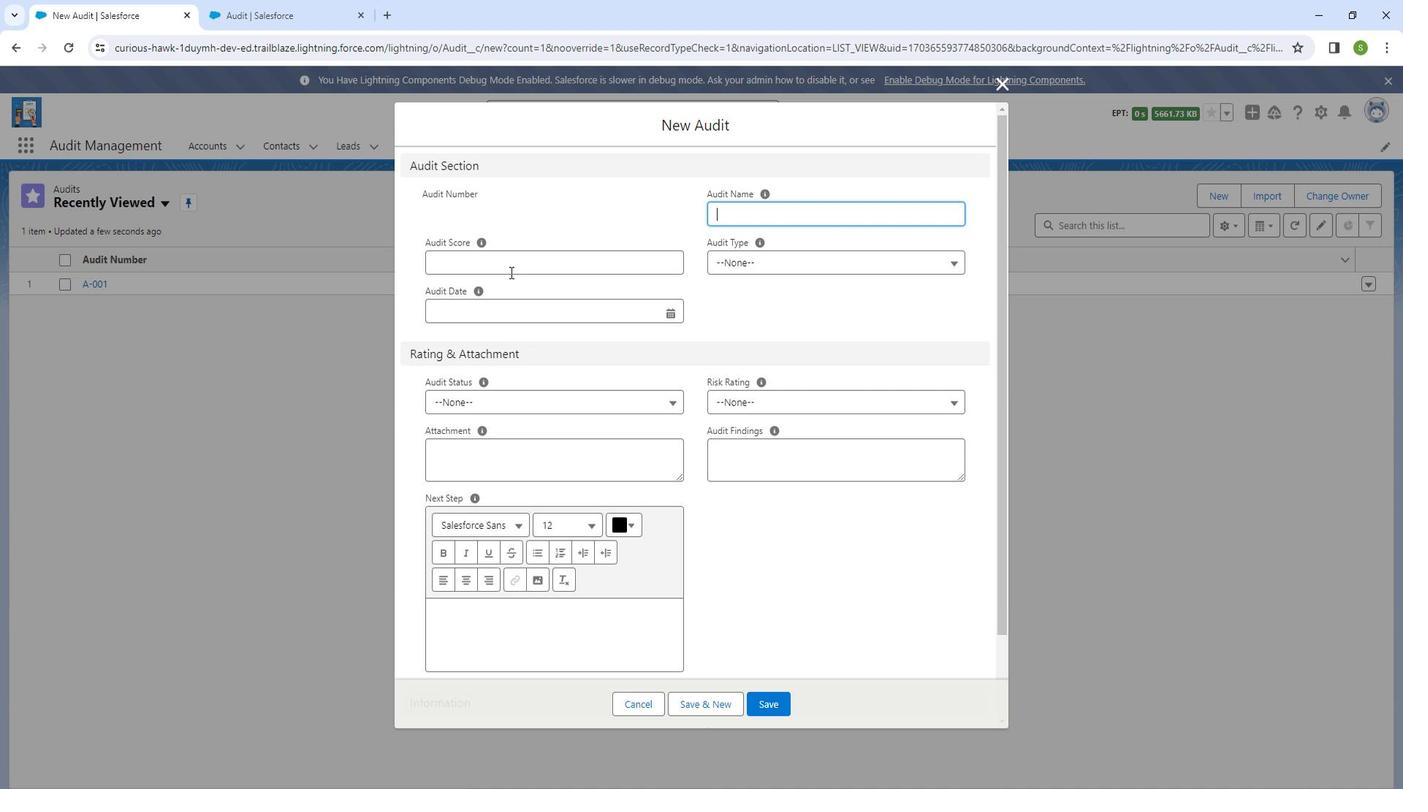 
Action: Mouse pressed left at (518, 270)
Screenshot: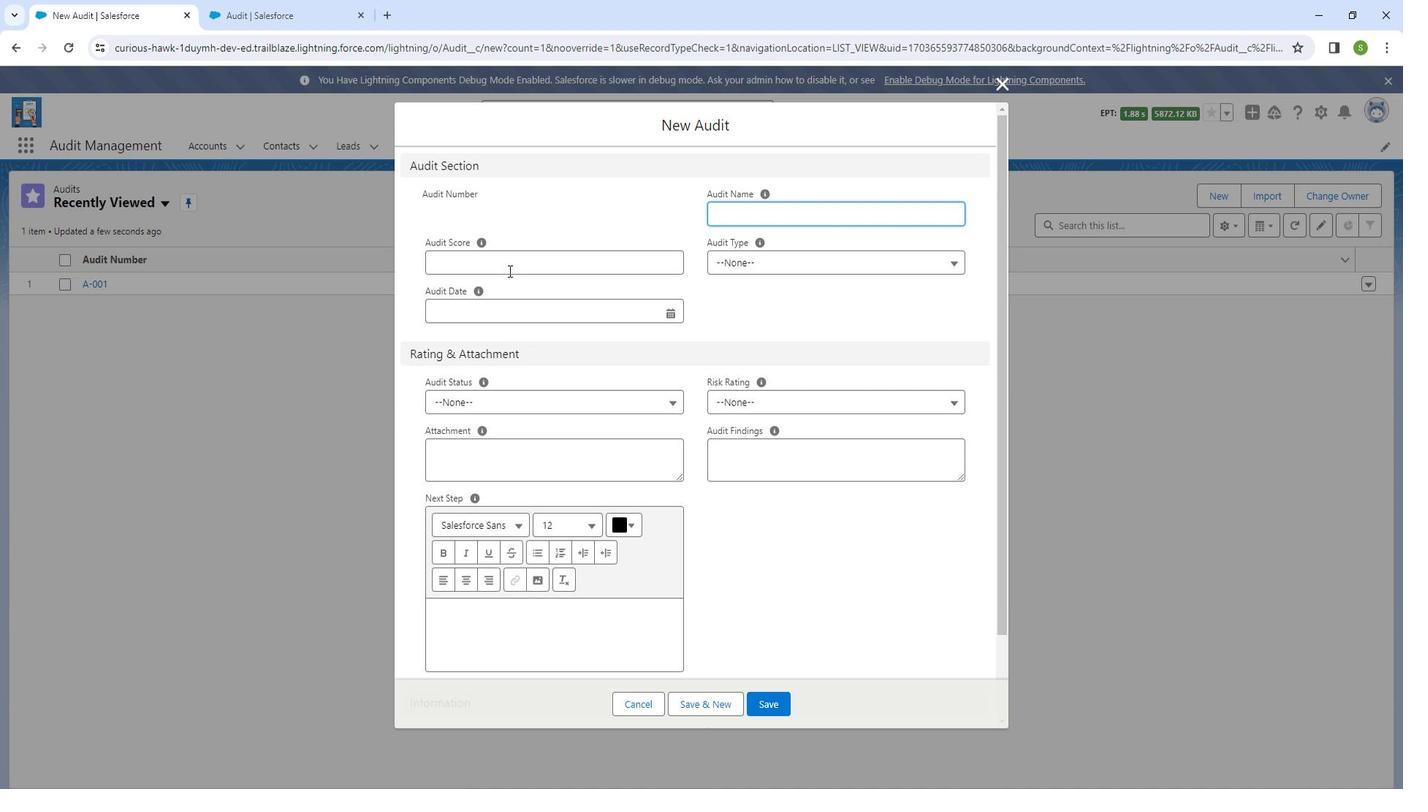 
Action: Key pressed 89
Screenshot: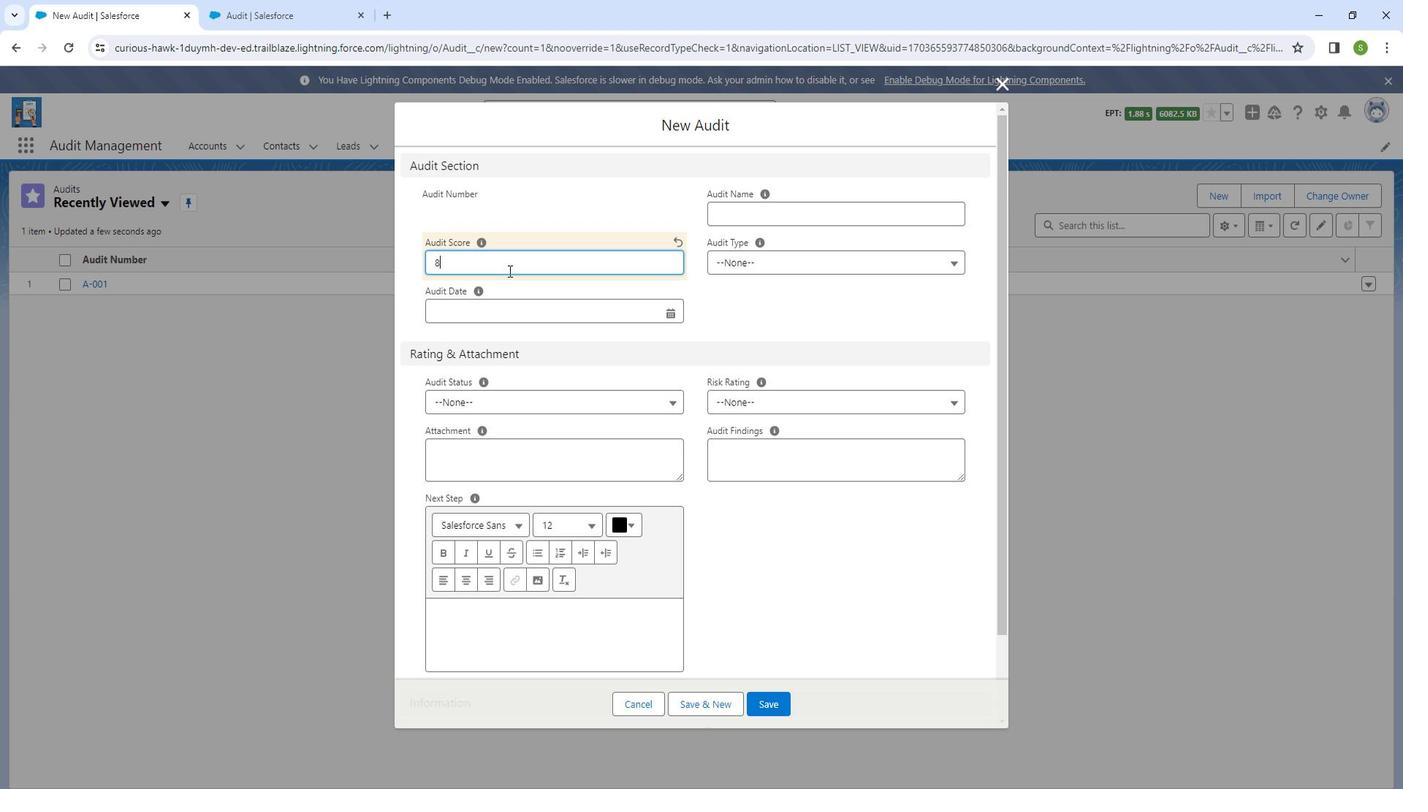 
Action: Mouse moved to (734, 214)
Screenshot: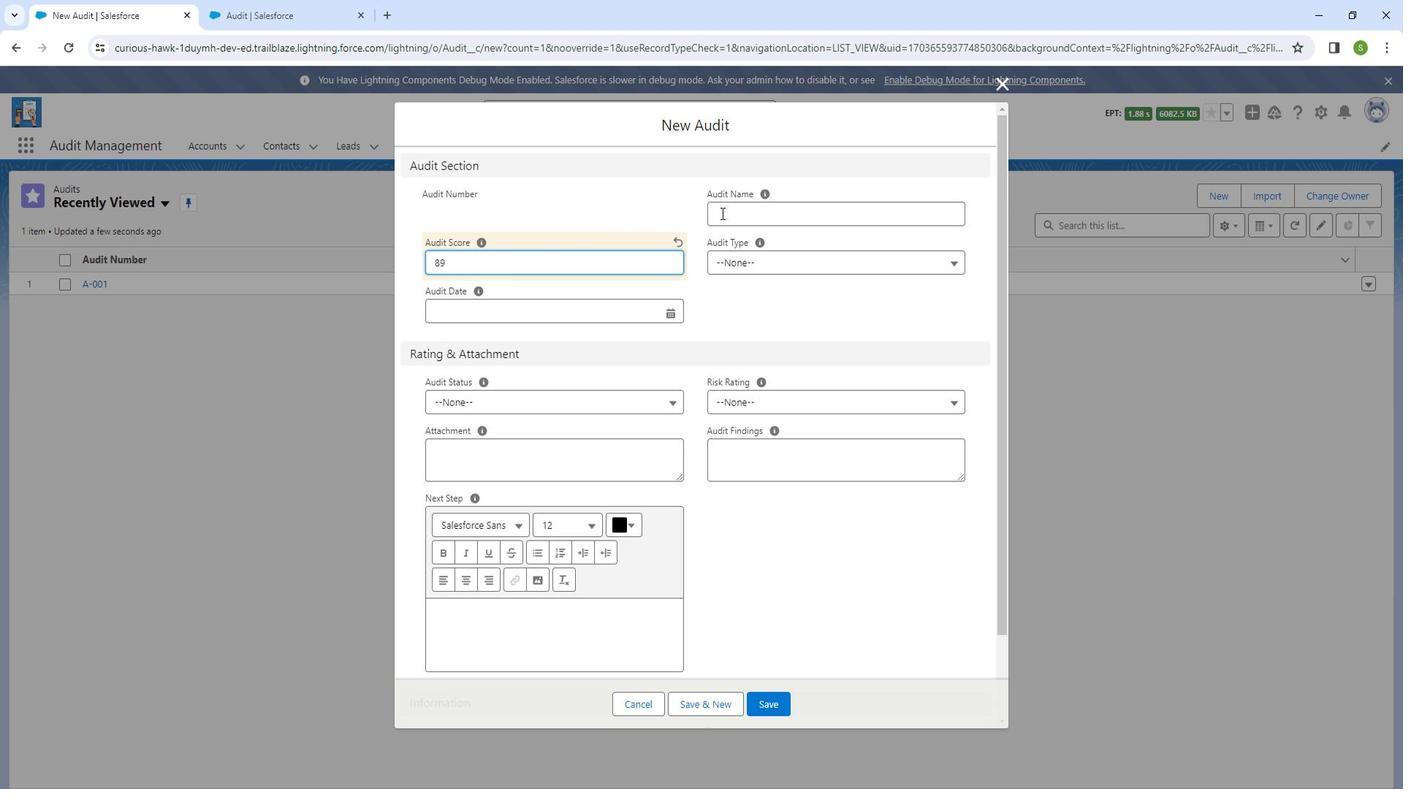 
Action: Mouse pressed left at (734, 214)
Screenshot: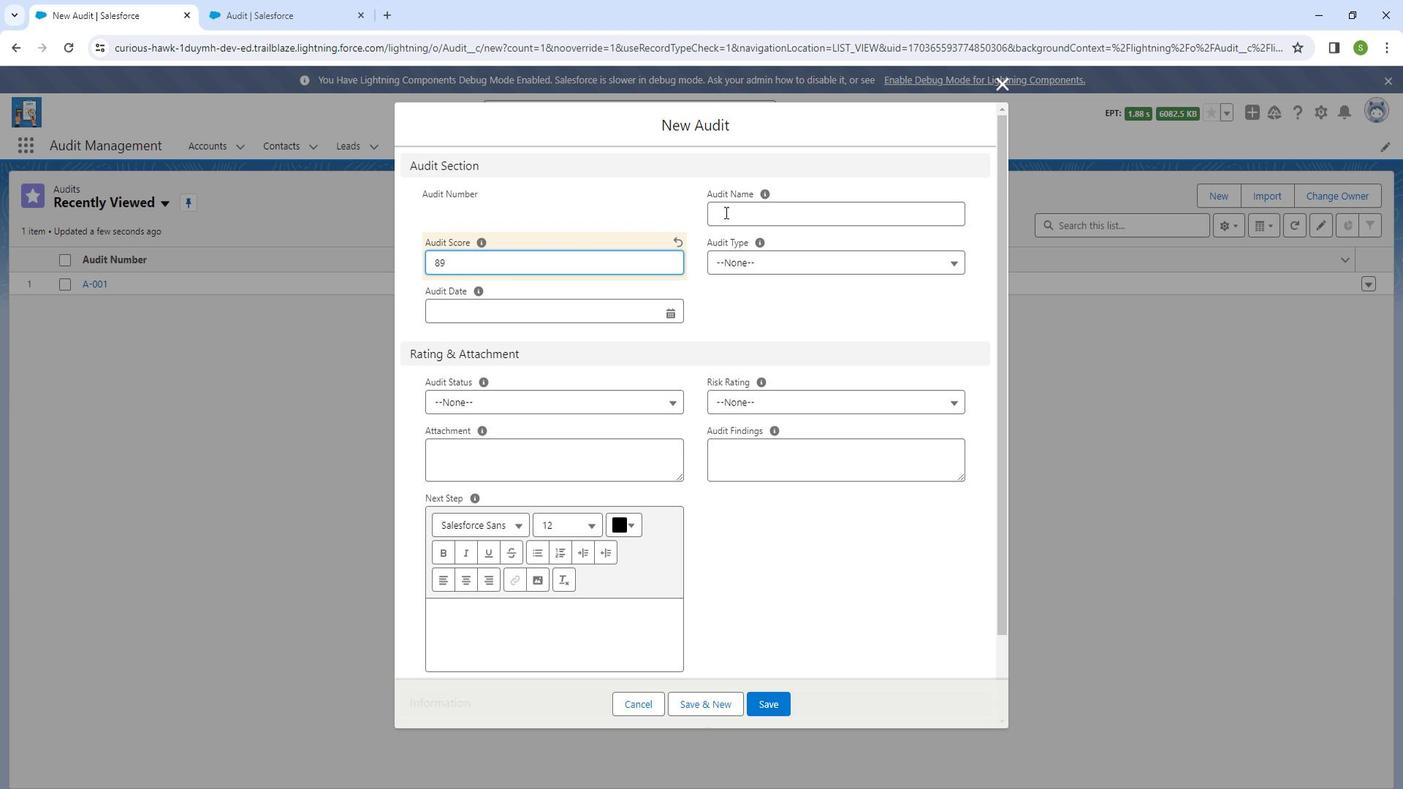 
Action: Mouse moved to (734, 213)
Screenshot: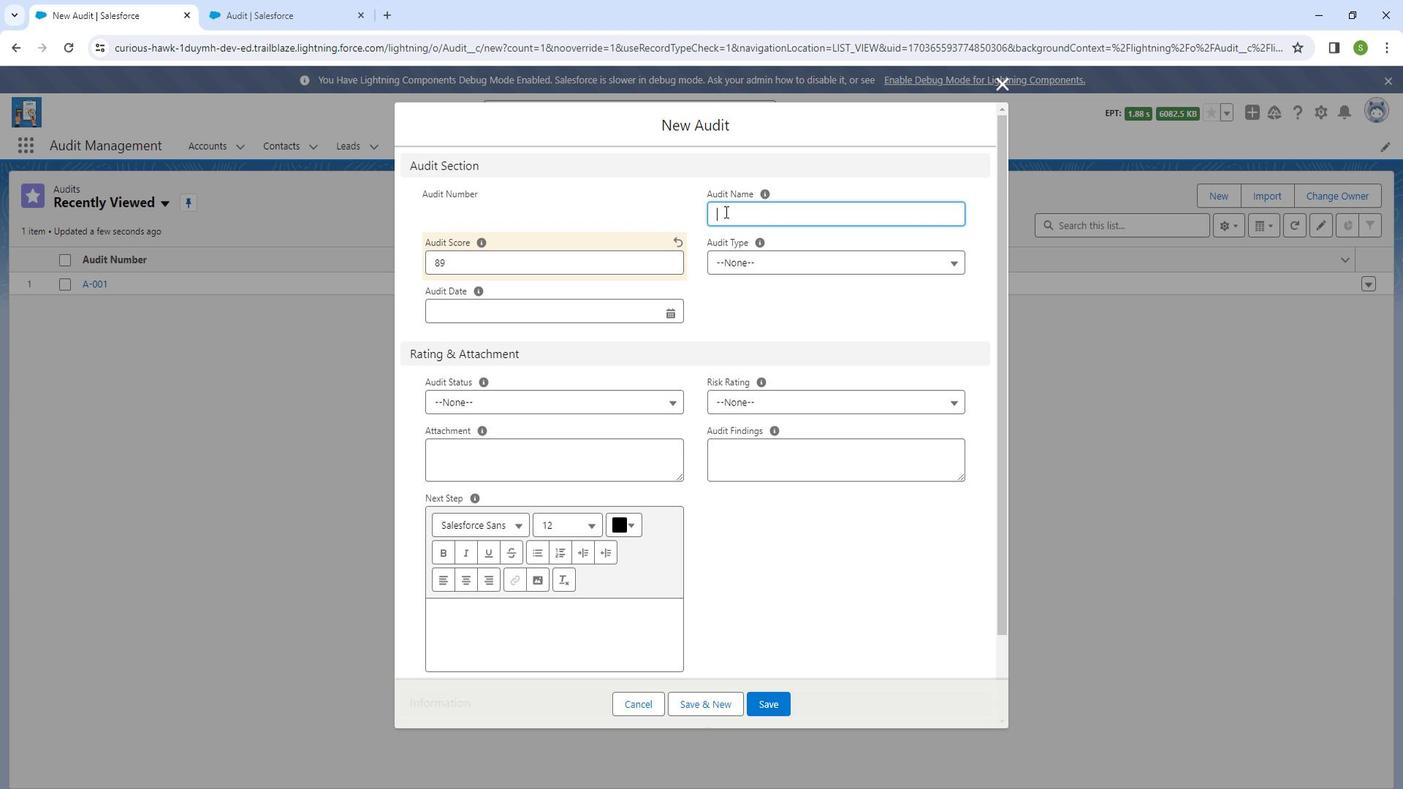 
Action: Key pressed <Key.shift_r>Air<Key.shift_r><Key.shift_r>Cooler
Screenshot: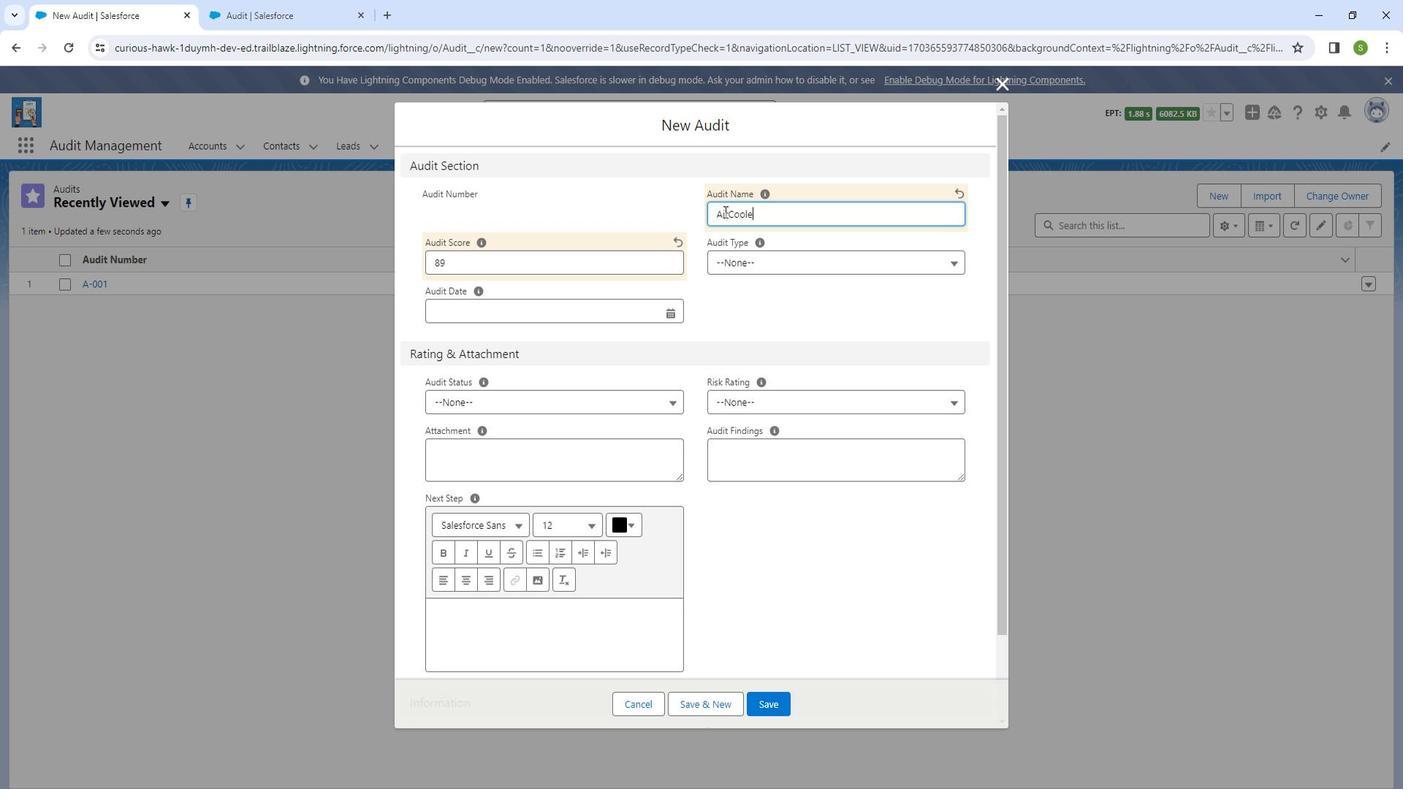 
Action: Mouse moved to (739, 270)
Screenshot: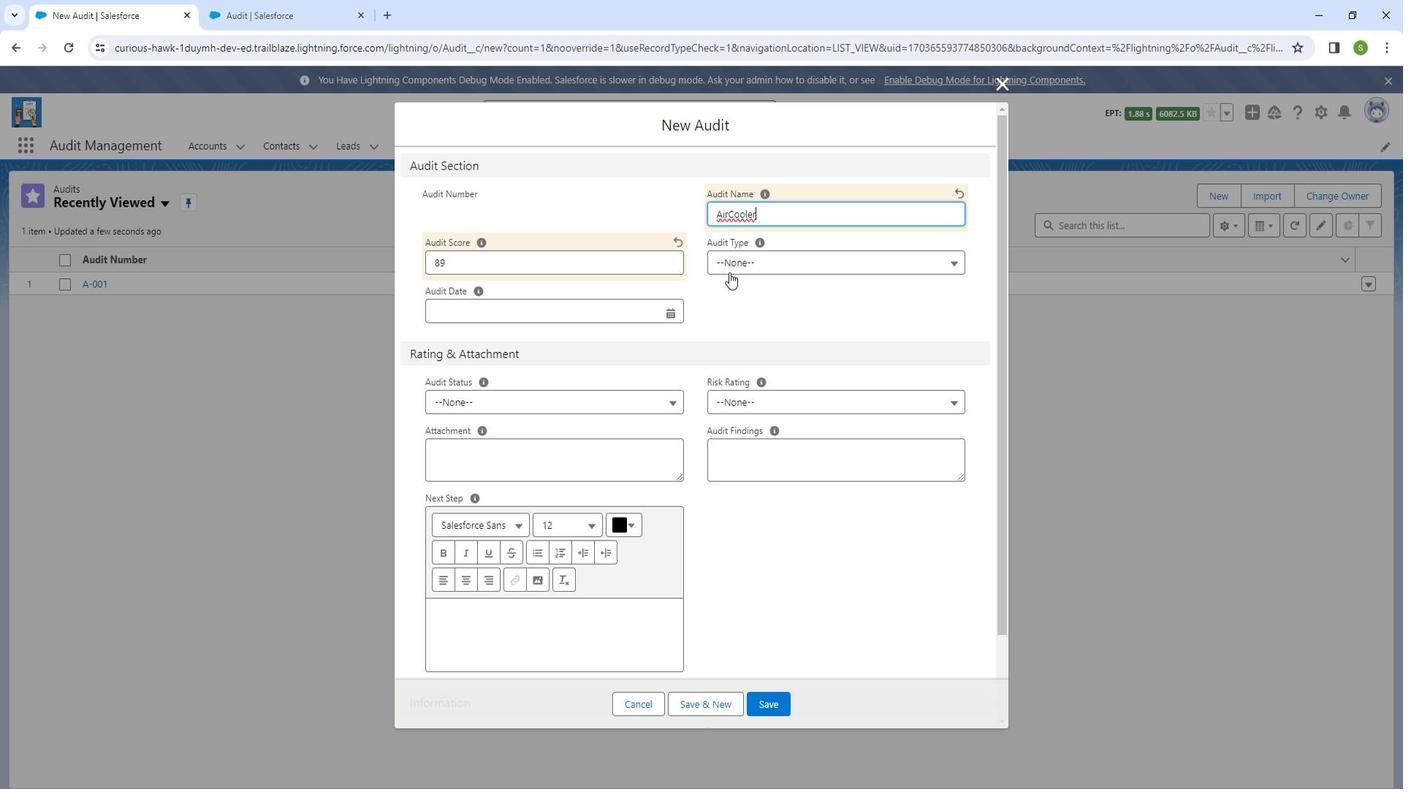 
Action: Mouse pressed left at (739, 270)
Screenshot: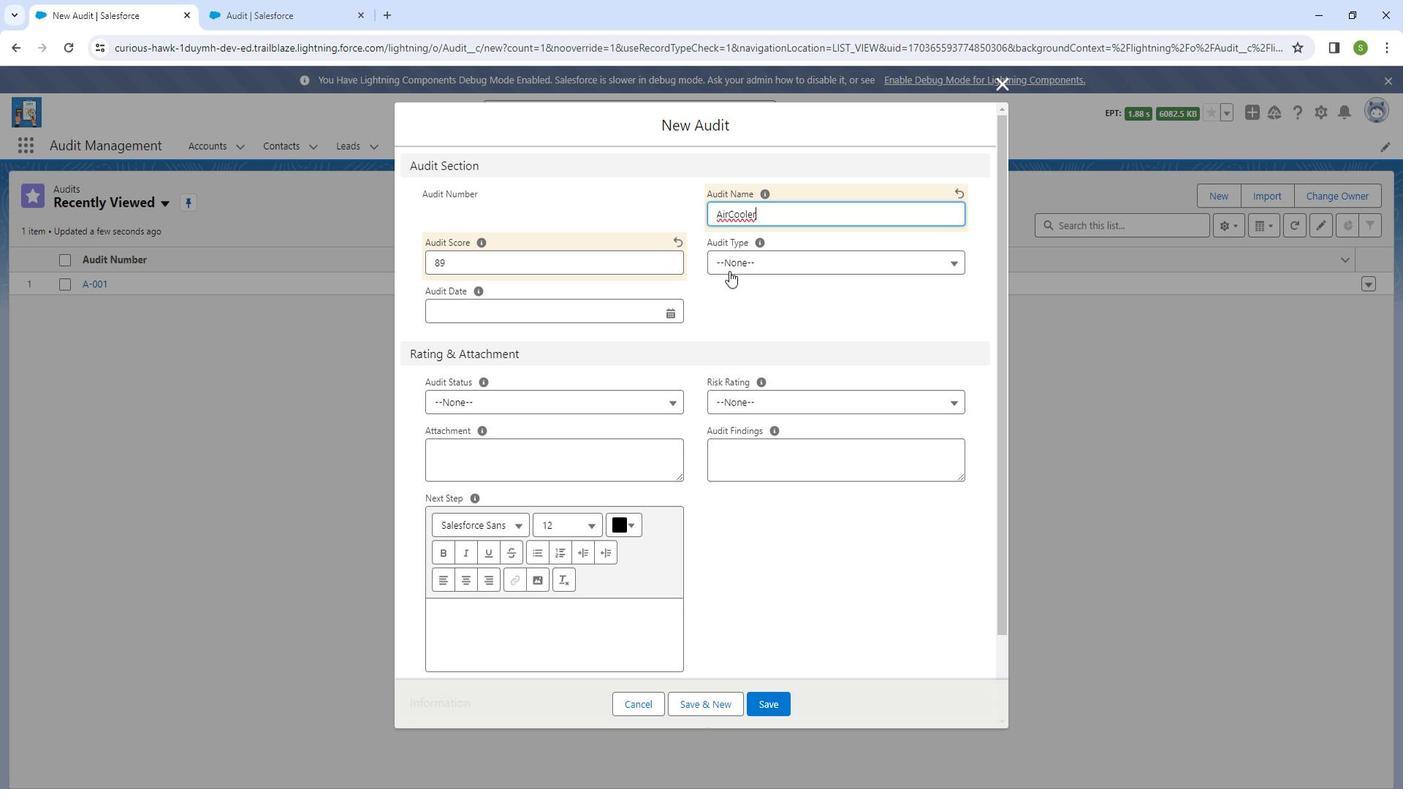 
Action: Mouse moved to (769, 378)
Screenshot: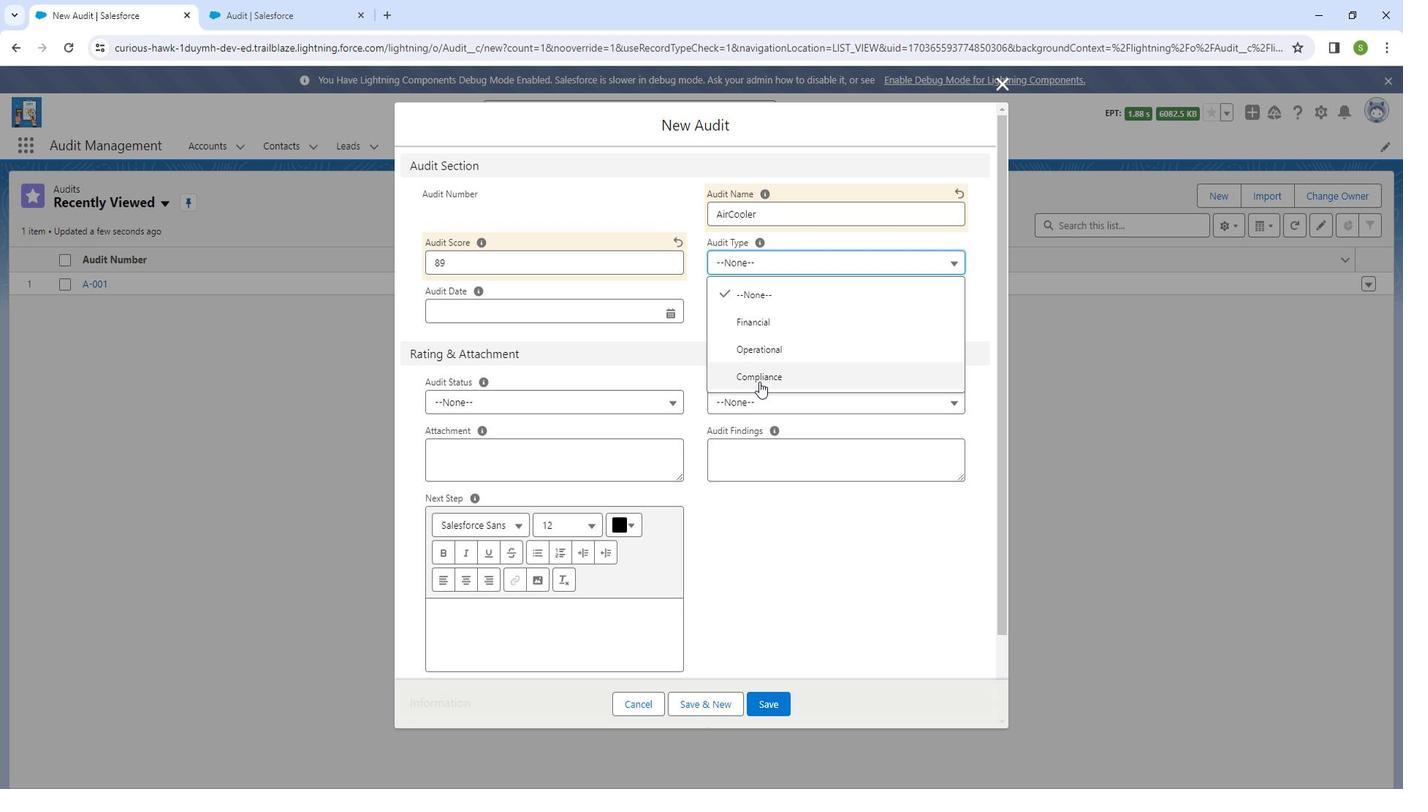 
Action: Mouse pressed left at (769, 378)
Screenshot: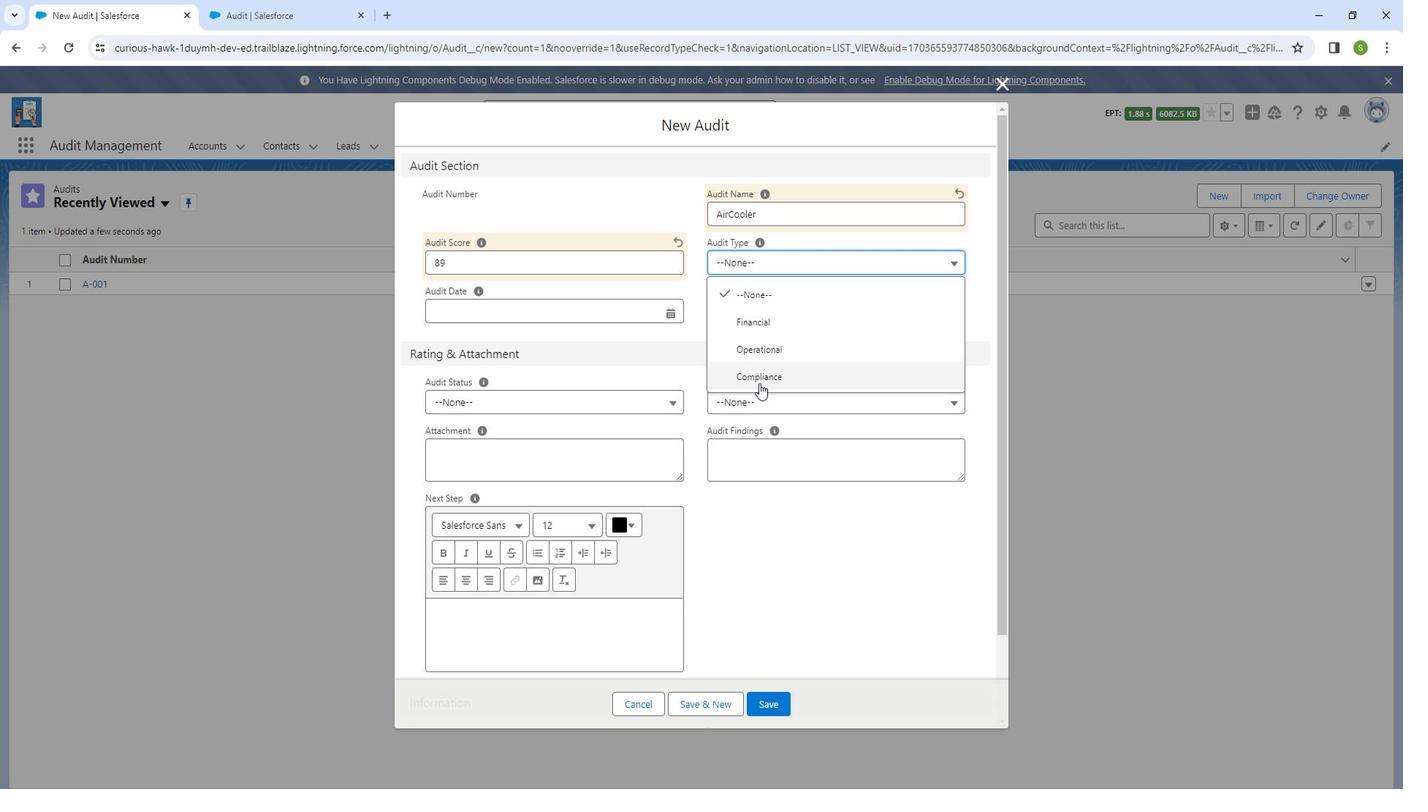 
Action: Mouse moved to (543, 315)
Screenshot: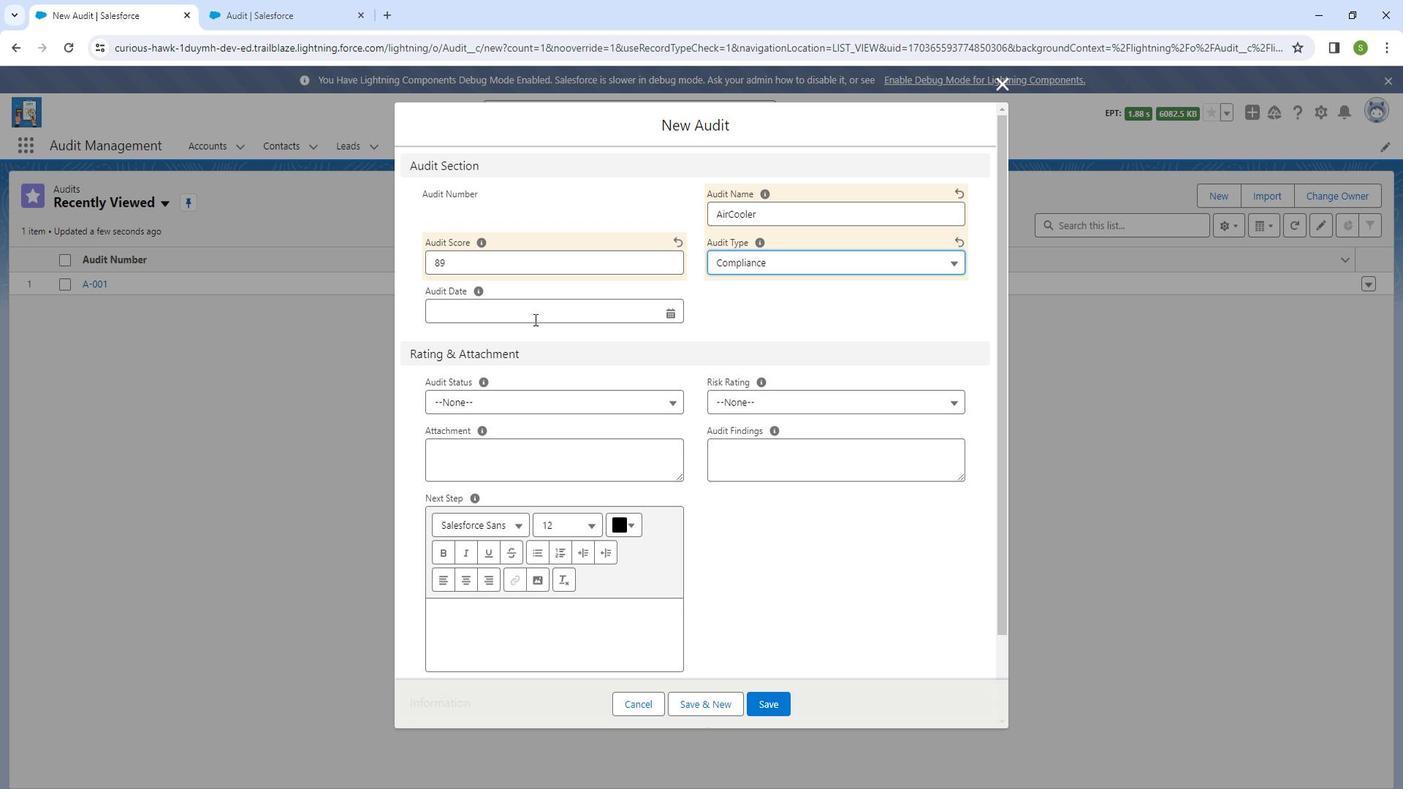 
Action: Mouse pressed left at (543, 315)
Screenshot: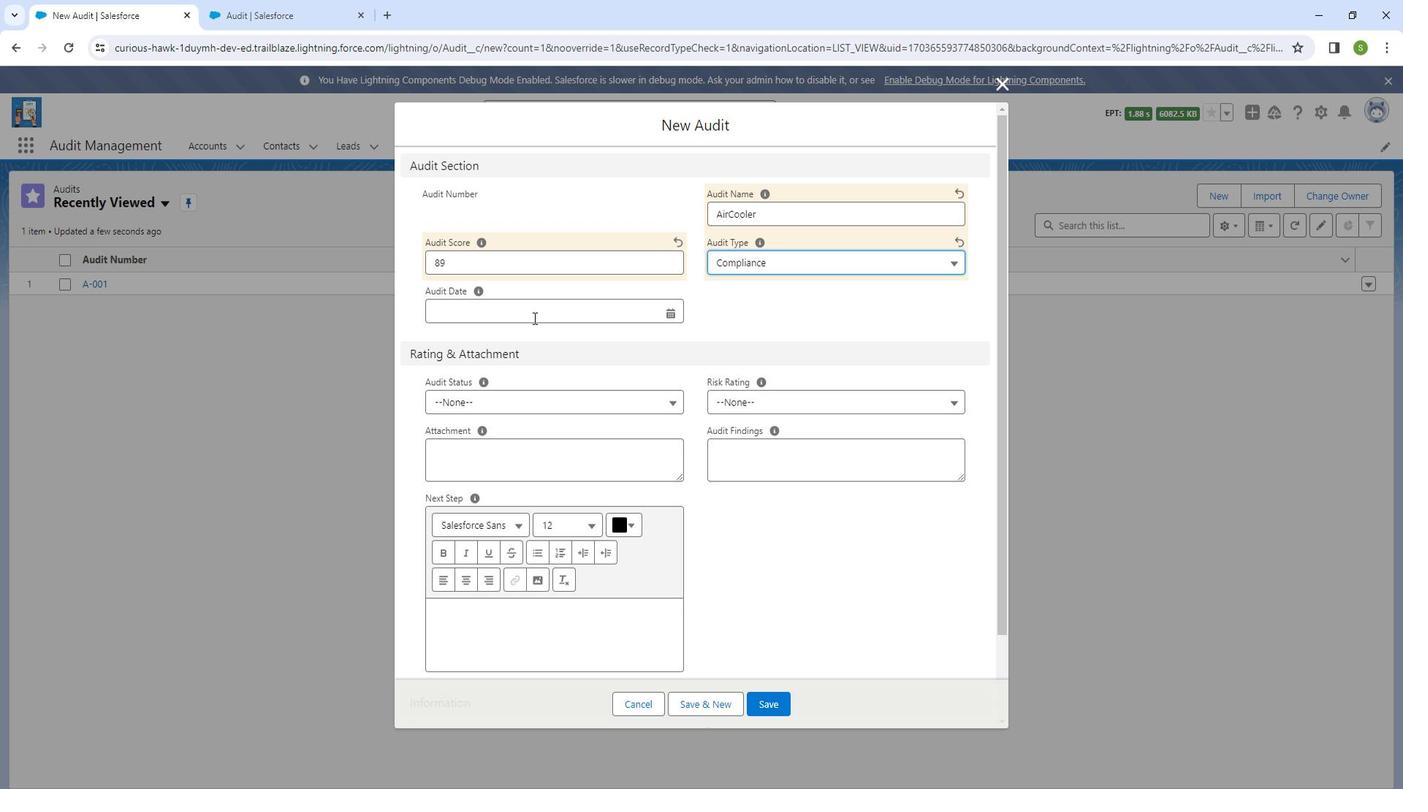 
Action: Mouse moved to (584, 419)
Screenshot: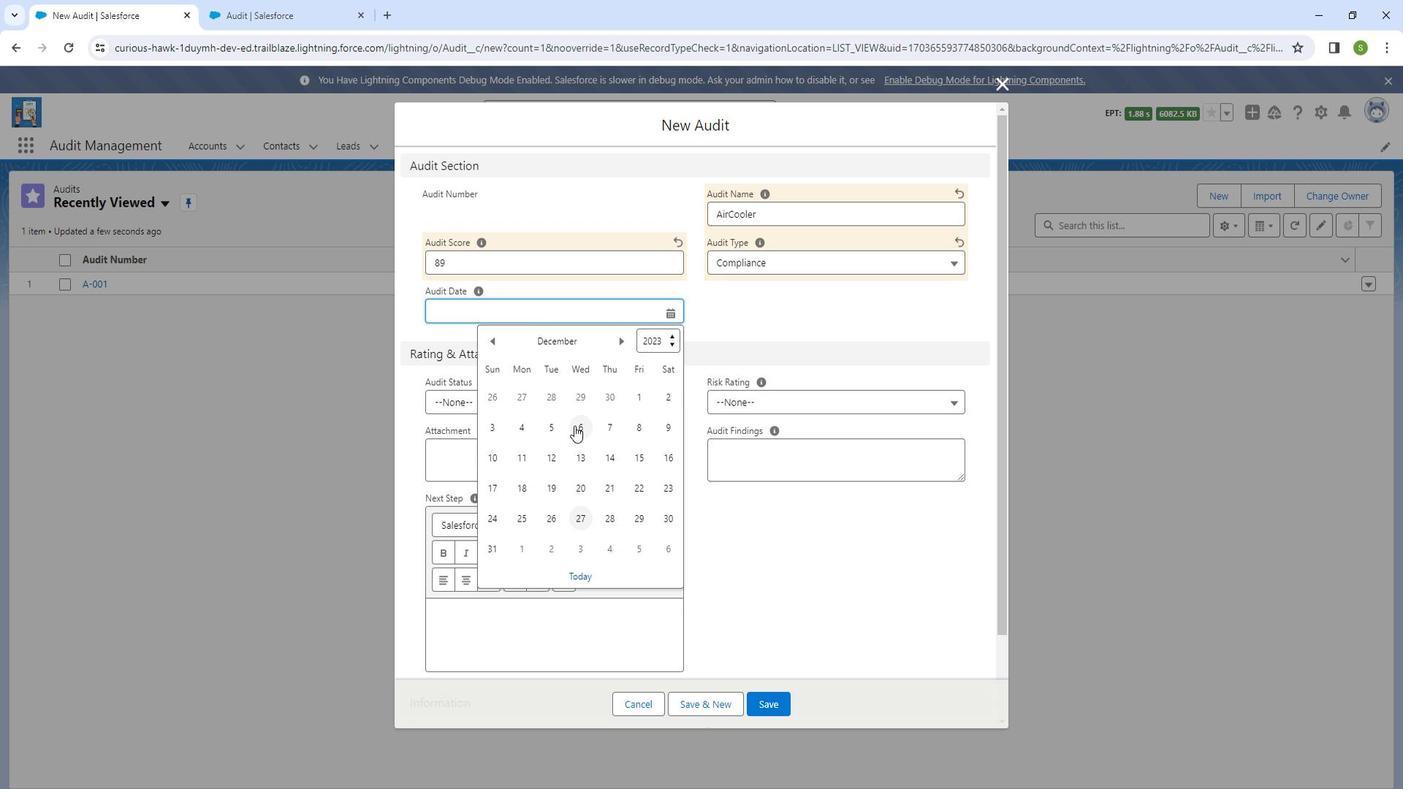 
Action: Mouse pressed left at (584, 419)
Screenshot: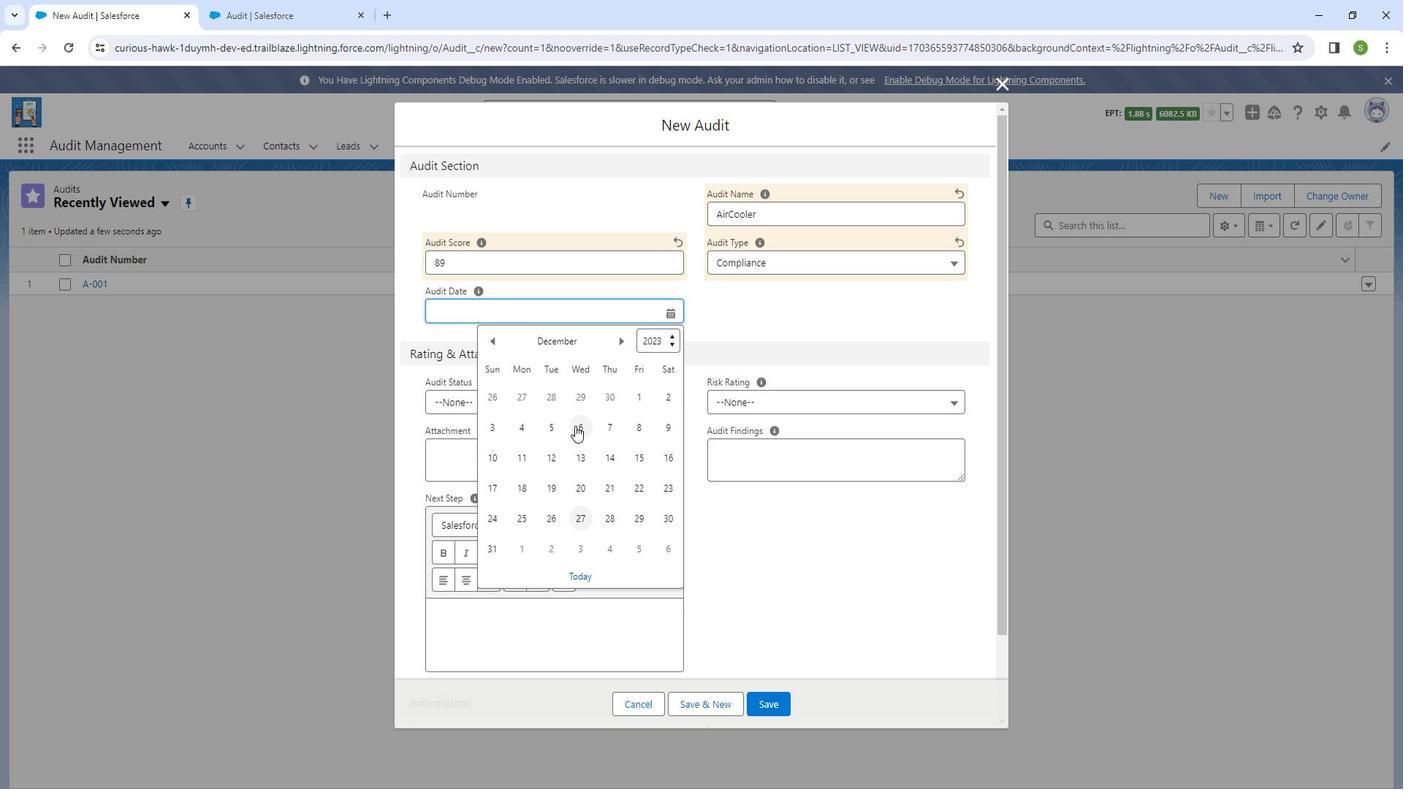
Action: Mouse moved to (576, 402)
Screenshot: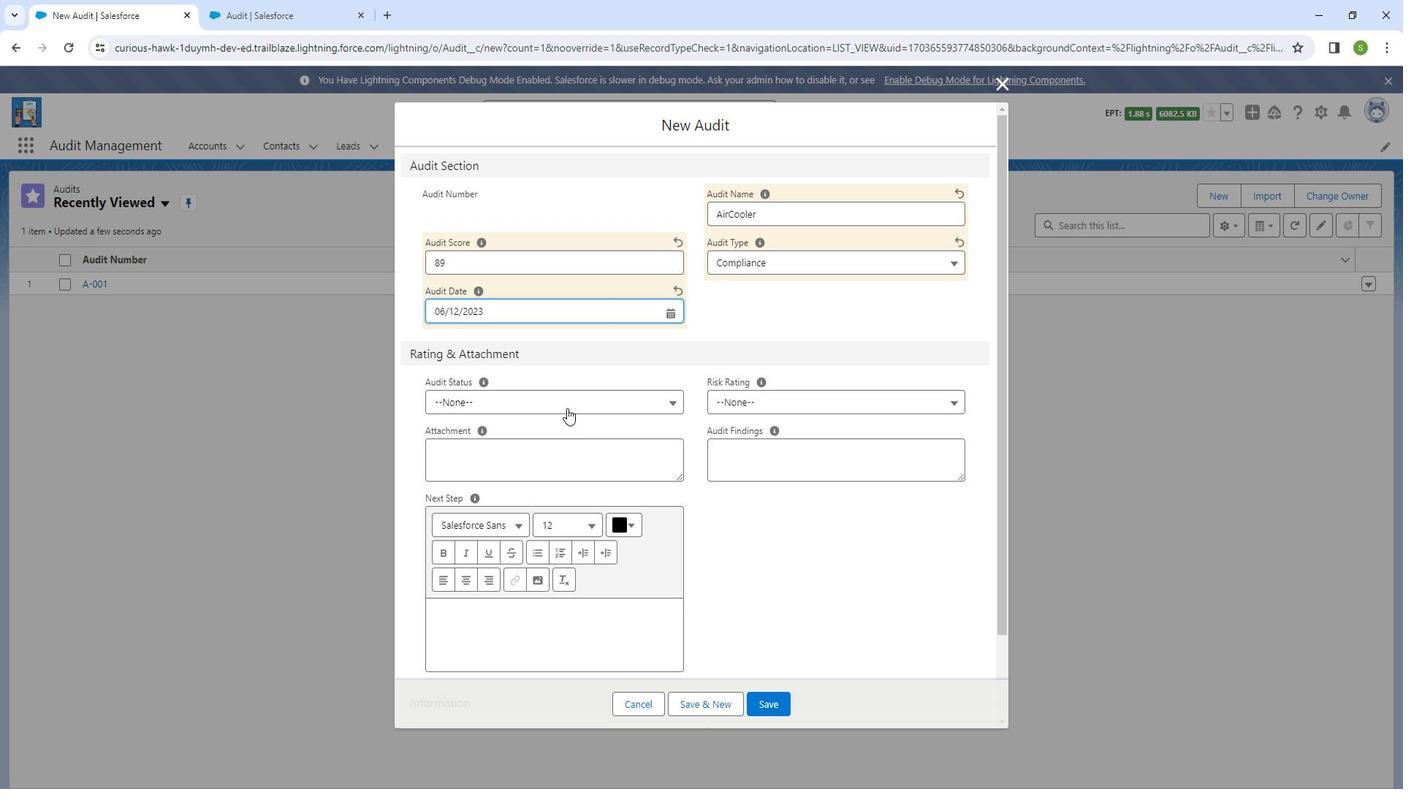 
Action: Mouse pressed left at (576, 402)
Screenshot: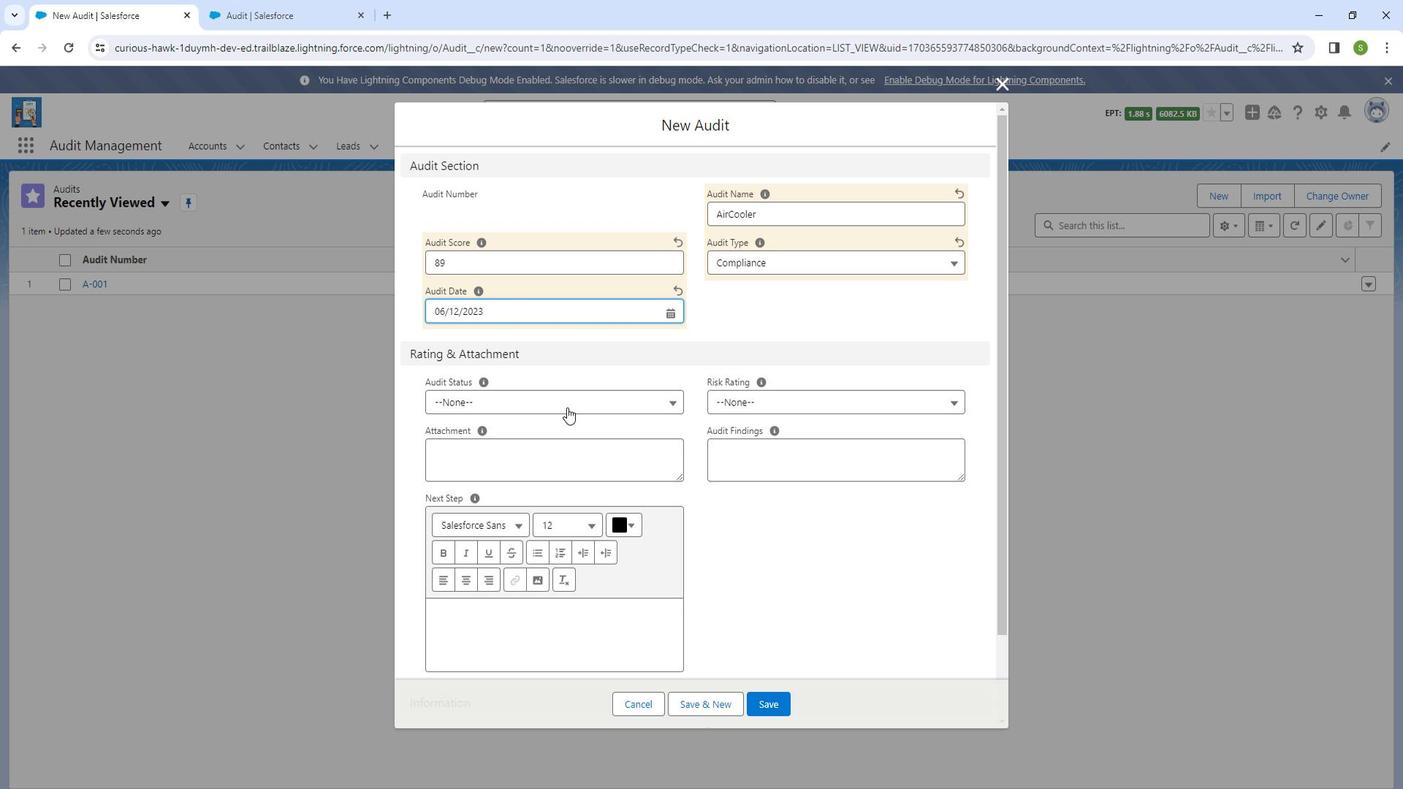 
Action: Mouse moved to (560, 478)
Screenshot: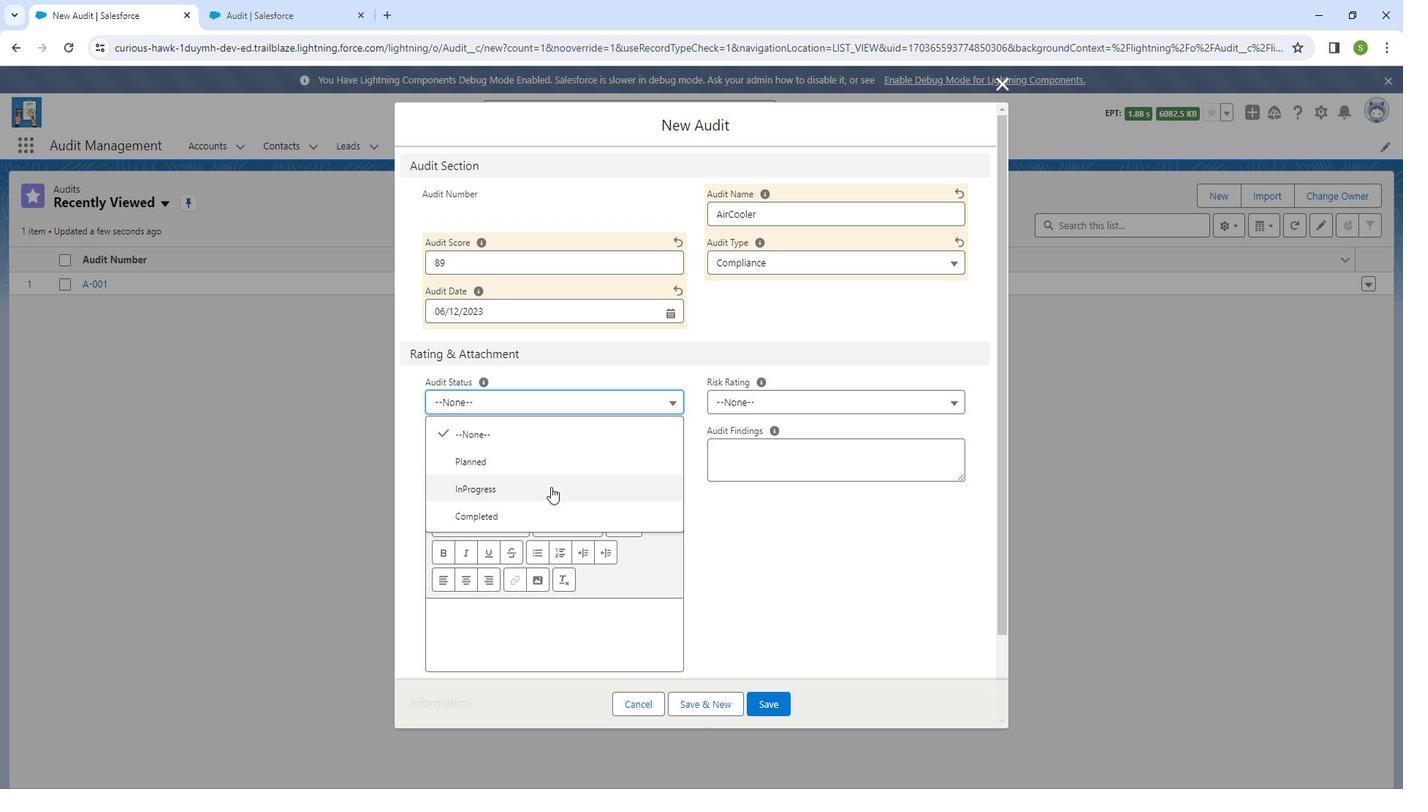 
Action: Mouse pressed left at (560, 478)
Screenshot: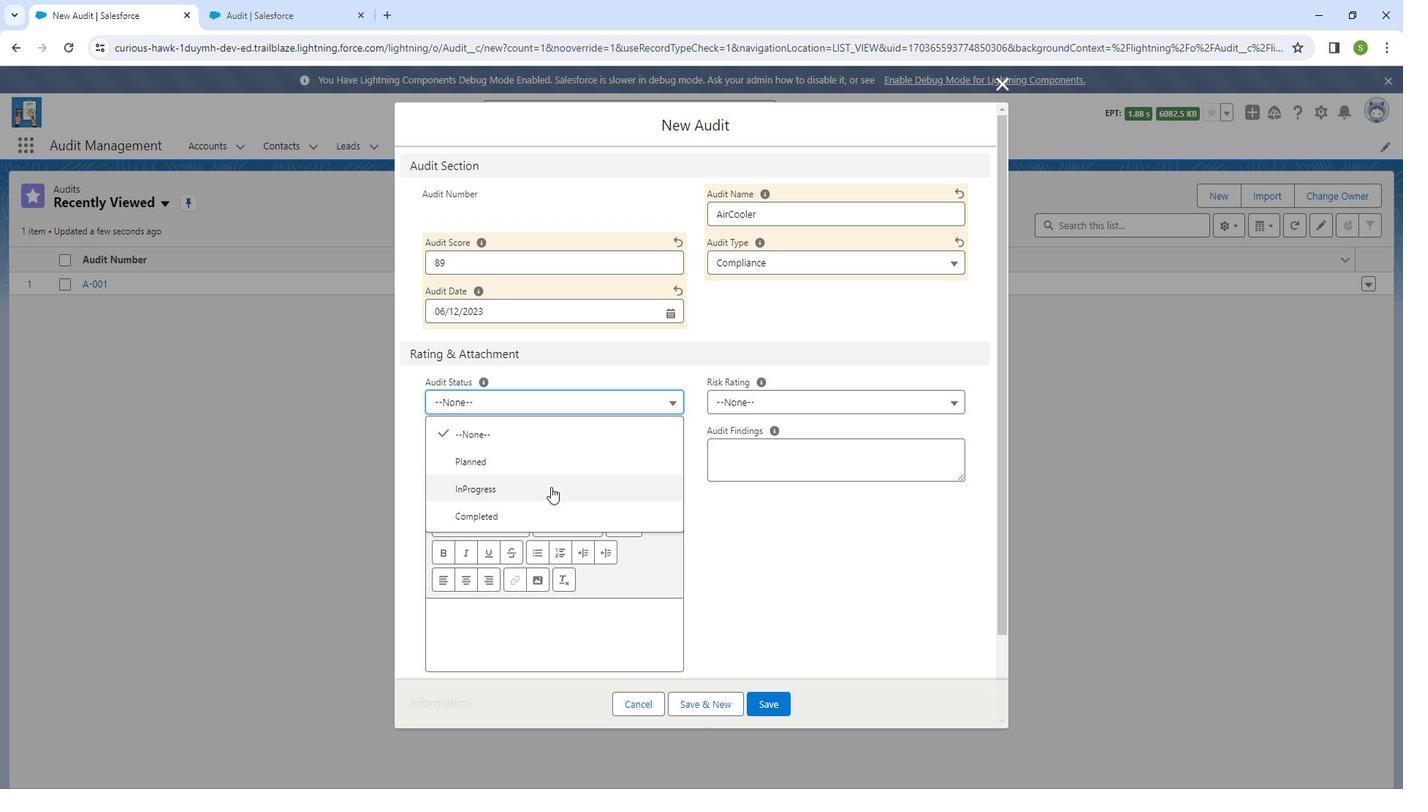 
Action: Mouse moved to (760, 397)
Screenshot: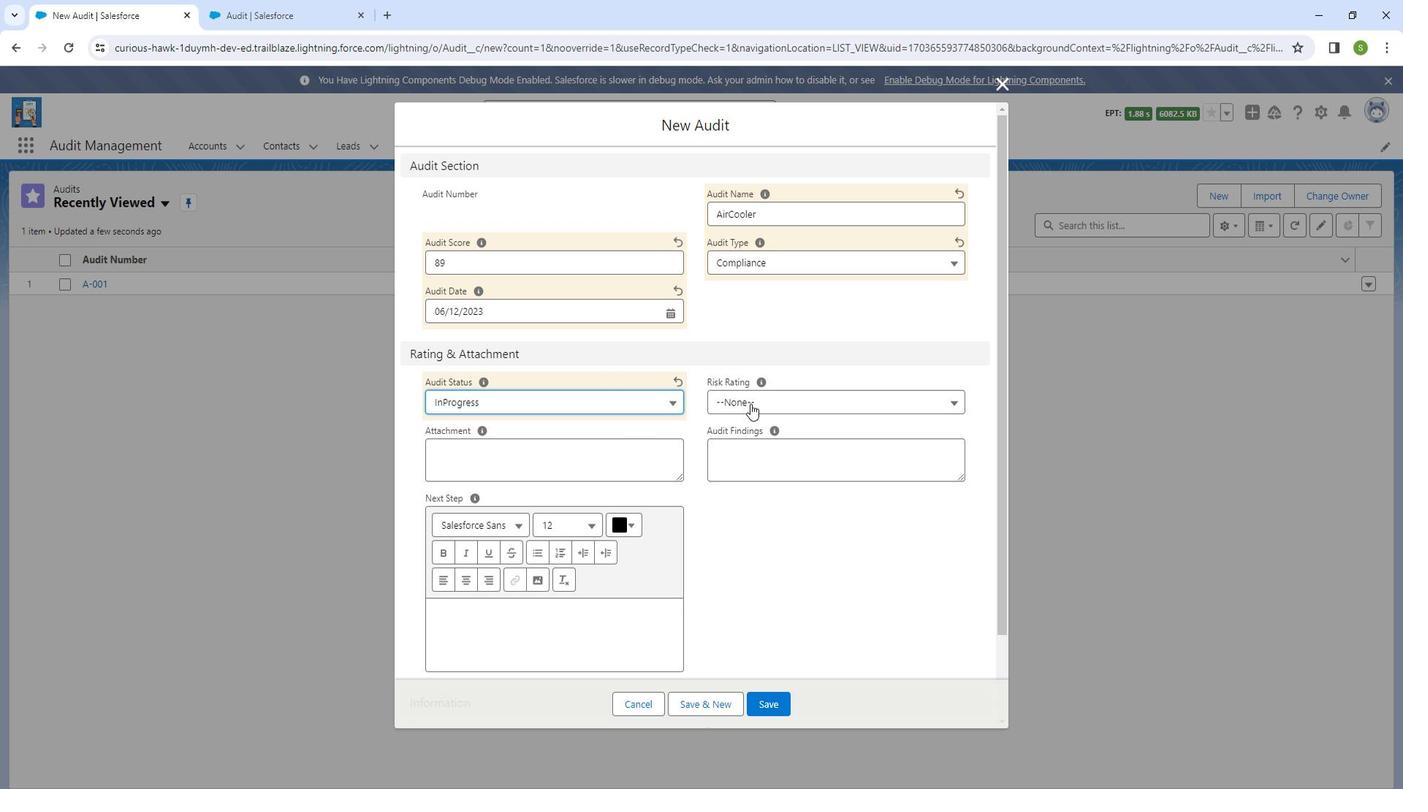 
Action: Mouse pressed left at (760, 397)
Screenshot: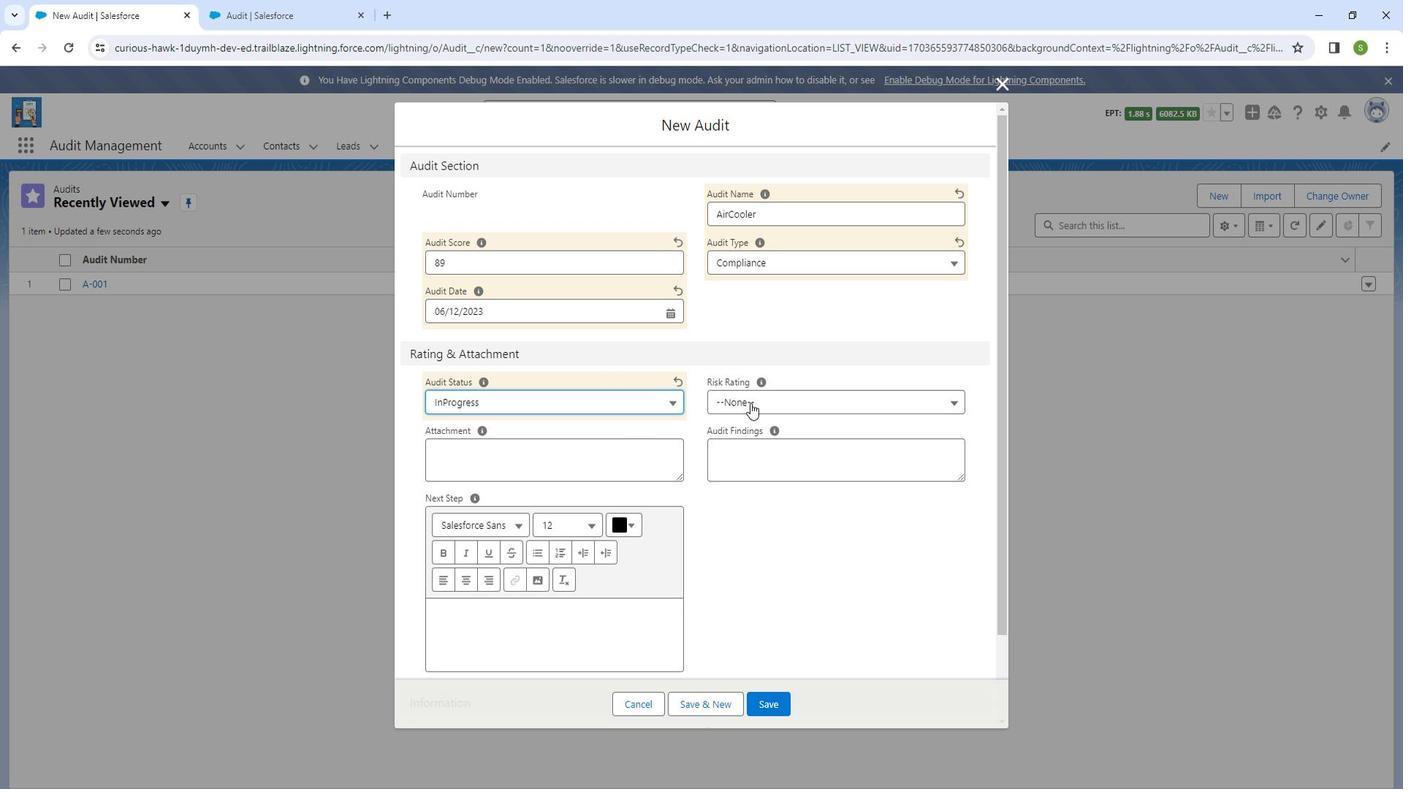 
Action: Mouse moved to (753, 459)
Screenshot: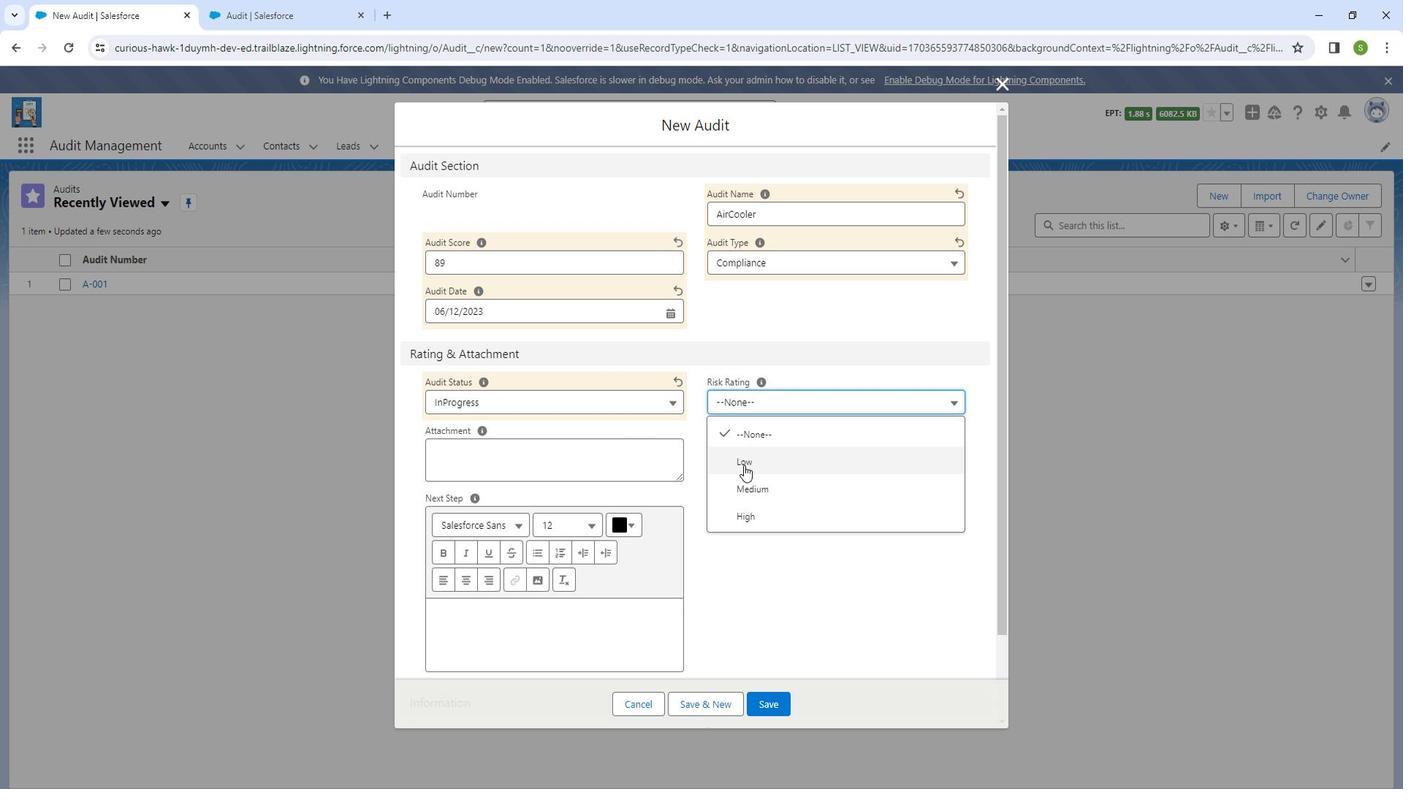 
Action: Mouse pressed left at (753, 459)
Screenshot: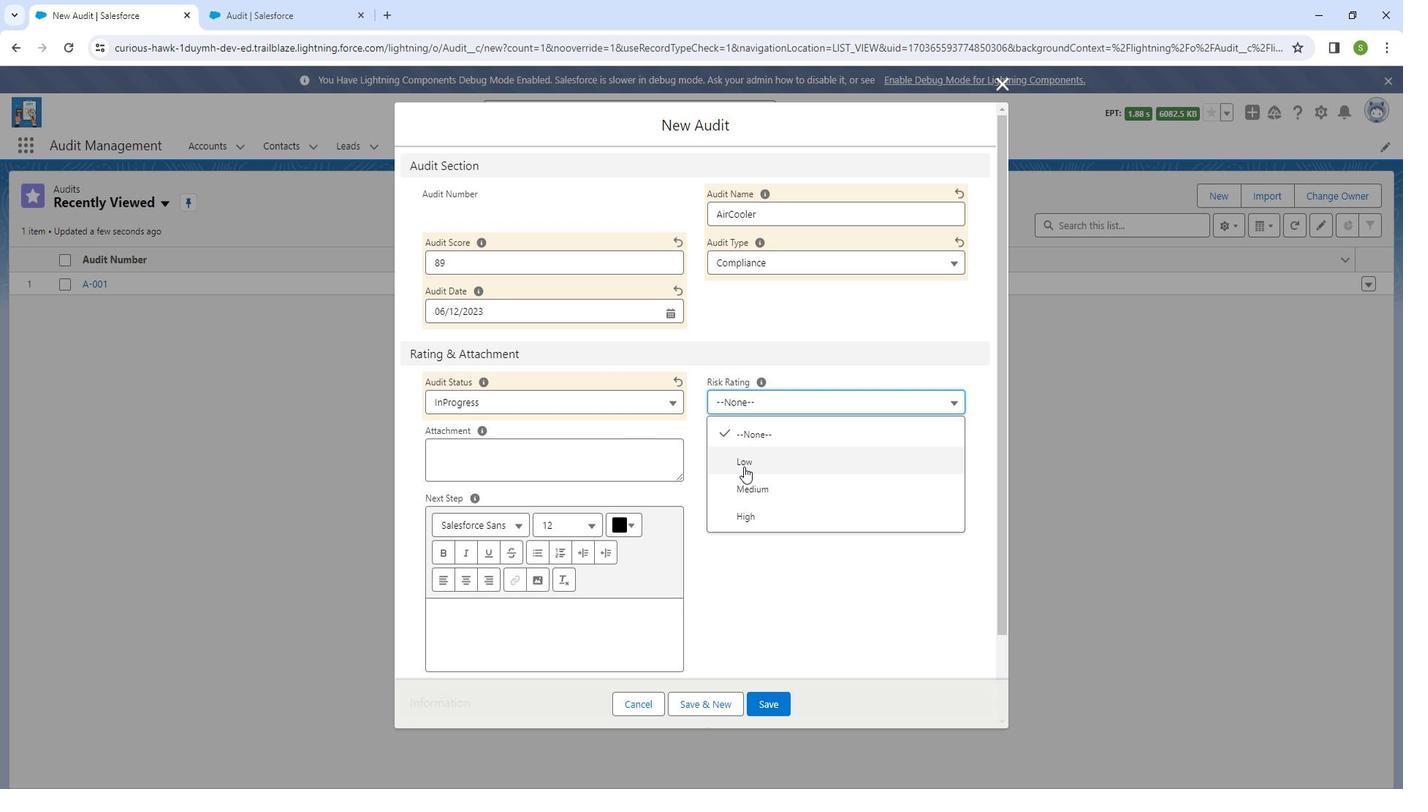 
Action: Mouse moved to (644, 452)
Screenshot: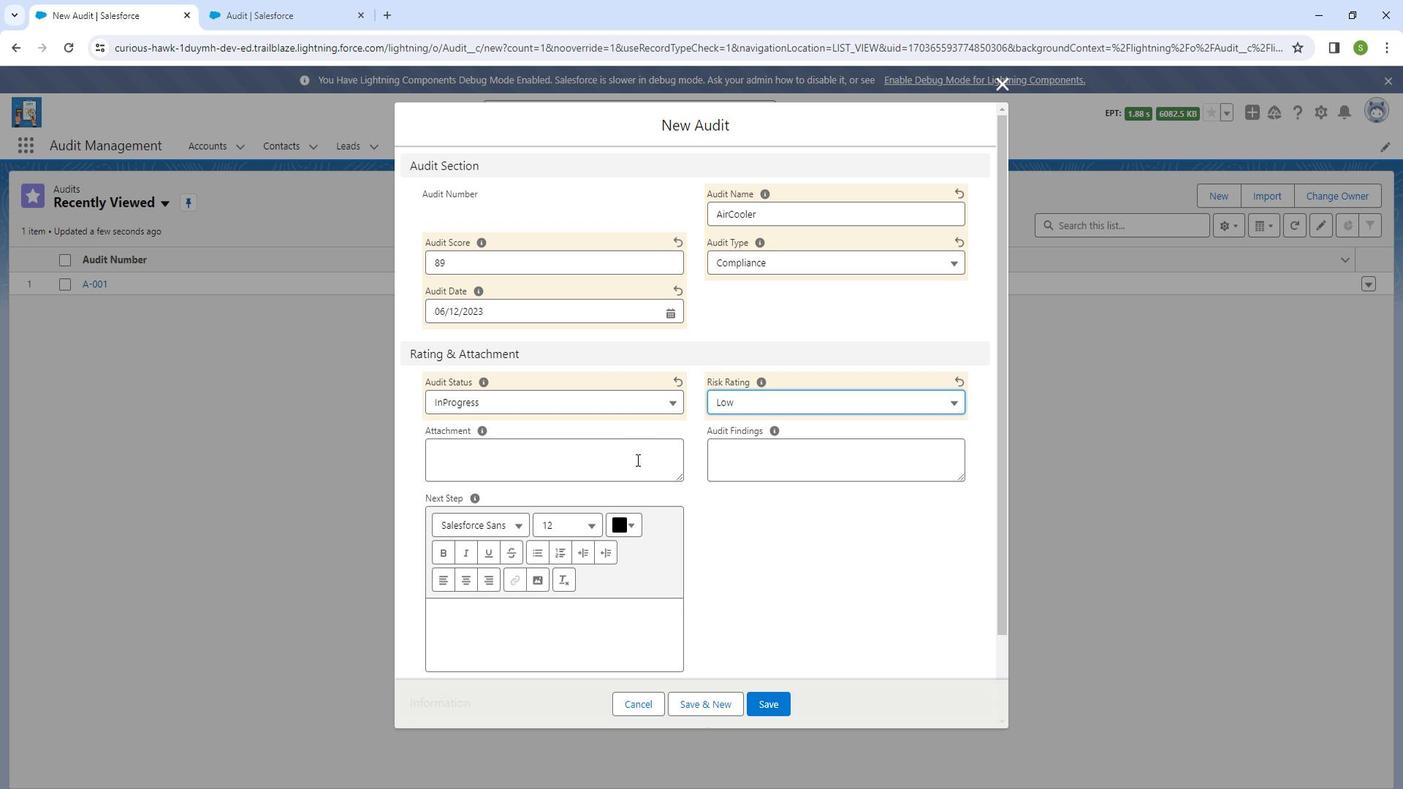 
Action: Mouse pressed left at (644, 452)
Screenshot: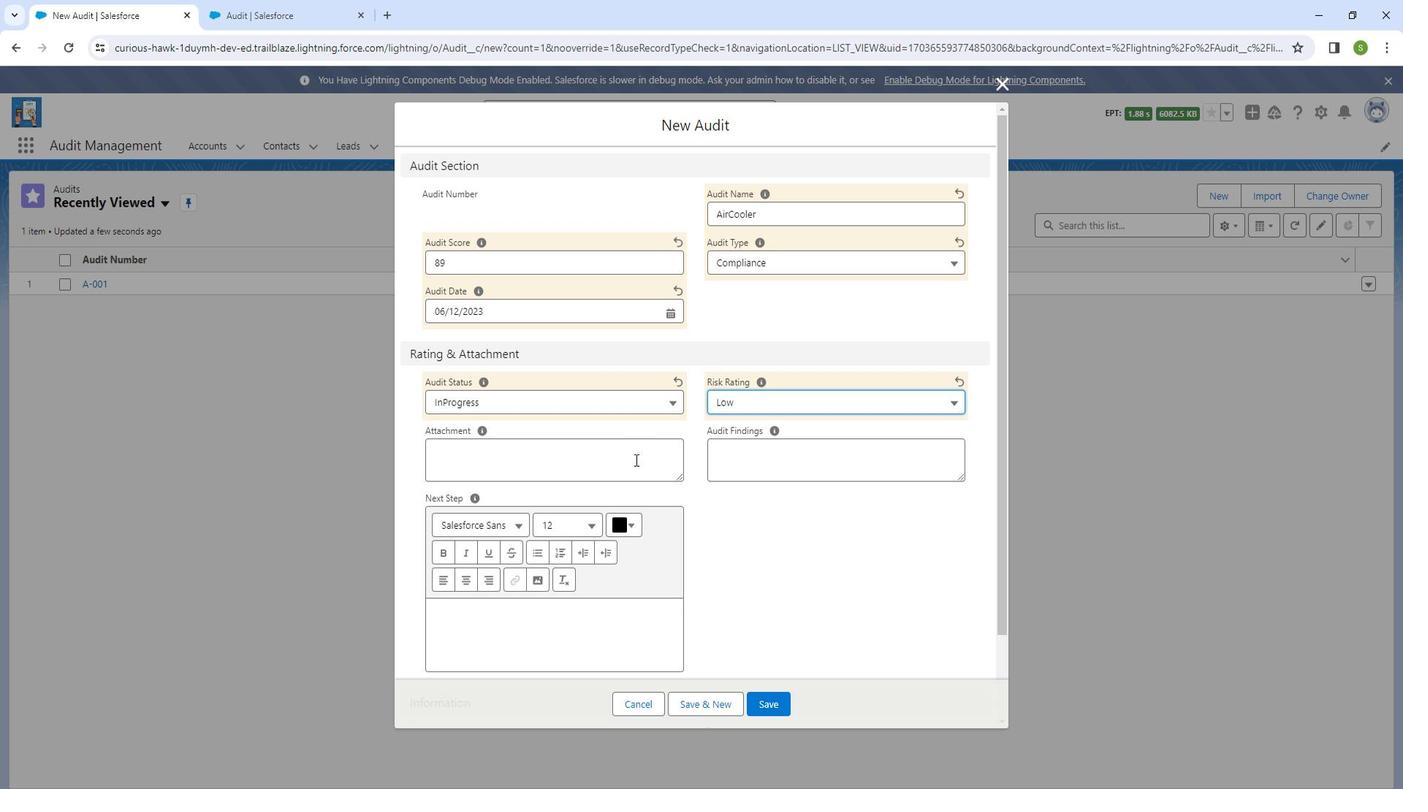 
Action: Mouse moved to (646, 455)
Screenshot: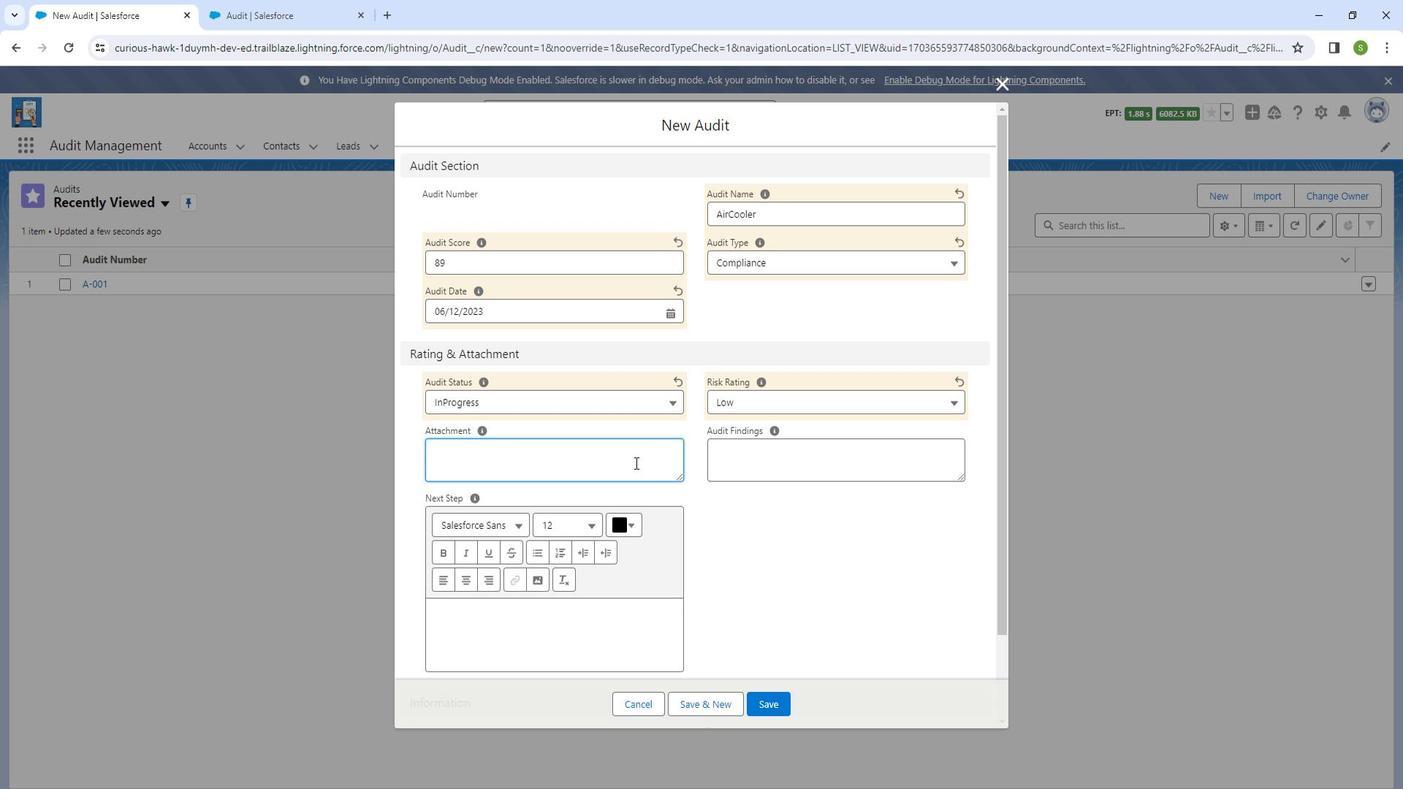
Action: Key pressed <Key.shift_r>None
Screenshot: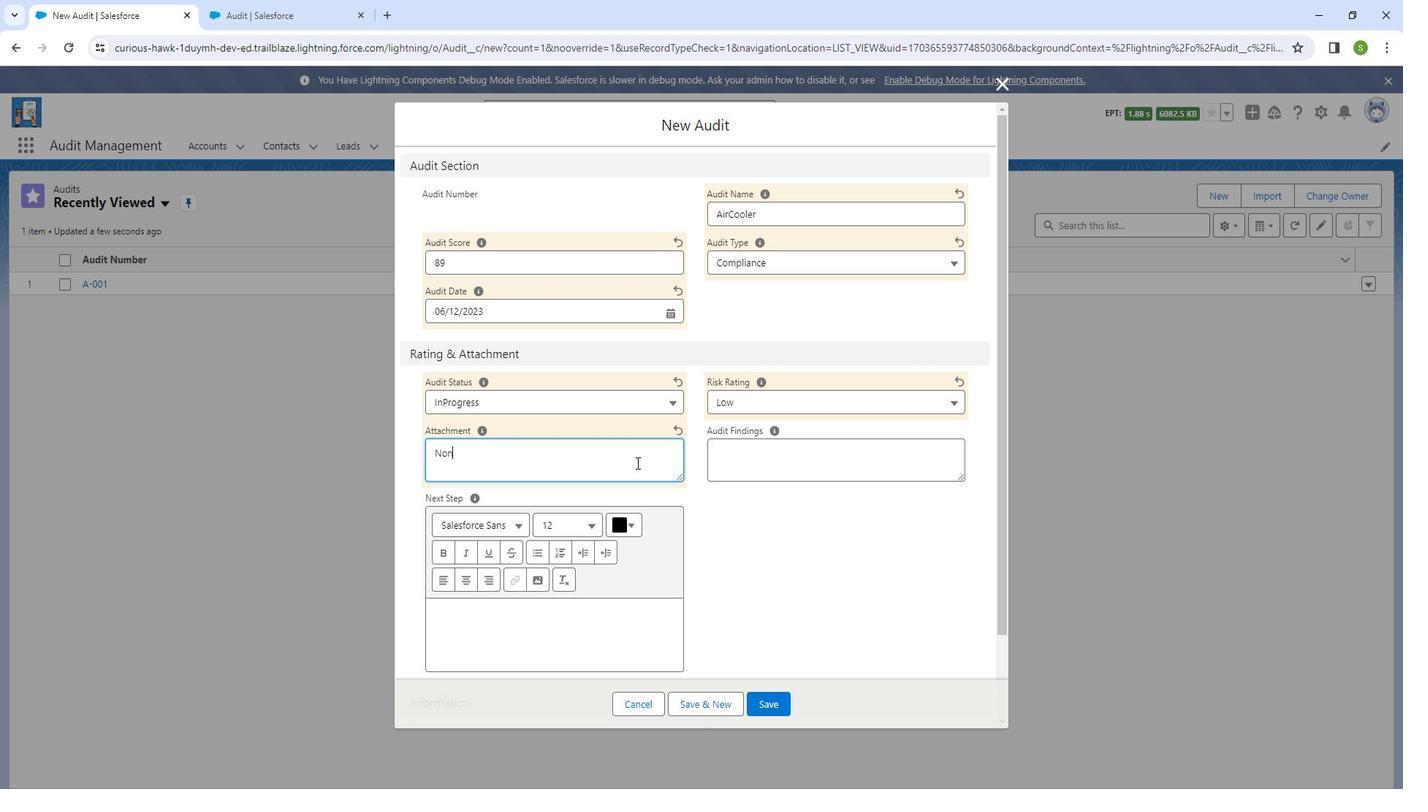 
Action: Mouse moved to (734, 443)
Screenshot: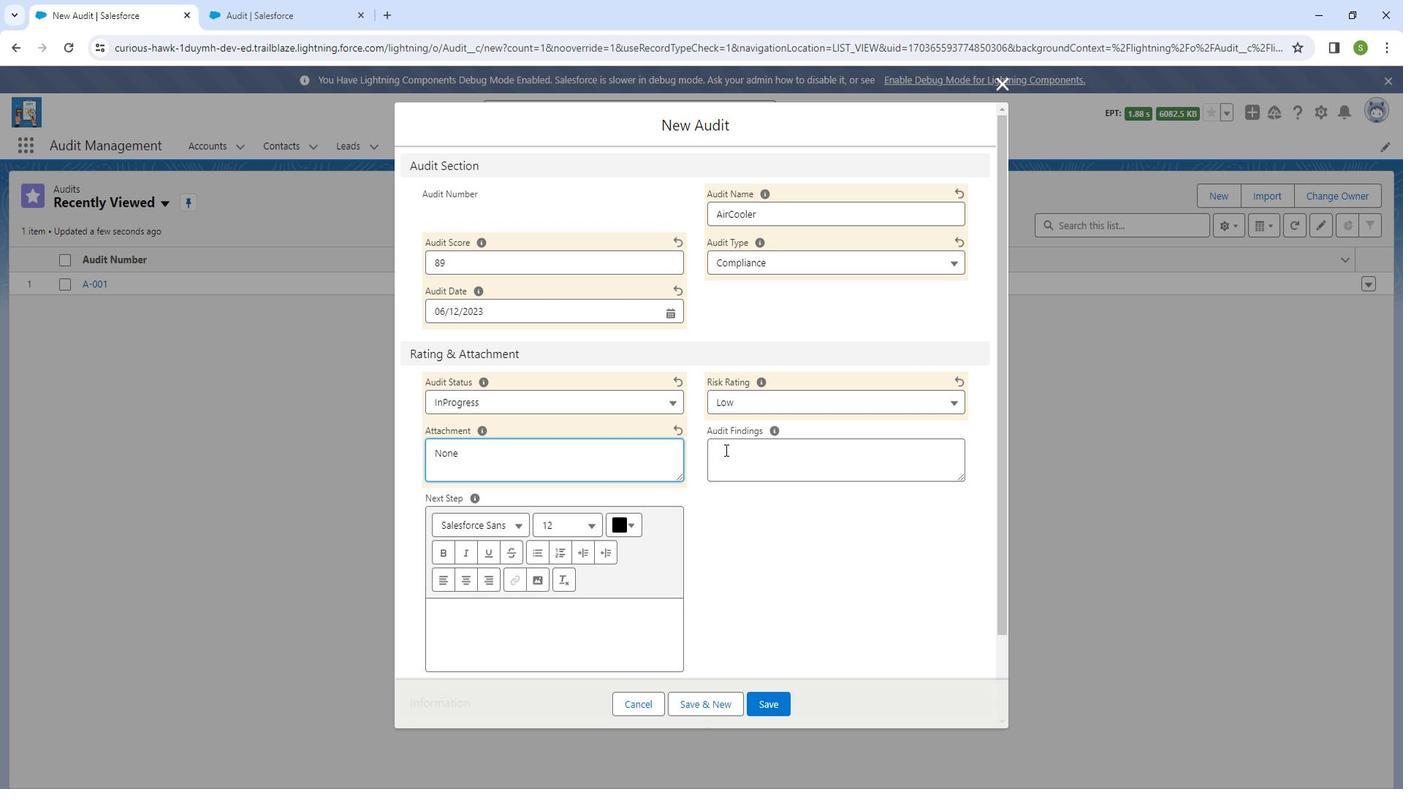 
Action: Mouse pressed left at (734, 443)
Screenshot: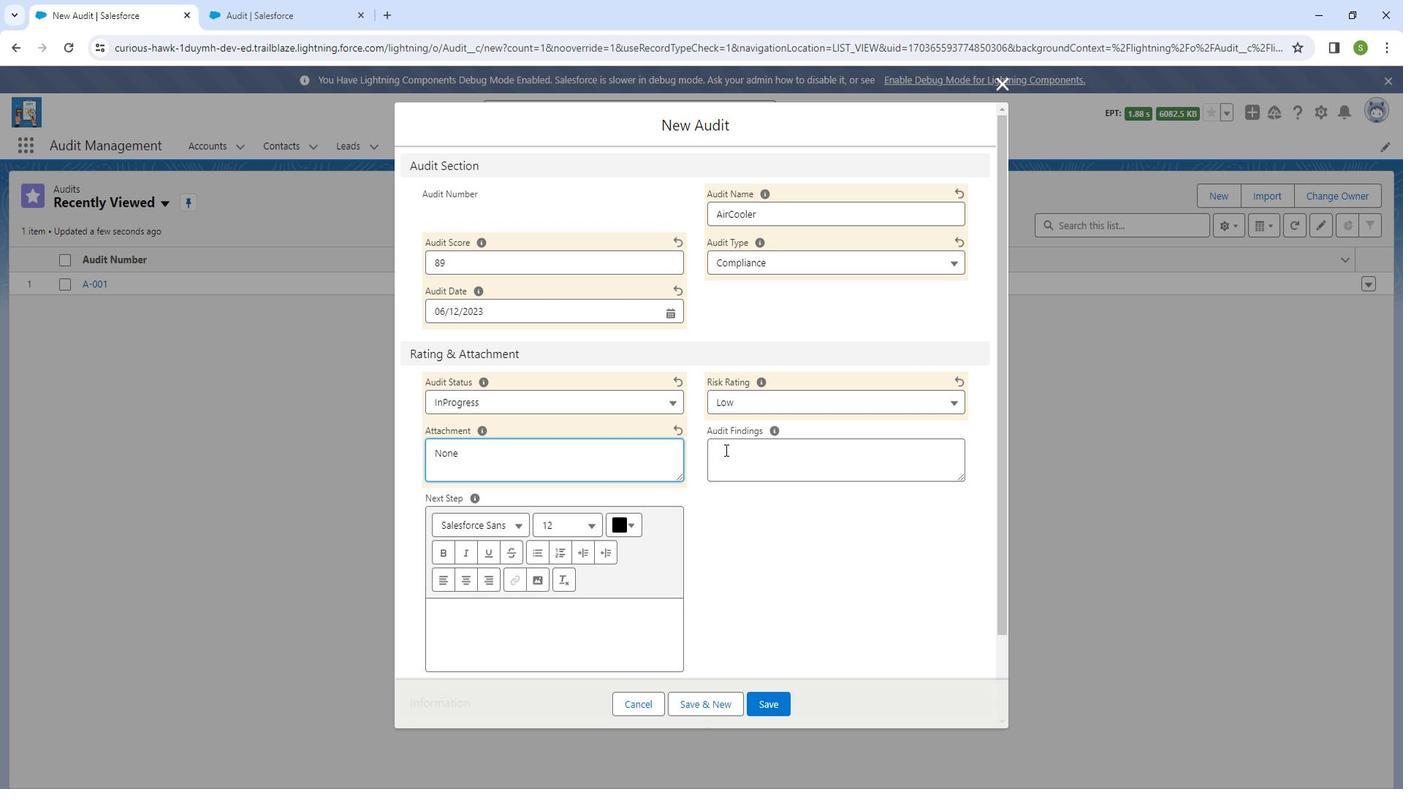 
Action: Mouse moved to (745, 444)
Screenshot: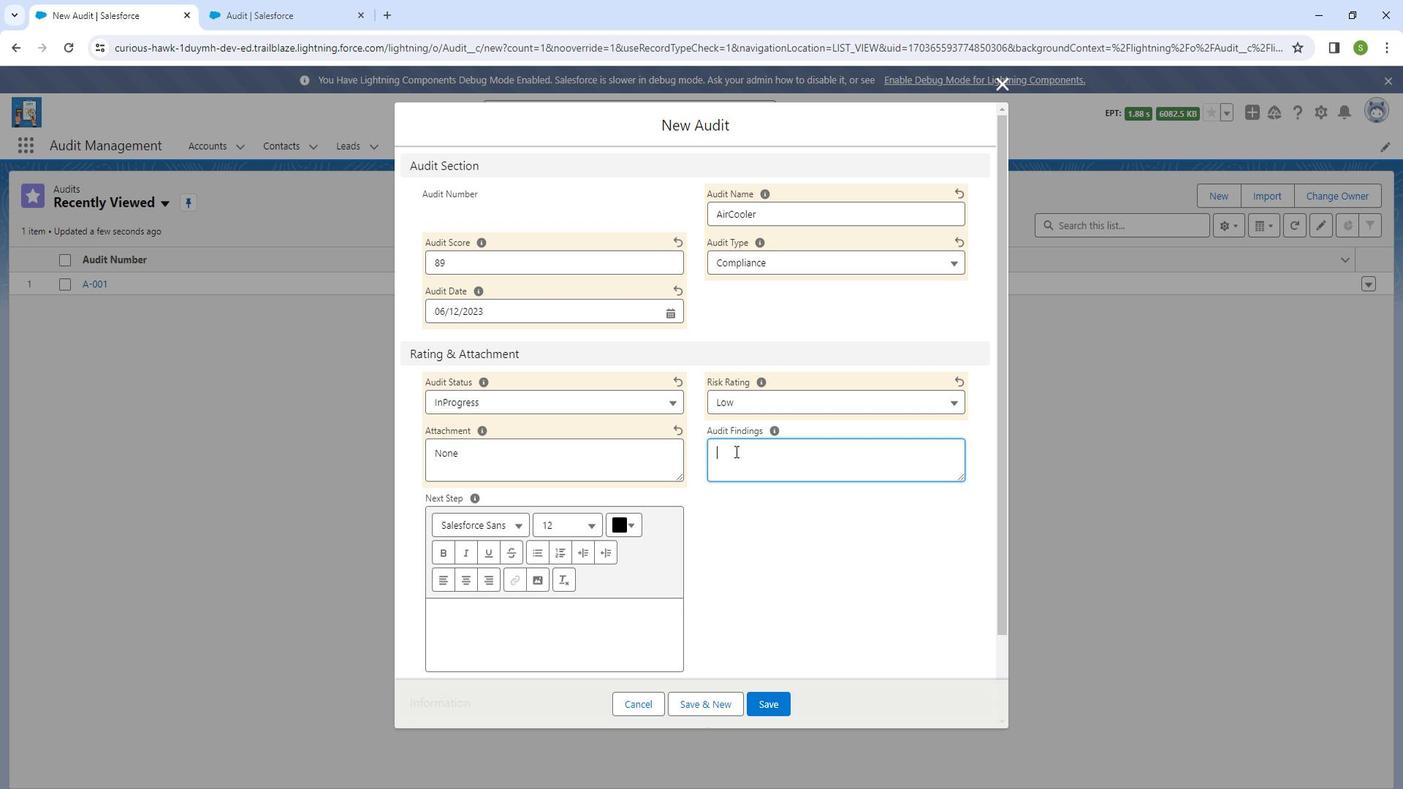 
Action: Key pressed <Key.shift_r><Key.shift_r><Key.shift_r><Key.shift_r><Key.shift_r><Key.shift_r><Key.shift_r><Key.shift_r><Key.shift_r><Key.shift_r><Key.shift_r><Key.shift_r><Key.shift_r><Key.shift_r><Key.shift_r><Key.shift_r><Key.shift_r><Key.shift_r><Key.shift_r><Key.shift_r><Key.shift_r><Key.shift_r><Key.shift_r><Key.shift_r><Key.shift_r><Key.shift_r><Key.shift_r><Key.shift_r><Key.shift_r><Key.shift_r><Key.shift_r><Key.shift_r><Key.shift_r><Key.shift_r><Key.shift_r><Key.shift_r><Key.shift_r><Key.shift_r>Cooler<Key.space>not<Key.space><Key.shift_r><Key.shift_r><Key.shift_r><Key.shift_r>Working
Screenshot: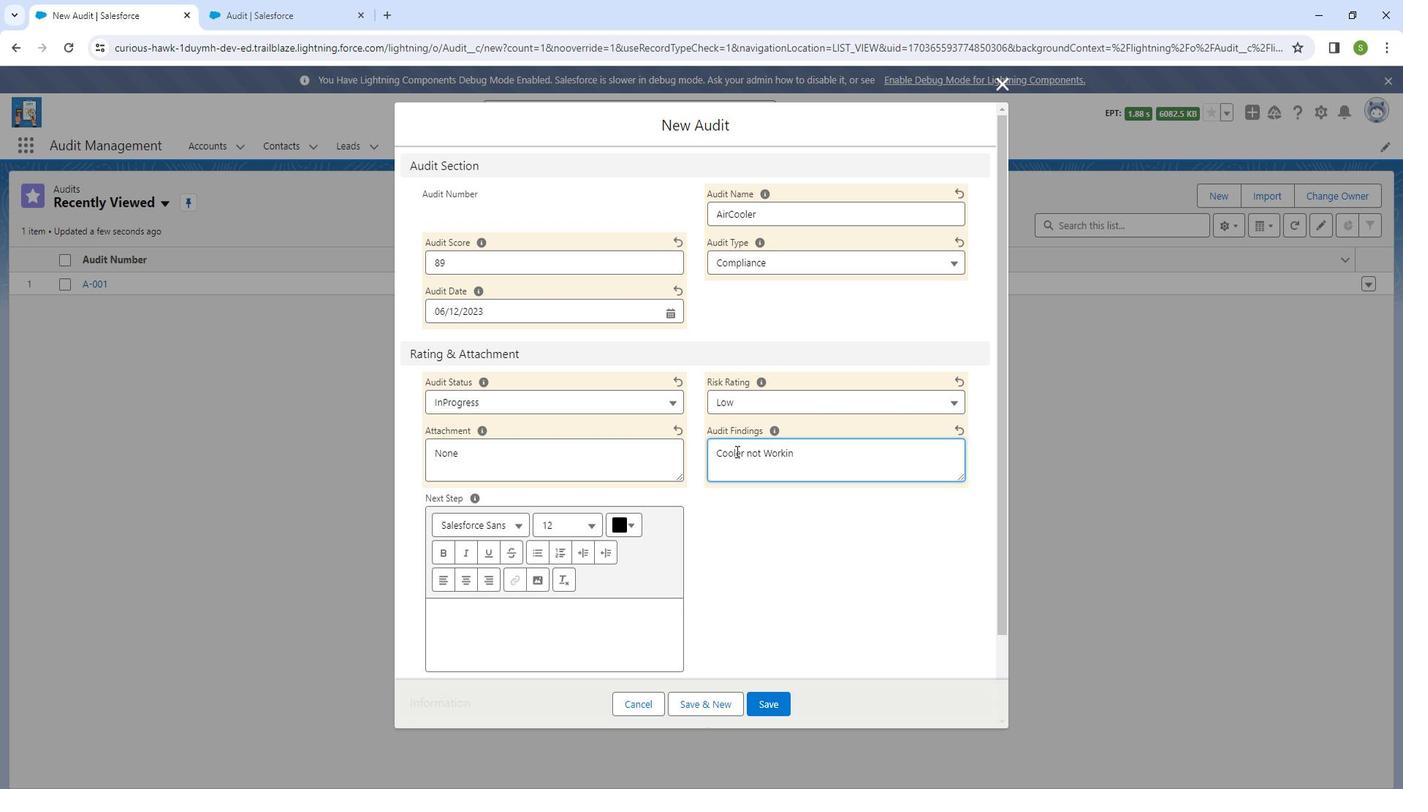 
Action: Mouse moved to (748, 503)
Screenshot: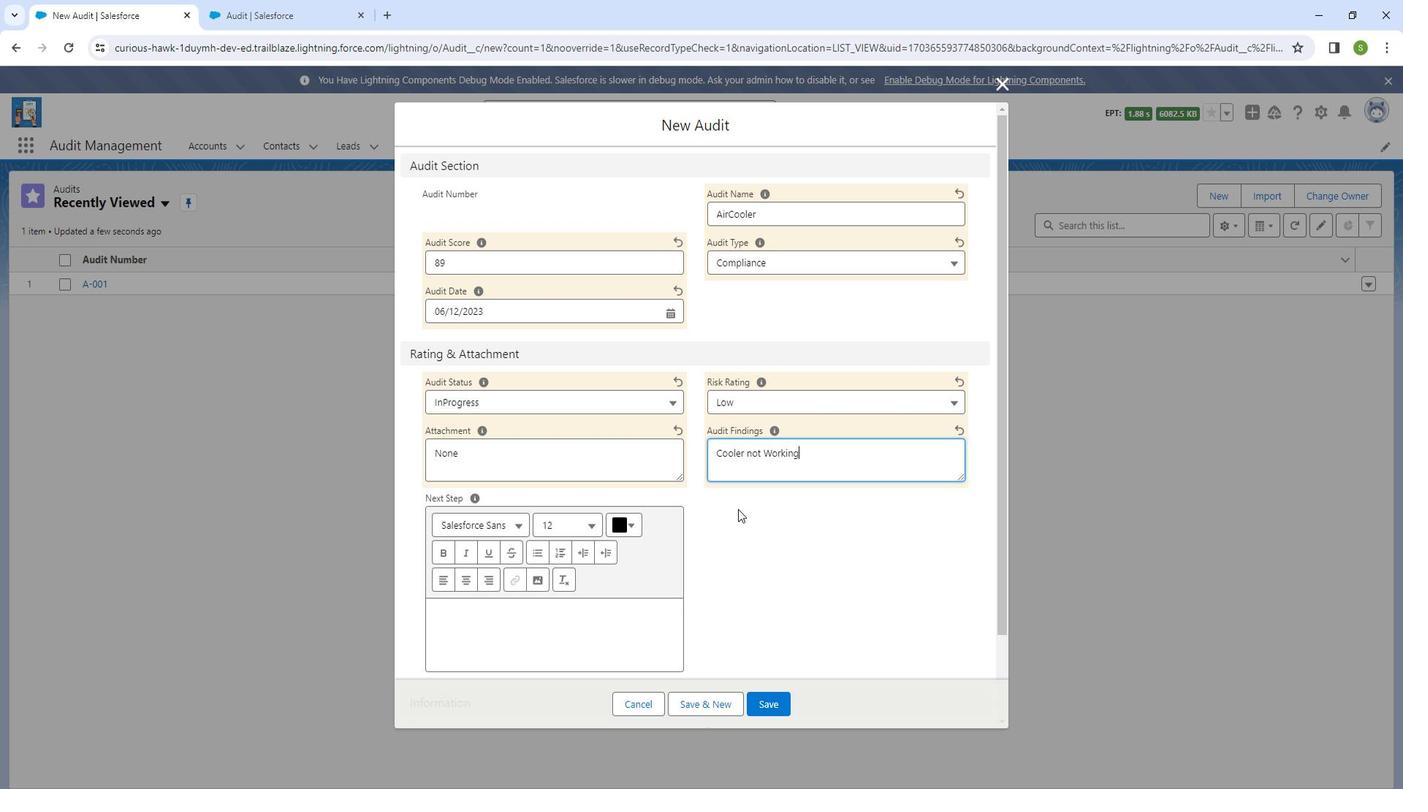 
Action: Mouse scrolled (748, 503) with delta (0, 0)
Screenshot: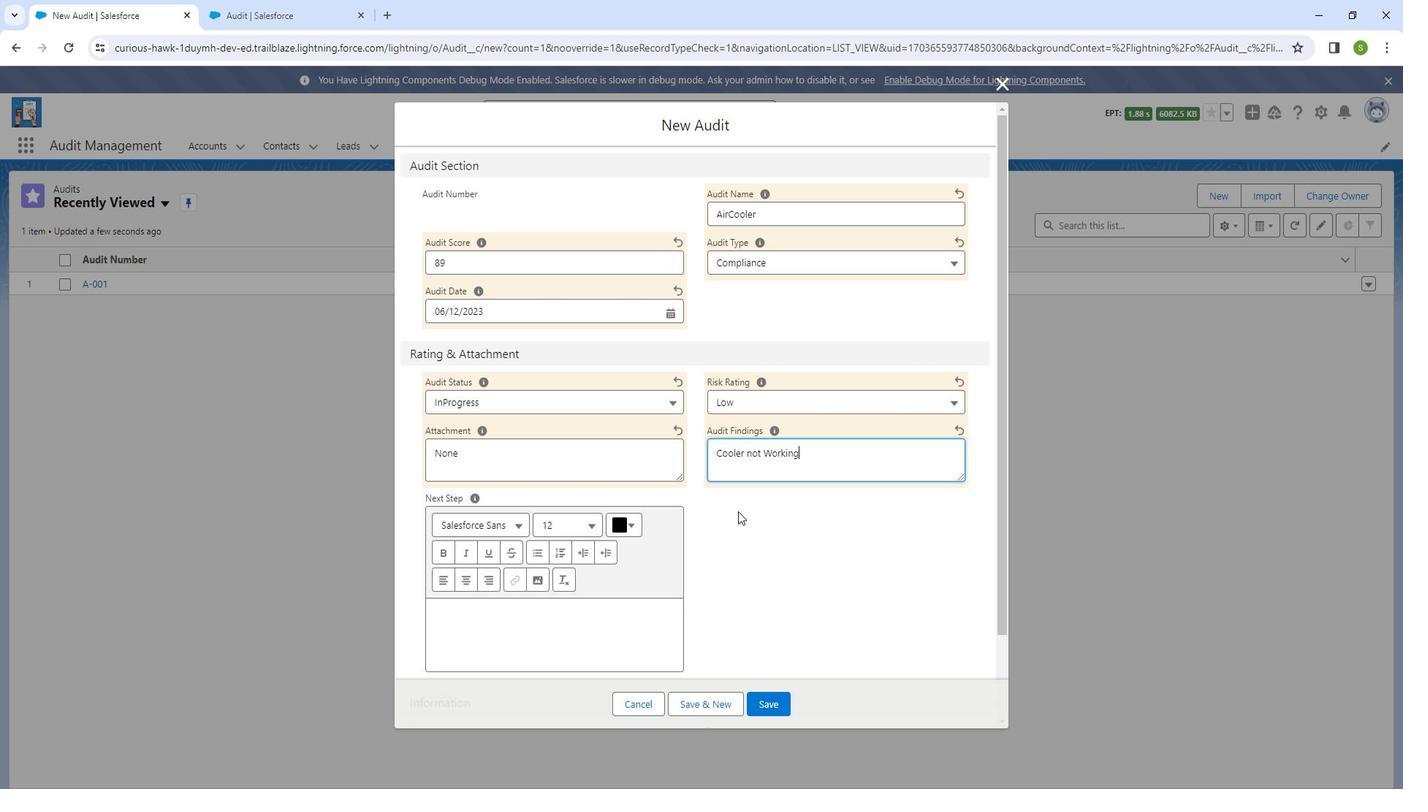 
Action: Mouse scrolled (748, 503) with delta (0, 0)
Screenshot: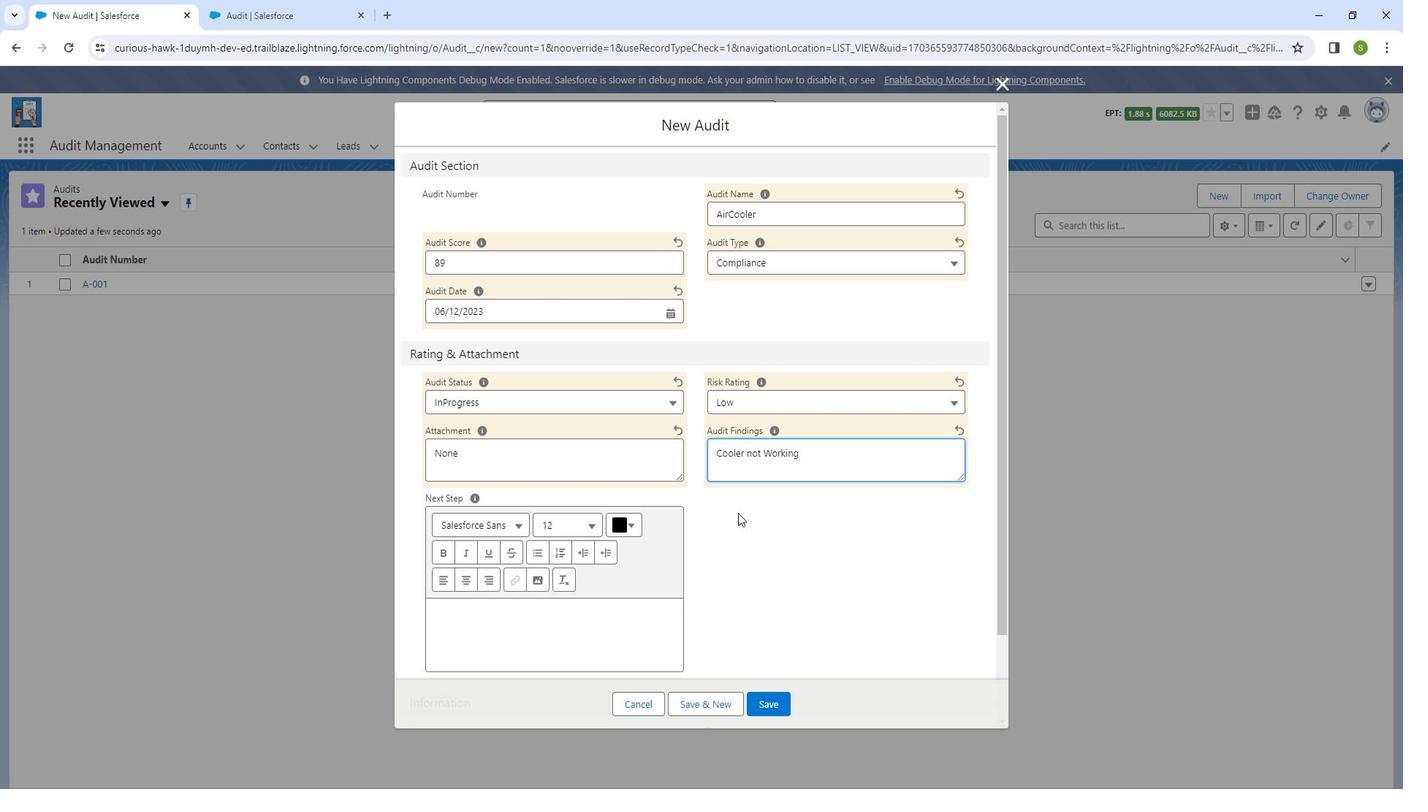 
Action: Mouse scrolled (748, 503) with delta (0, 0)
Screenshot: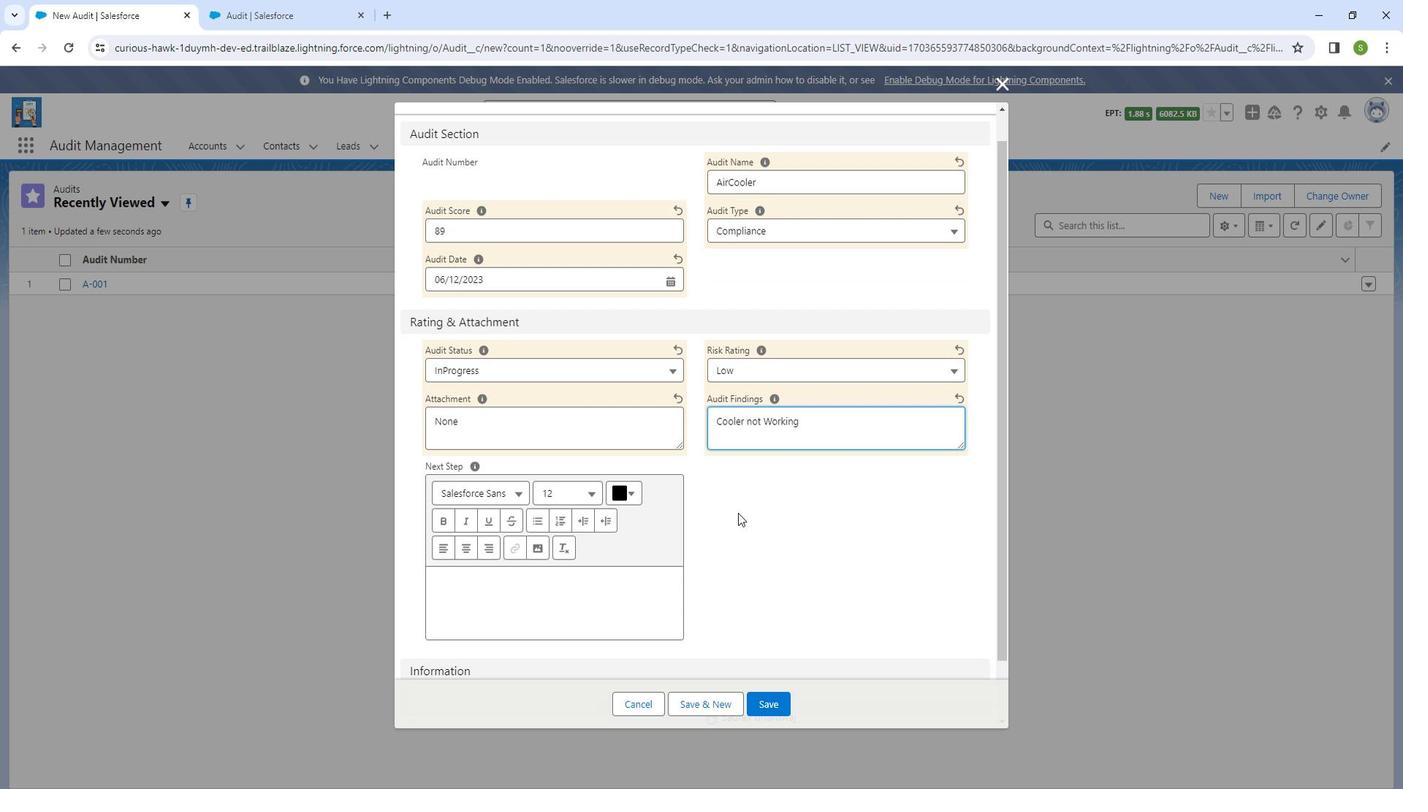 
Action: Mouse moved to (763, 680)
Screenshot: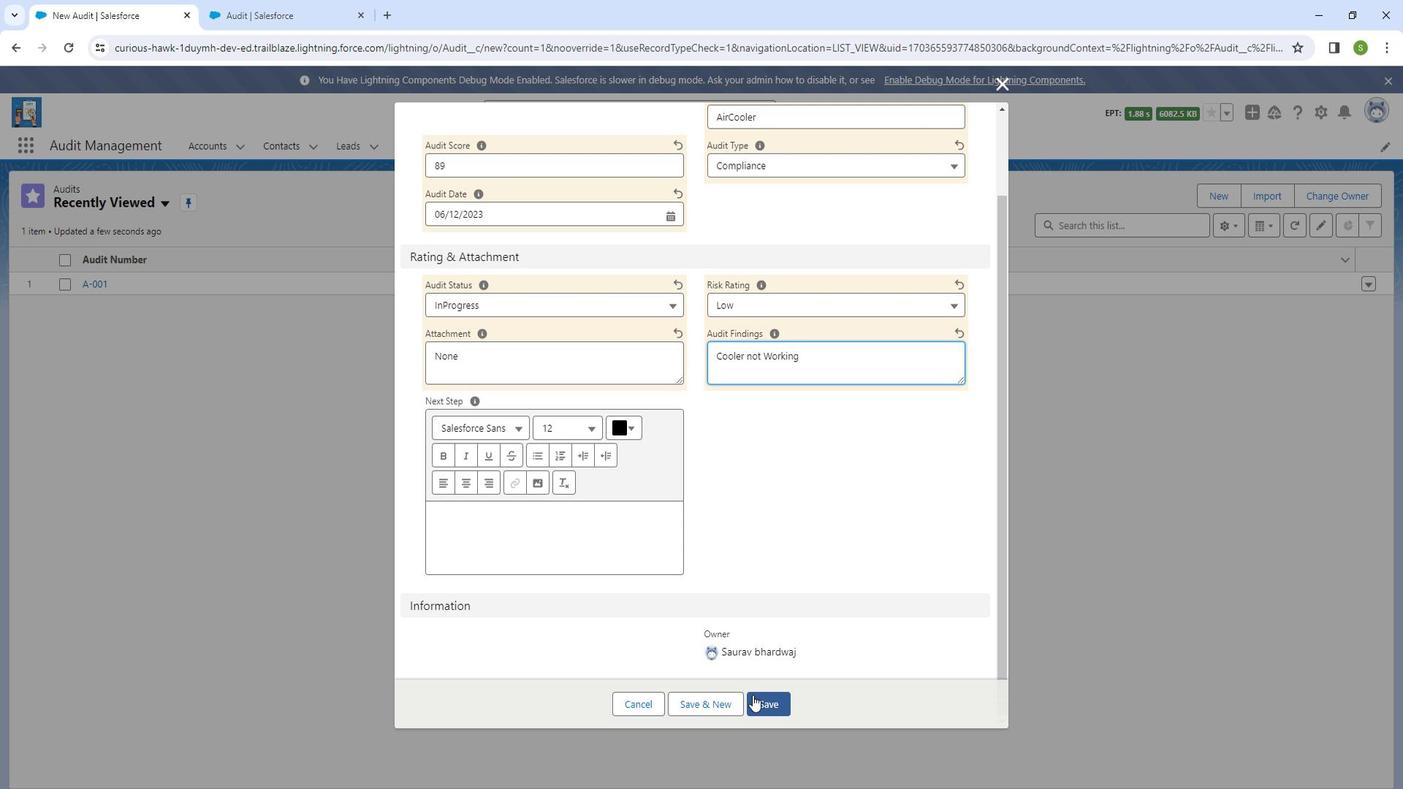 
Action: Mouse pressed left at (763, 680)
Screenshot: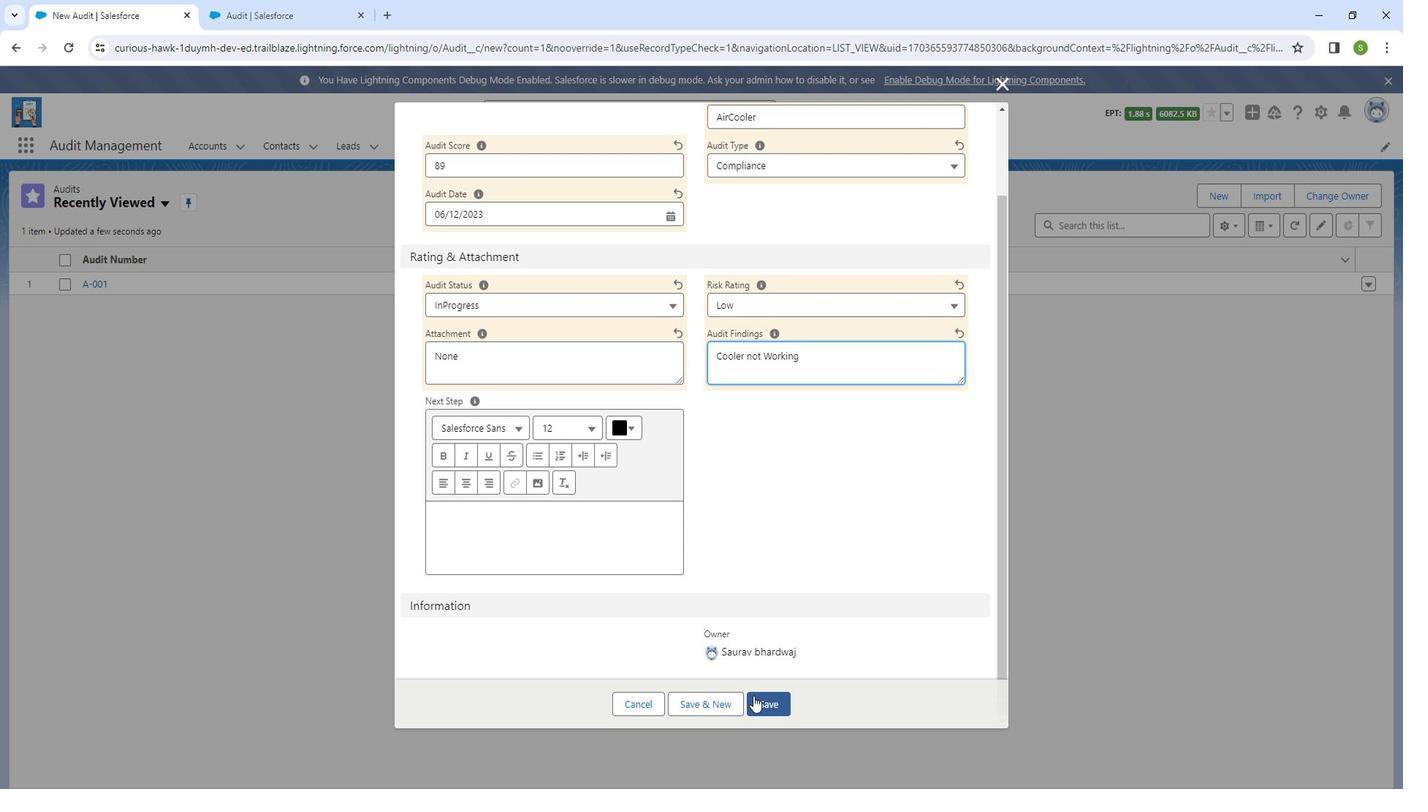 
Action: Mouse moved to (70, 253)
Screenshot: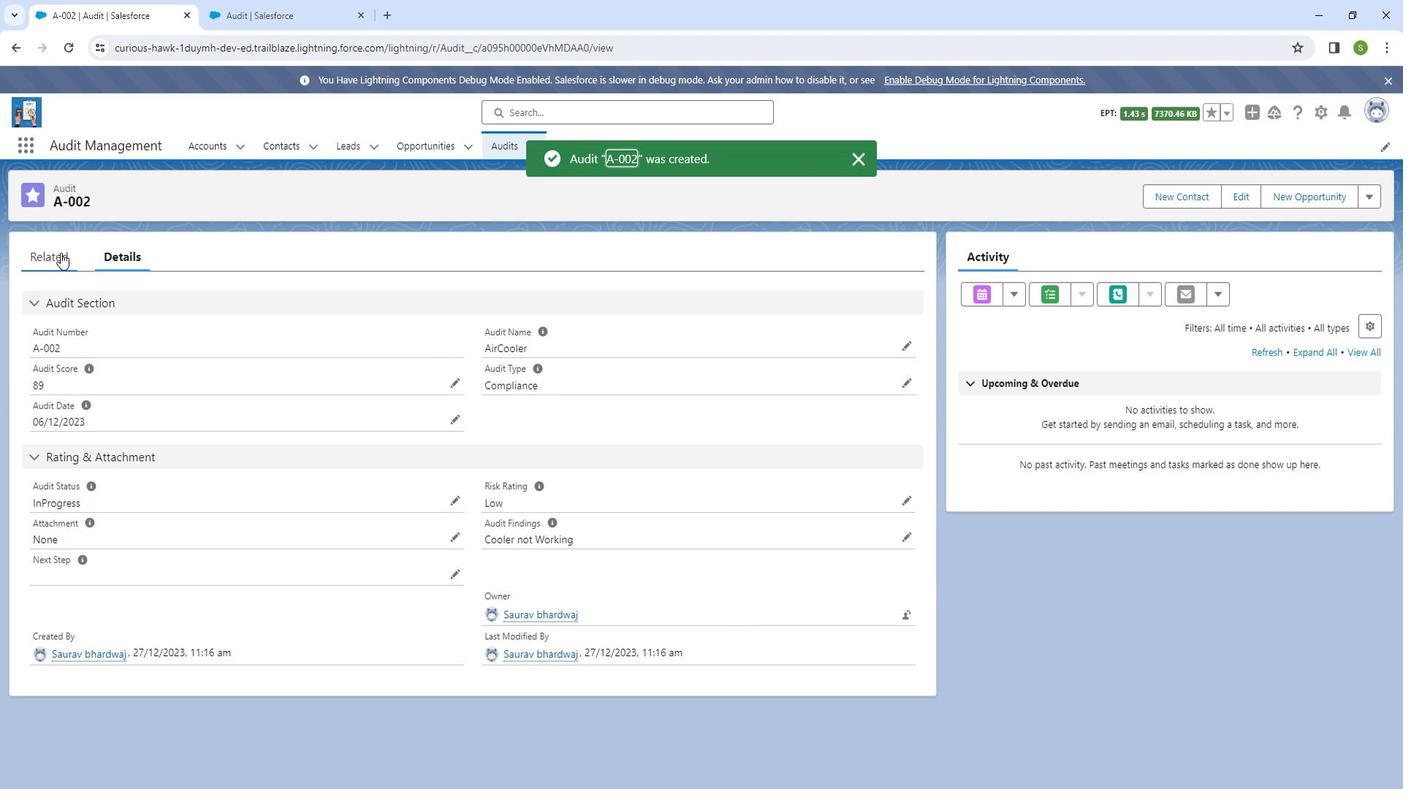 
Action: Mouse pressed left at (70, 253)
Screenshot: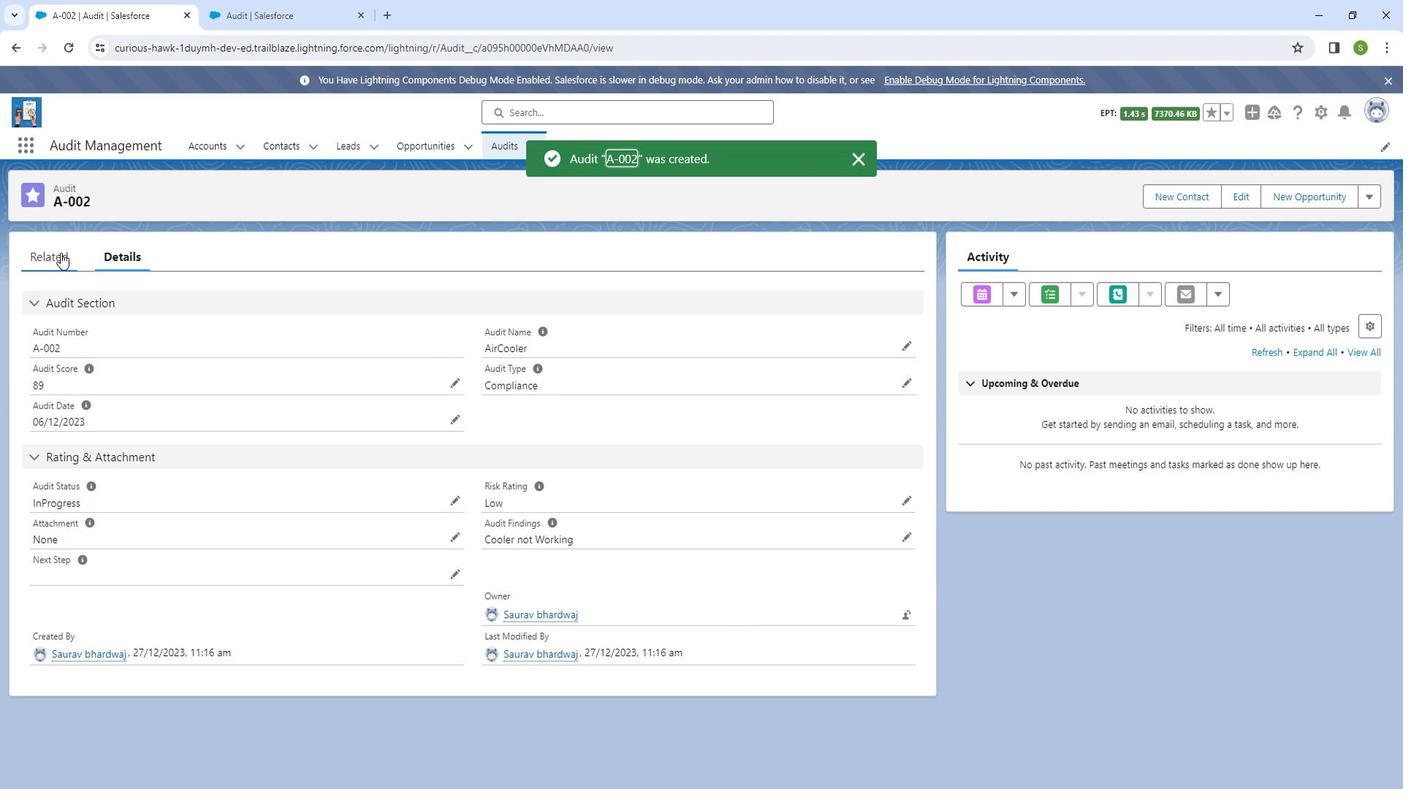 
Action: Mouse moved to (136, 250)
Screenshot: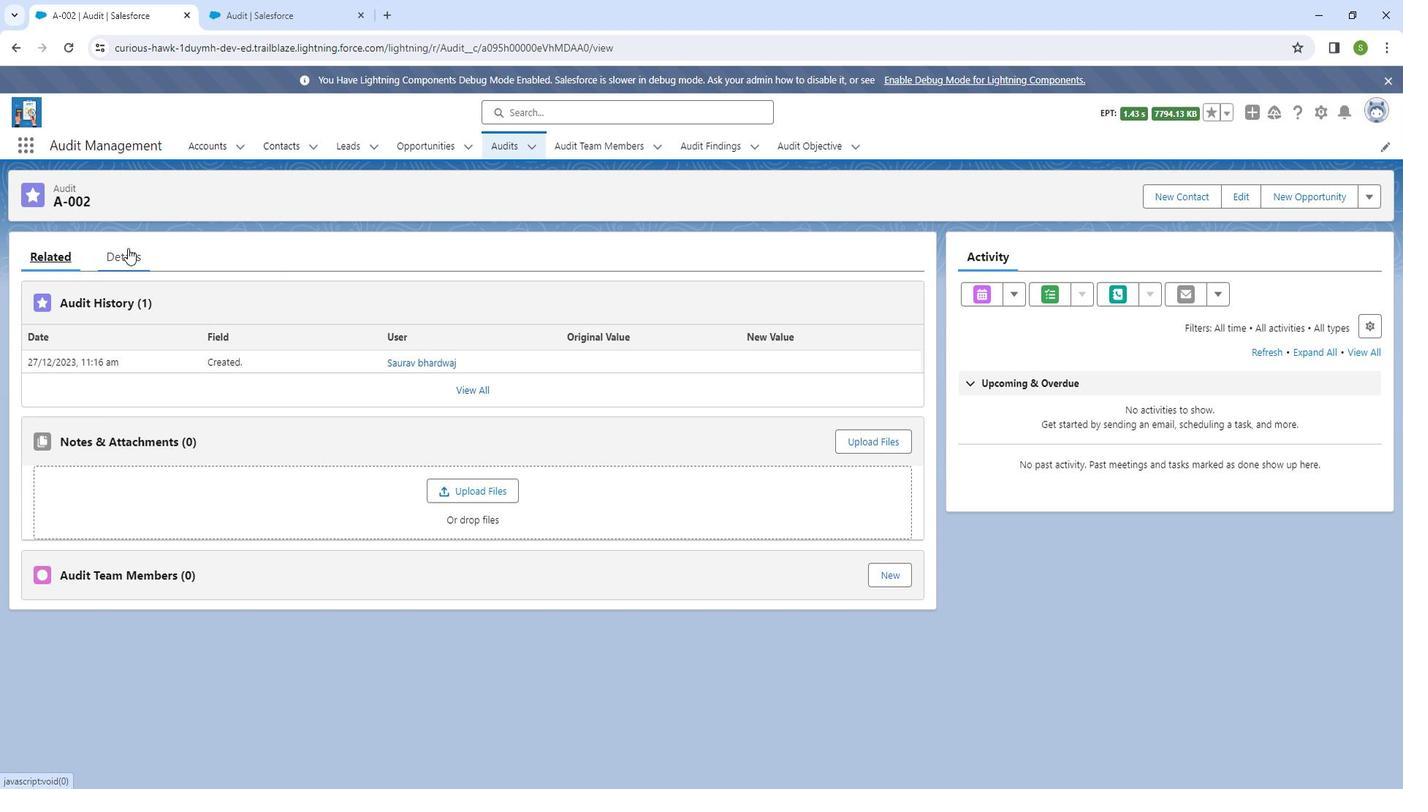 
Action: Mouse pressed left at (136, 250)
Screenshot: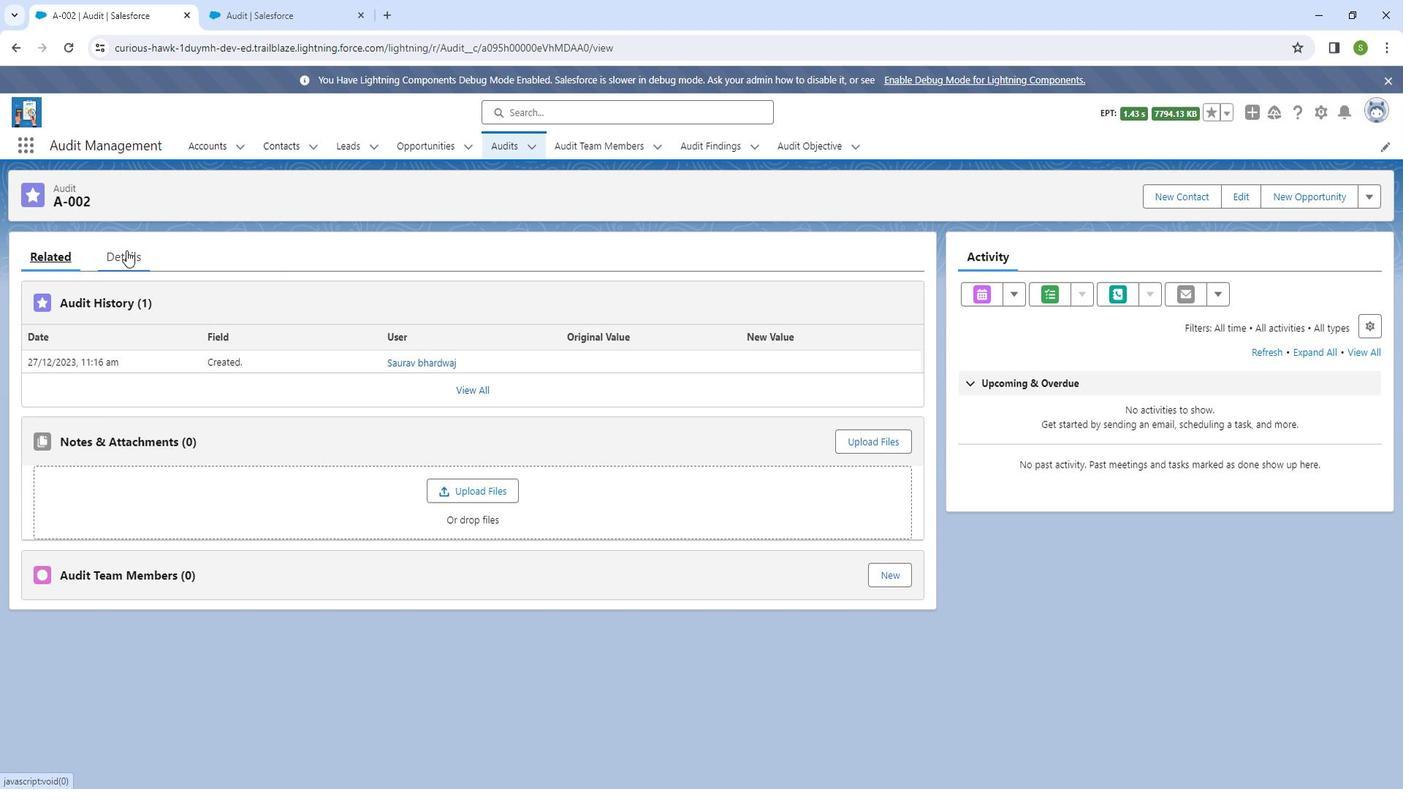 
Action: Mouse moved to (464, 413)
Screenshot: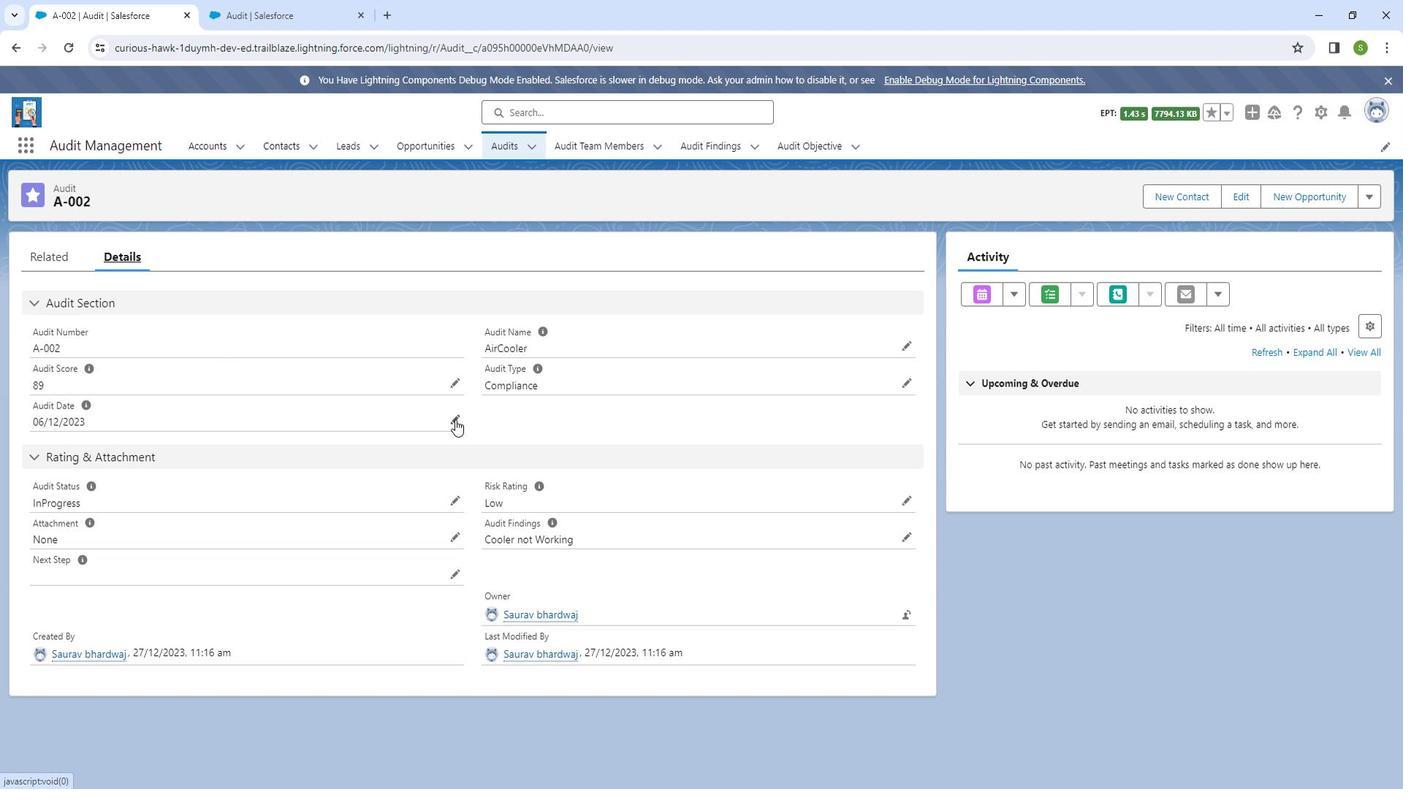 
Action: Mouse pressed left at (464, 413)
Screenshot: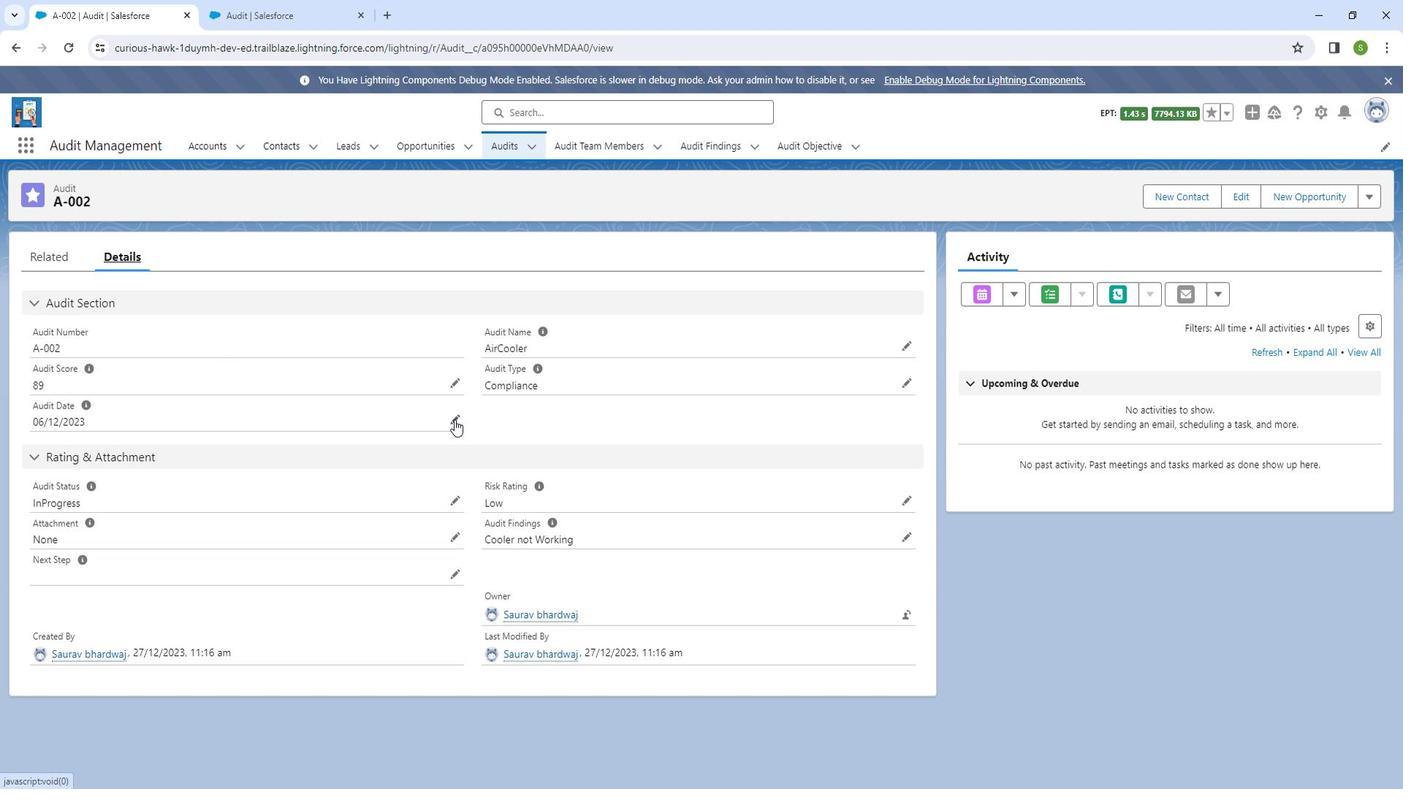 
Action: Mouse moved to (447, 448)
Screenshot: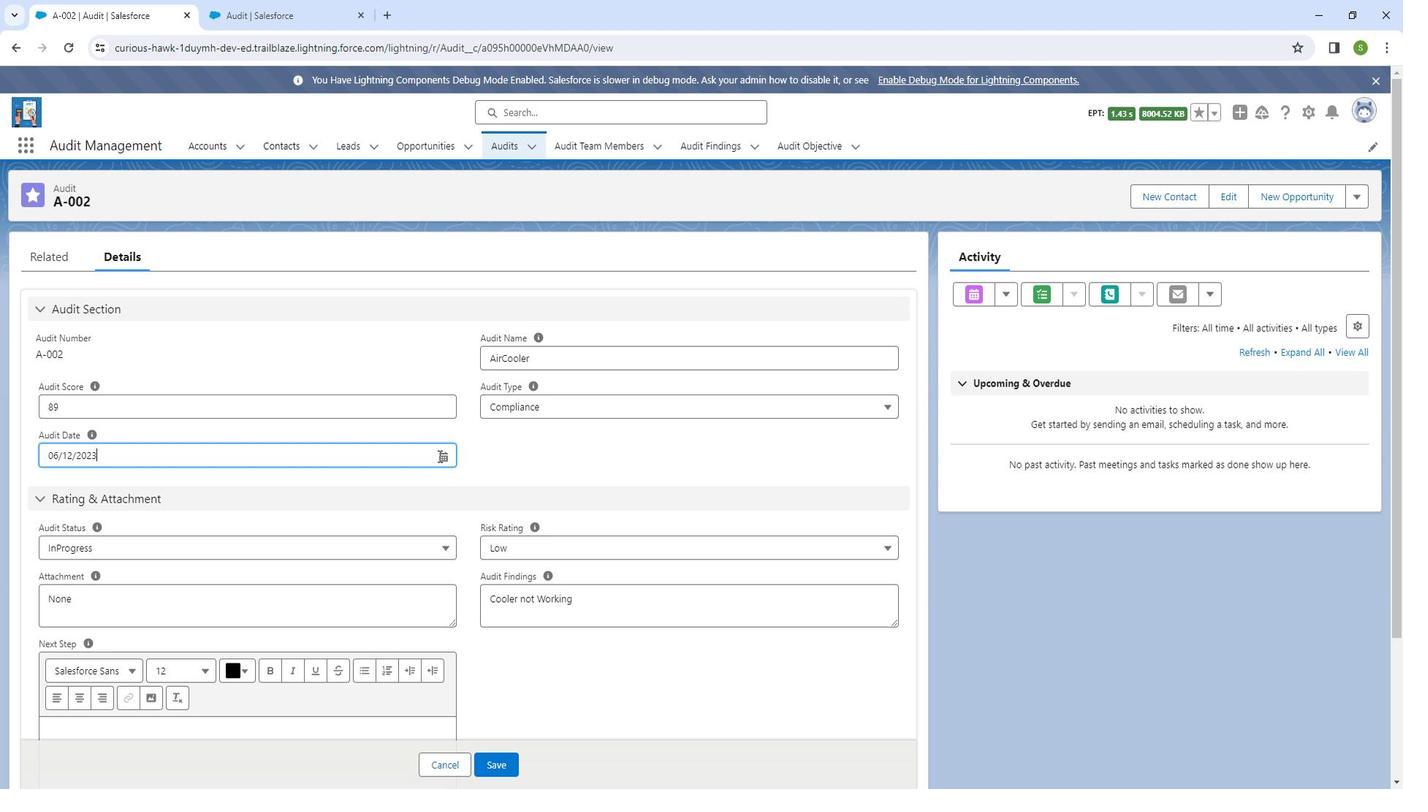 
Action: Mouse pressed left at (447, 448)
Screenshot: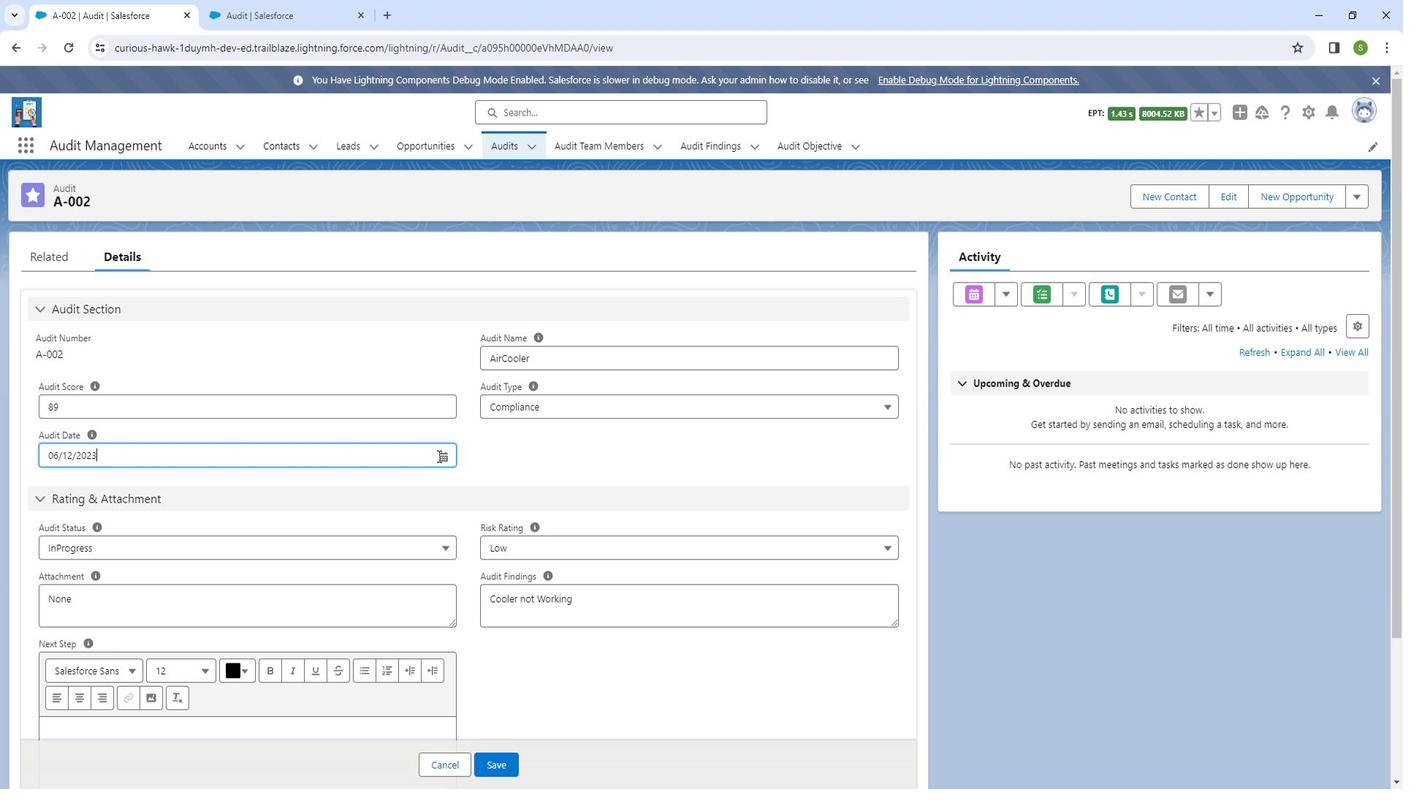 
Action: Mouse moved to (417, 552)
Screenshot: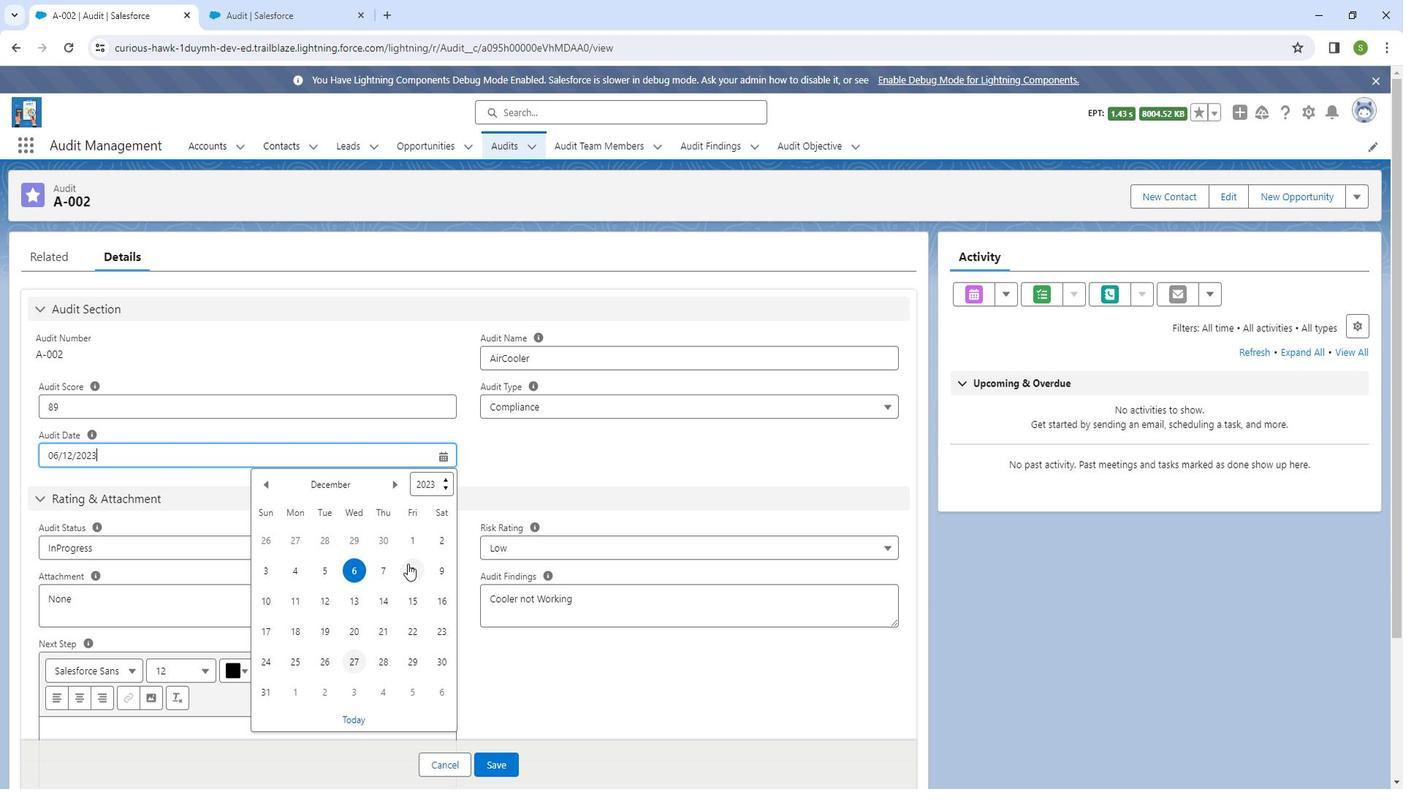 
Action: Mouse pressed left at (417, 552)
Screenshot: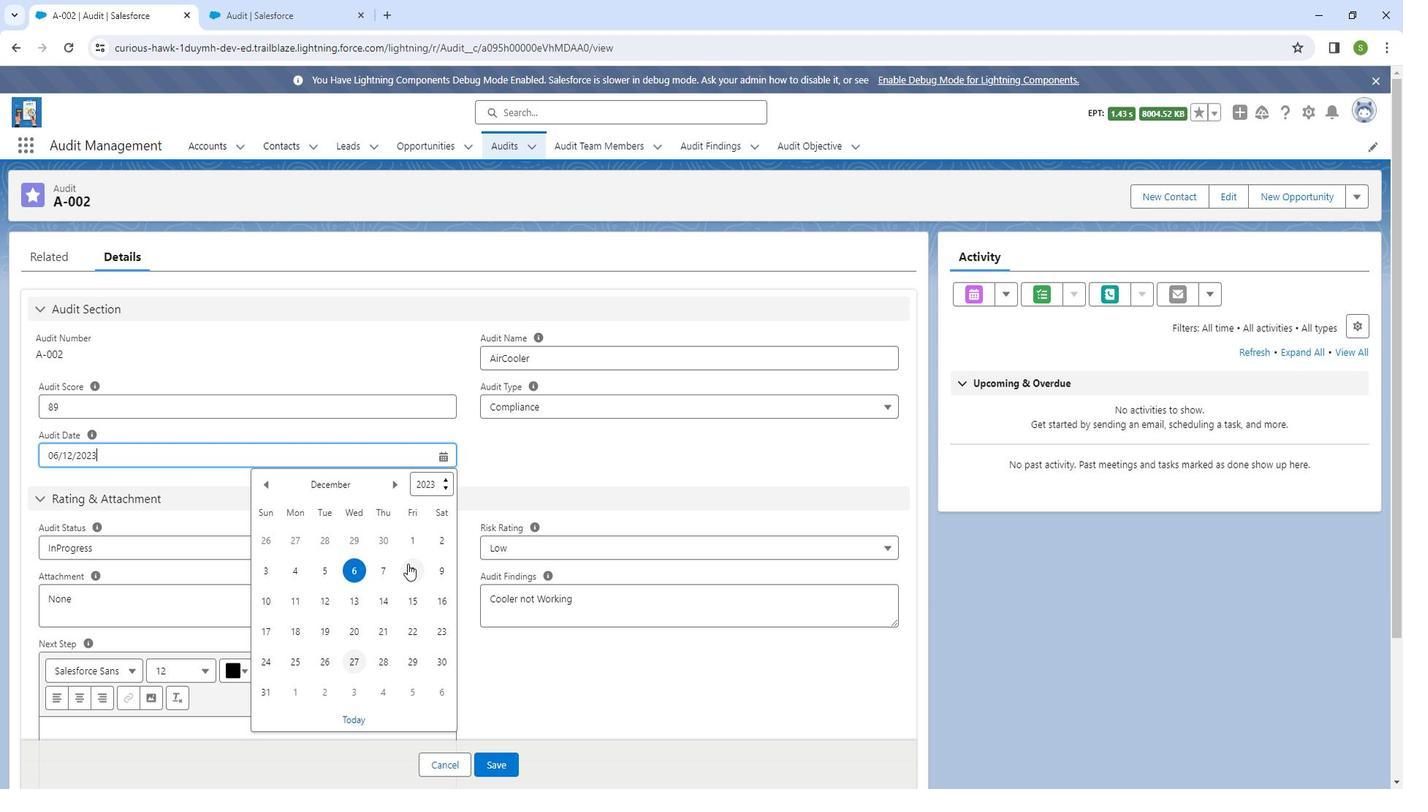 
Action: Mouse moved to (504, 745)
Screenshot: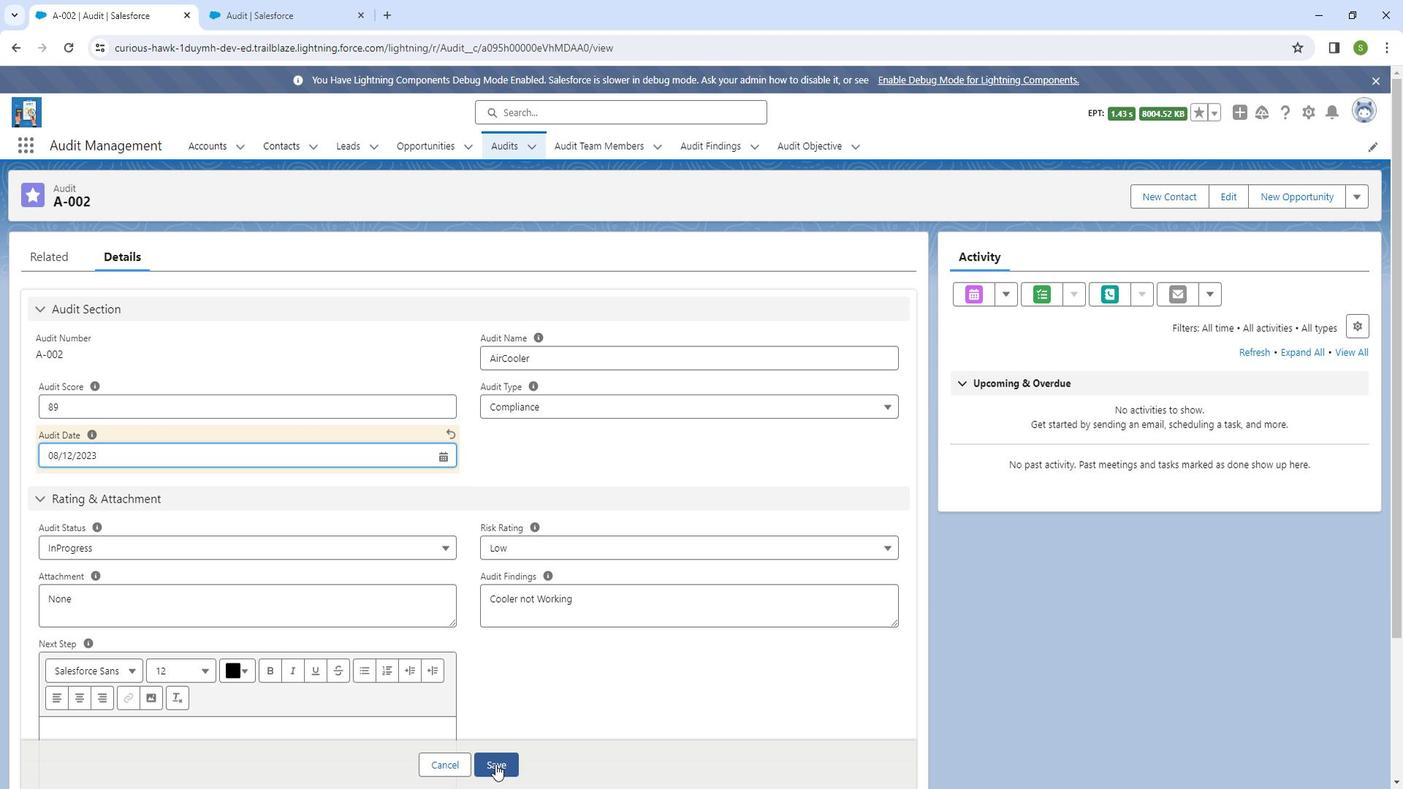 
Action: Mouse pressed left at (504, 745)
Screenshot: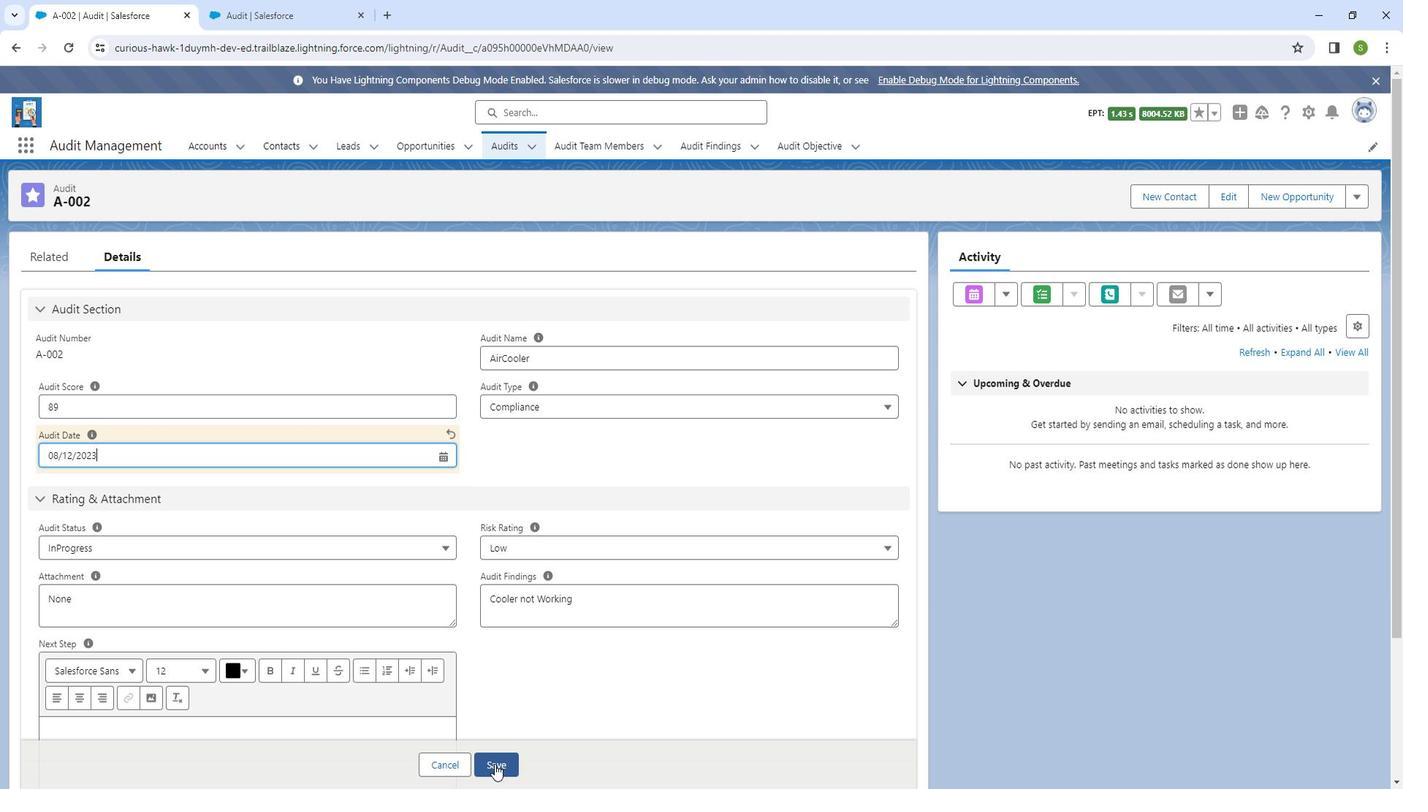 
Action: Mouse moved to (69, 255)
Screenshot: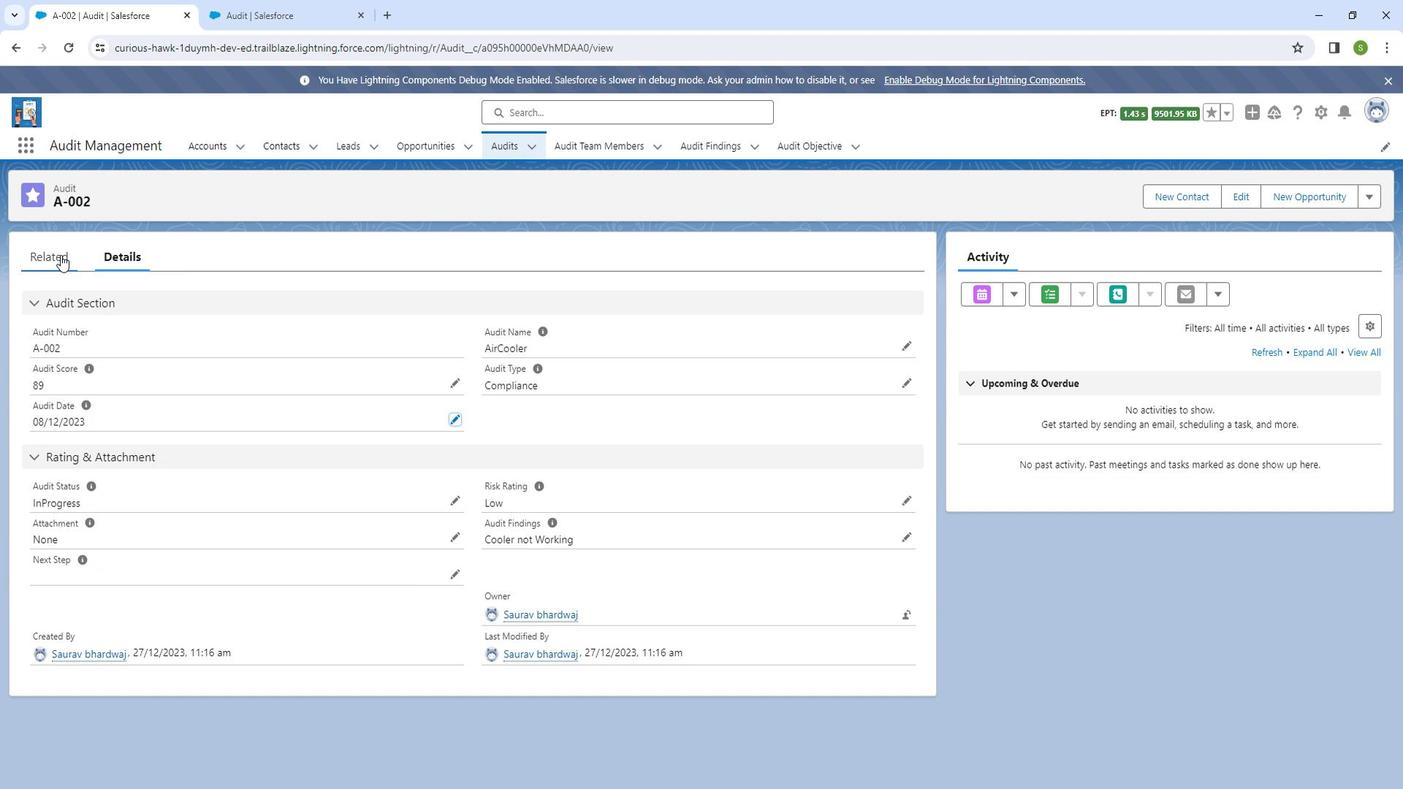 
Action: Mouse pressed left at (69, 255)
Screenshot: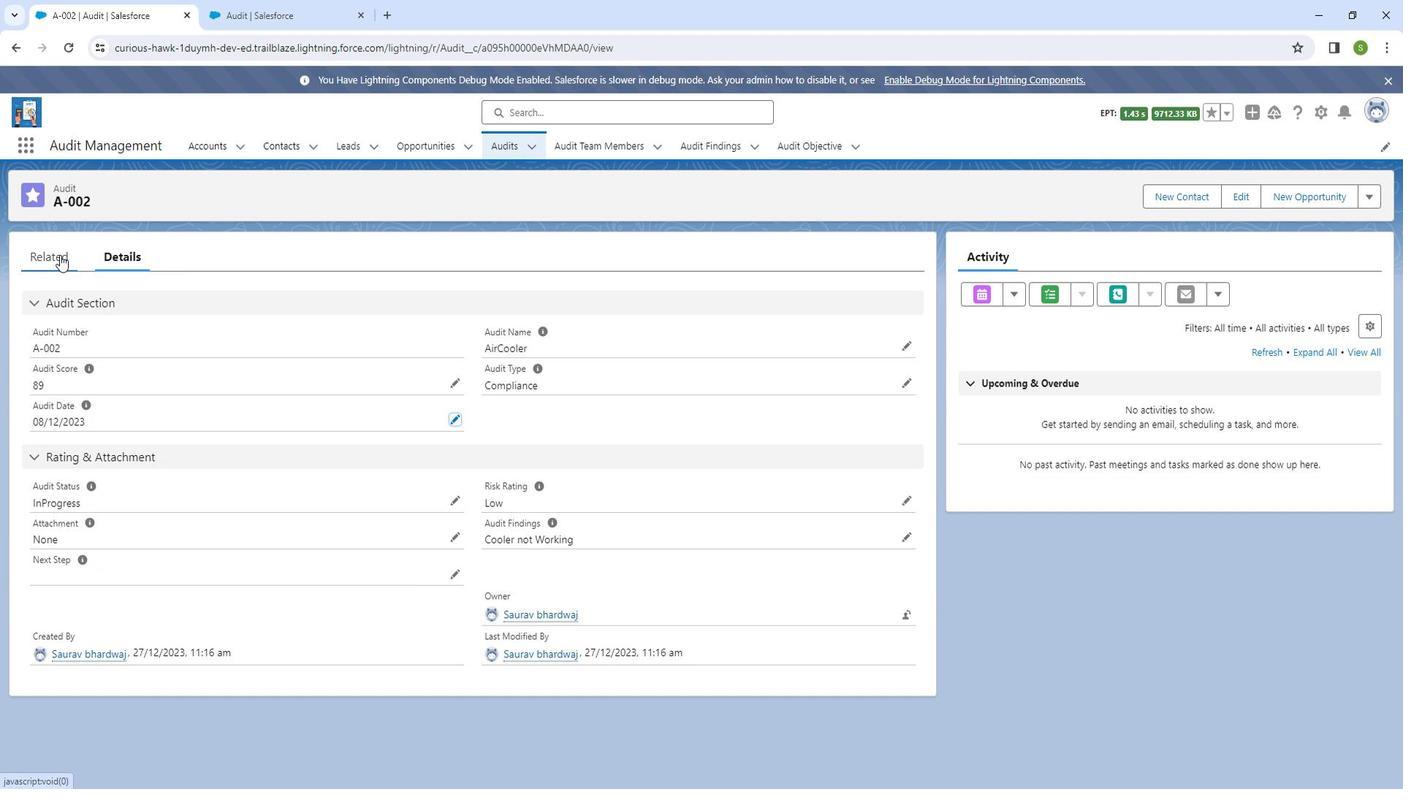 
Action: Mouse moved to (144, 254)
Screenshot: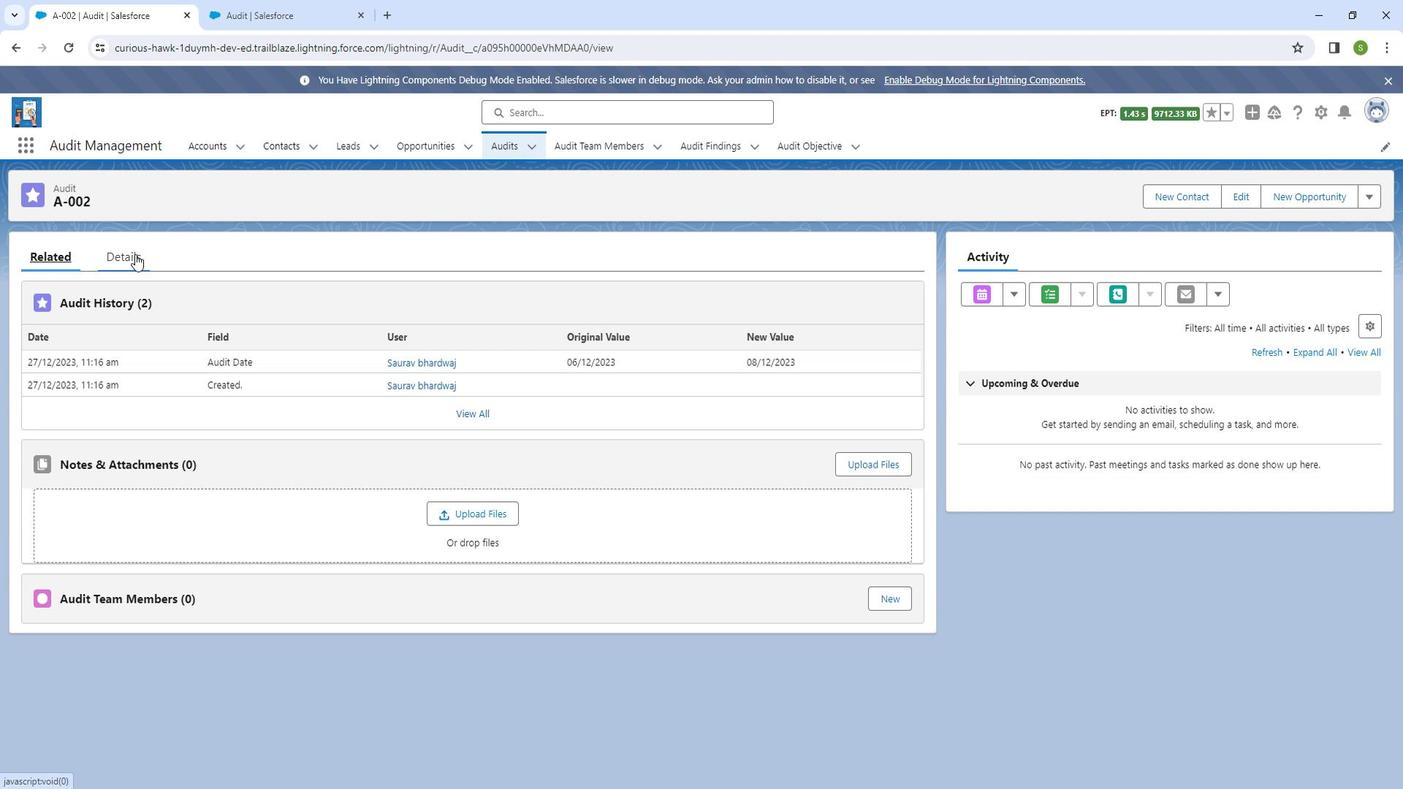 
Action: Mouse pressed left at (144, 254)
Screenshot: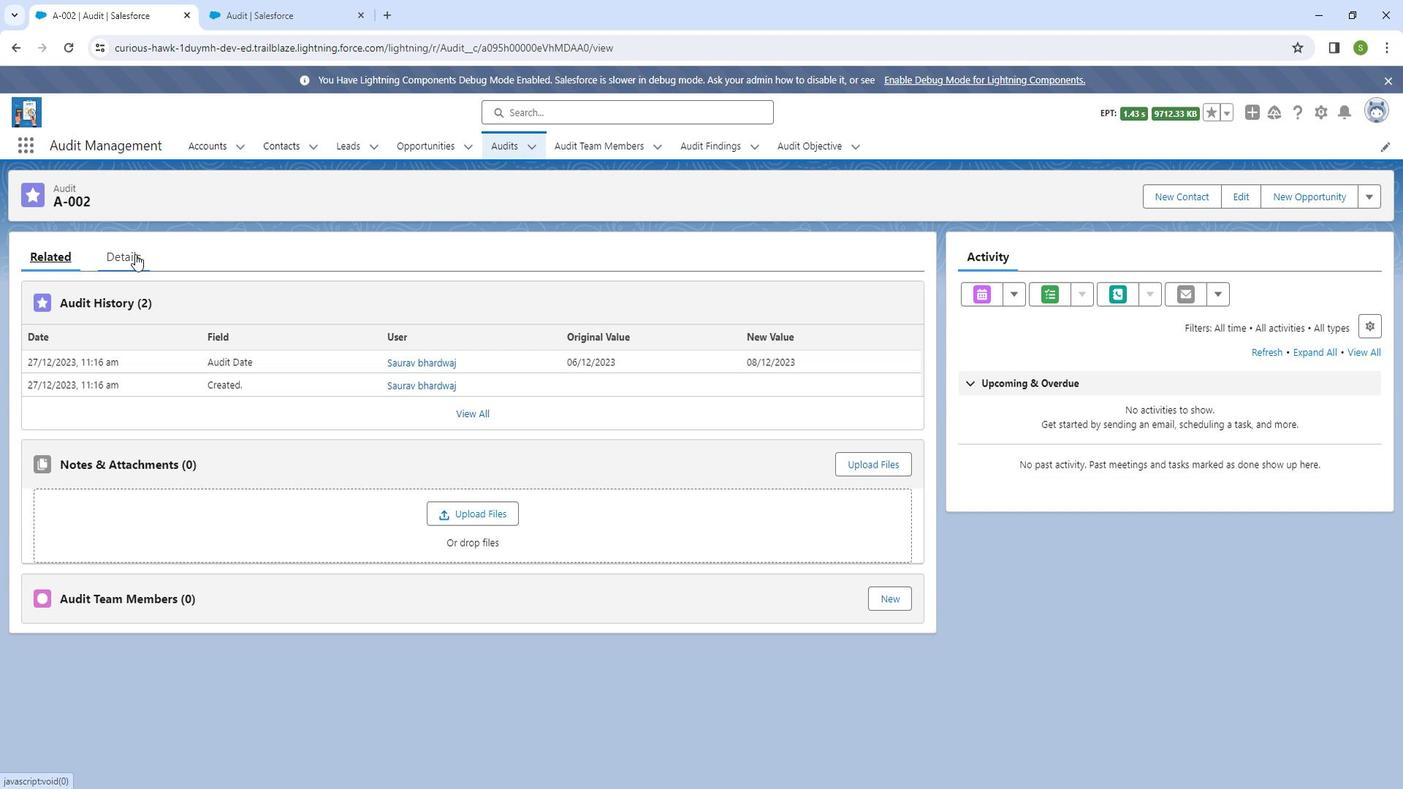 
Action: Mouse moved to (463, 411)
Screenshot: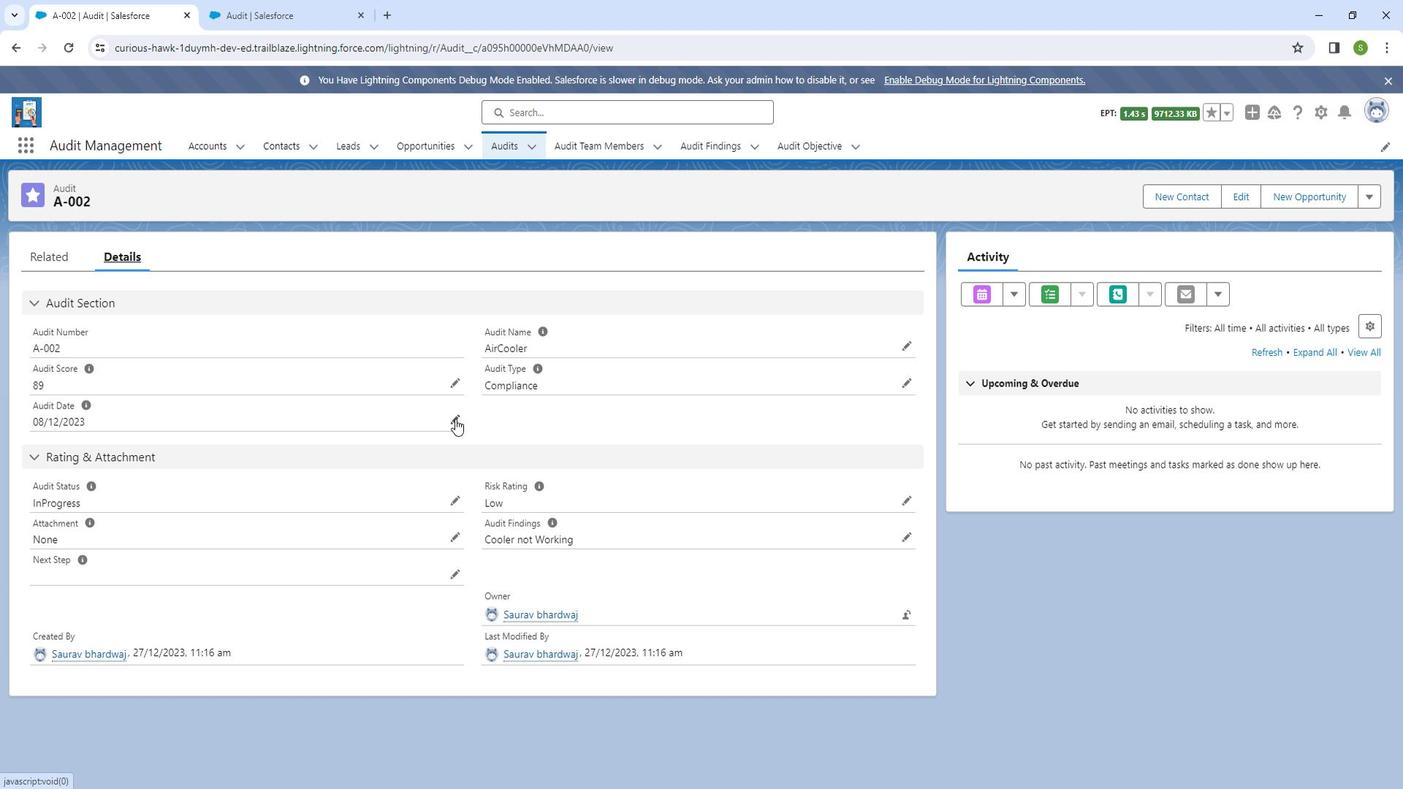 
Action: Mouse pressed left at (463, 411)
Screenshot: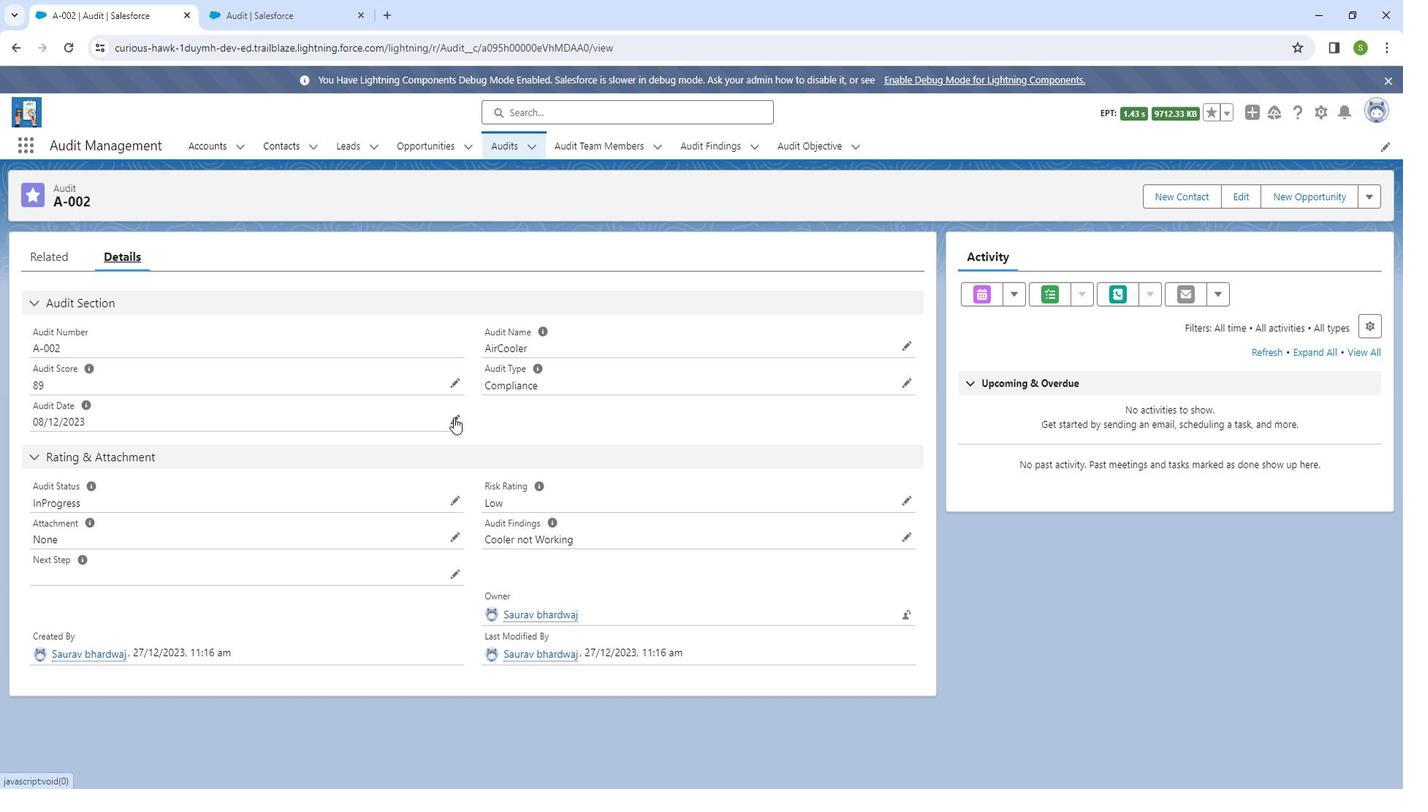 
Action: Mouse moved to (453, 452)
Screenshot: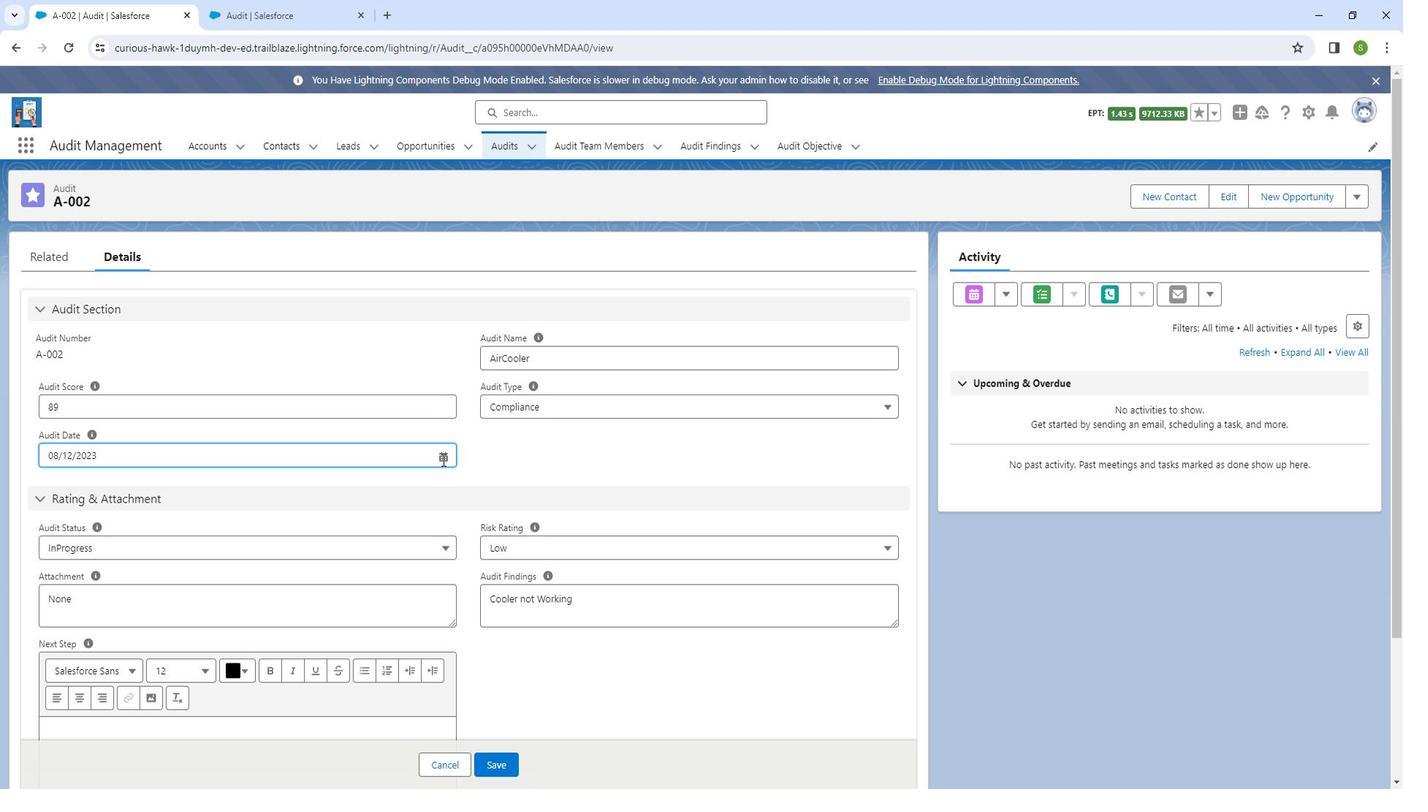 
Action: Mouse pressed left at (453, 452)
Screenshot: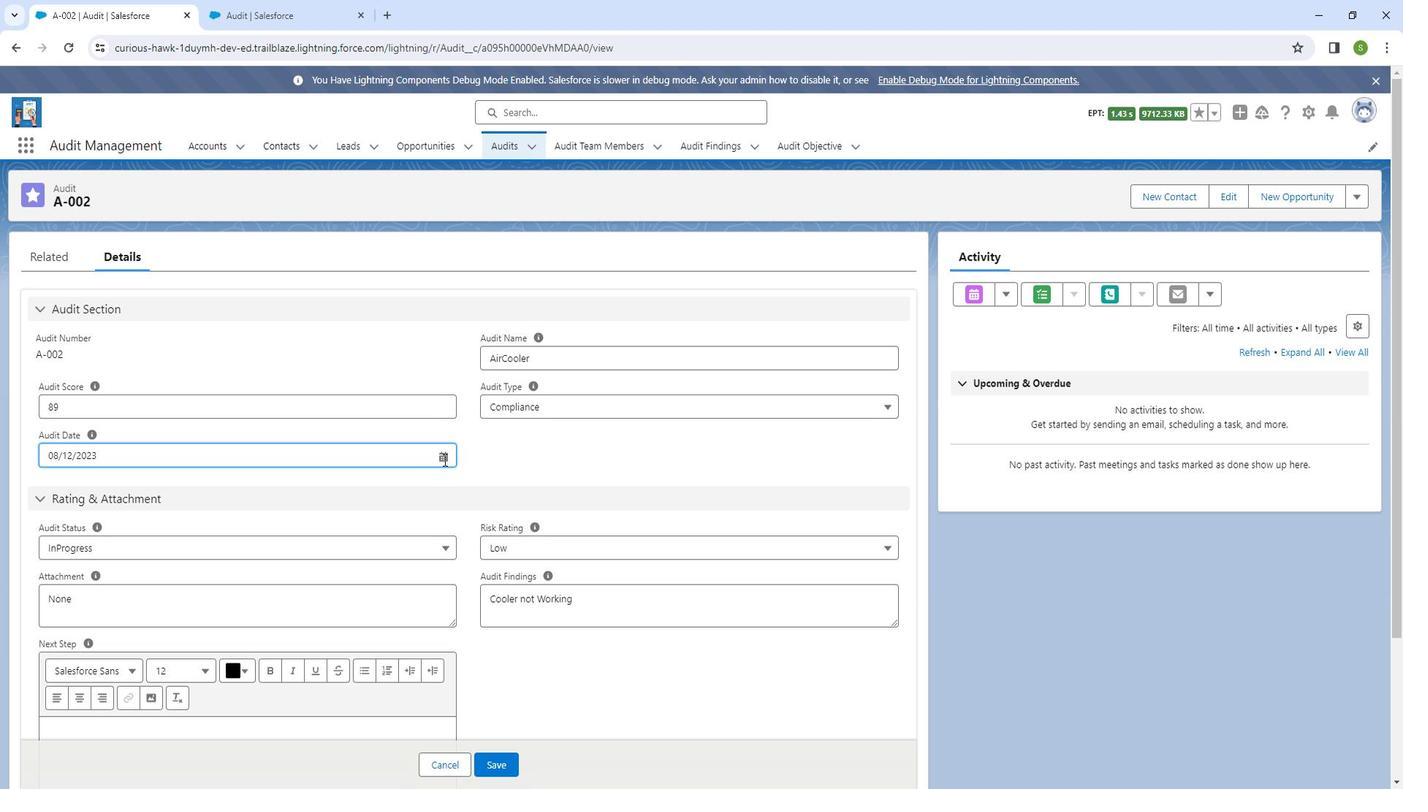 
Action: Mouse moved to (446, 560)
Screenshot: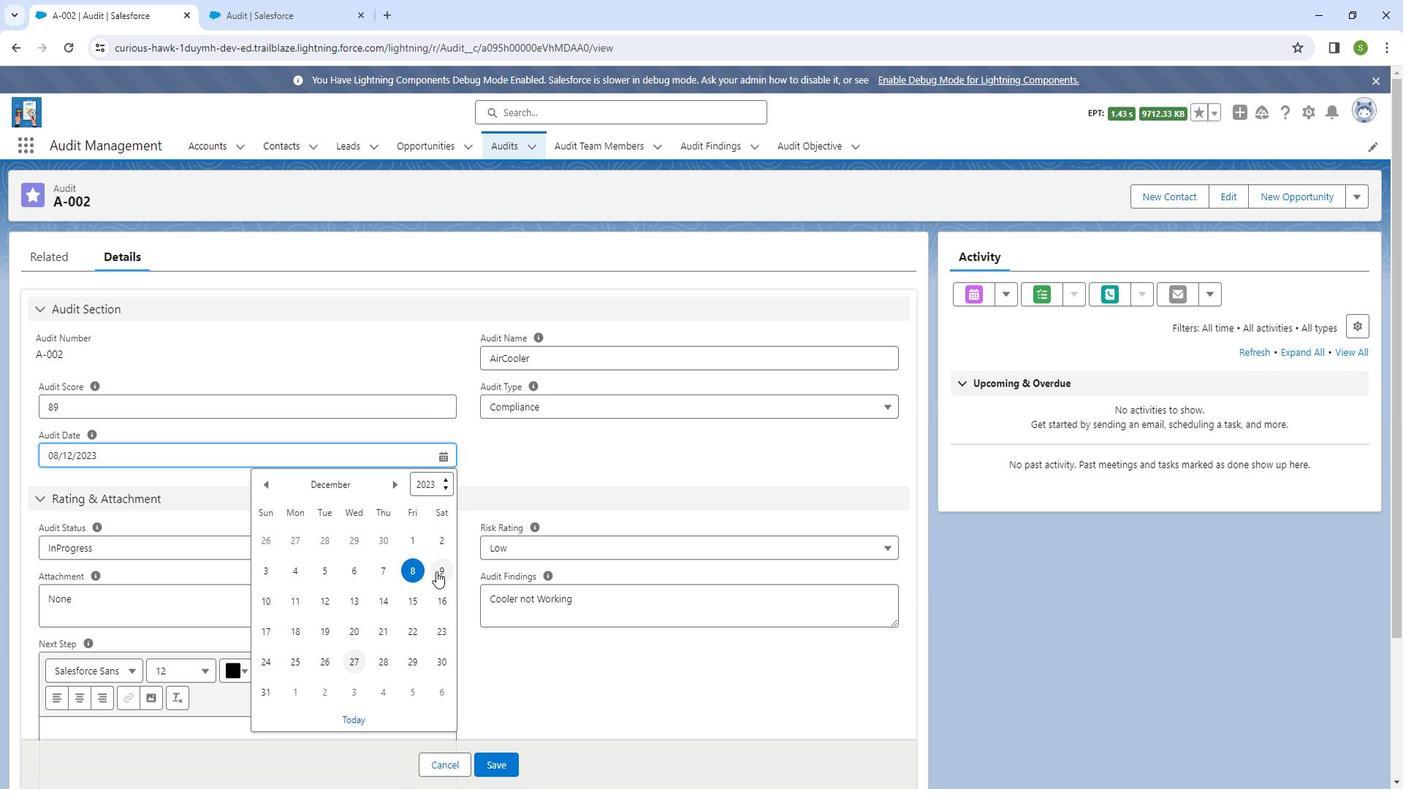 
Action: Mouse pressed left at (446, 560)
Screenshot: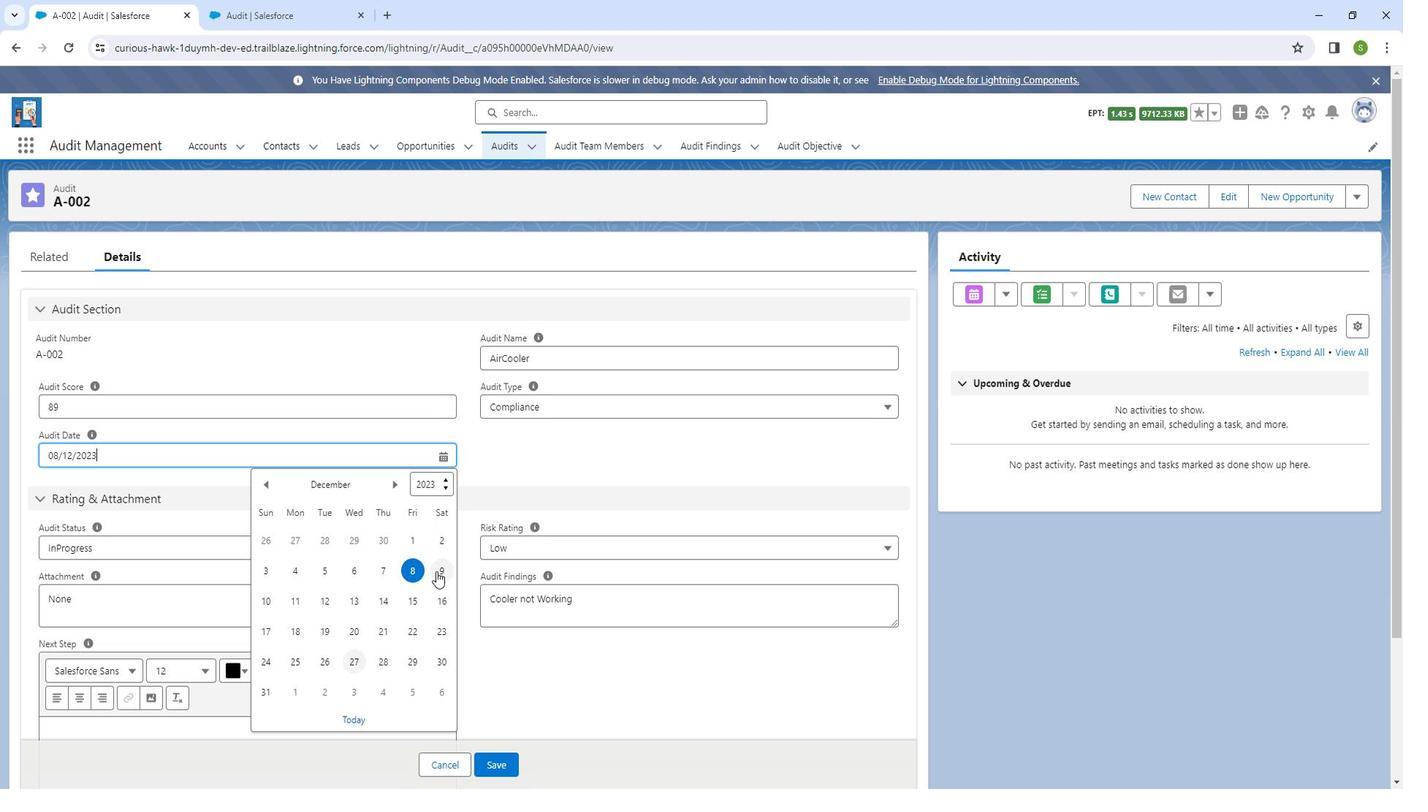 
Action: Mouse moved to (501, 746)
Screenshot: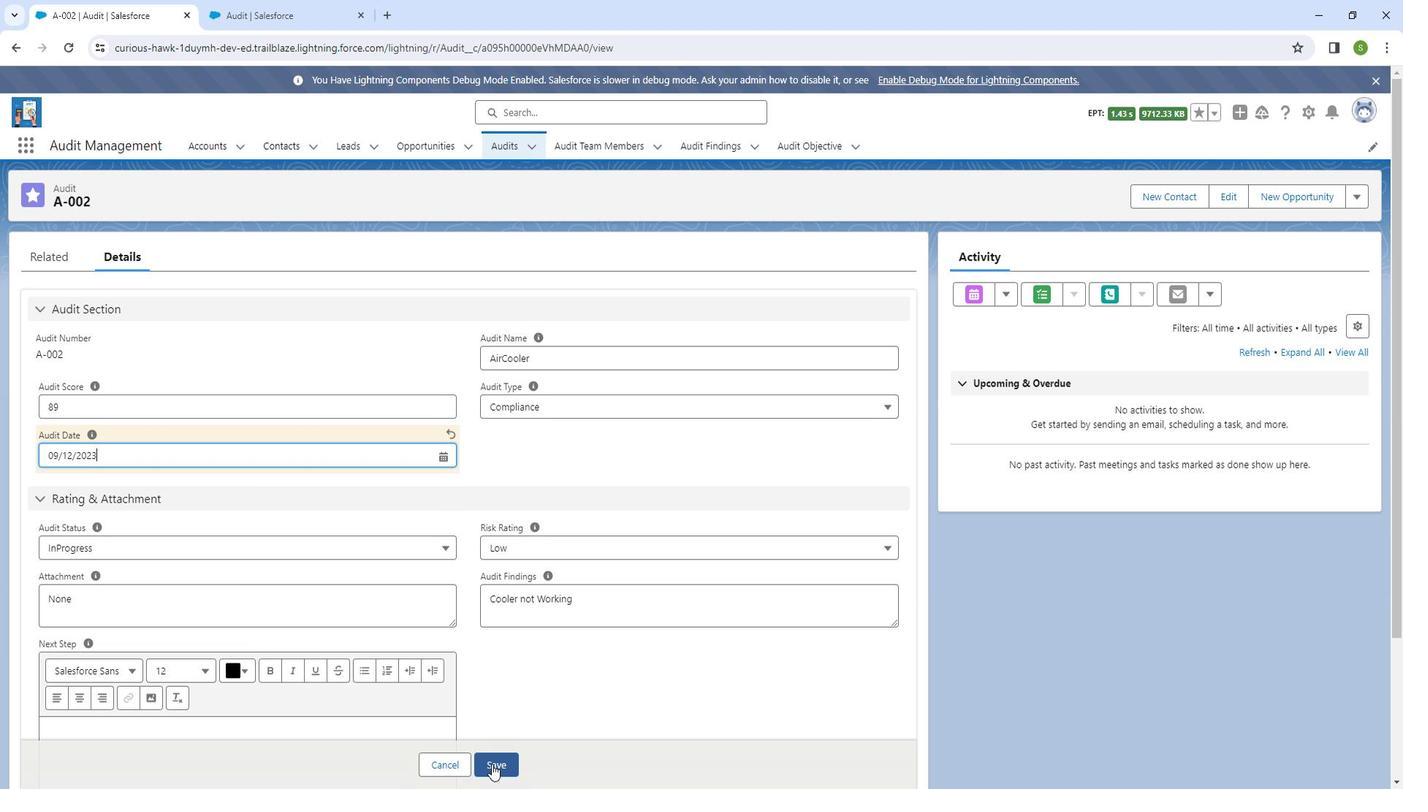 
Action: Mouse pressed left at (501, 746)
Screenshot: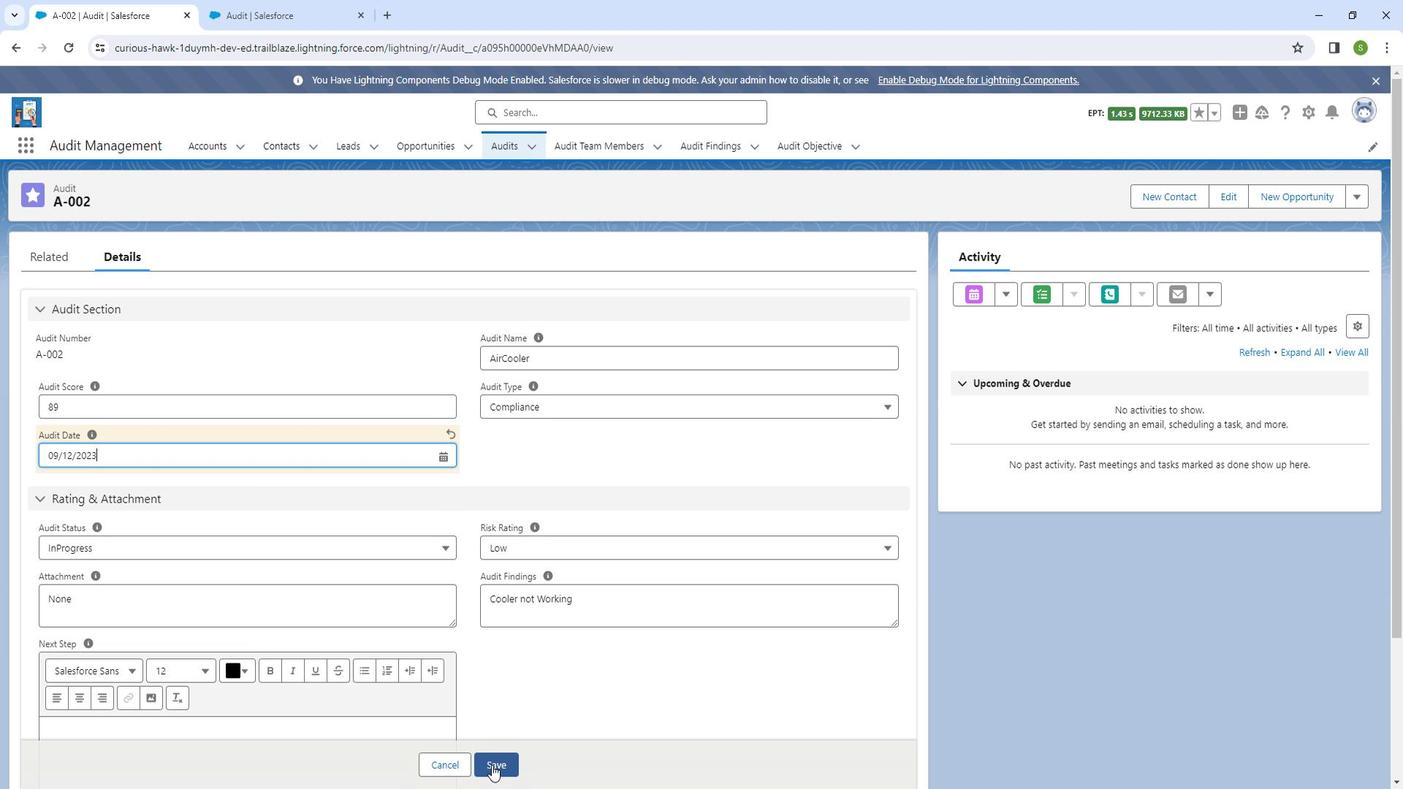 
Action: Mouse moved to (82, 261)
Screenshot: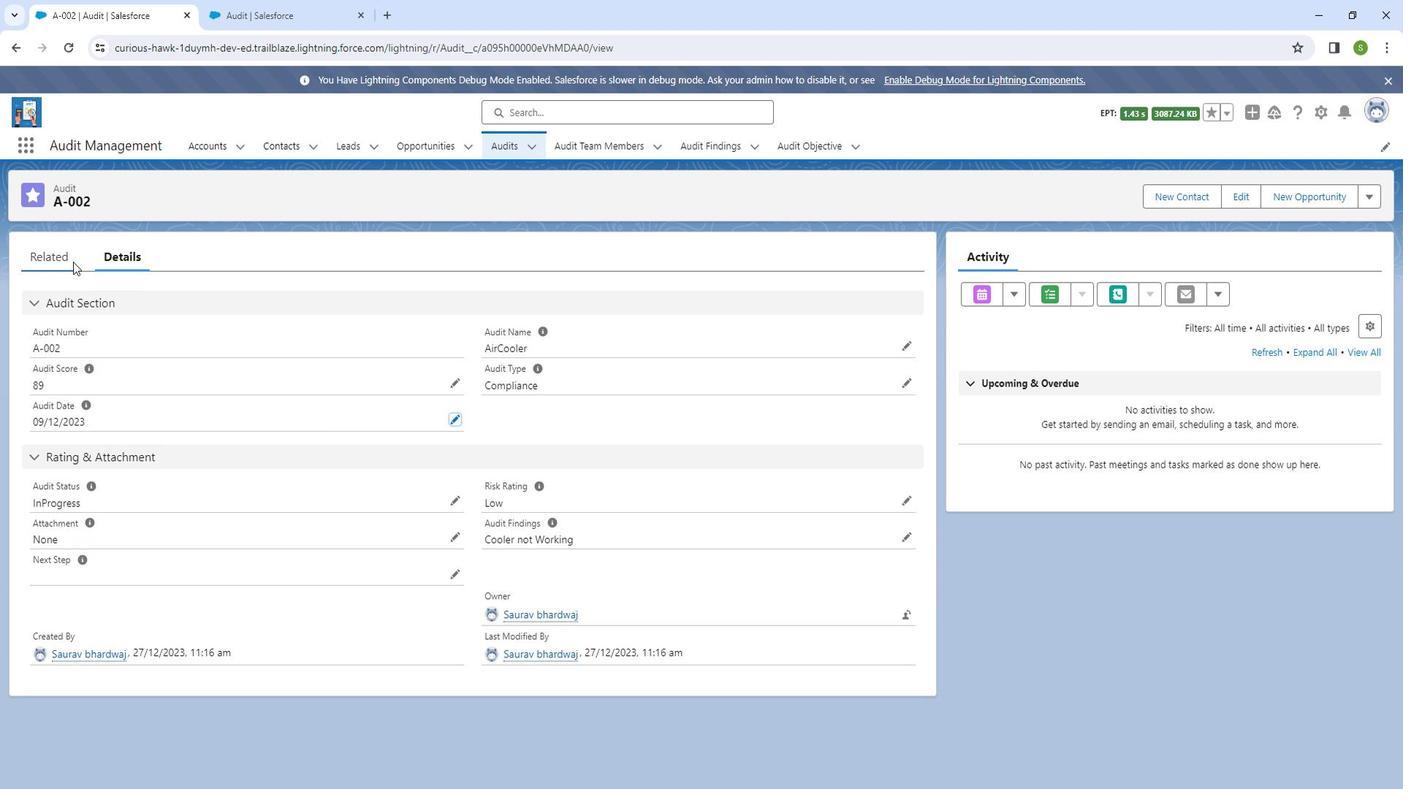 
Action: Mouse pressed left at (82, 261)
Screenshot: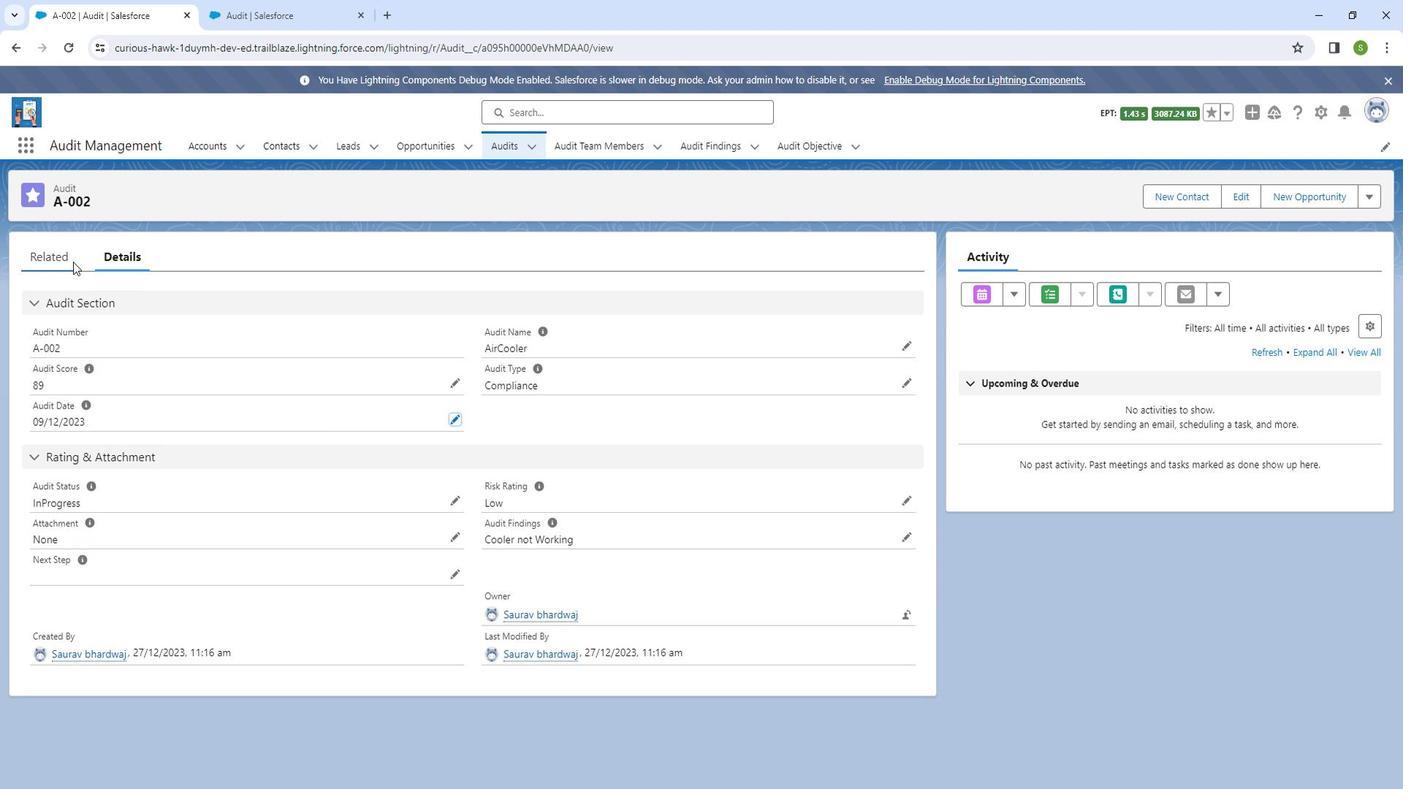 
Action: Mouse moved to (351, 251)
Screenshot: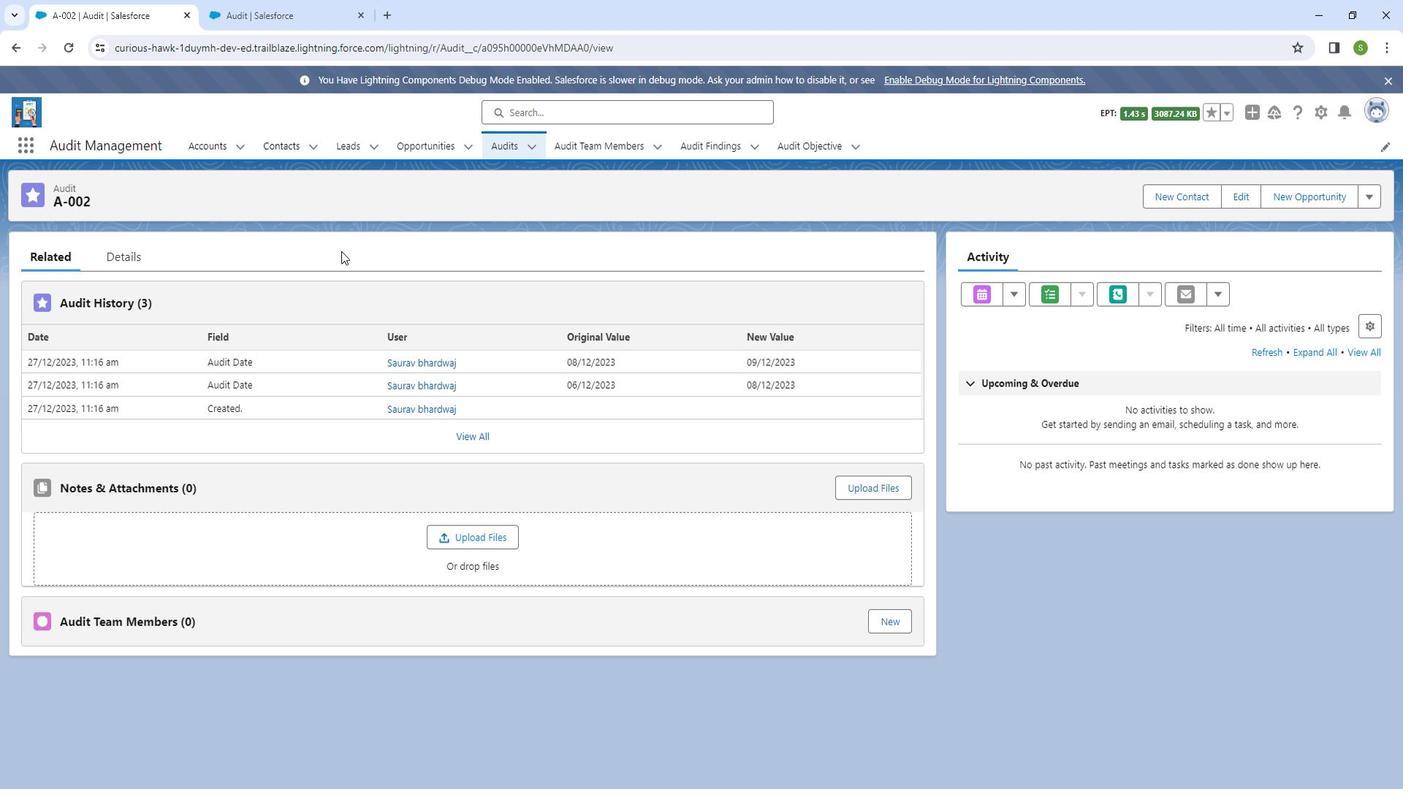 
